 Task: order page layout 
Action: Mouse moved to (683, 787)
Screenshot: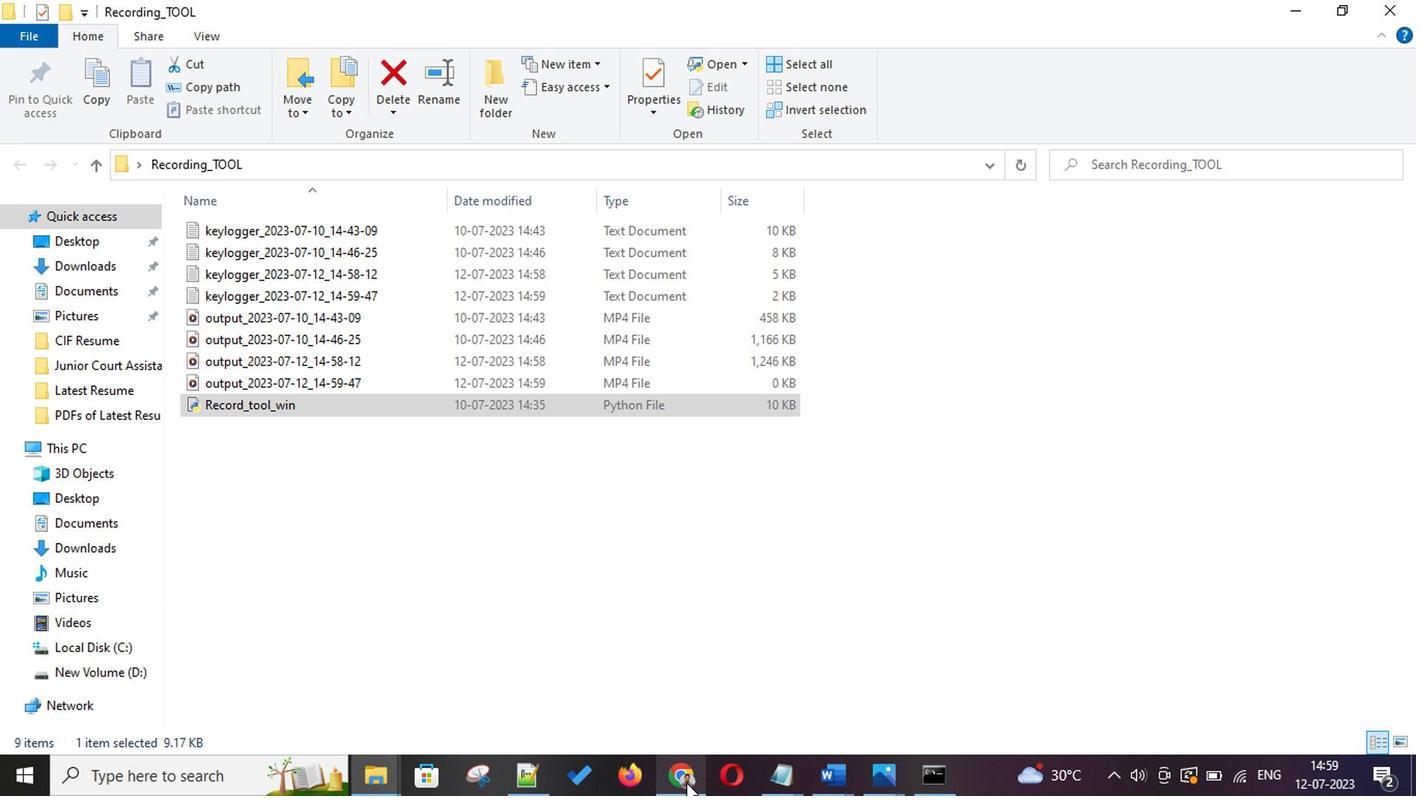
Action: Mouse pressed left at (683, 787)
Screenshot: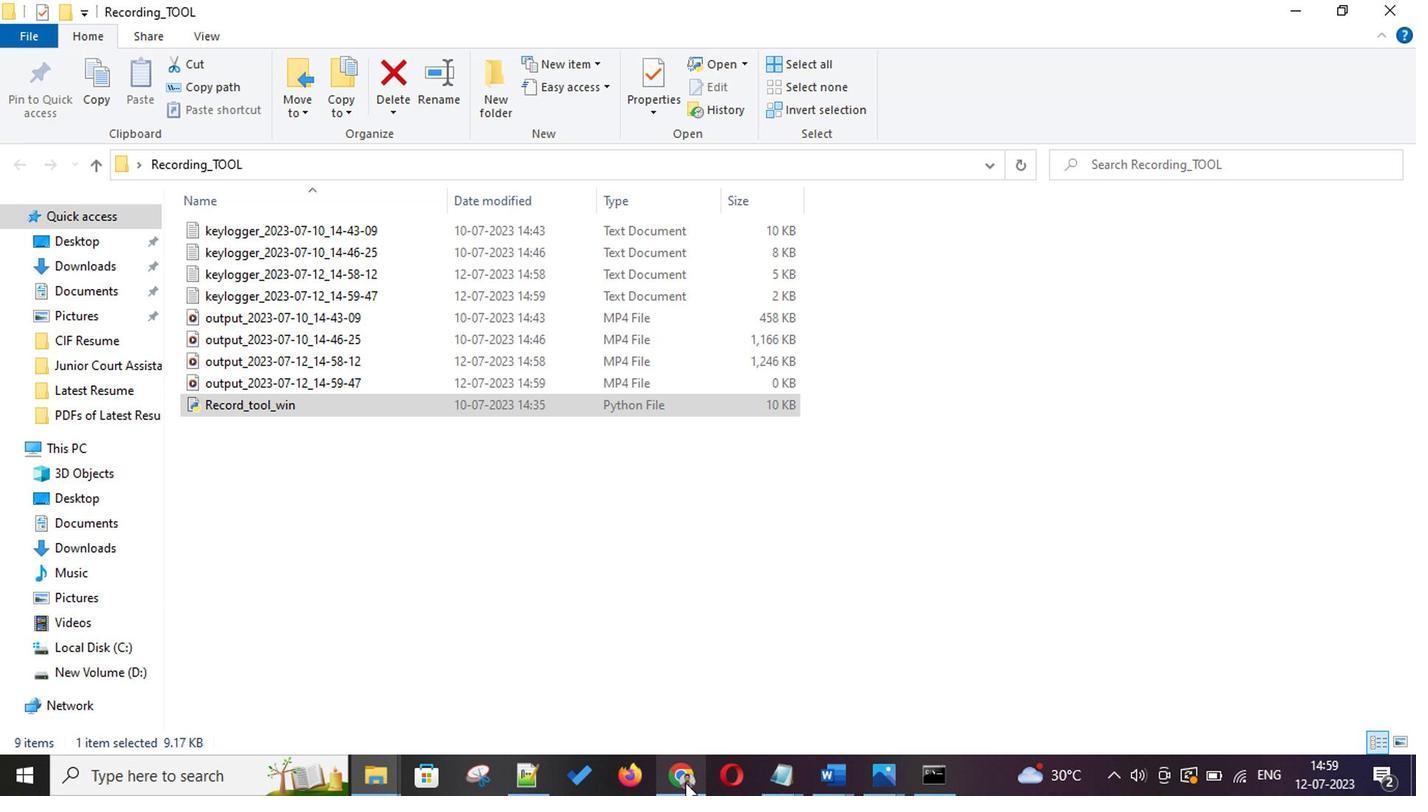 
Action: Mouse moved to (47, 246)
Screenshot: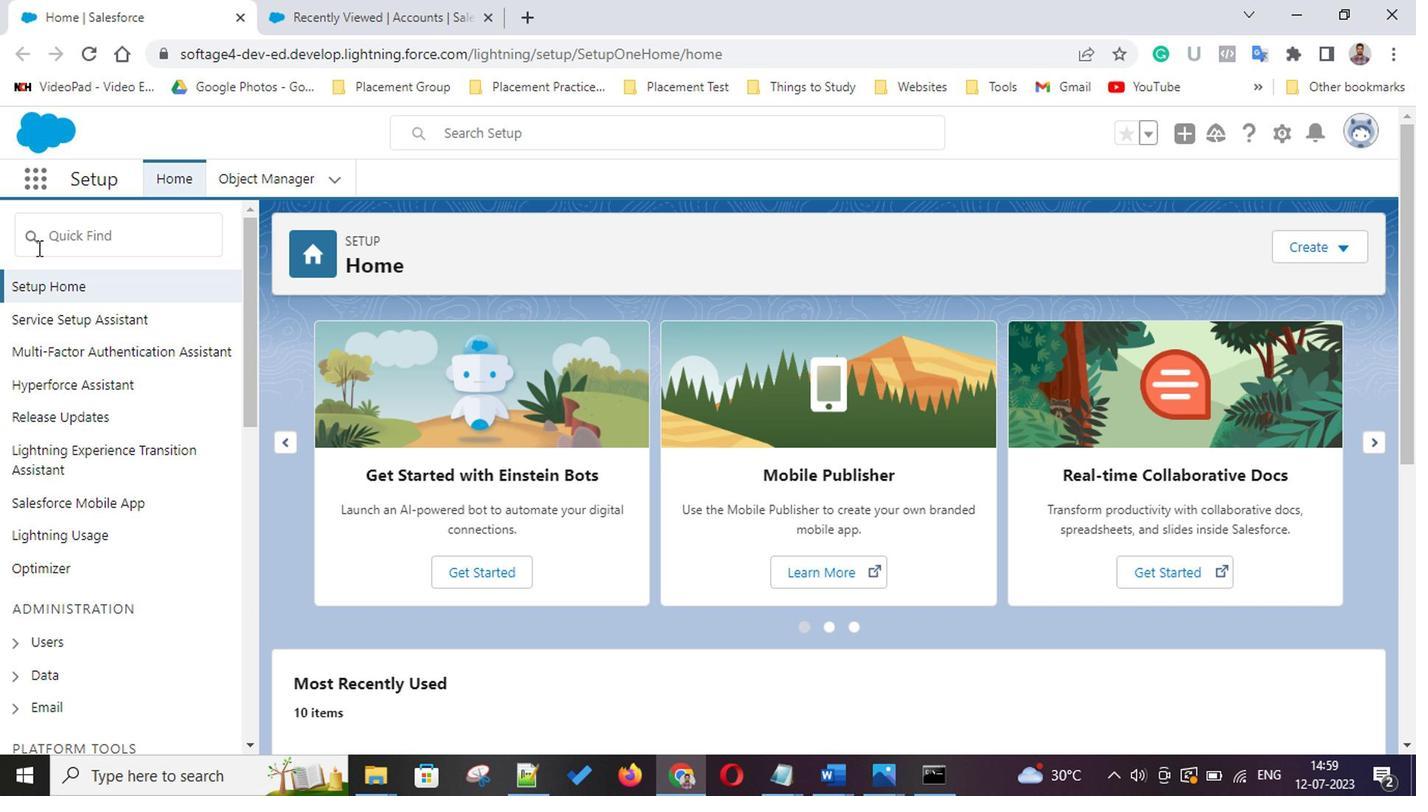 
Action: Mouse pressed left at (47, 246)
Screenshot: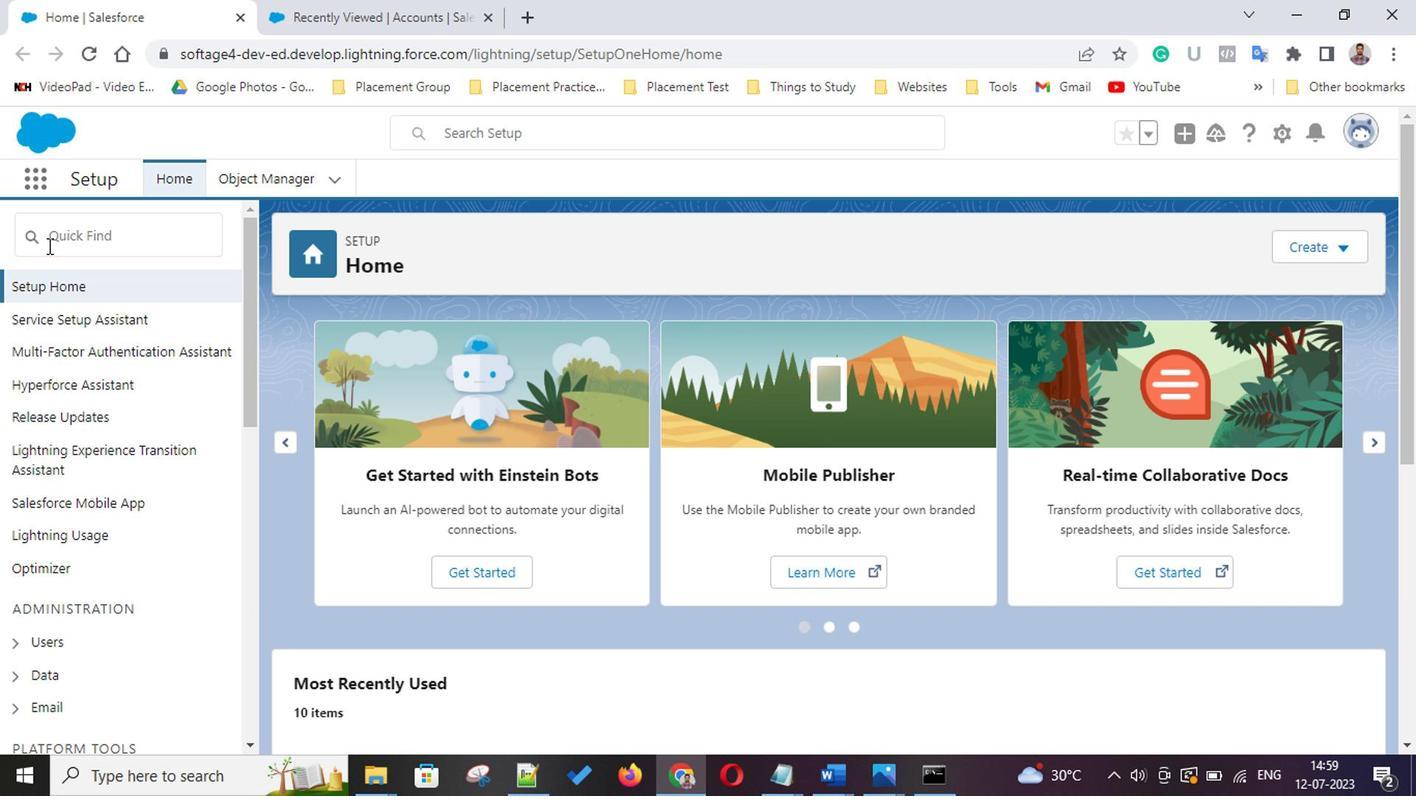 
Action: Mouse moved to (370, 0)
Screenshot: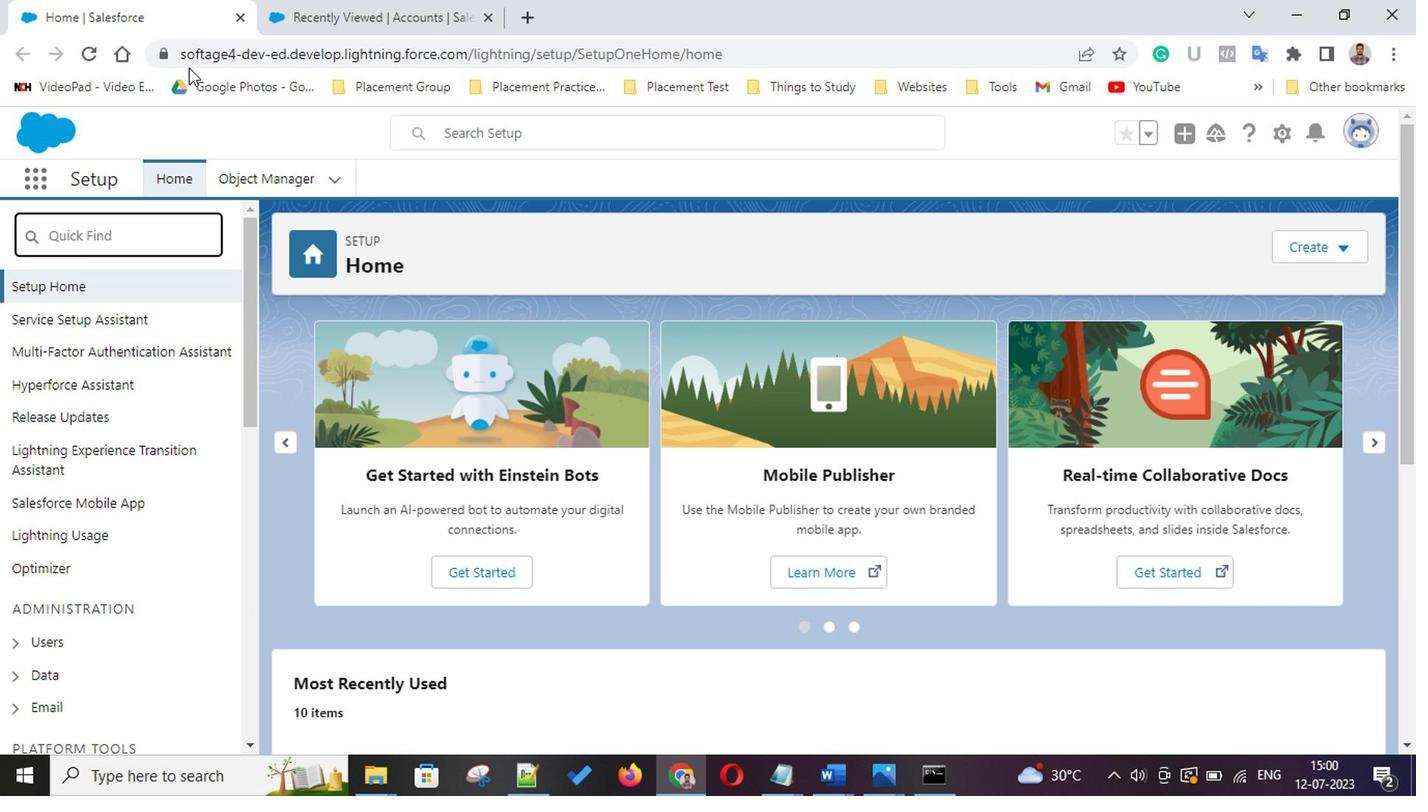 
Action: Mouse pressed left at (370, 0)
Screenshot: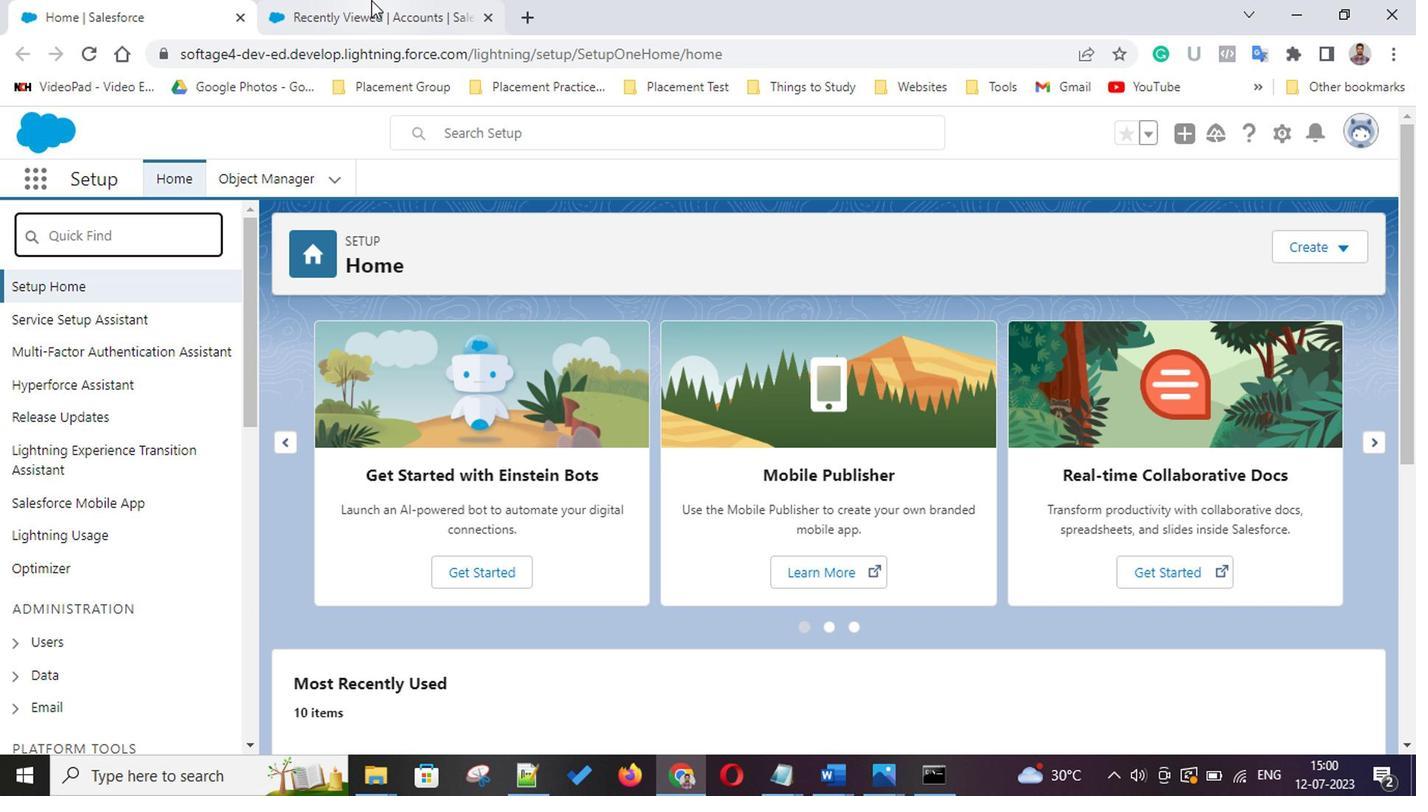 
Action: Mouse moved to (500, 181)
Screenshot: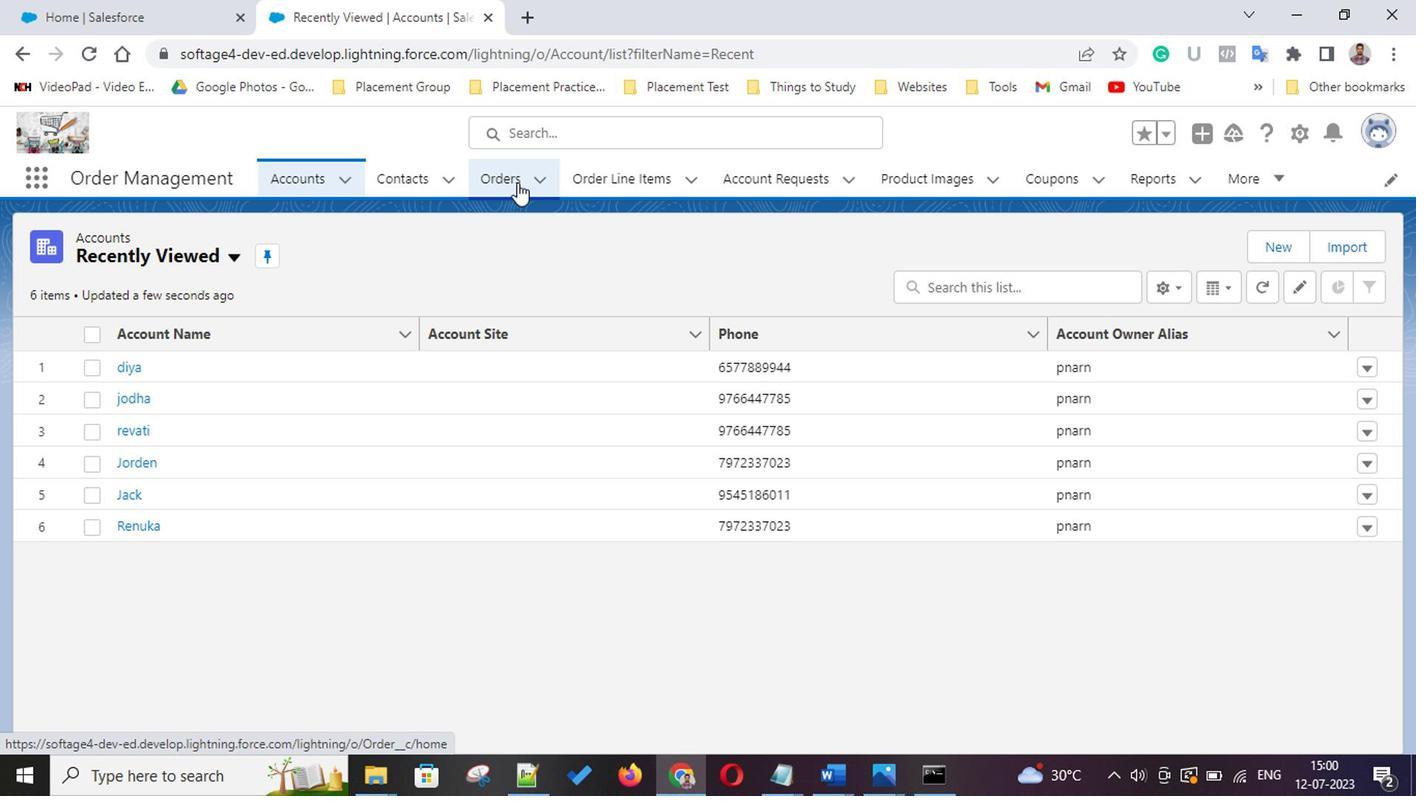 
Action: Mouse pressed left at (500, 181)
Screenshot: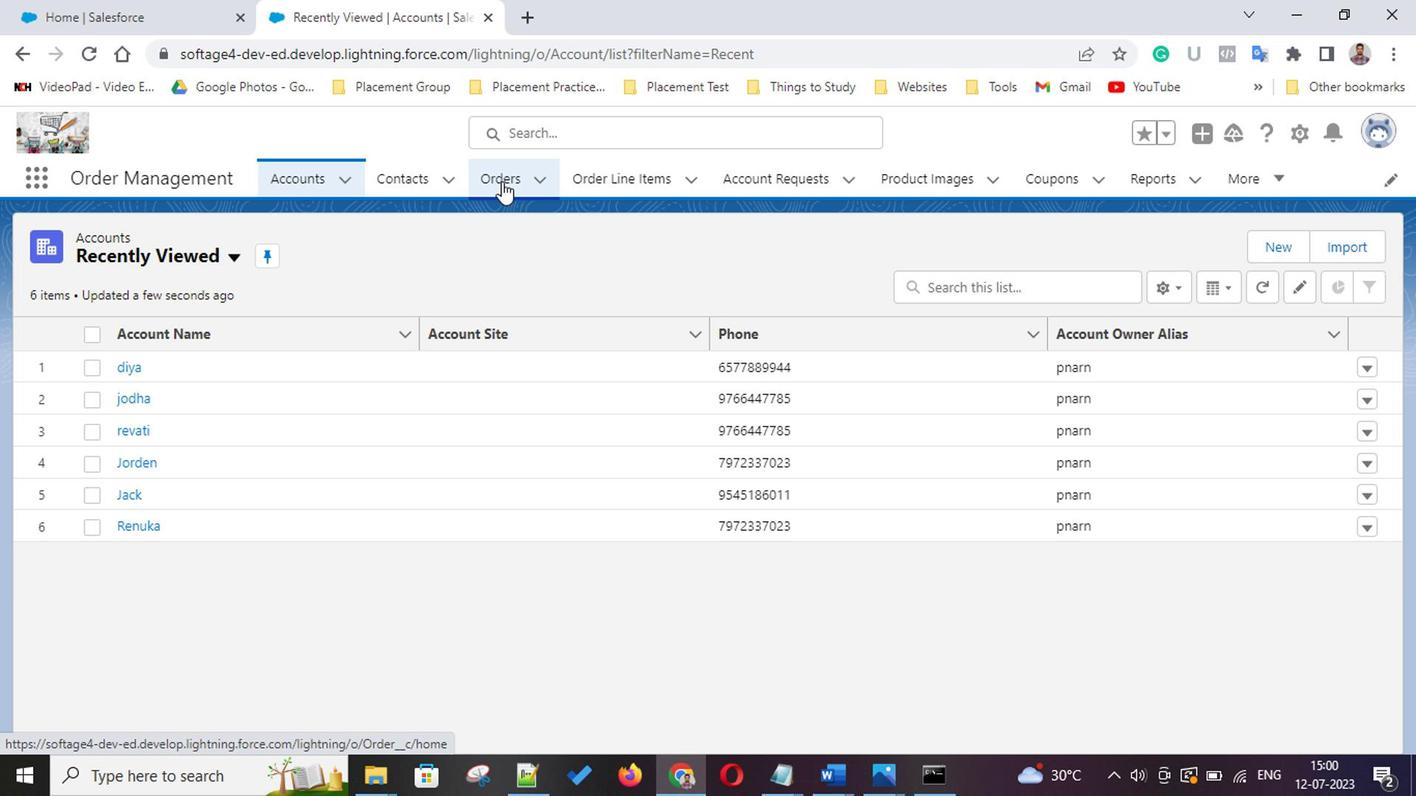 
Action: Mouse moved to (1302, 127)
Screenshot: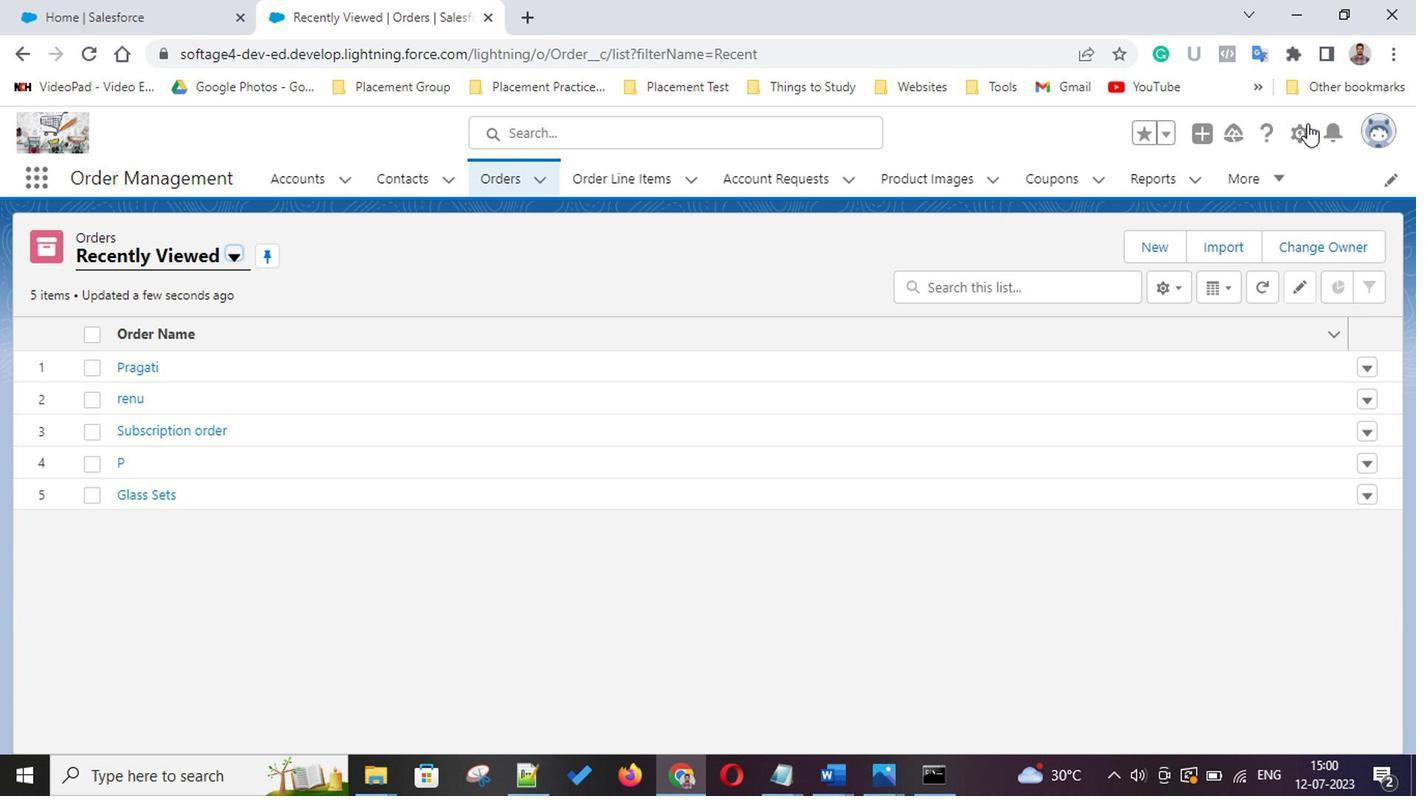 
Action: Mouse pressed left at (1302, 127)
Screenshot: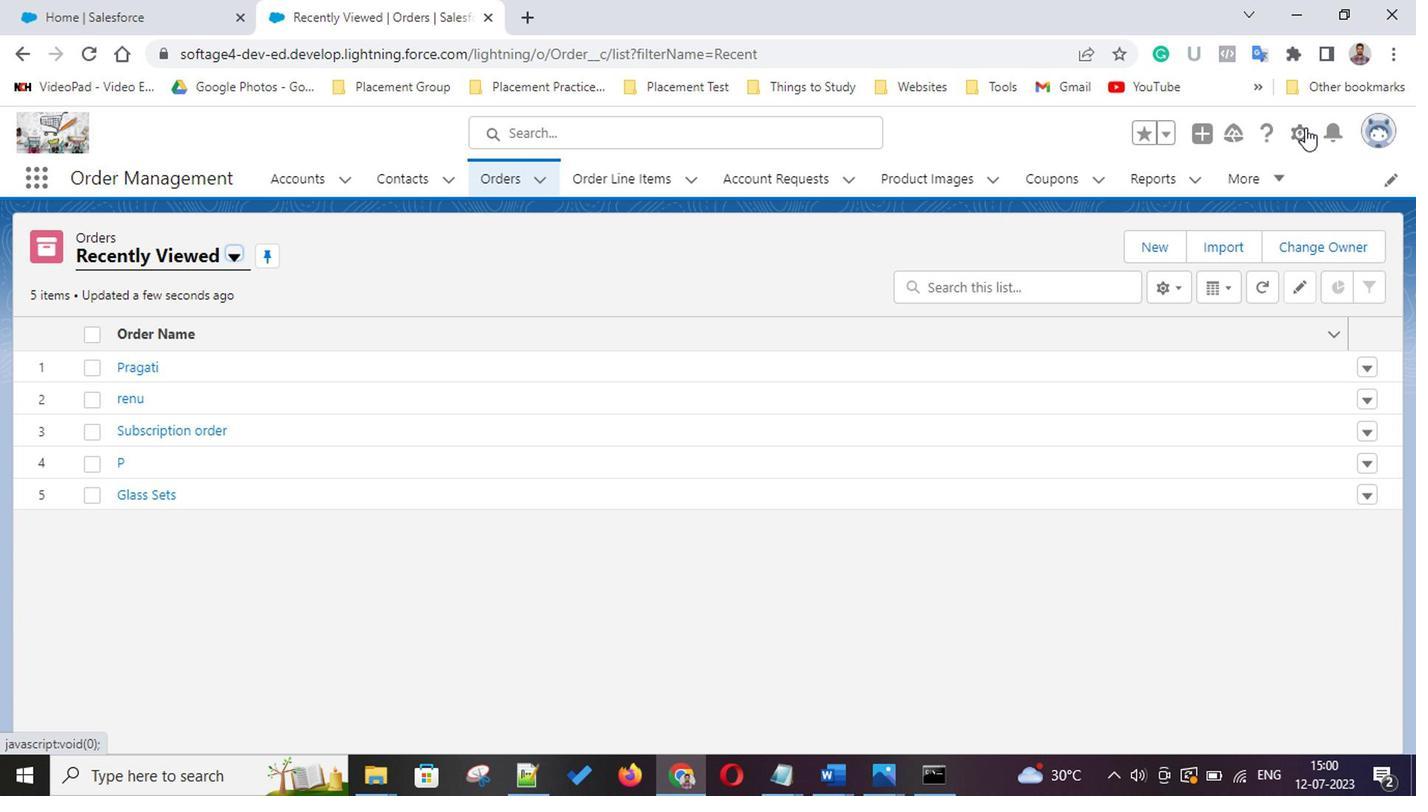
Action: Mouse moved to (1190, 379)
Screenshot: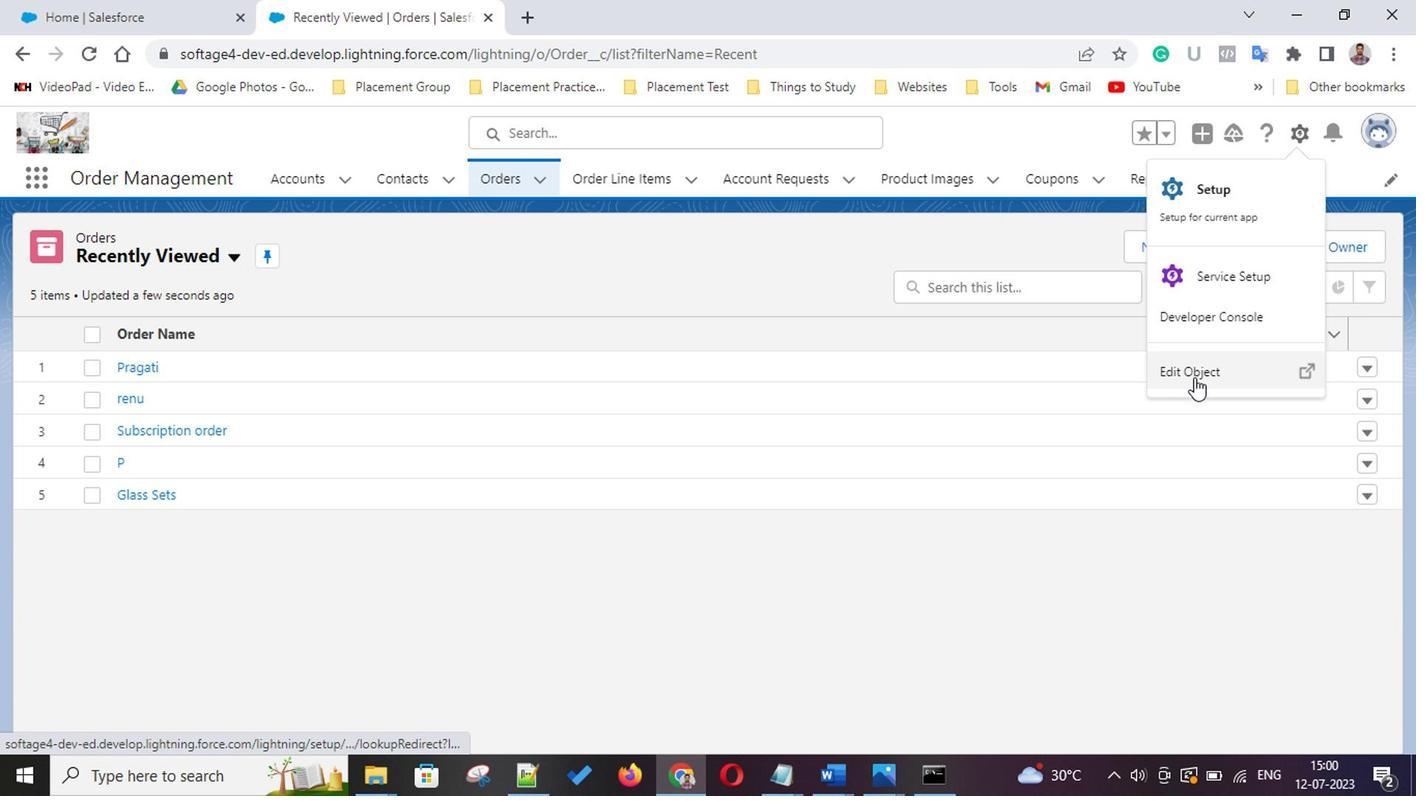 
Action: Mouse pressed left at (1190, 379)
Screenshot: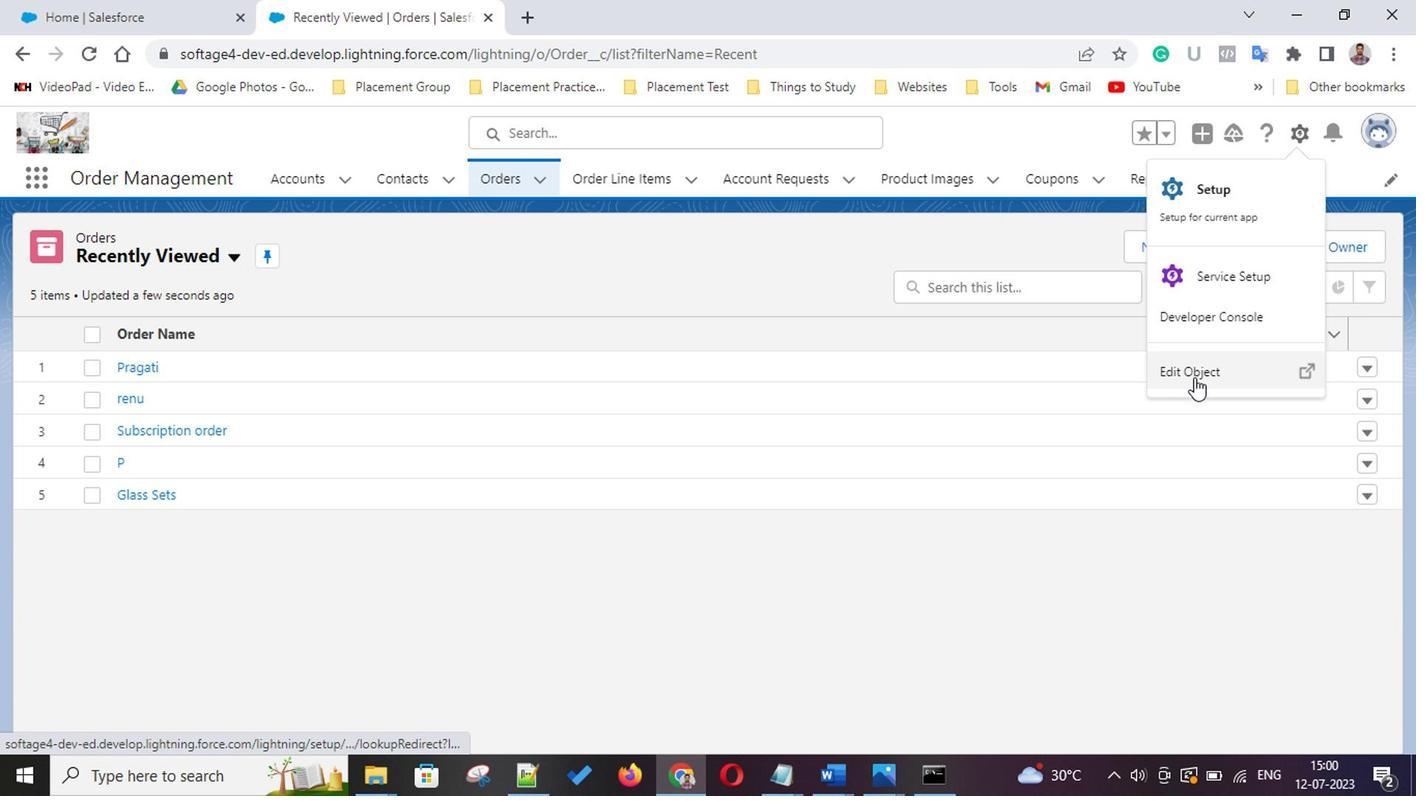 
Action: Mouse moved to (121, 419)
Screenshot: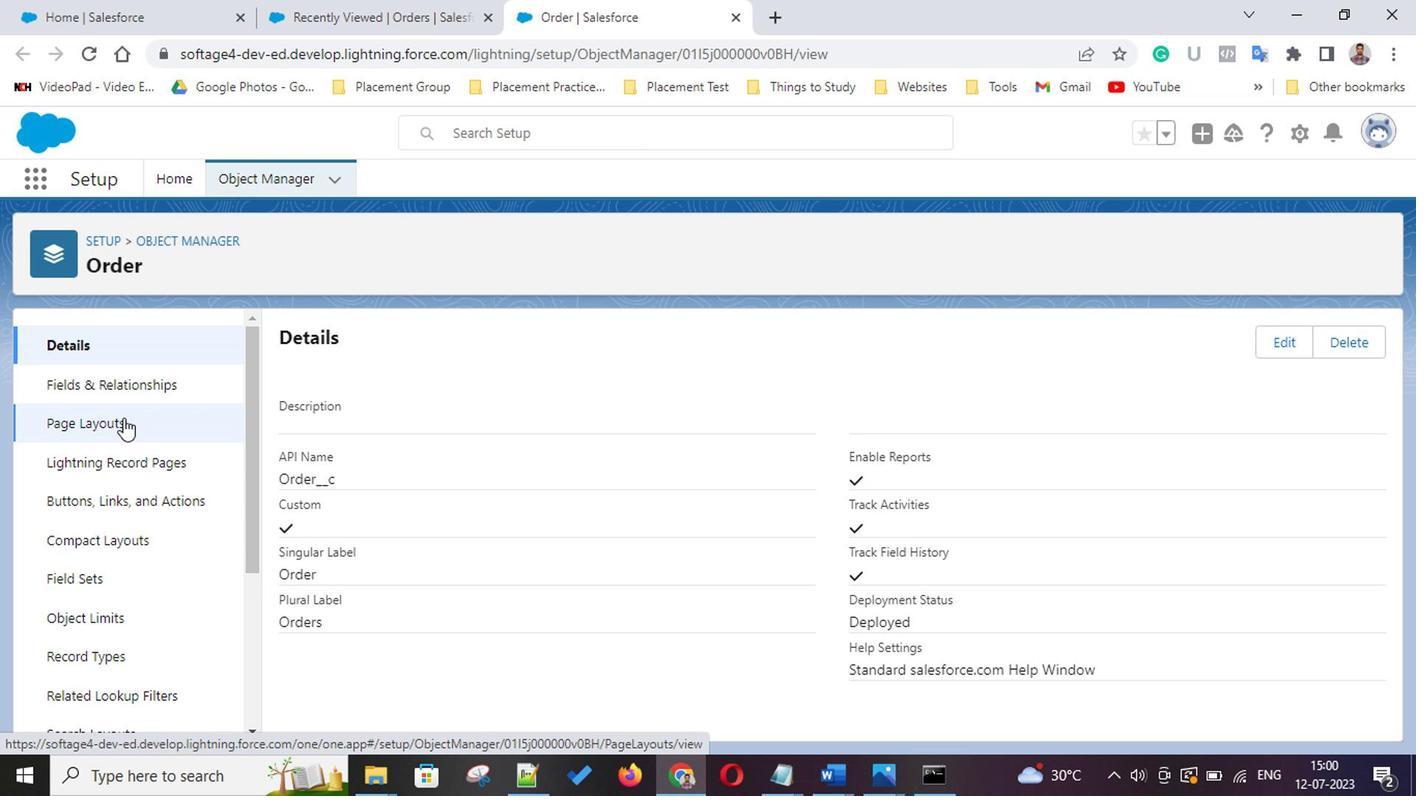 
Action: Mouse pressed left at (121, 419)
Screenshot: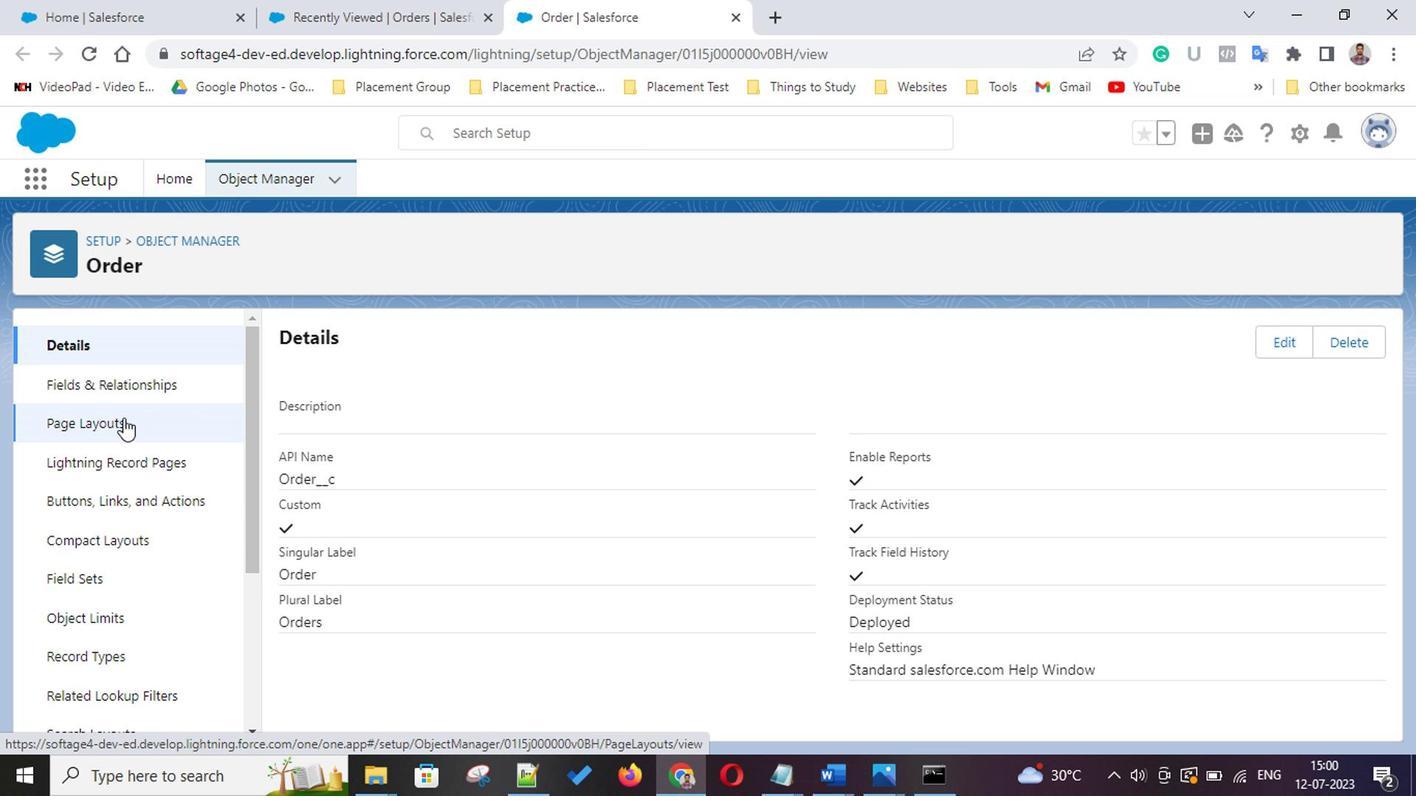 
Action: Mouse moved to (1176, 349)
Screenshot: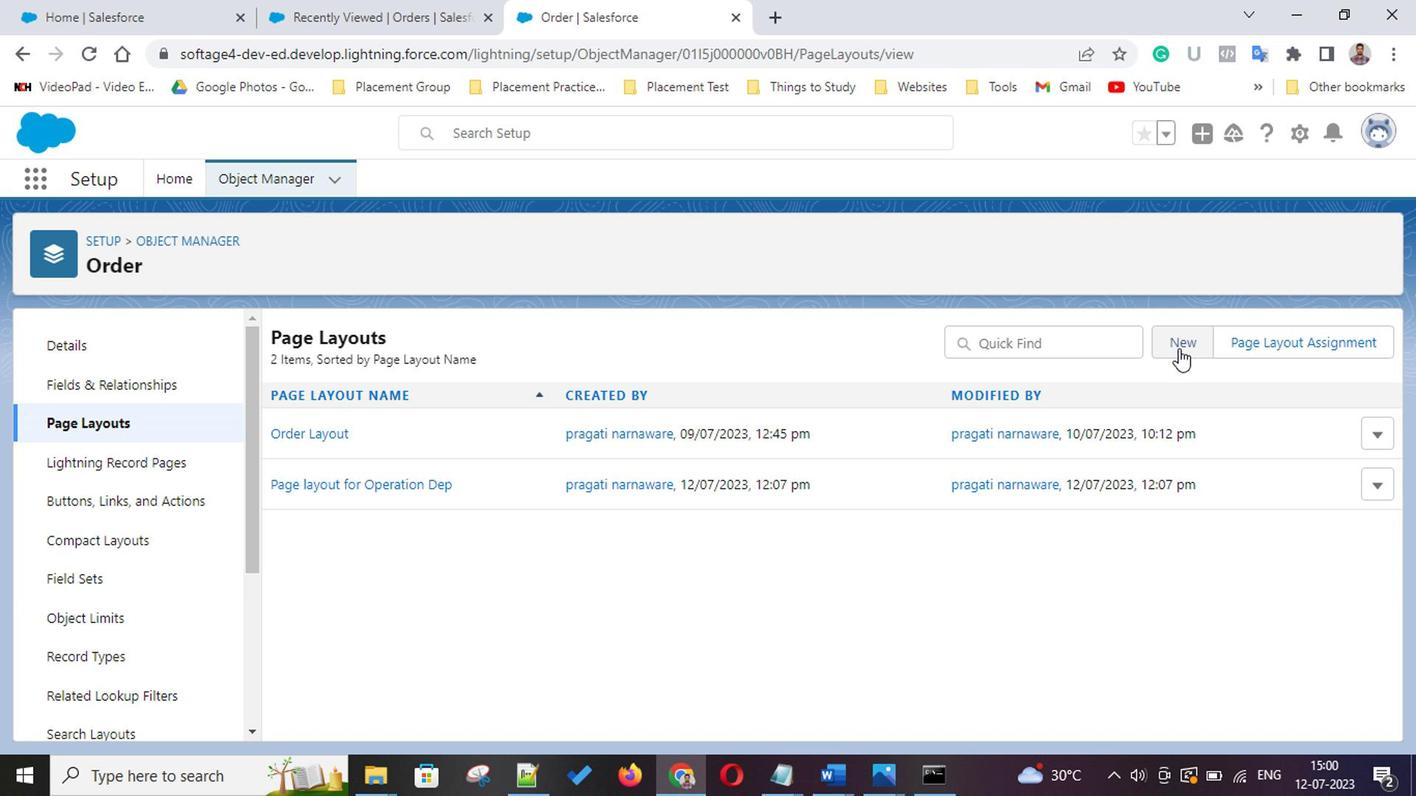
Action: Mouse pressed left at (1176, 349)
Screenshot: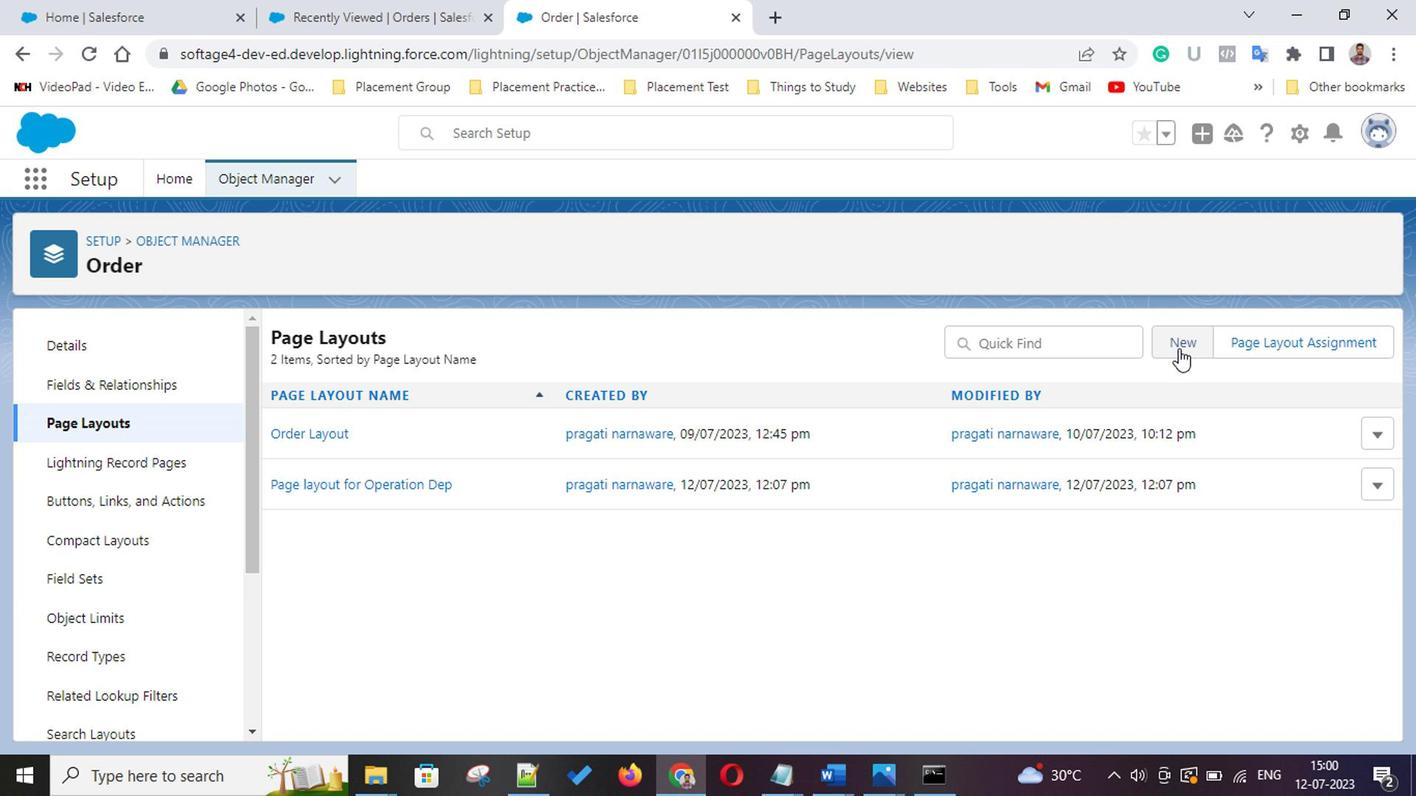 
Action: Mouse moved to (548, 461)
Screenshot: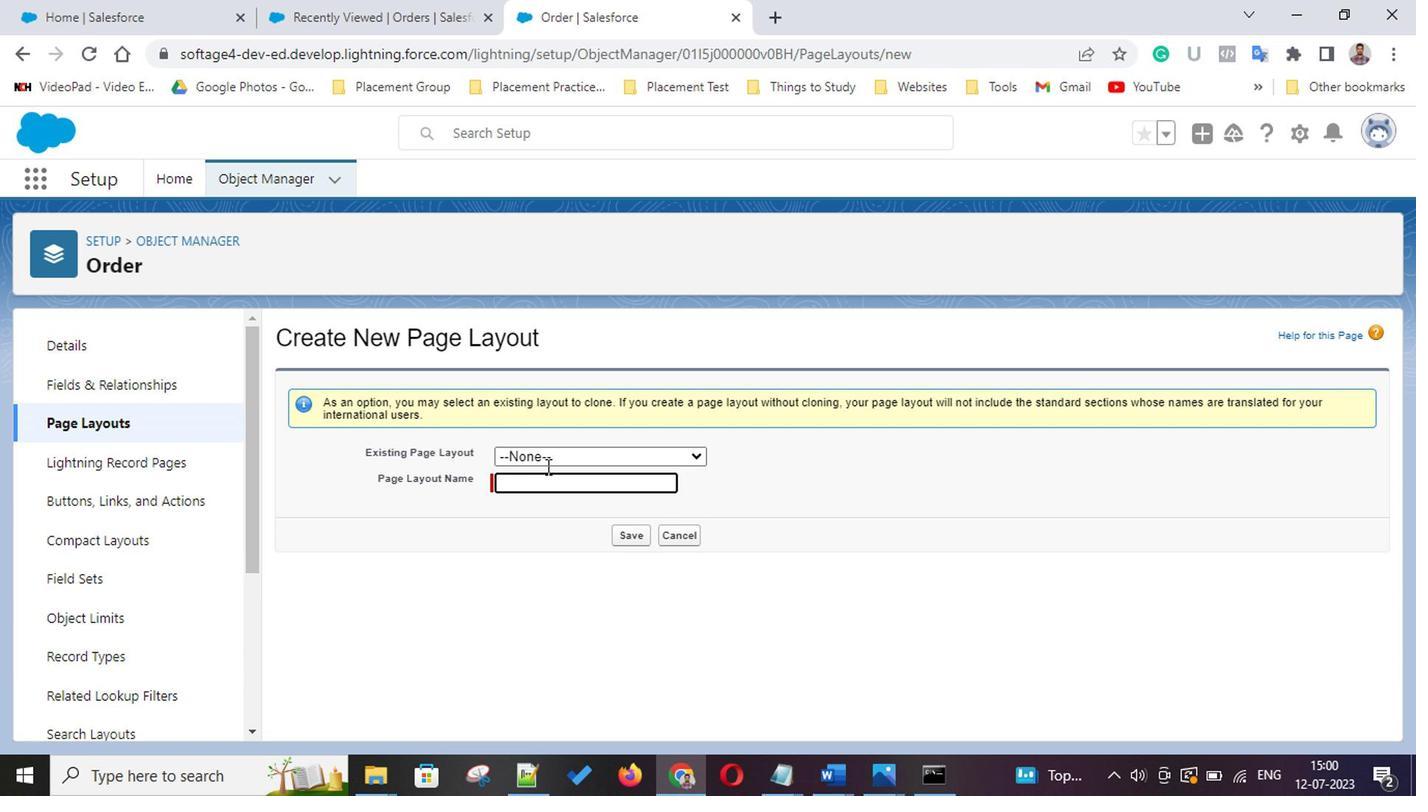 
Action: Mouse pressed left at (548, 461)
Screenshot: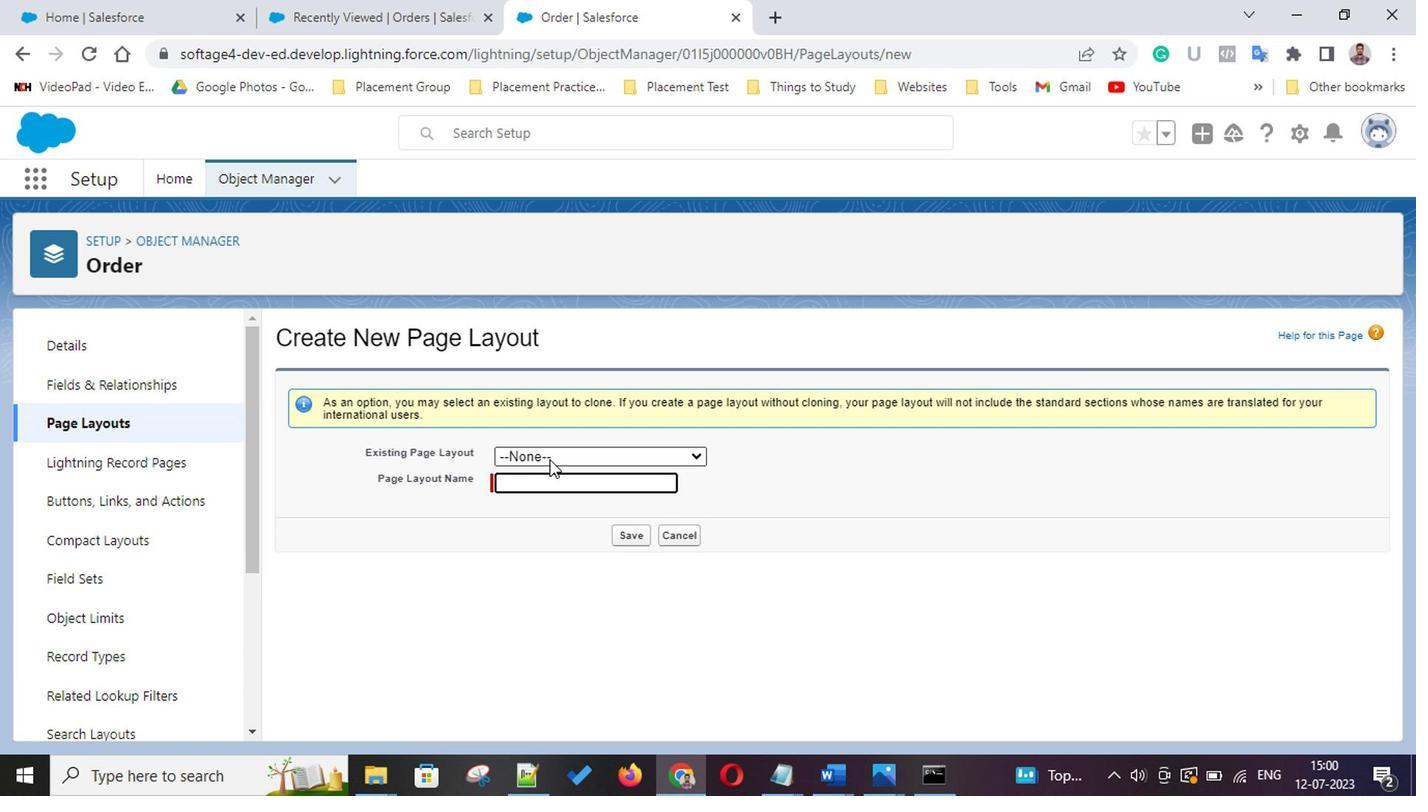 
Action: Mouse moved to (543, 494)
Screenshot: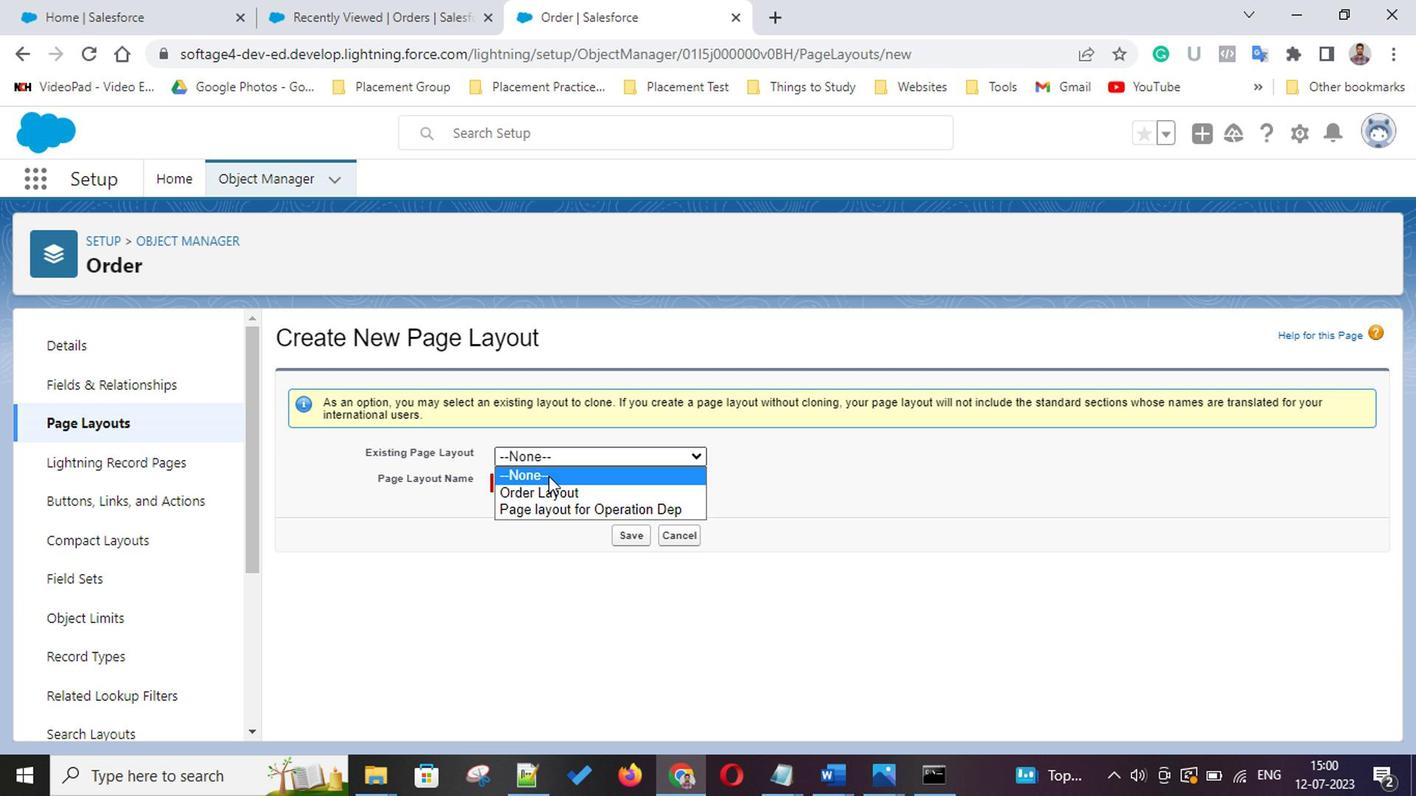 
Action: Mouse pressed left at (543, 494)
Screenshot: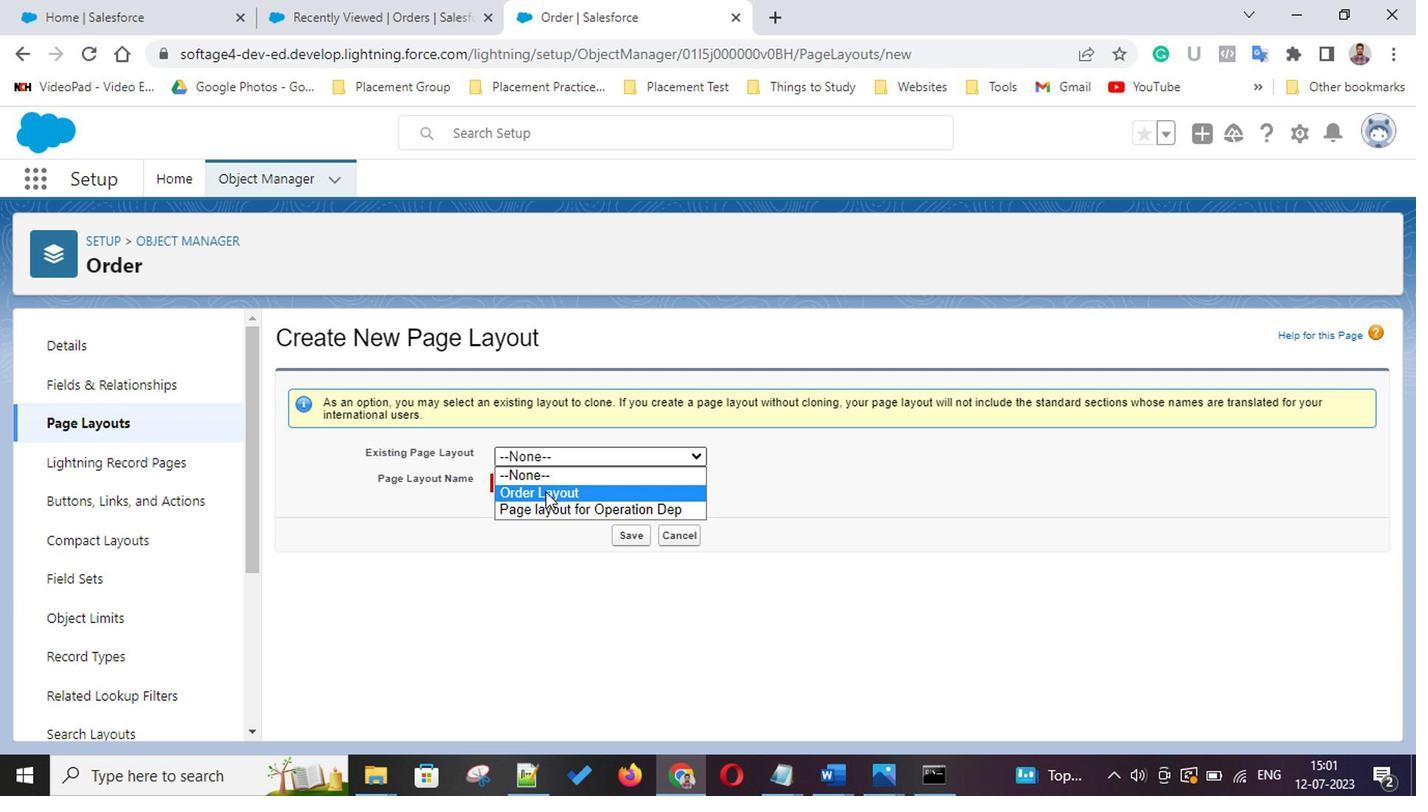 
Action: Mouse moved to (565, 486)
Screenshot: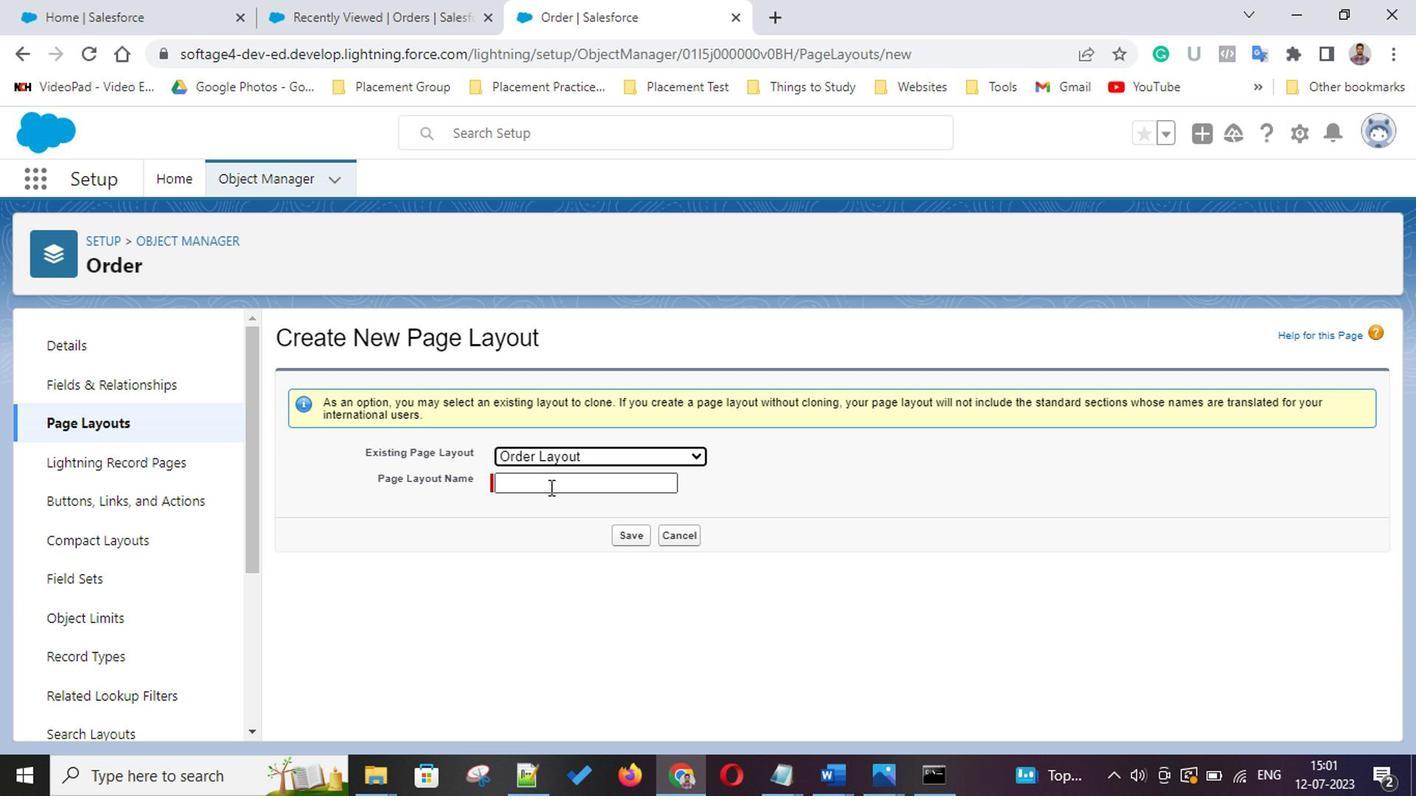 
Action: Mouse pressed left at (565, 486)
Screenshot: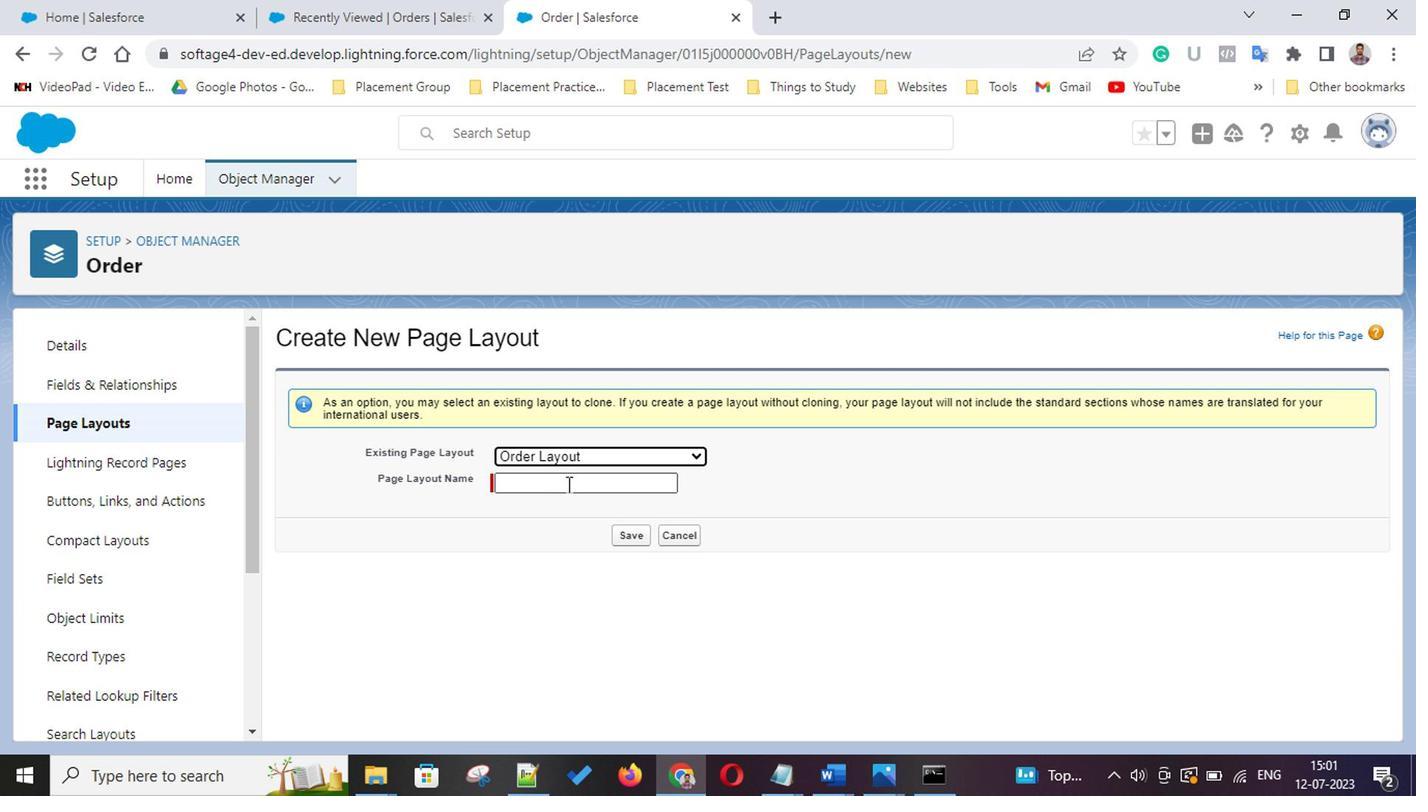 
Action: Key pressed <Key.shift>Page<Key.space><Key.shift>Layout<Key.space>for<Key.space><Key.shift>Sales<Key.space><Key.shift>Dept
Screenshot: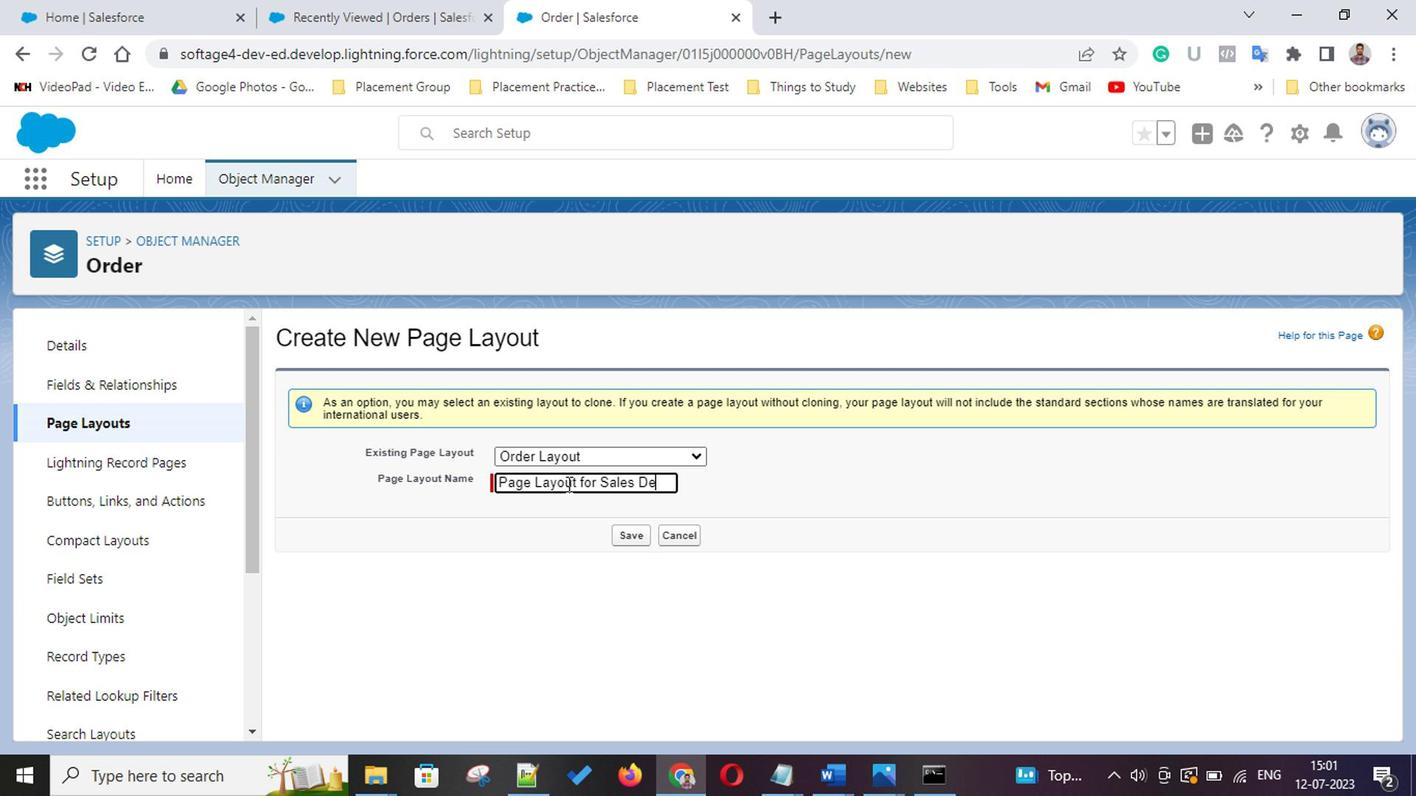 
Action: Mouse moved to (630, 537)
Screenshot: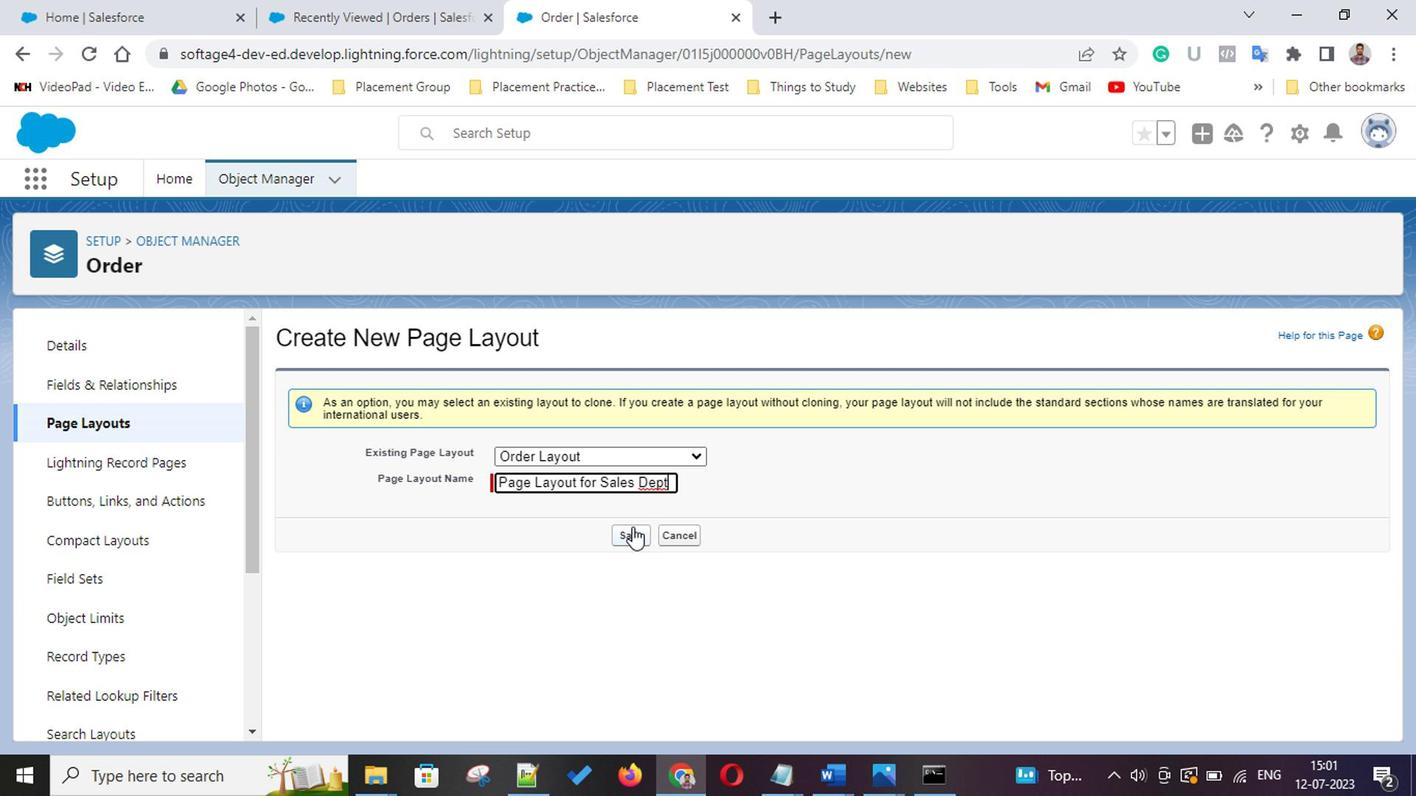 
Action: Mouse pressed left at (630, 537)
Screenshot: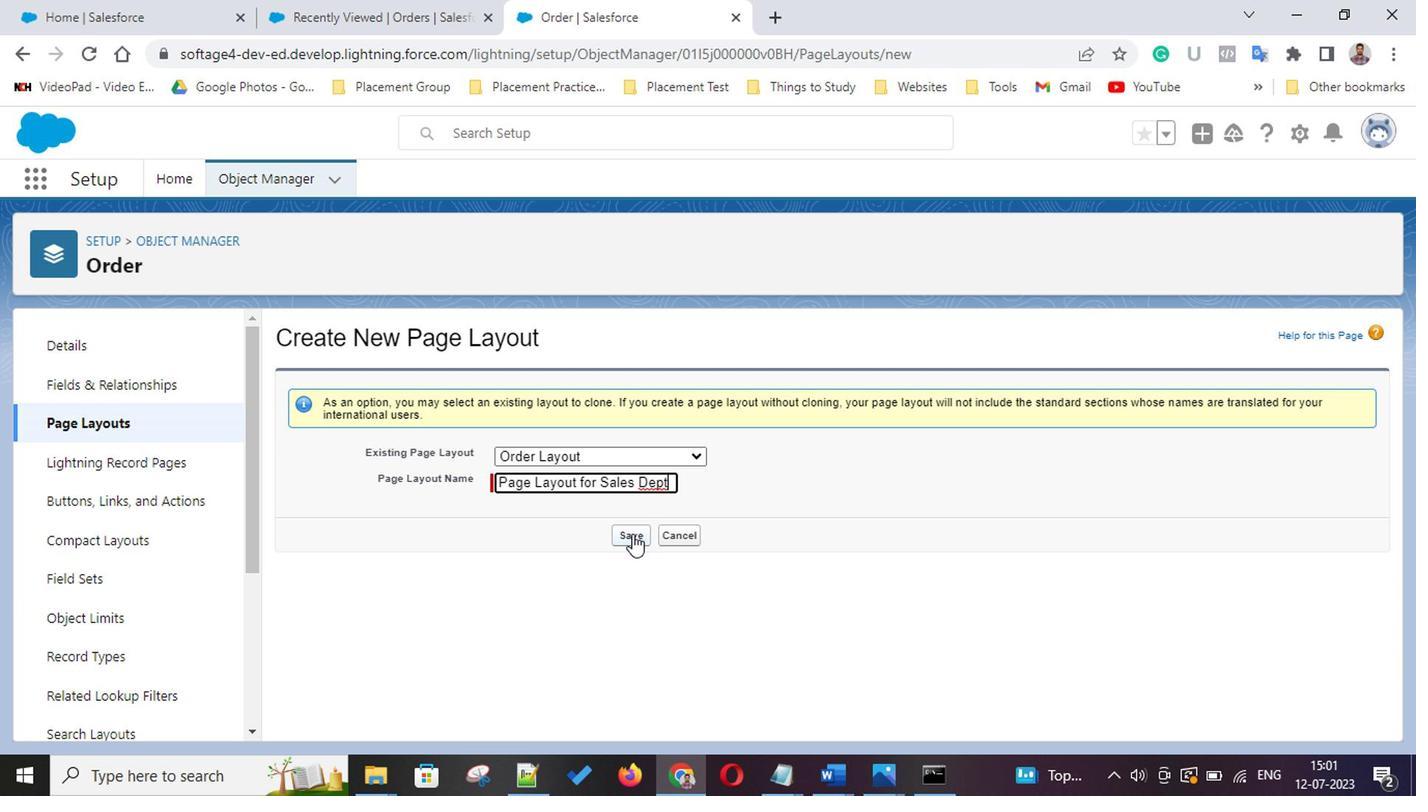 
Action: Mouse moved to (137, 649)
Screenshot: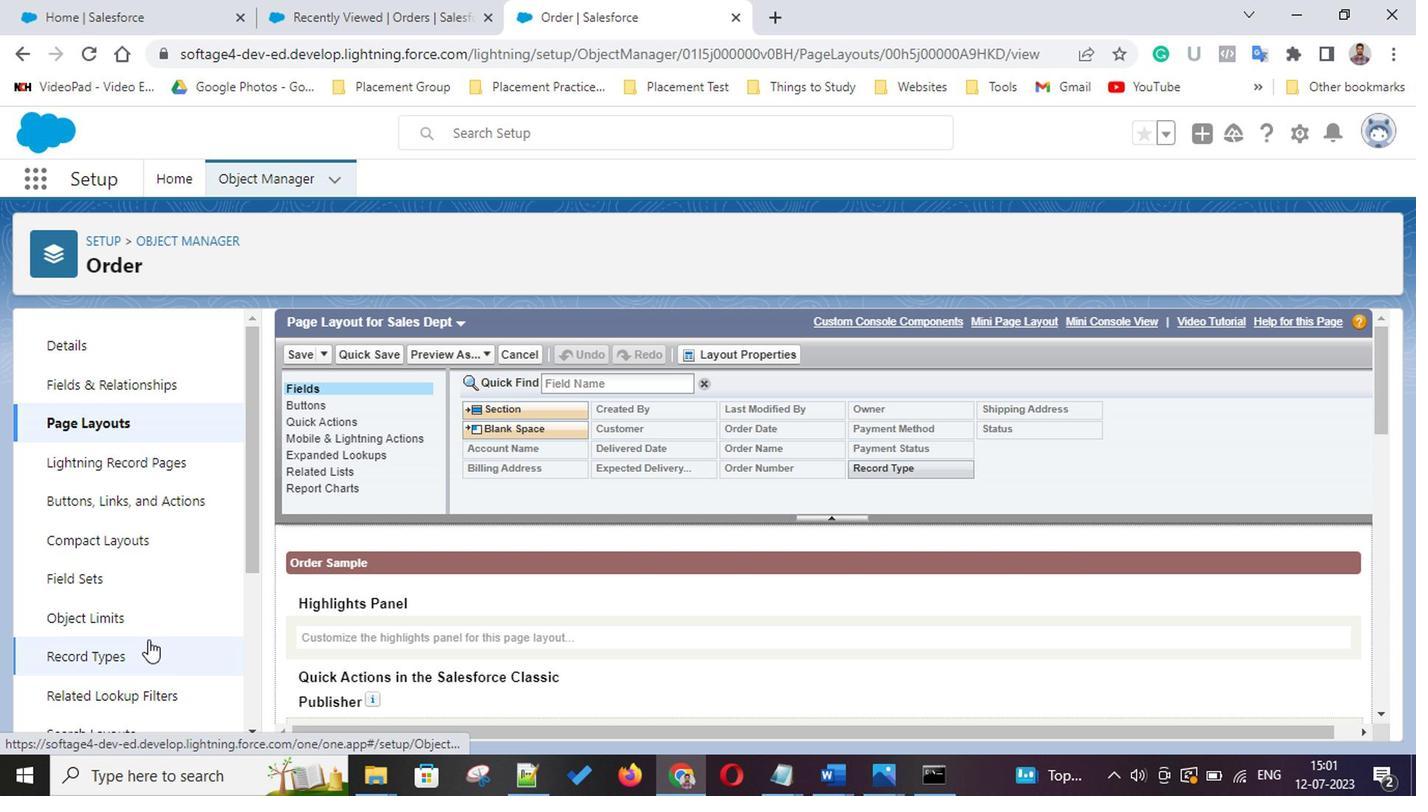 
Action: Mouse pressed left at (137, 649)
Screenshot: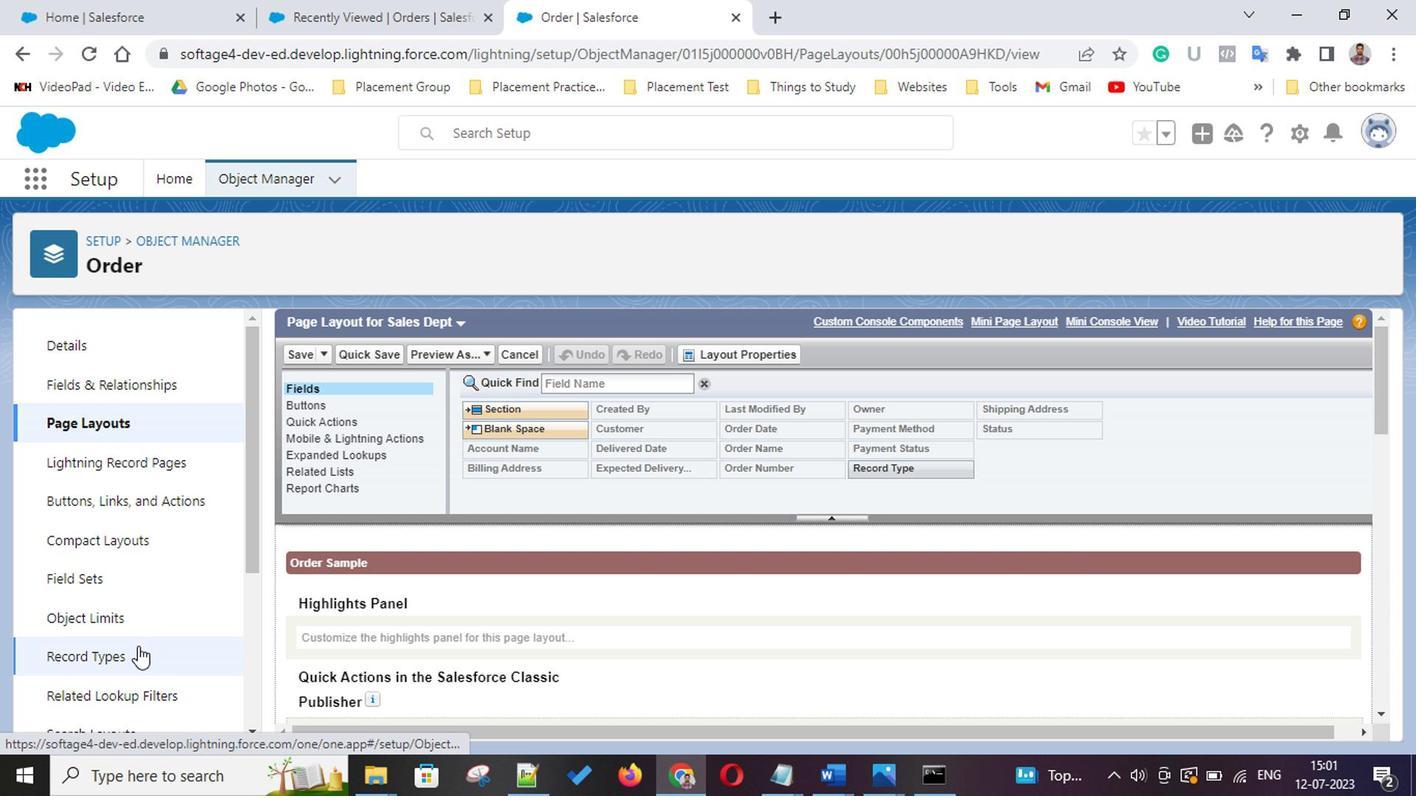 
Action: Mouse moved to (1179, 337)
Screenshot: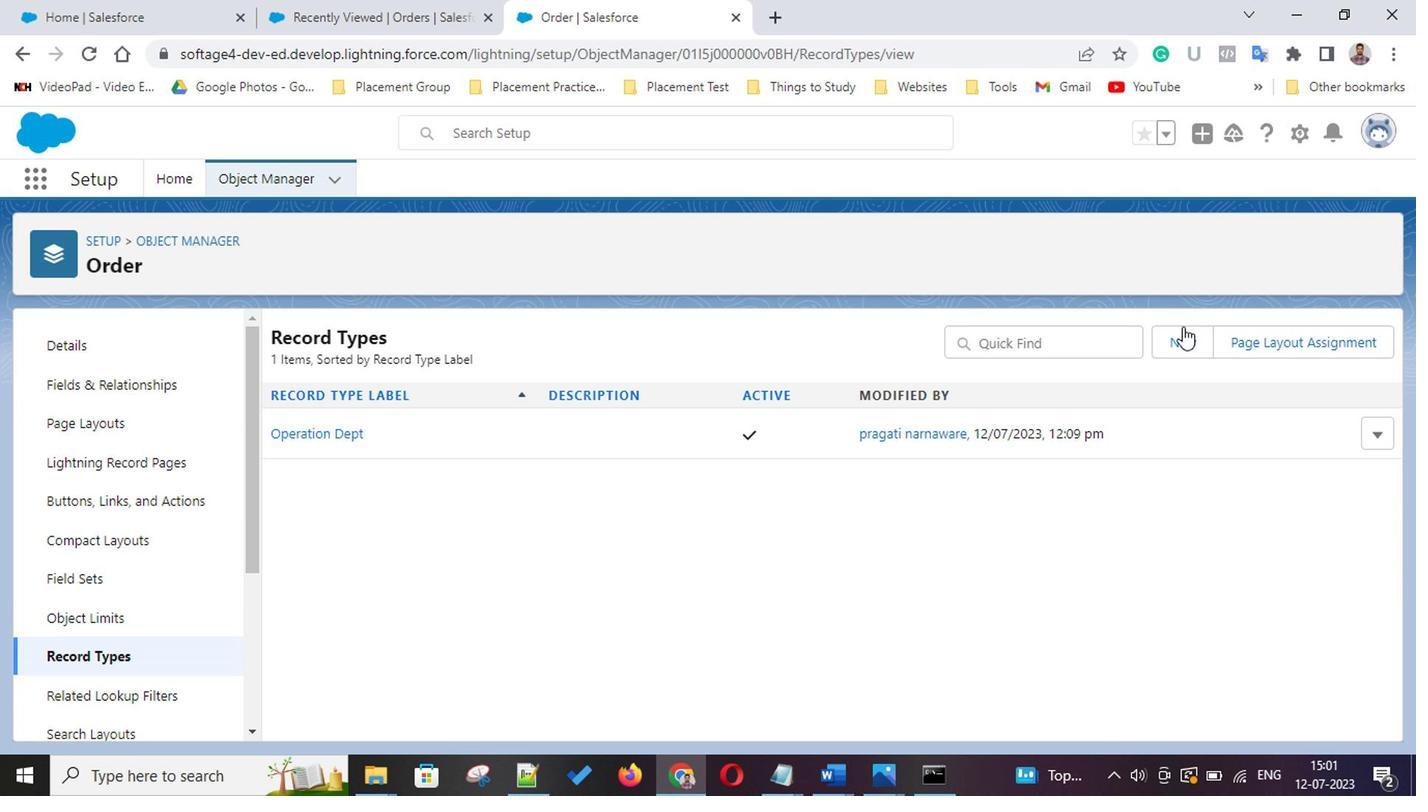 
Action: Mouse pressed left at (1179, 337)
Screenshot: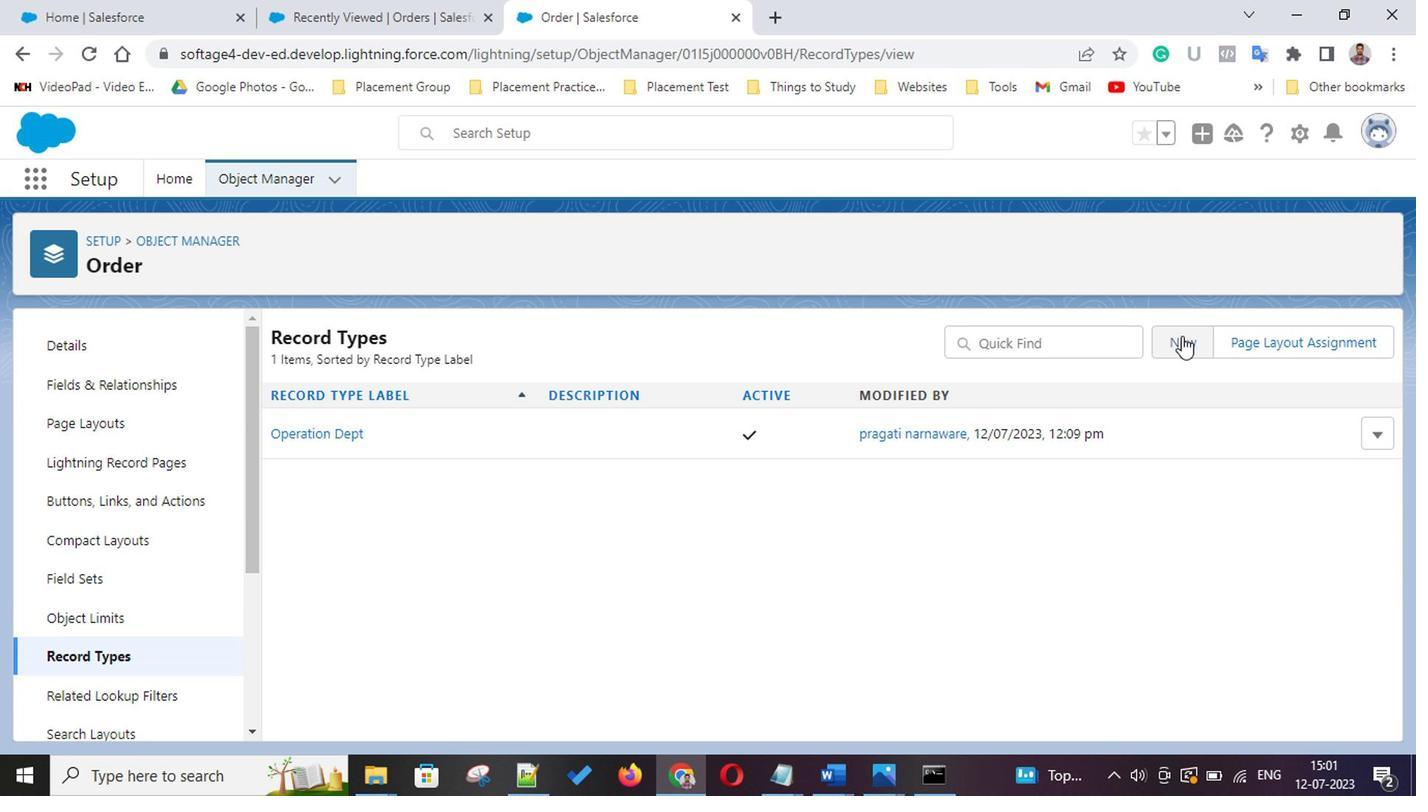 
Action: Mouse moved to (550, 545)
Screenshot: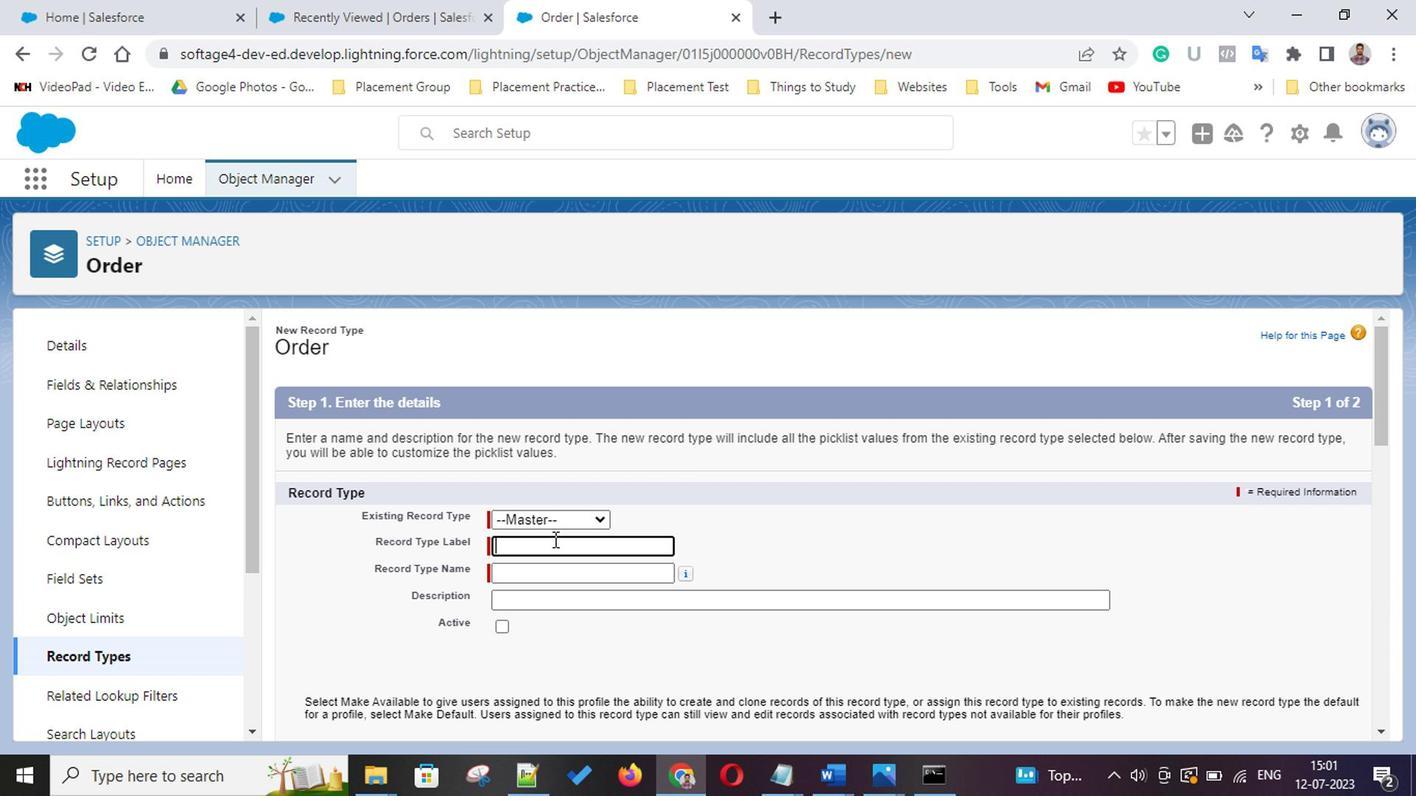 
Action: Key pressed <Key.shift><Key.shift>Record<Key.space><Key.shift>Type<Key.space>for<Key.space><Key.shift>Sales<Key.space><Key.shift>Dept
Screenshot: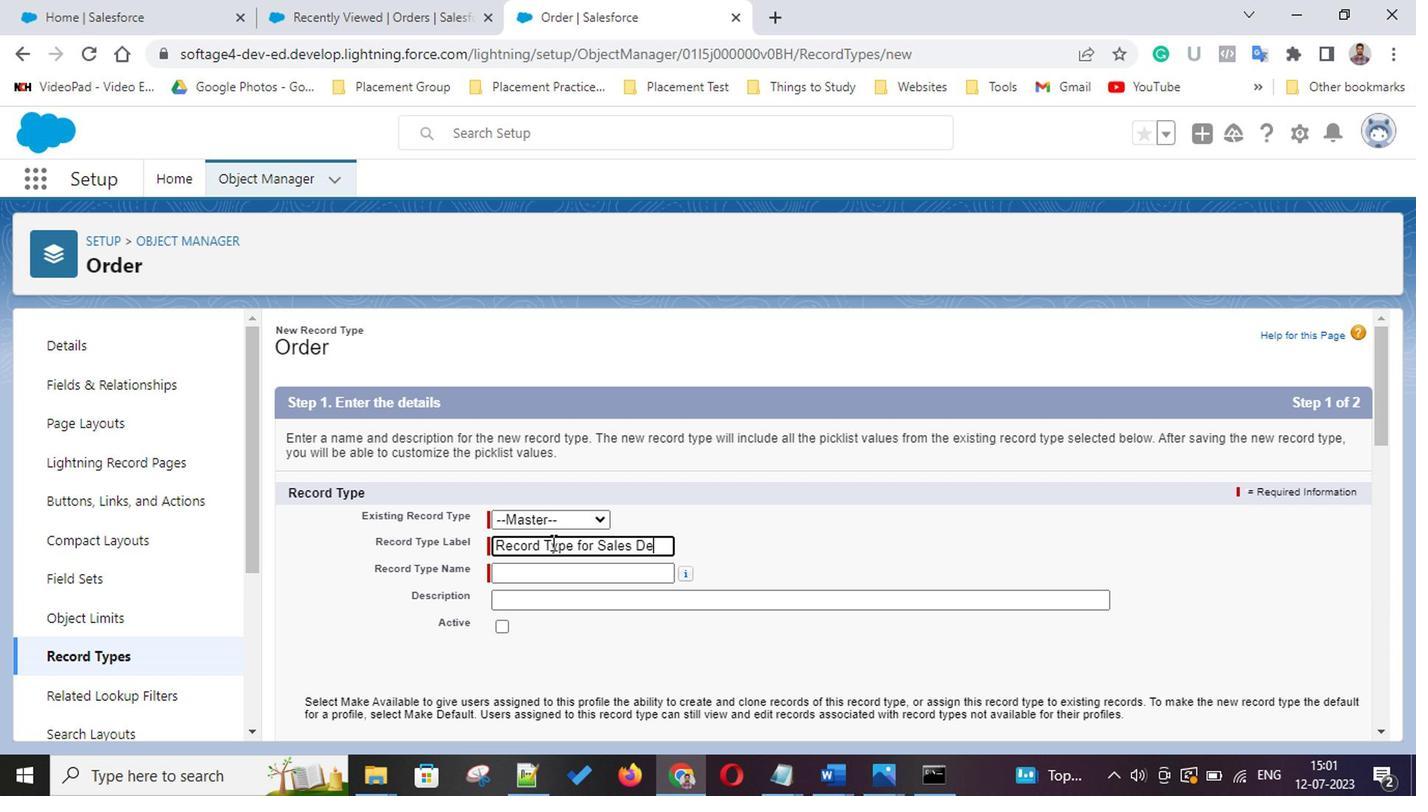 
Action: Mouse moved to (517, 573)
Screenshot: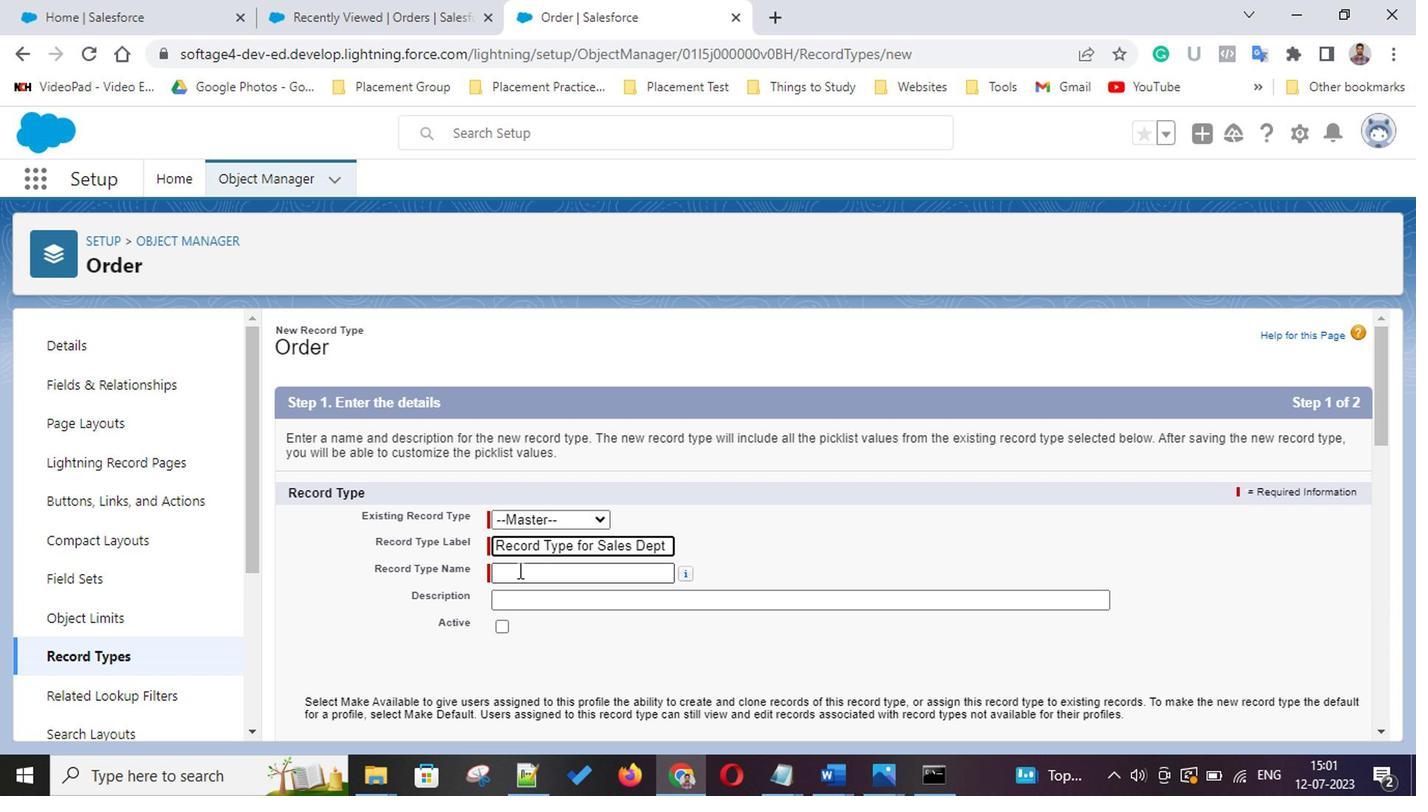 
Action: Mouse pressed left at (517, 573)
Screenshot: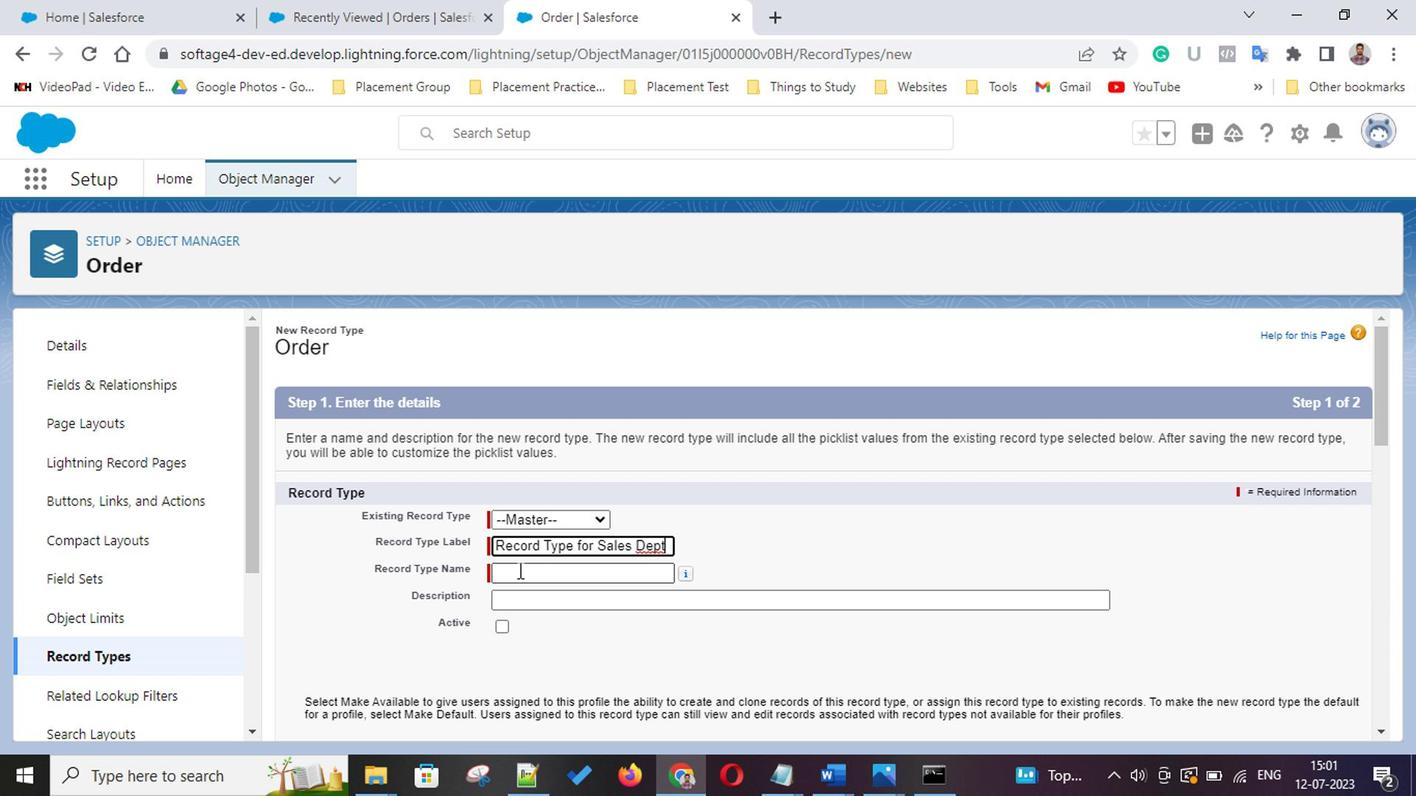 
Action: Mouse moved to (531, 603)
Screenshot: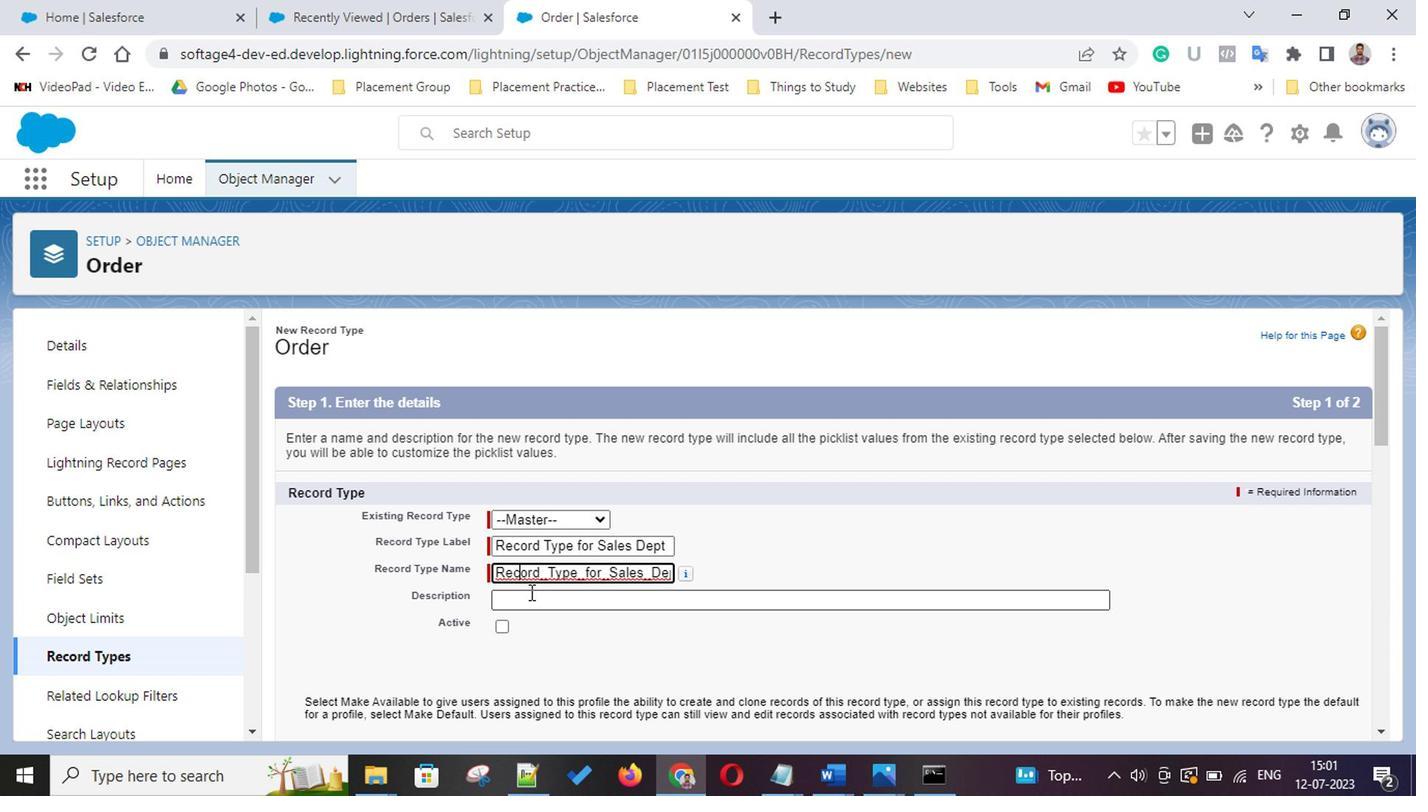 
Action: Mouse scrolled (531, 602) with delta (0, 0)
Screenshot: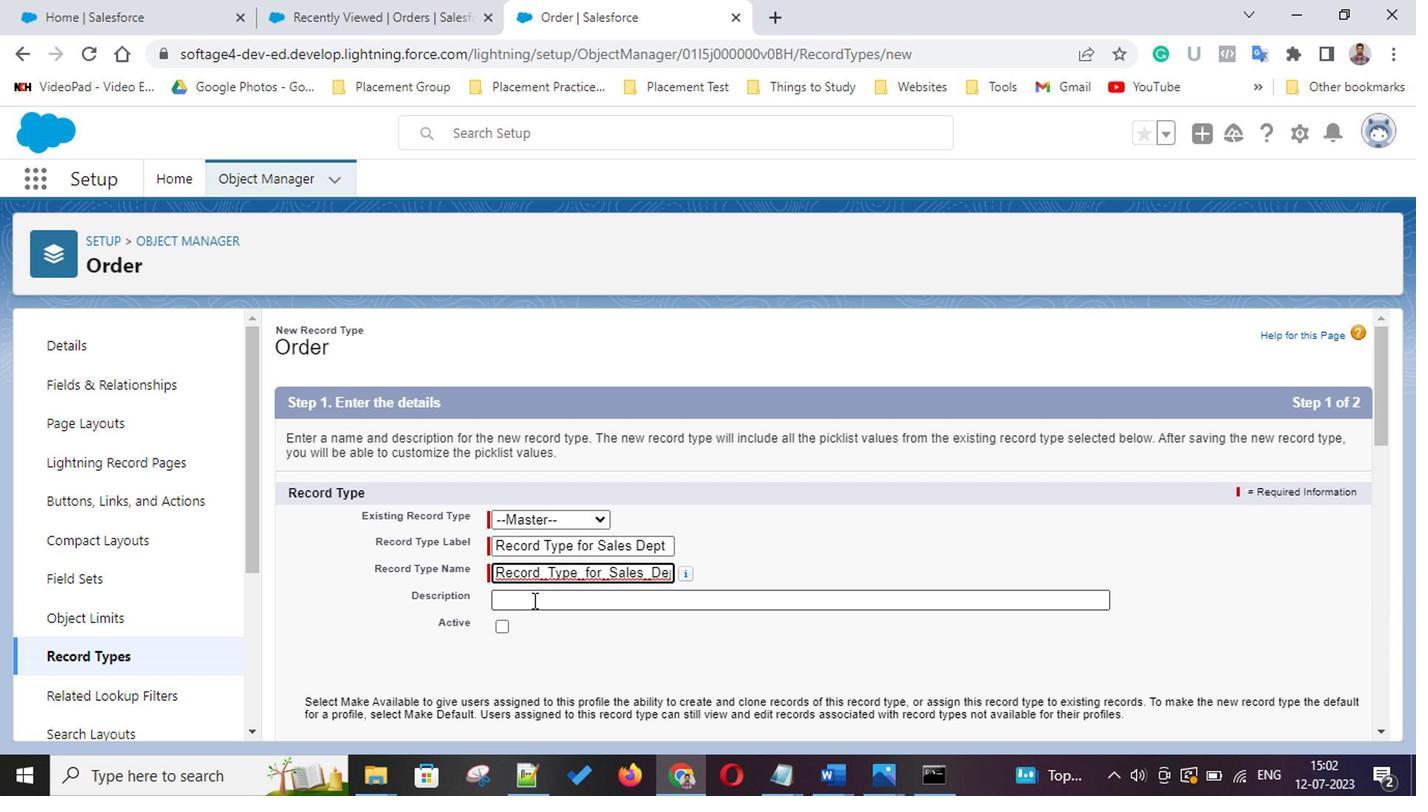 
Action: Mouse scrolled (531, 602) with delta (0, 0)
Screenshot: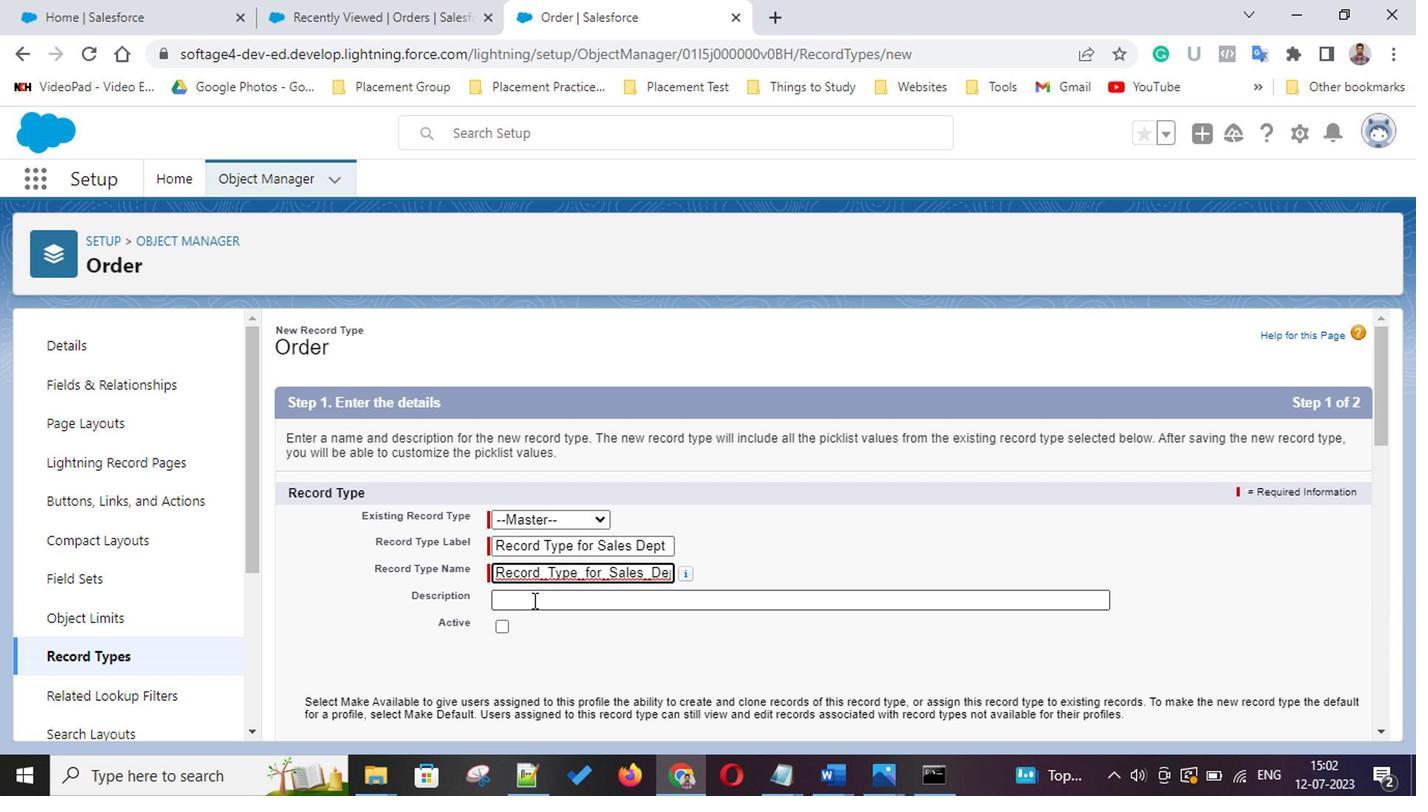 
Action: Mouse scrolled (531, 602) with delta (0, 0)
Screenshot: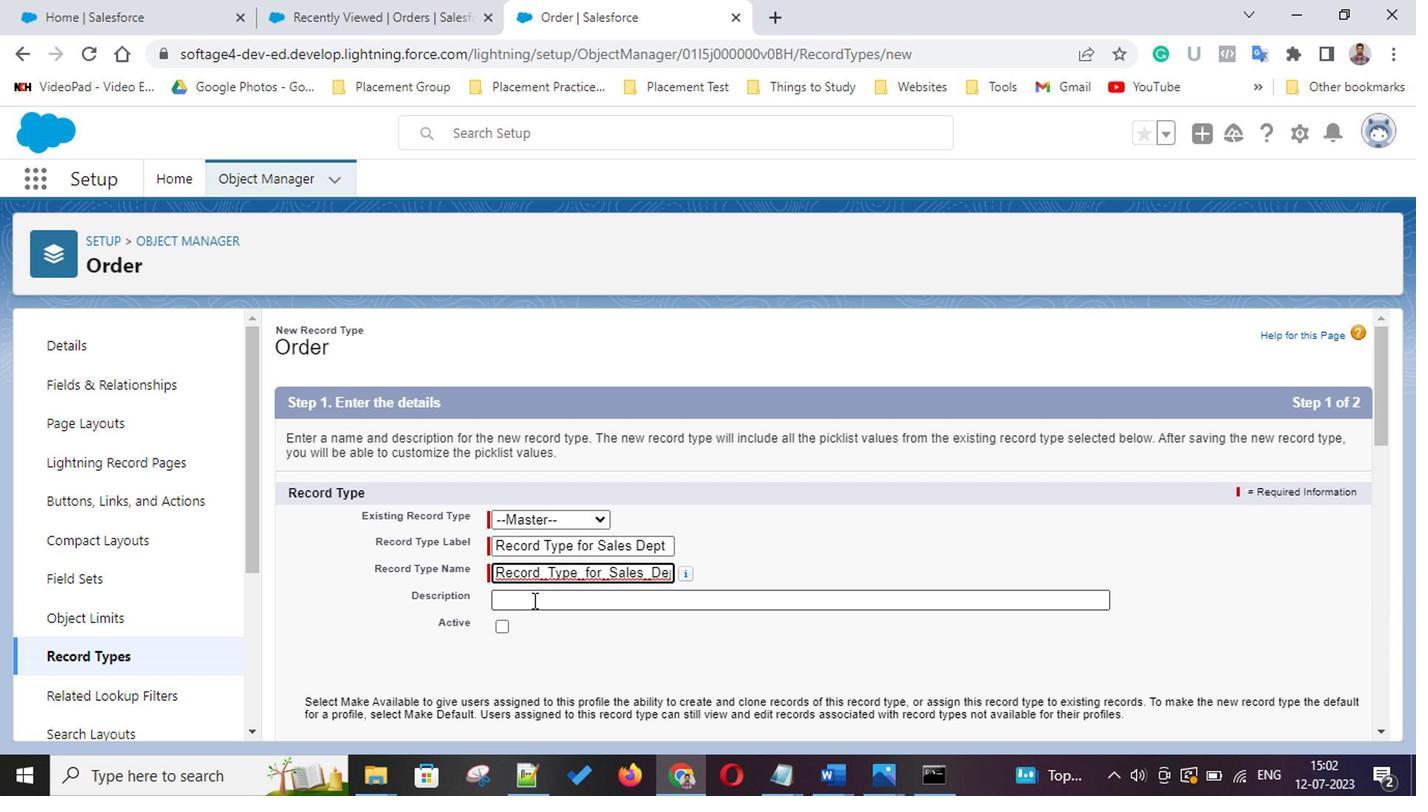 
Action: Mouse scrolled (531, 602) with delta (0, 0)
Screenshot: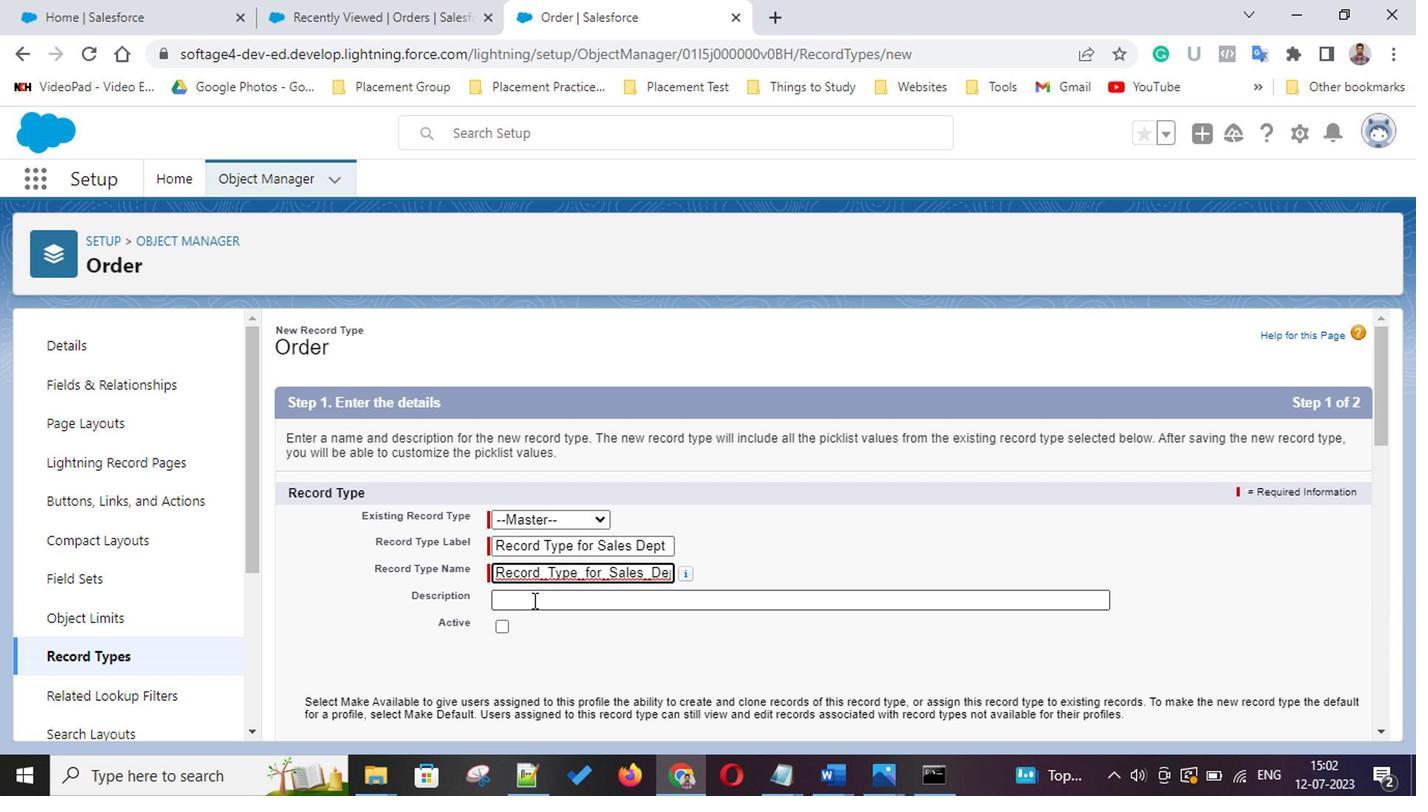 
Action: Mouse scrolled (531, 602) with delta (0, 0)
Screenshot: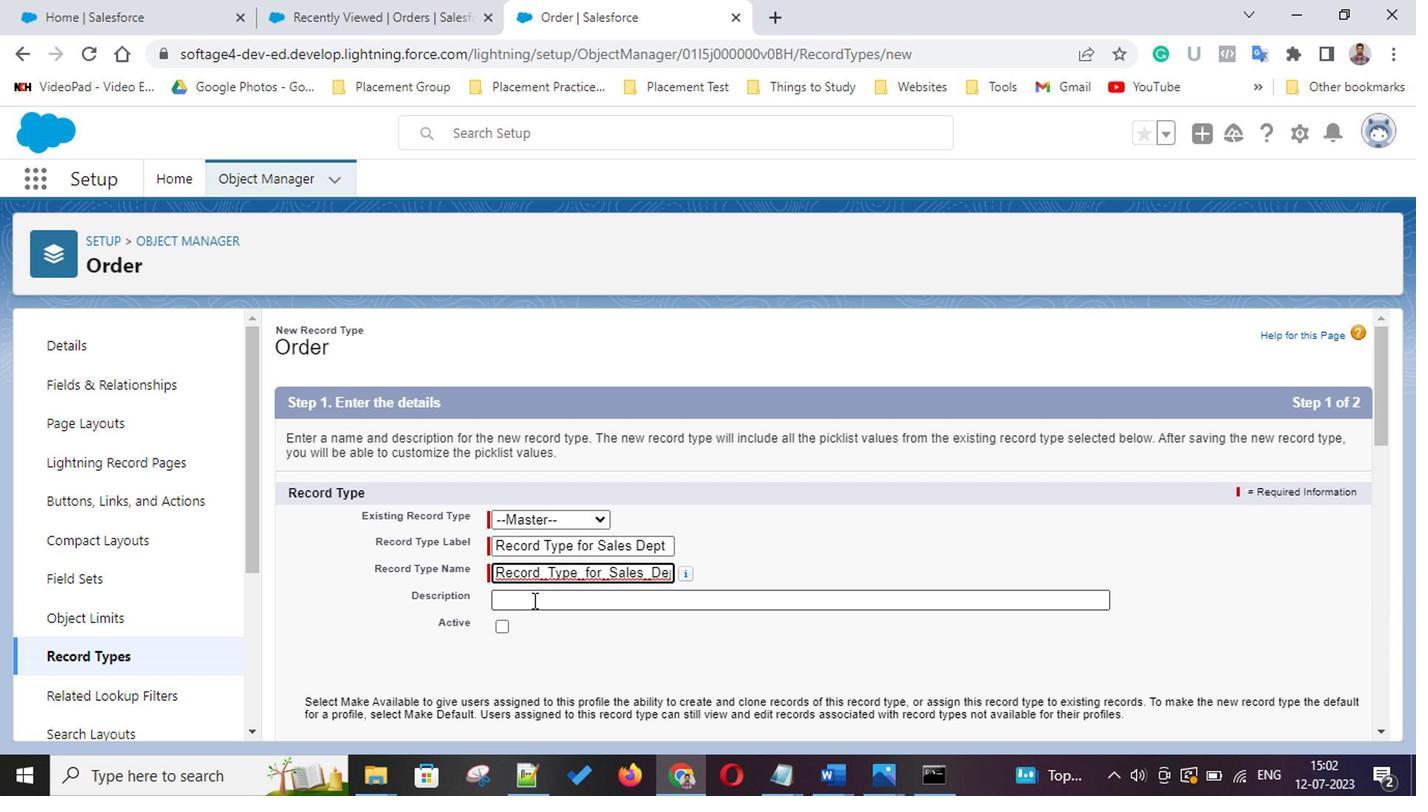 
Action: Mouse moved to (519, 362)
Screenshot: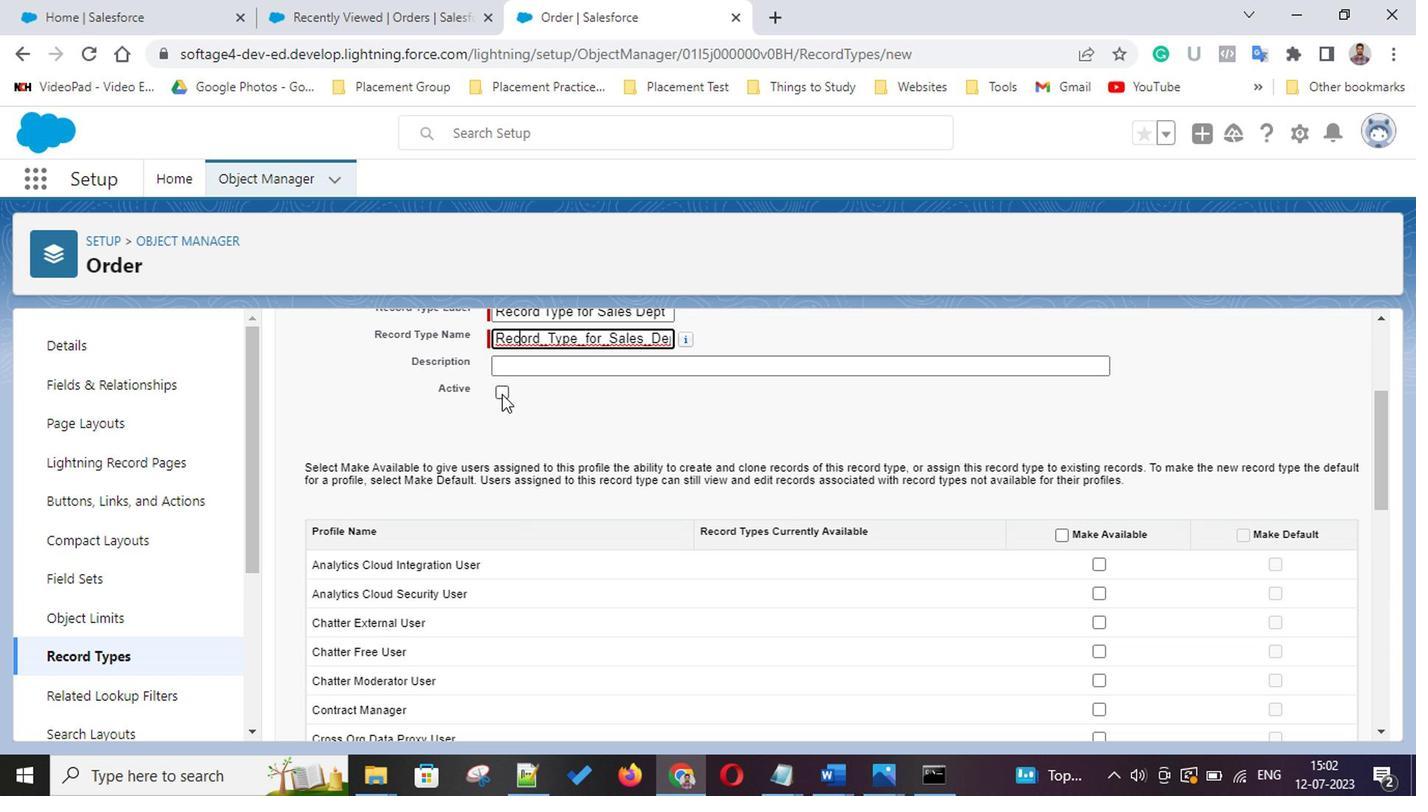 
Action: Mouse pressed left at (519, 362)
Screenshot: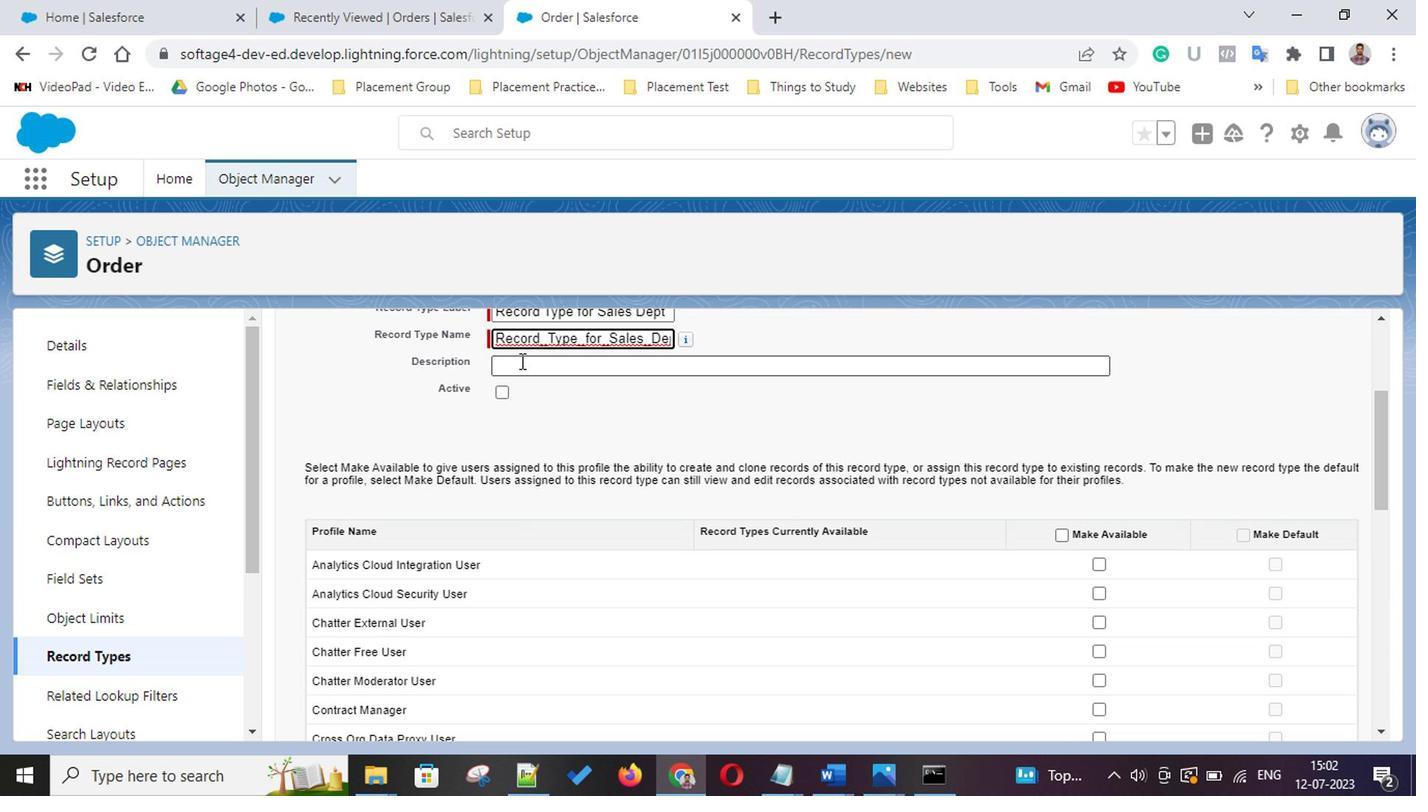 
Action: Key pressed <Key.shift>We<Key.space>have<Key.space>created<Key.space>this<Key.space>record<Key.space>for<Key.space>our<Key.space>client<Key.space>for<Key.space>the<Key.space><Key.shift>Sales<Key.space><Key.shift>Department
Screenshot: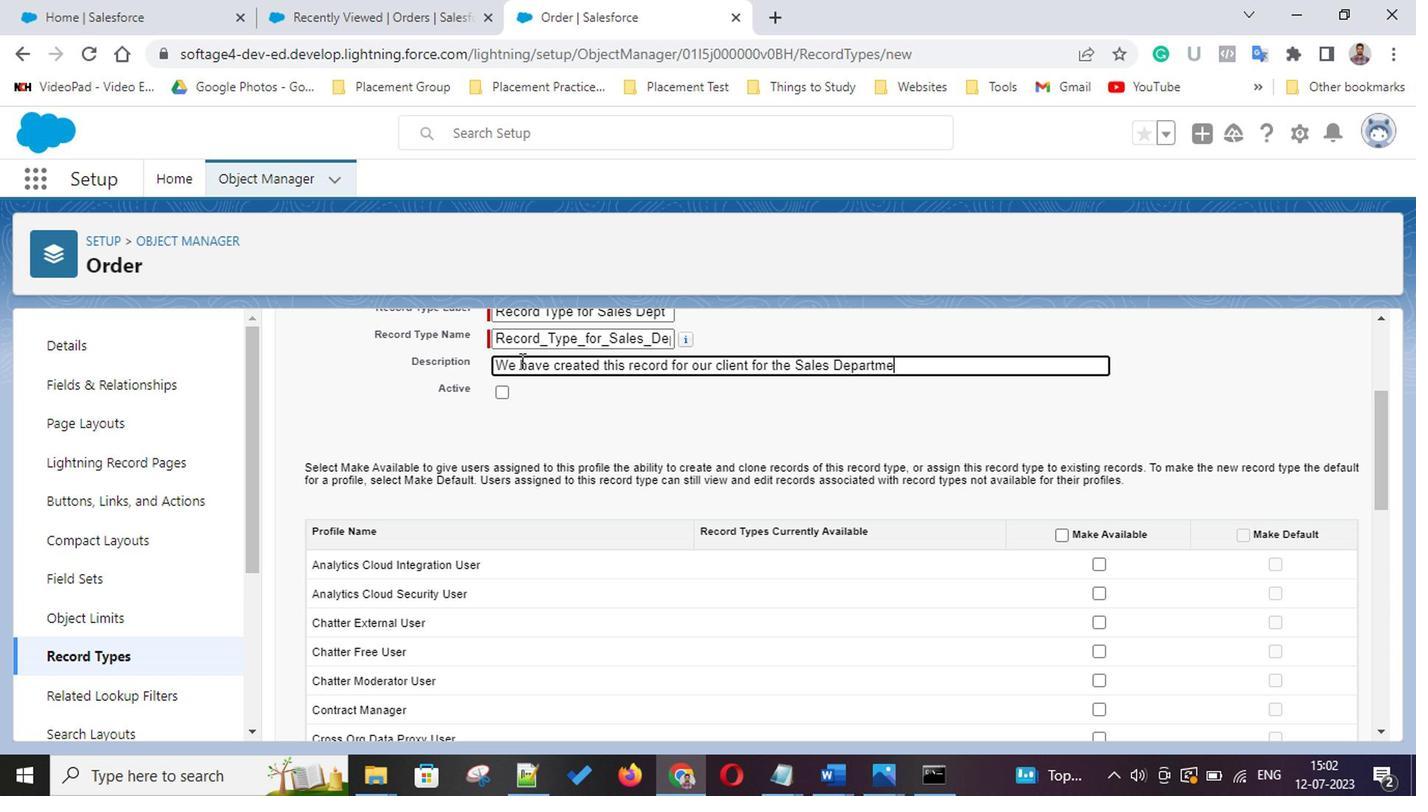 
Action: Mouse moved to (499, 393)
Screenshot: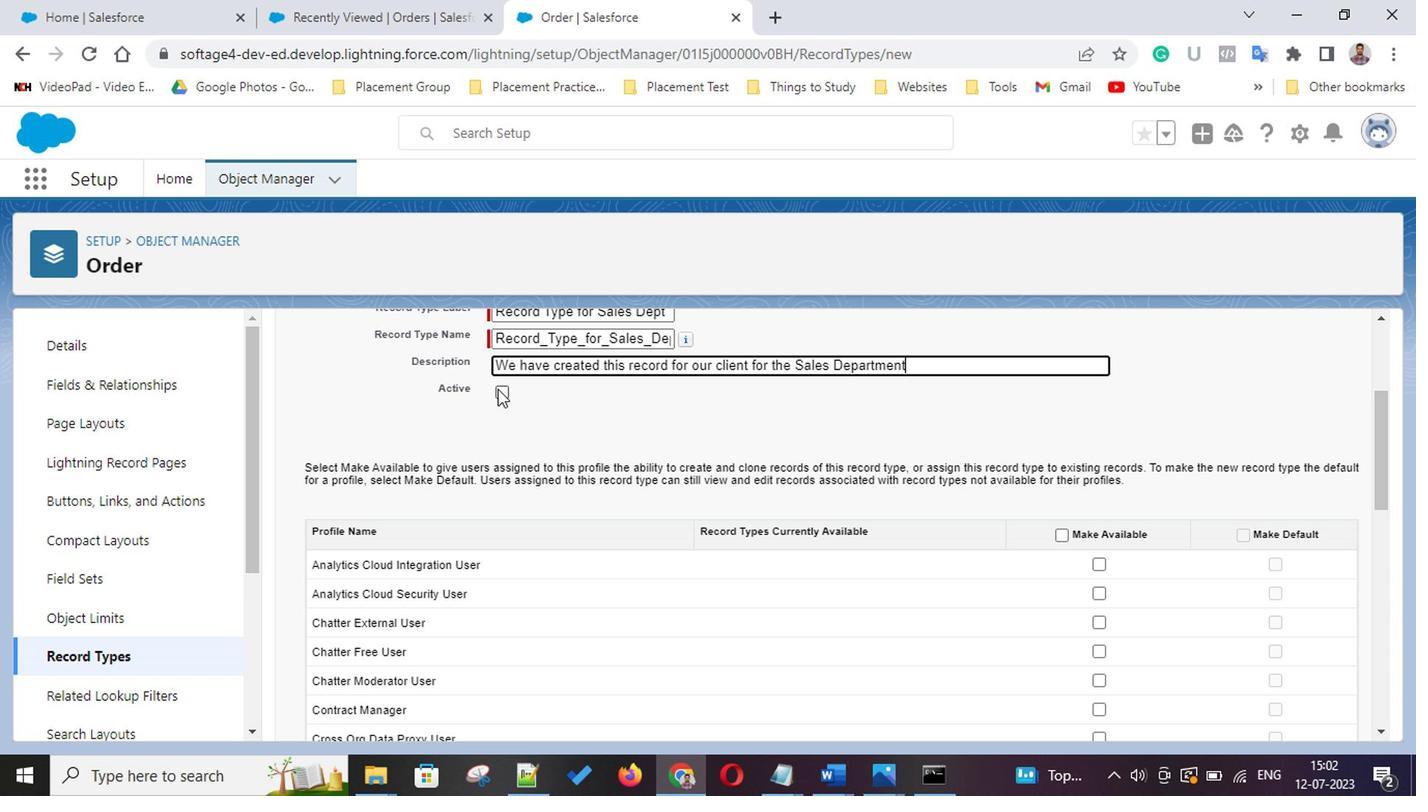 
Action: Mouse pressed left at (499, 393)
Screenshot: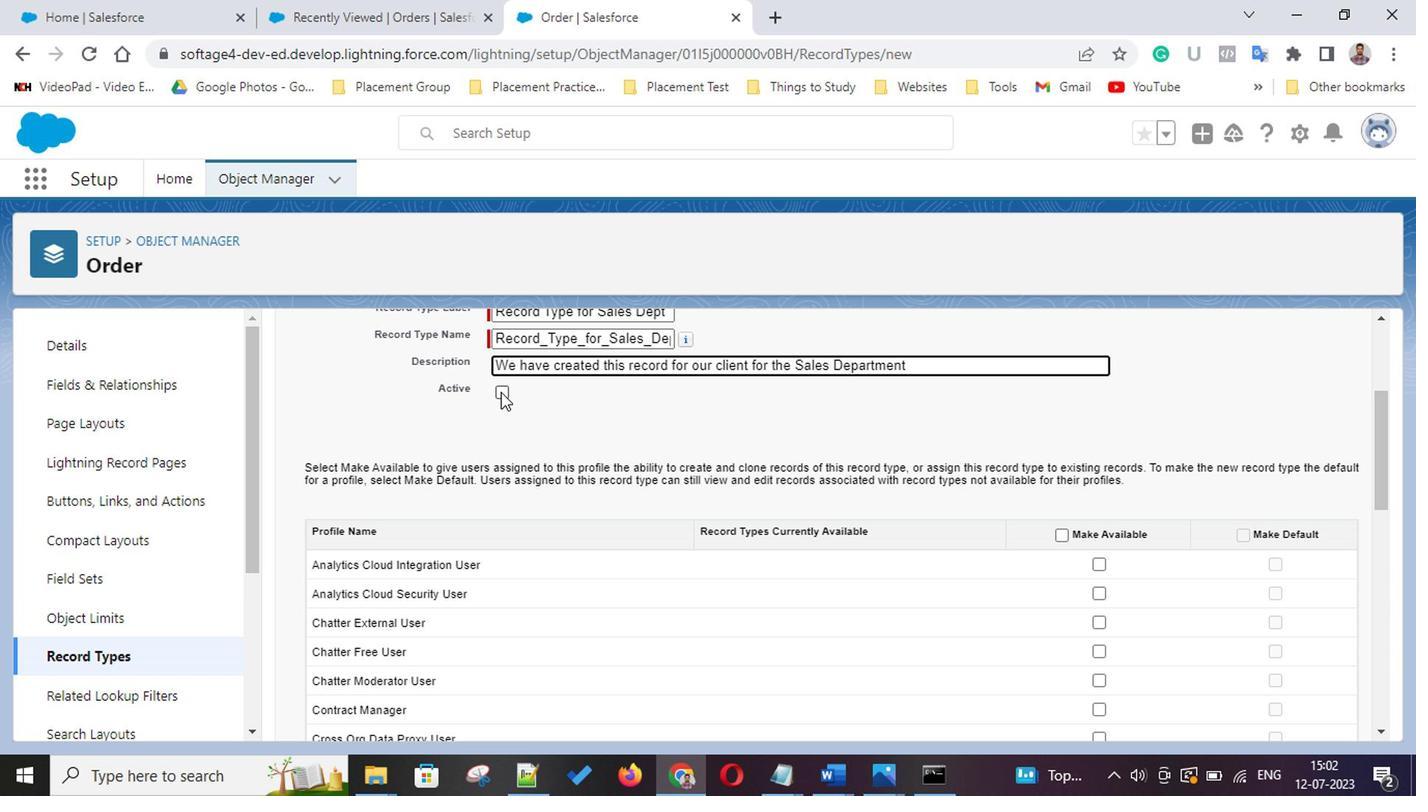 
Action: Mouse moved to (1111, 512)
Screenshot: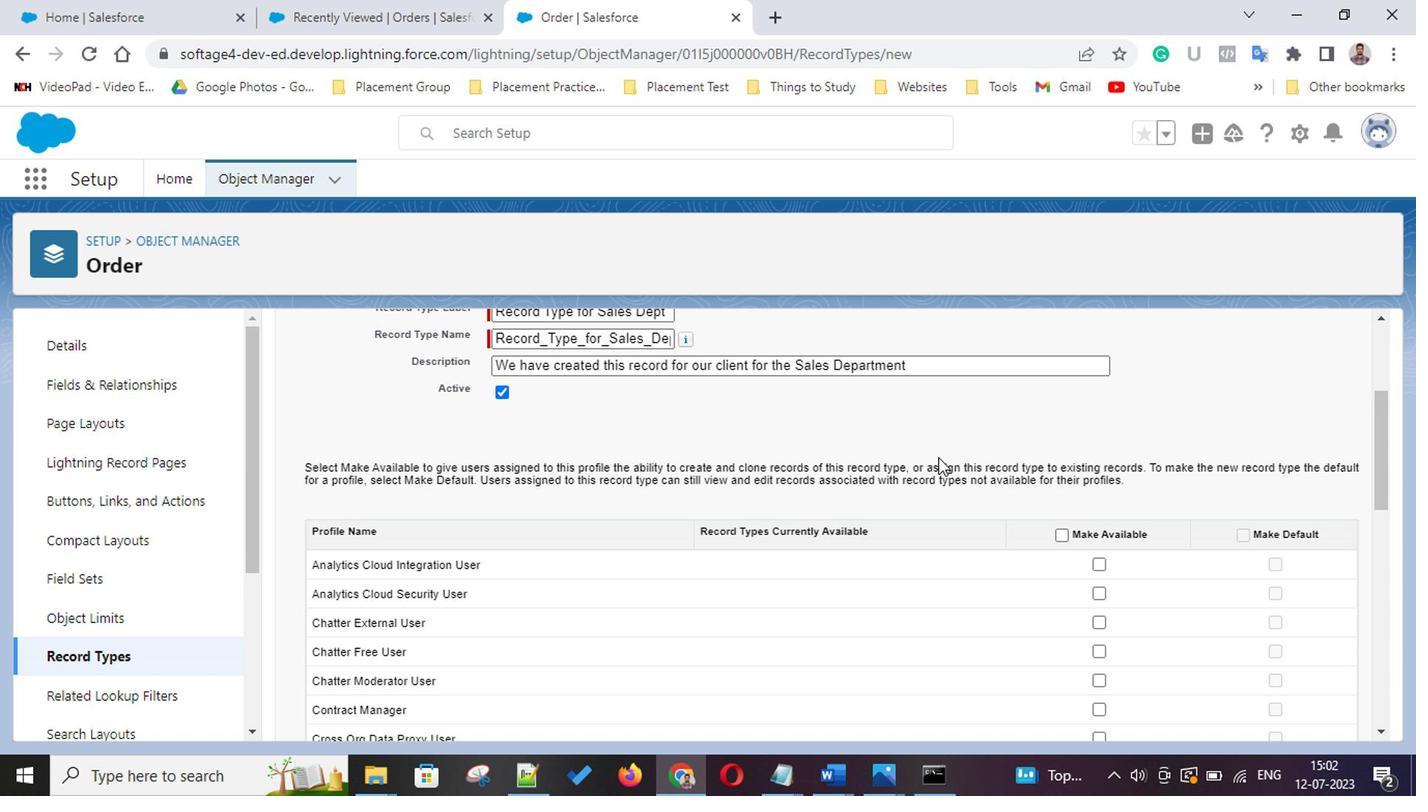 
Action: Mouse scrolled (1111, 510) with delta (0, -1)
Screenshot: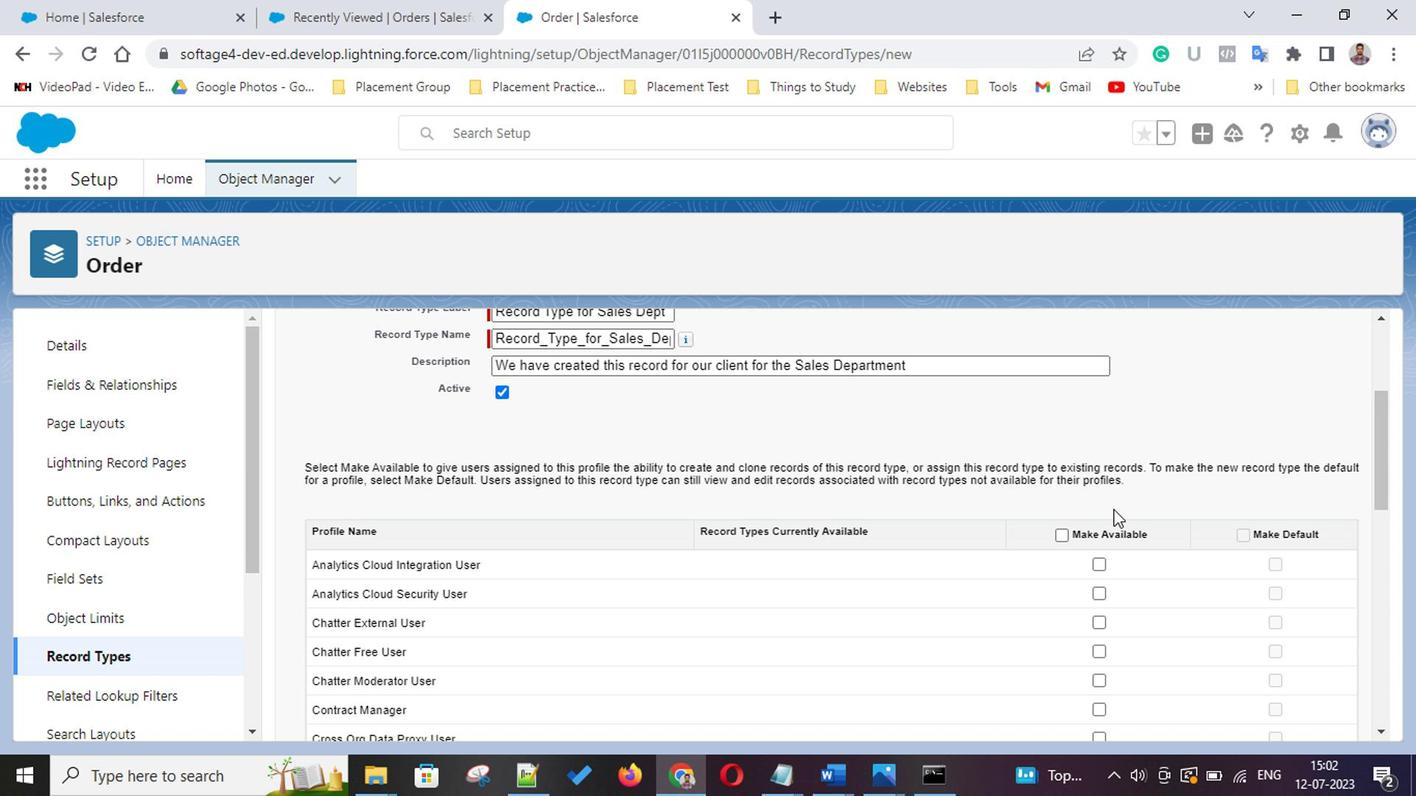 
Action: Mouse scrolled (1111, 510) with delta (0, -1)
Screenshot: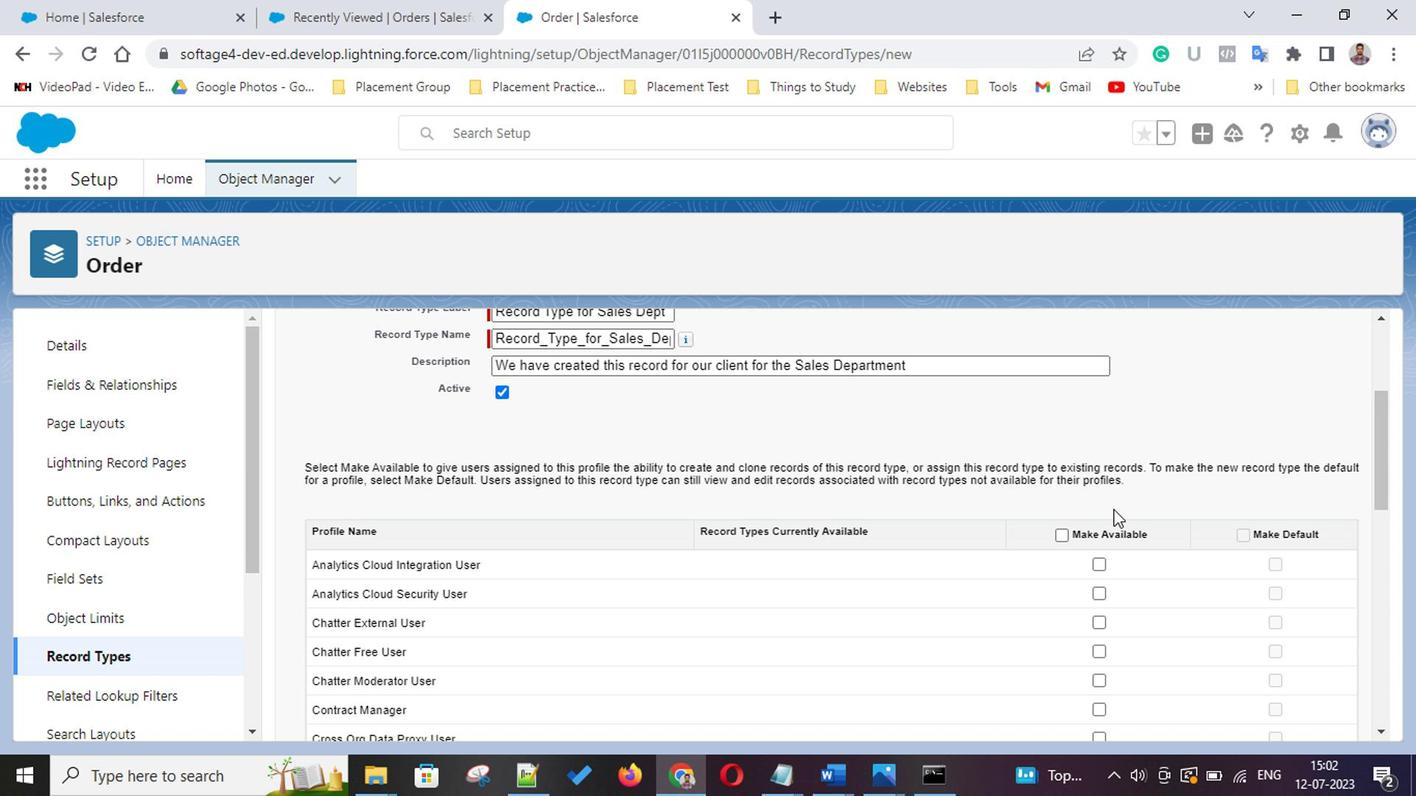 
Action: Mouse scrolled (1111, 510) with delta (0, -1)
Screenshot: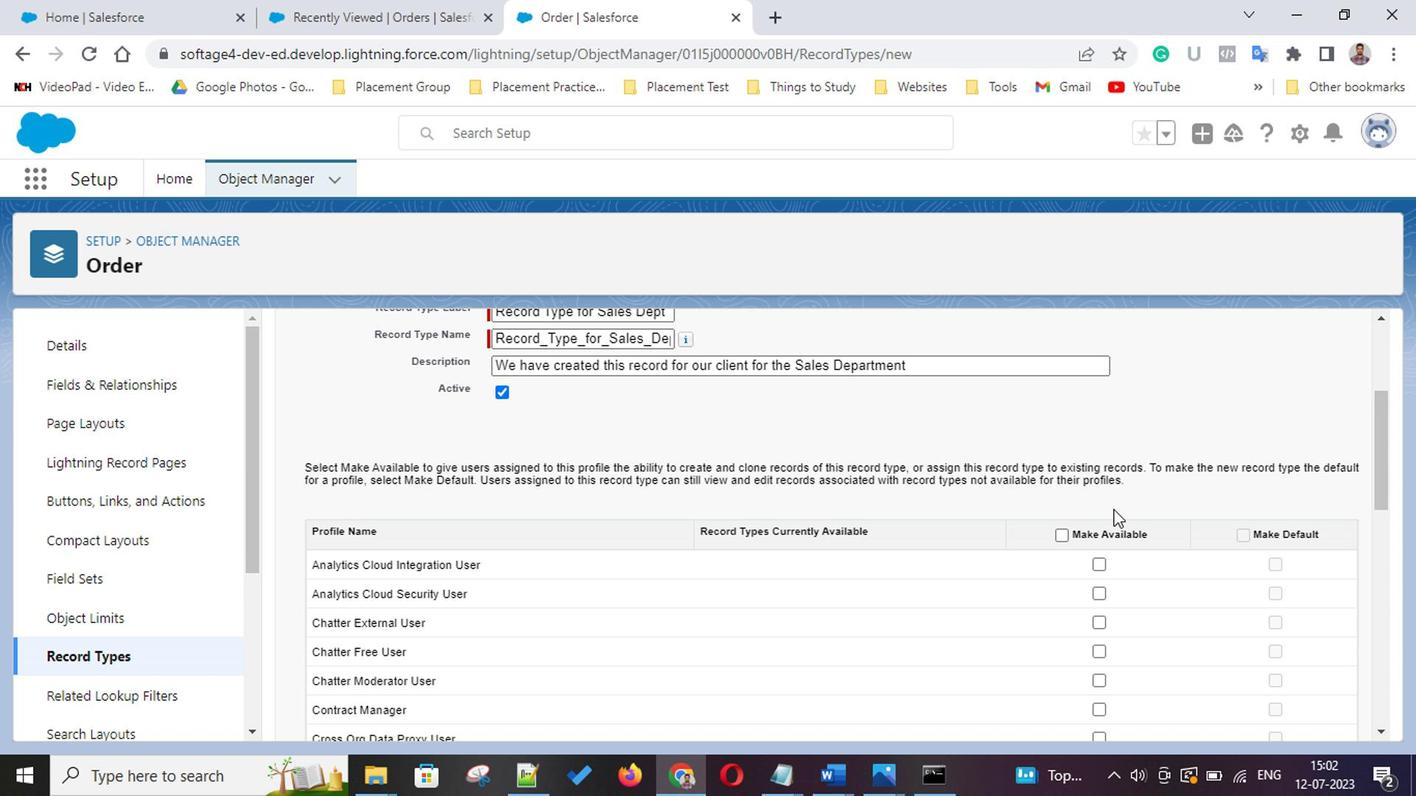 
Action: Mouse scrolled (1111, 510) with delta (0, -1)
Screenshot: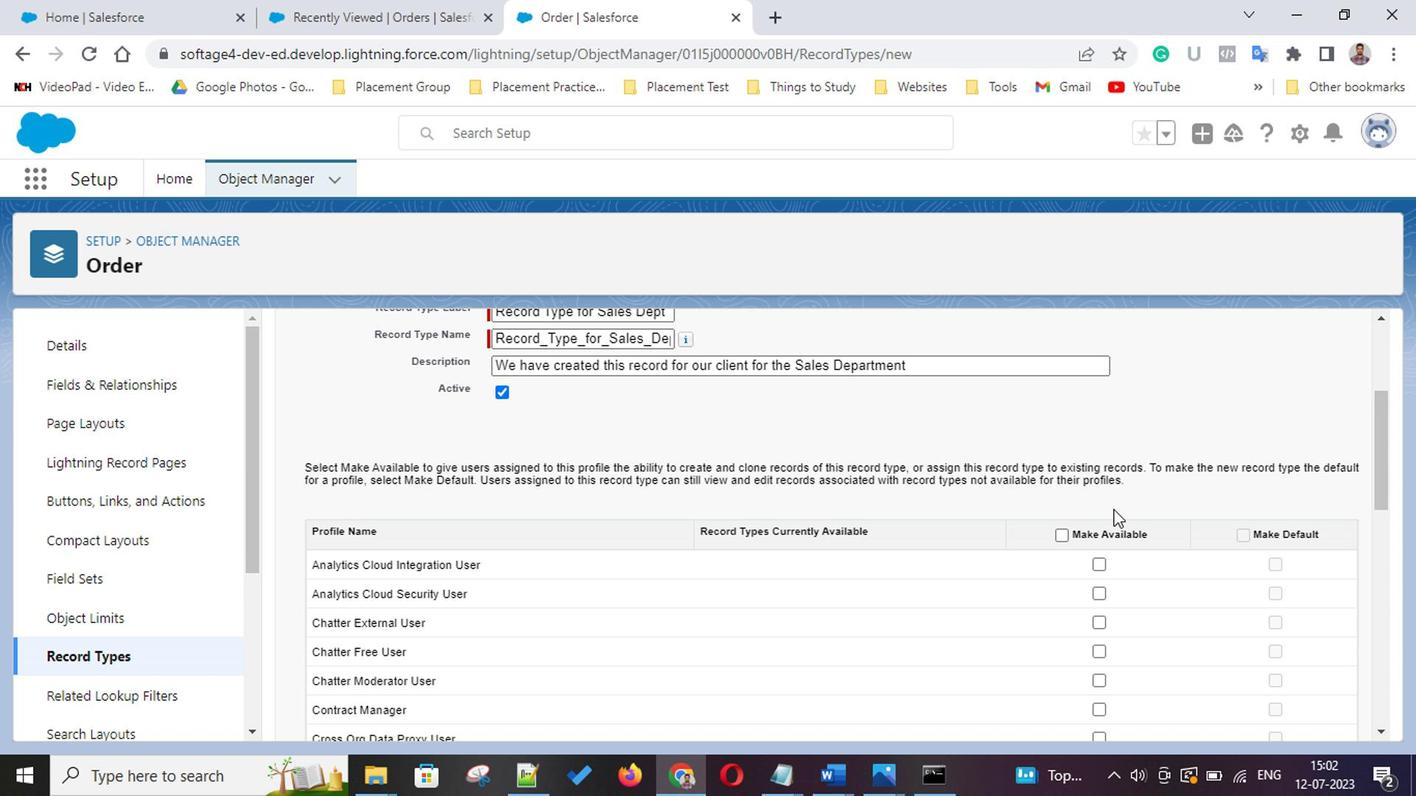 
Action: Mouse scrolled (1111, 510) with delta (0, -1)
Screenshot: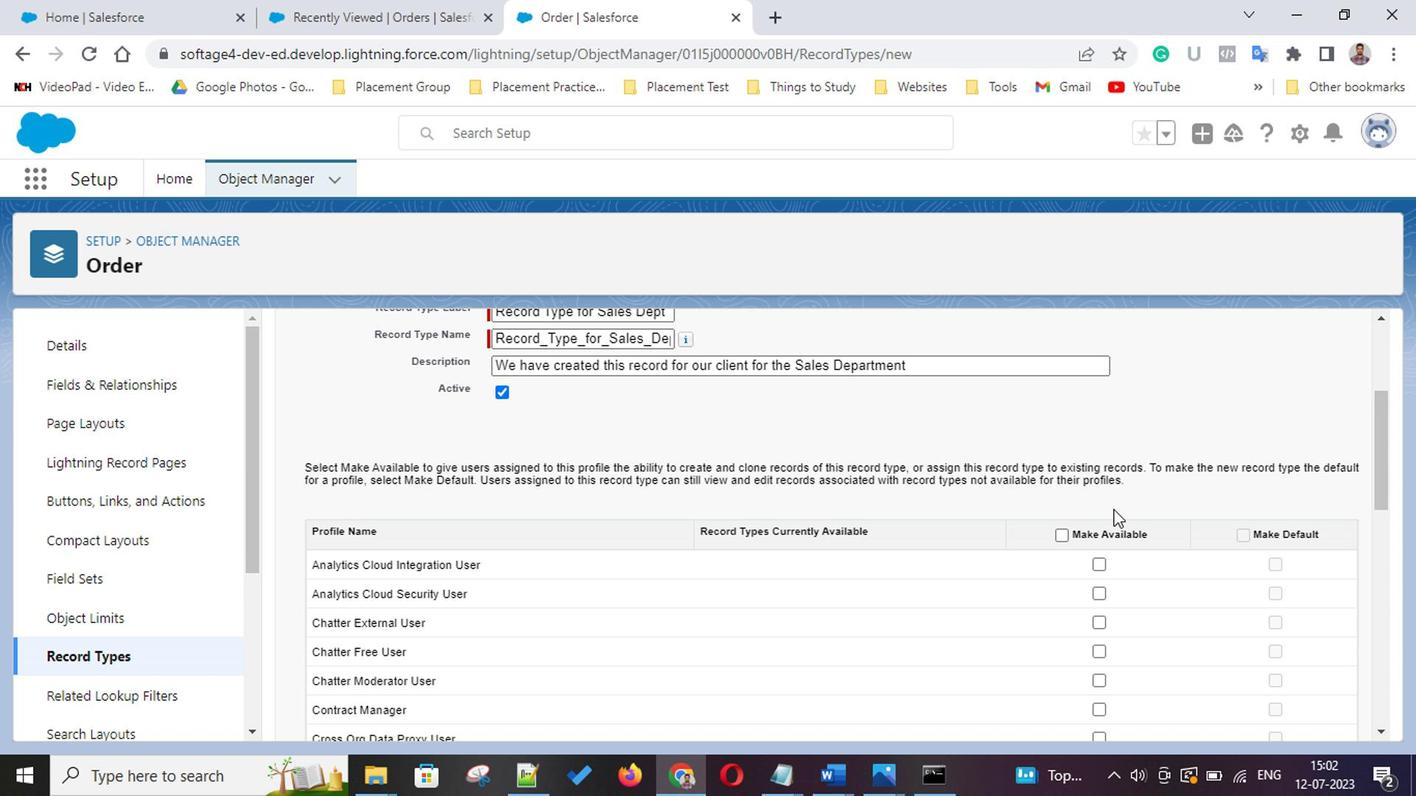 
Action: Mouse scrolled (1111, 510) with delta (0, -1)
Screenshot: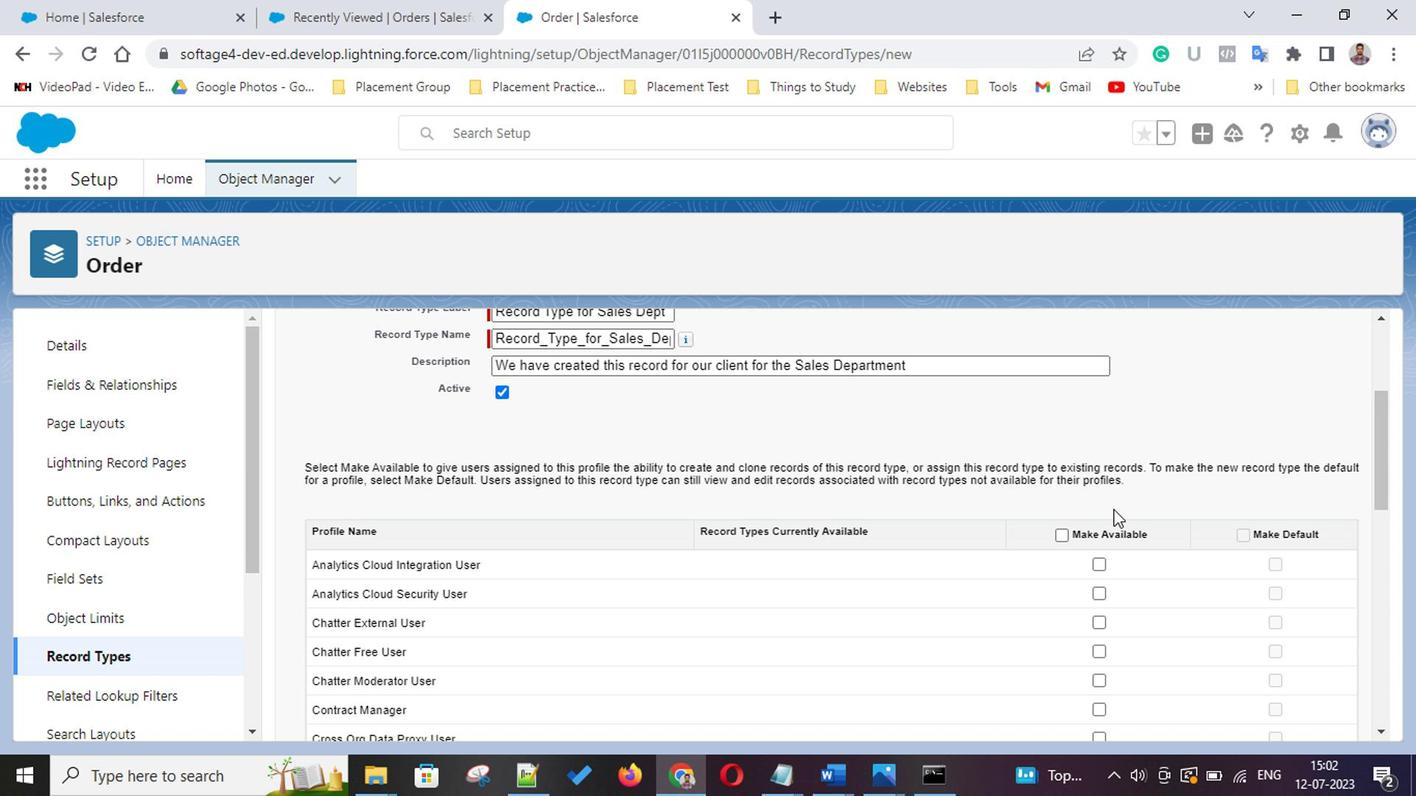 
Action: Mouse scrolled (1111, 510) with delta (0, -1)
Screenshot: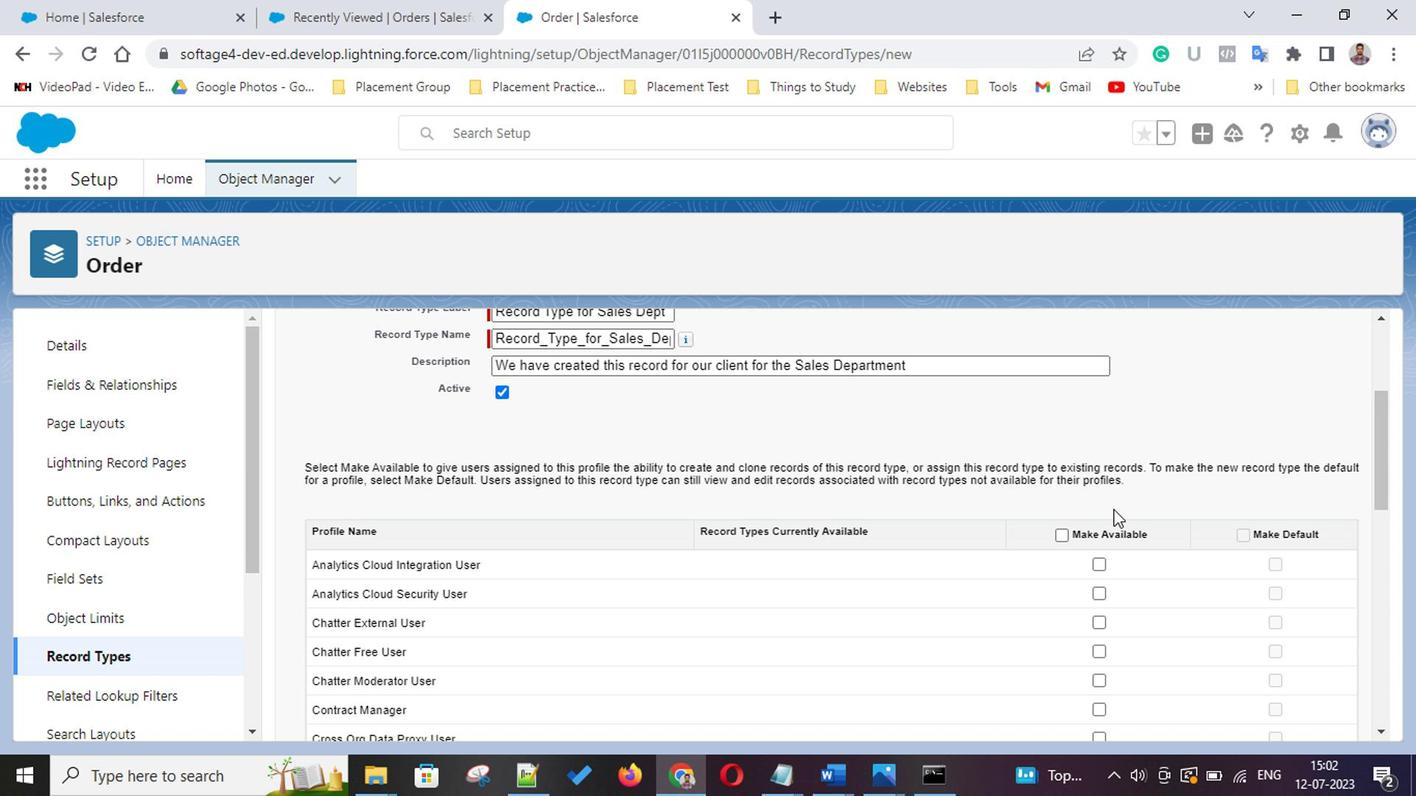 
Action: Mouse scrolled (1111, 510) with delta (0, -1)
Screenshot: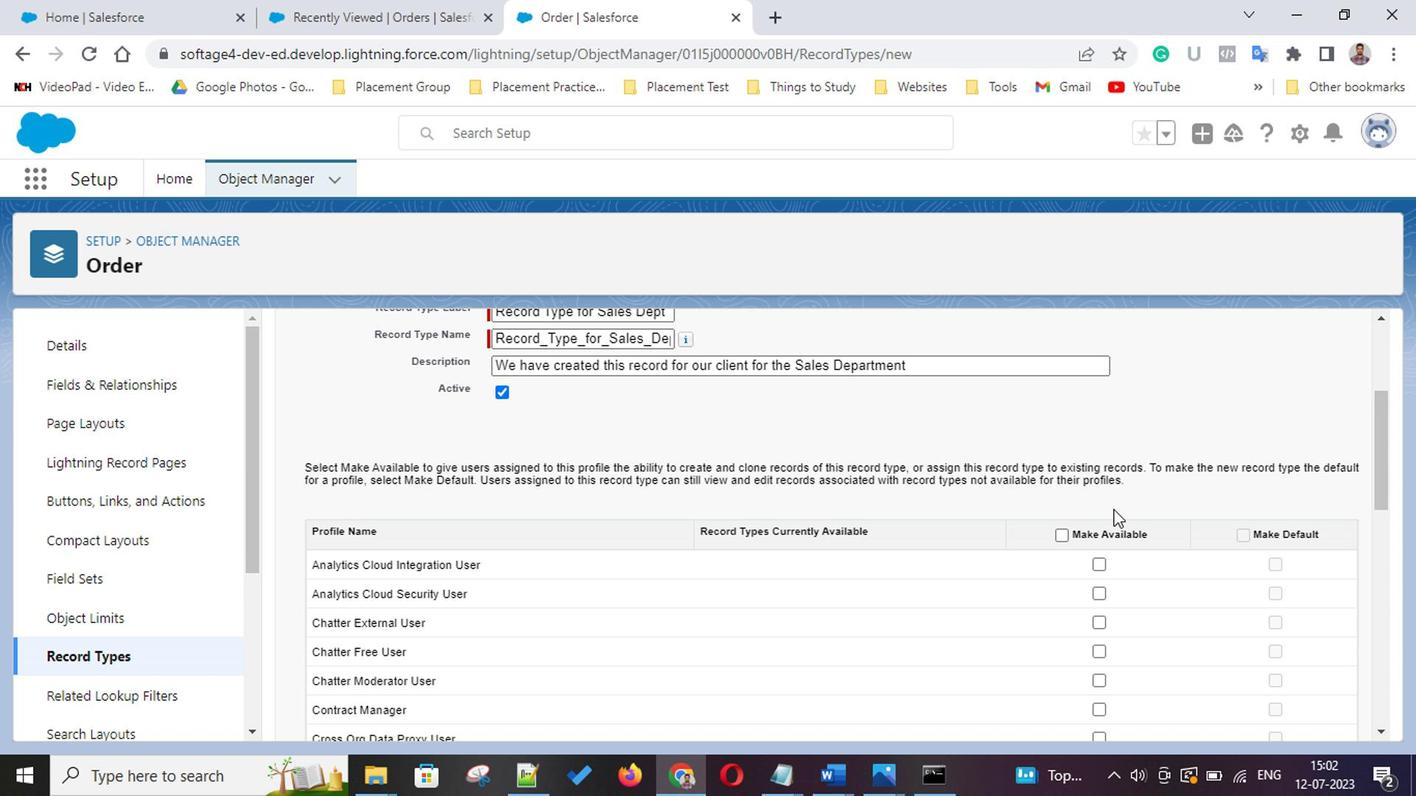 
Action: Mouse scrolled (1111, 510) with delta (0, -1)
Screenshot: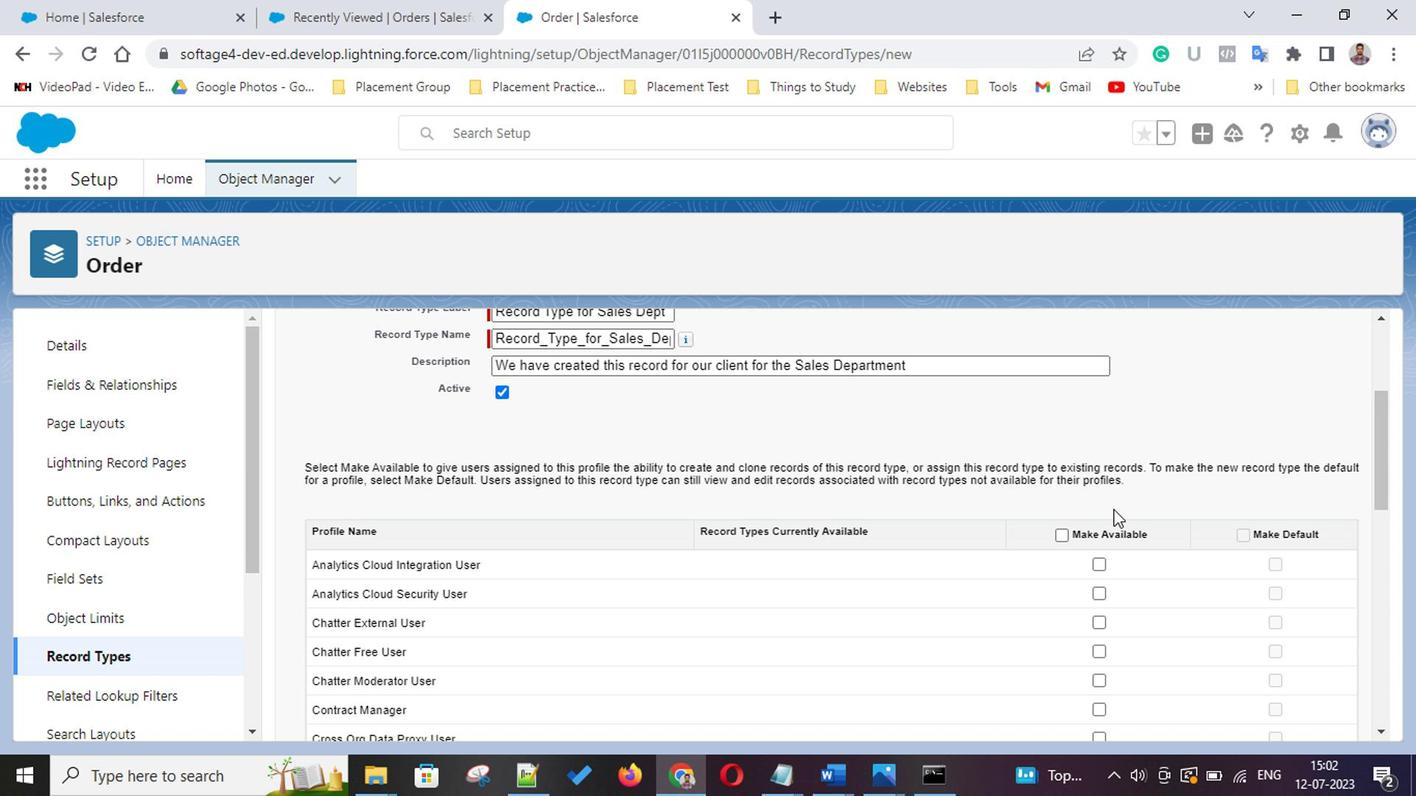 
Action: Mouse scrolled (1111, 510) with delta (0, -1)
Screenshot: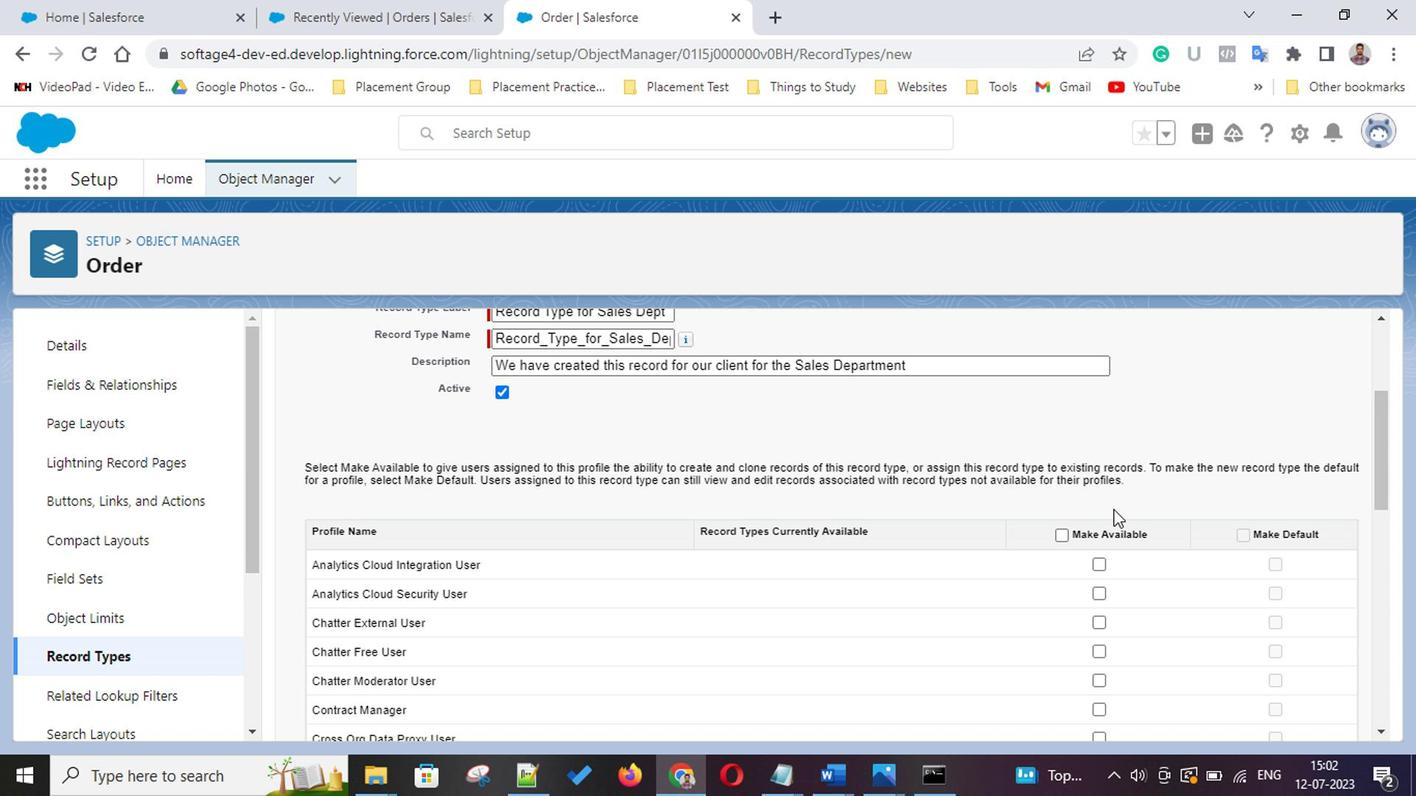 
Action: Mouse scrolled (1111, 510) with delta (0, -1)
Screenshot: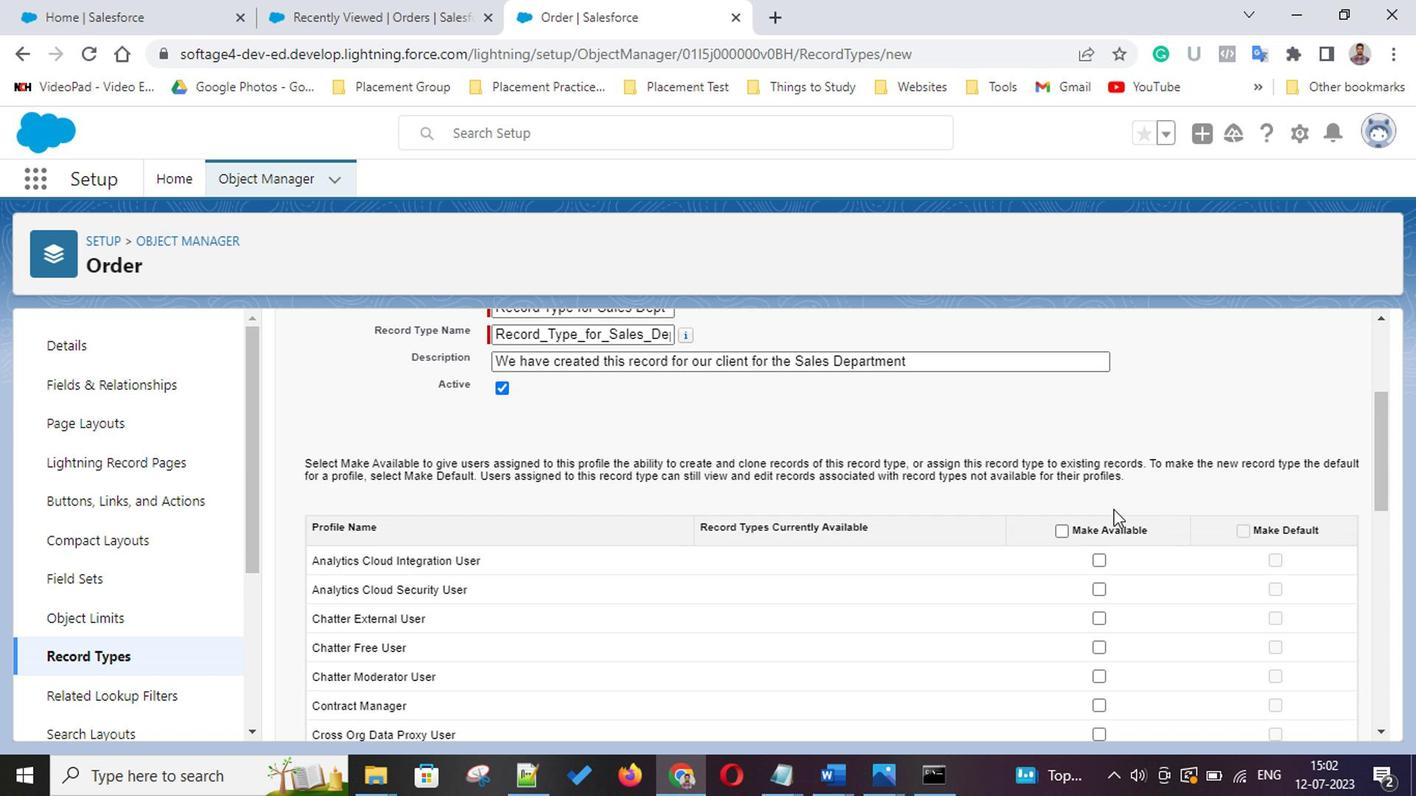 
Action: Mouse scrolled (1111, 510) with delta (0, -1)
Screenshot: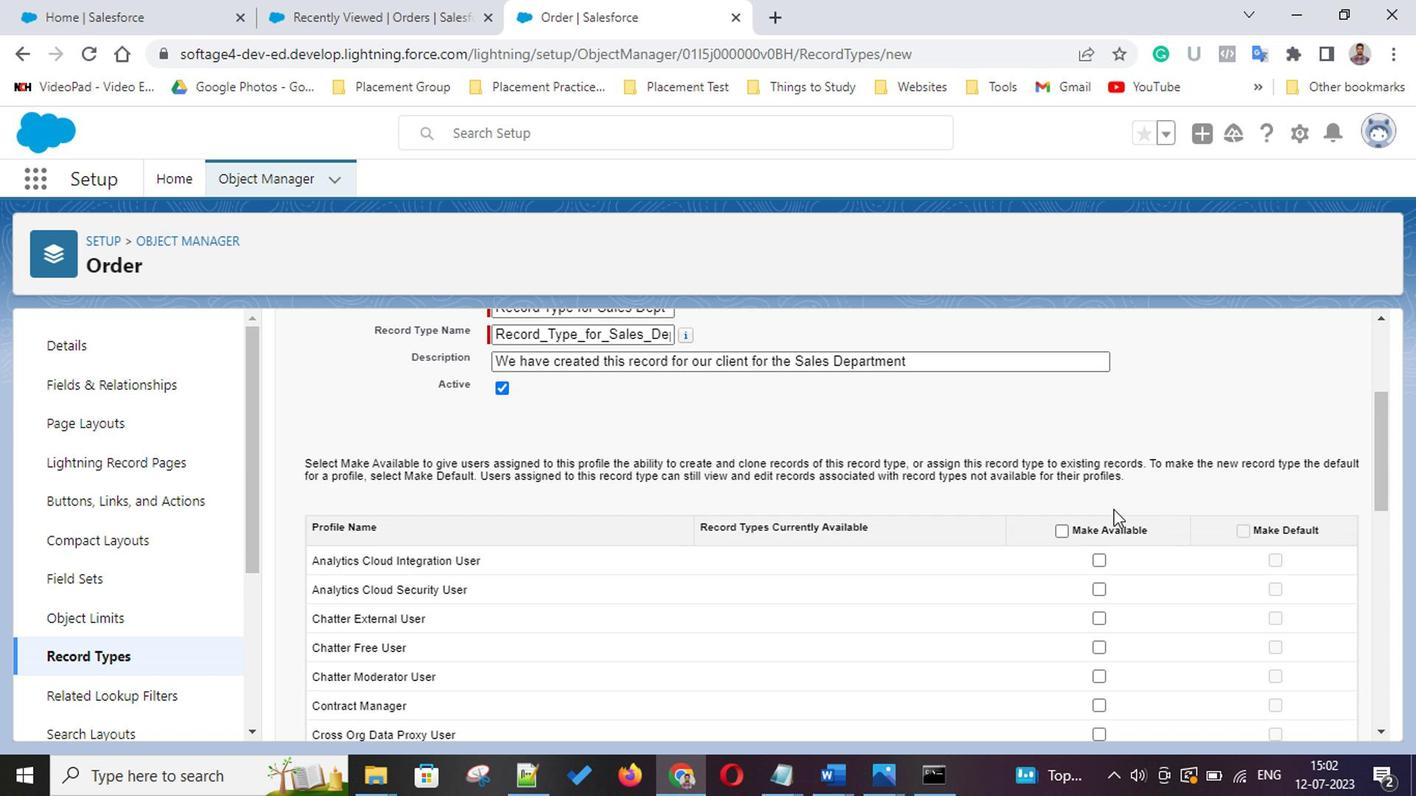 
Action: Mouse scrolled (1111, 510) with delta (0, -1)
Screenshot: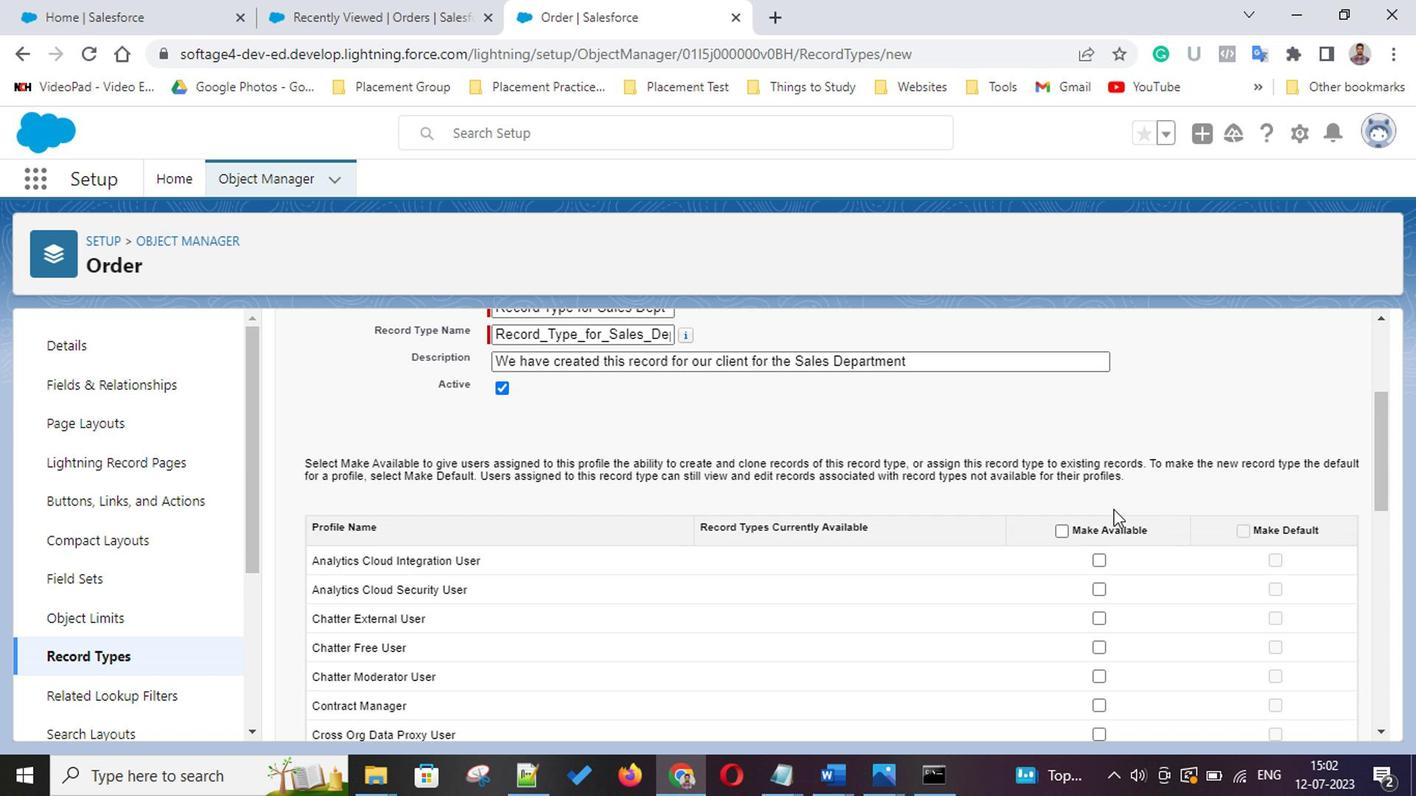 
Action: Mouse scrolled (1111, 510) with delta (0, -1)
Screenshot: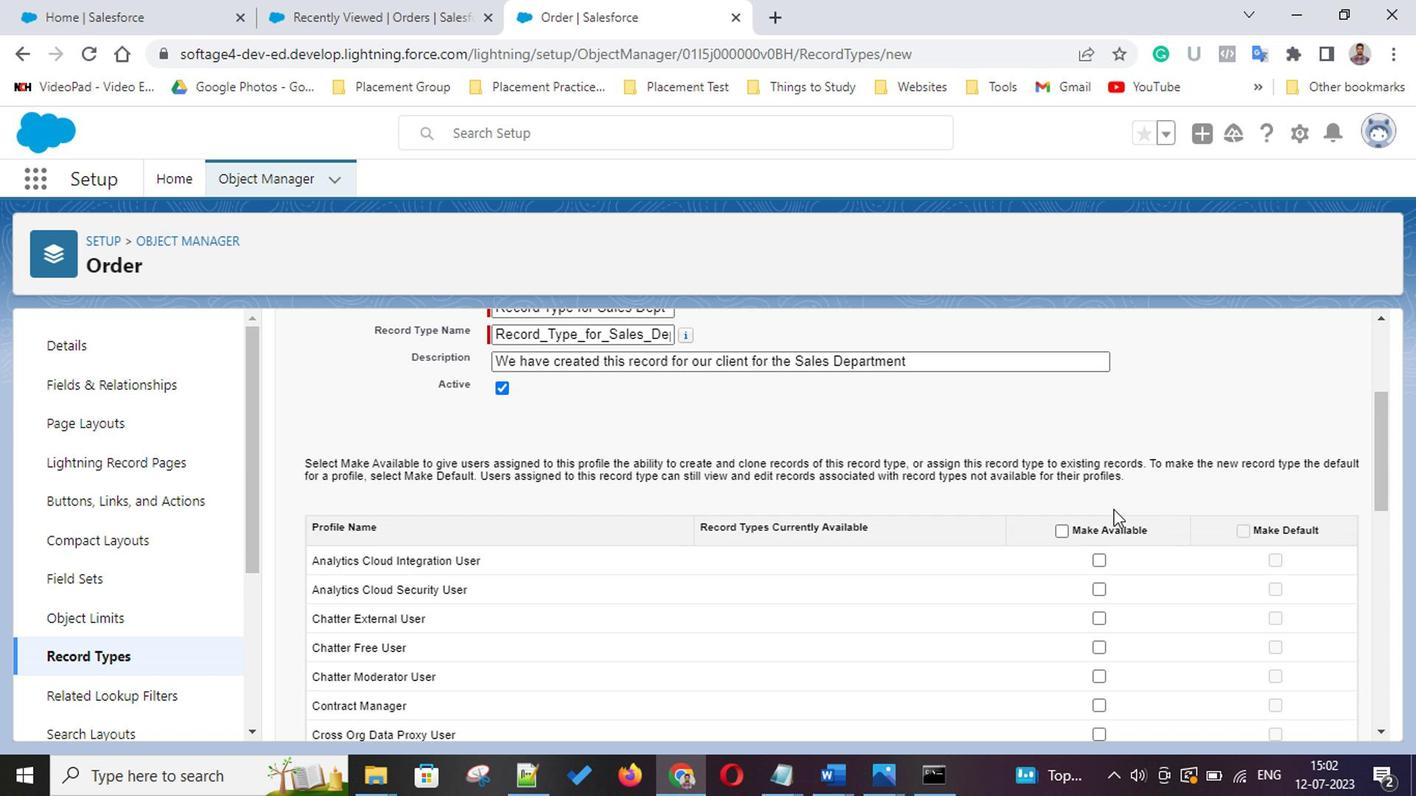 
Action: Mouse scrolled (1111, 510) with delta (0, -1)
Screenshot: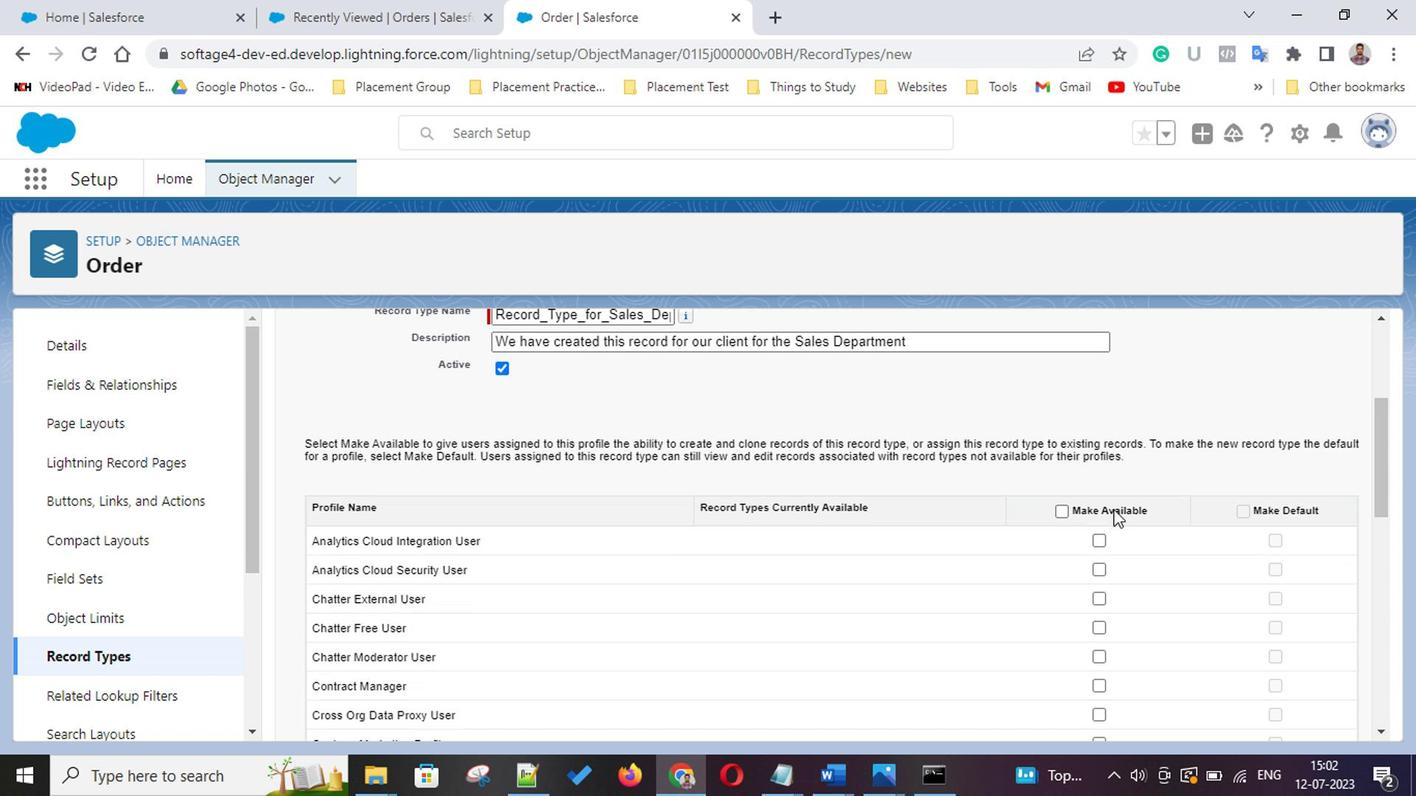 
Action: Mouse scrolled (1111, 510) with delta (0, -1)
Screenshot: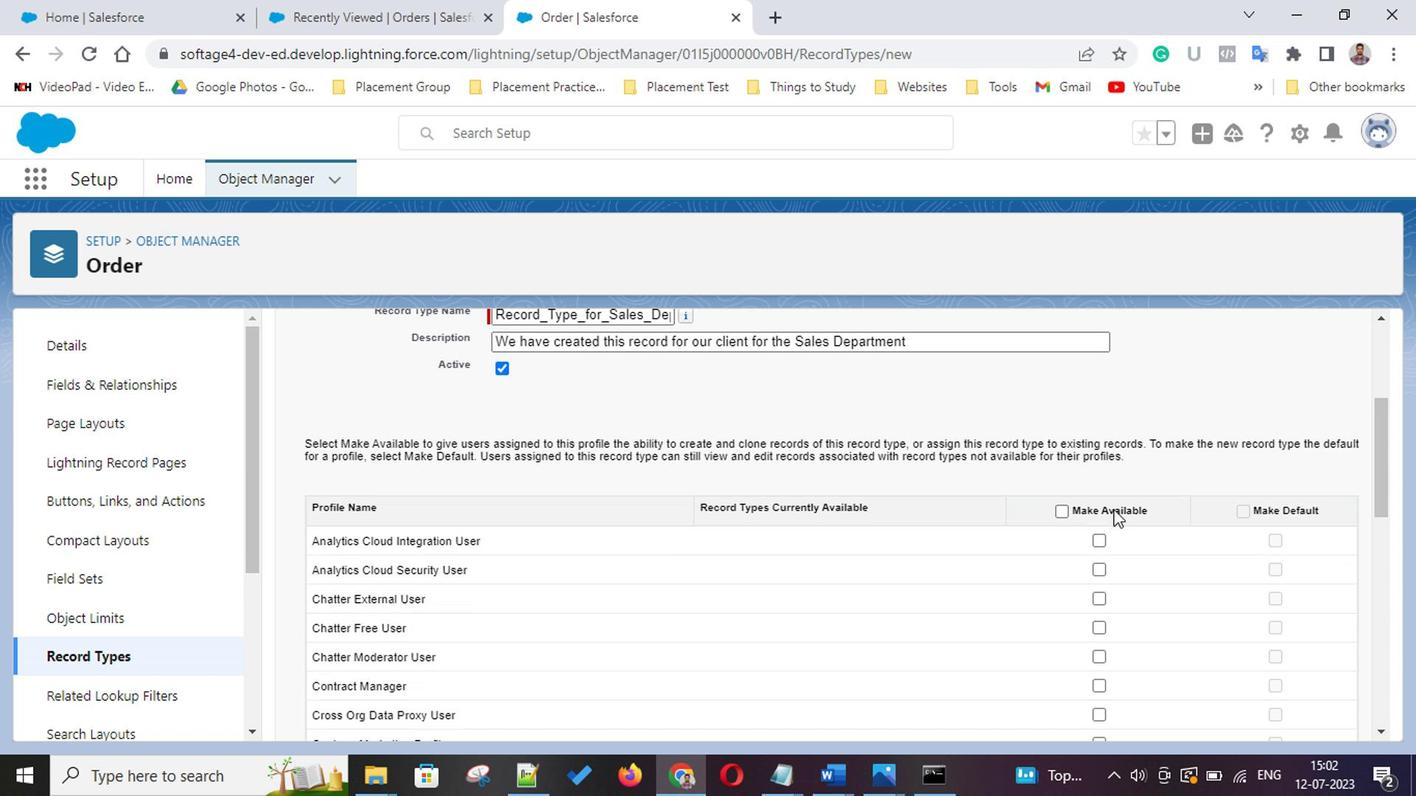
Action: Mouse scrolled (1111, 510) with delta (0, -1)
Screenshot: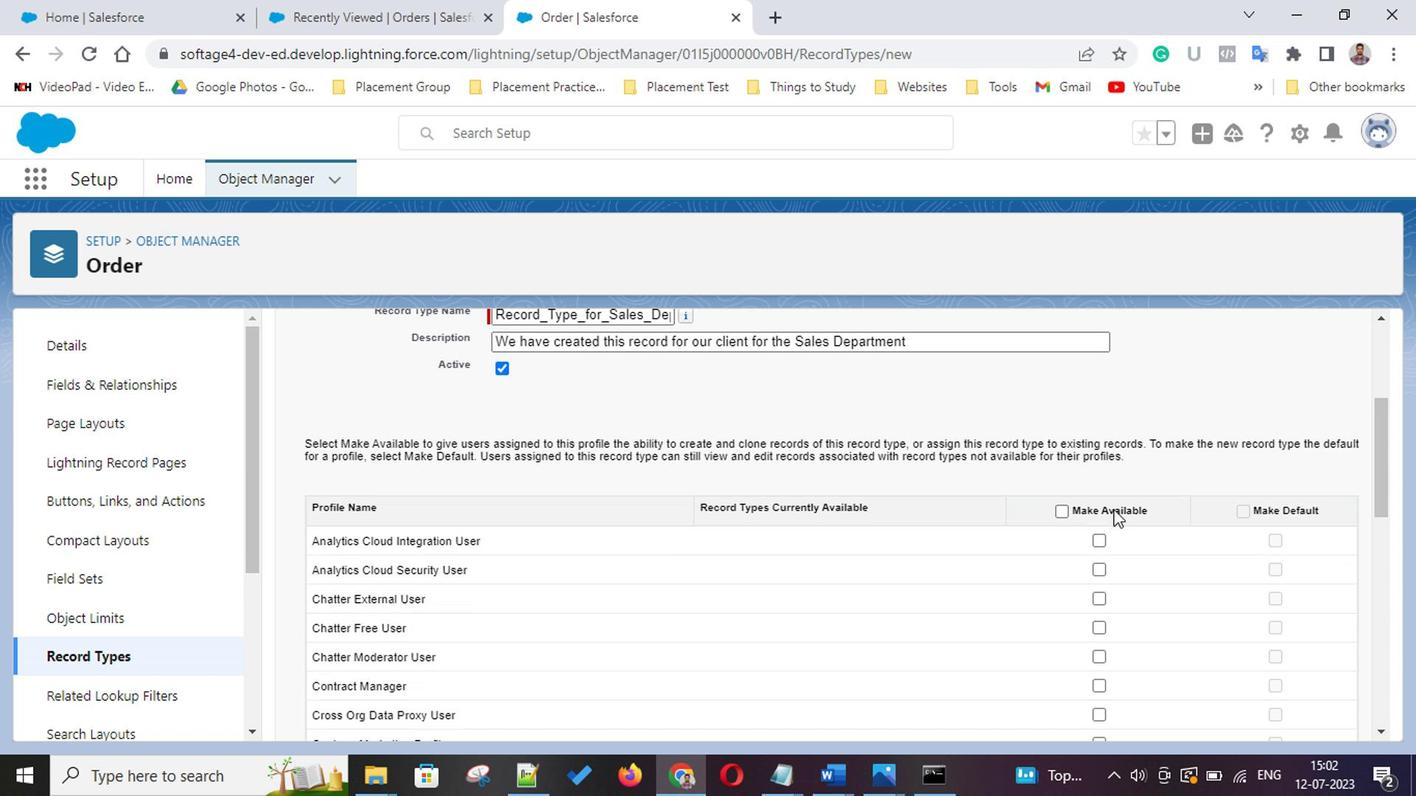 
Action: Mouse scrolled (1111, 510) with delta (0, -1)
Screenshot: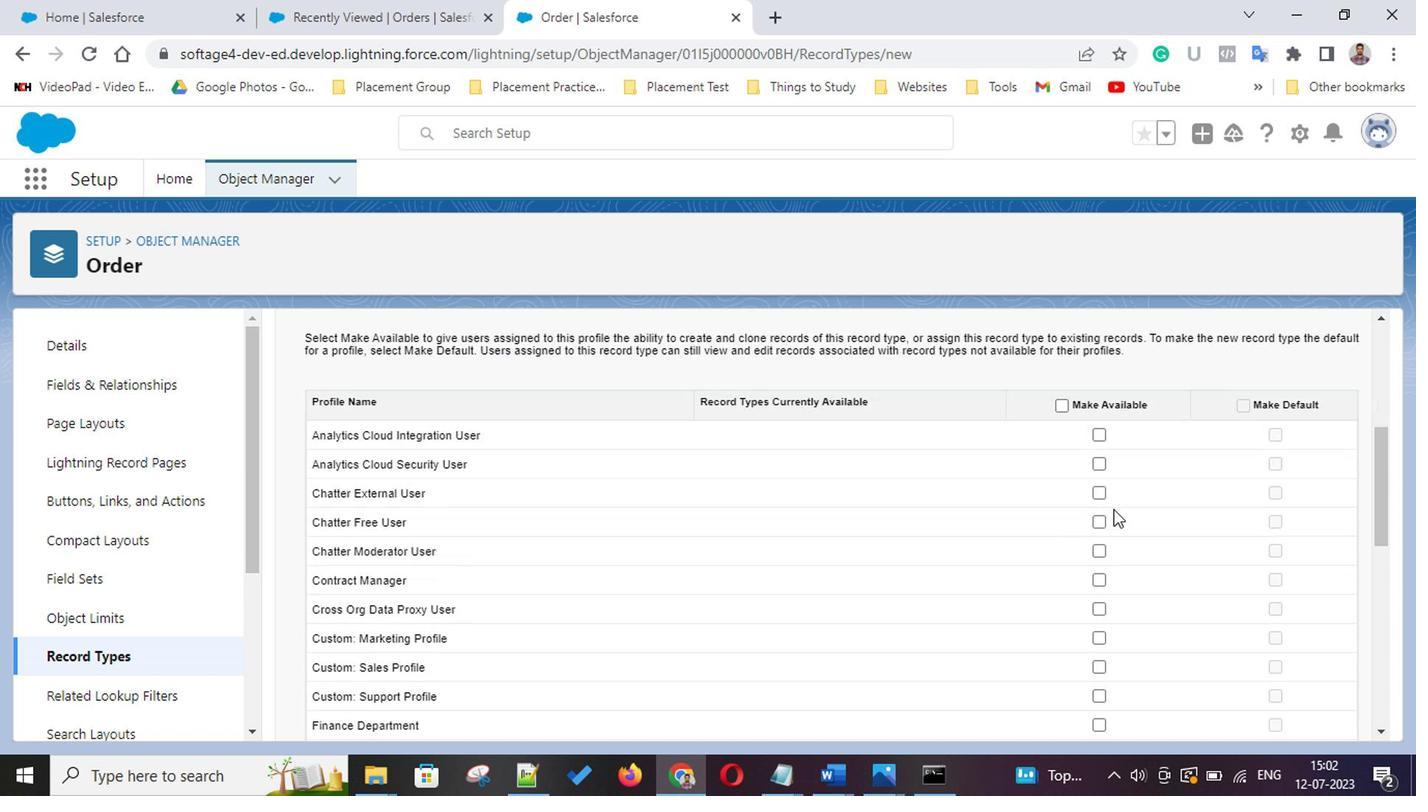 
Action: Mouse scrolled (1111, 510) with delta (0, -1)
Screenshot: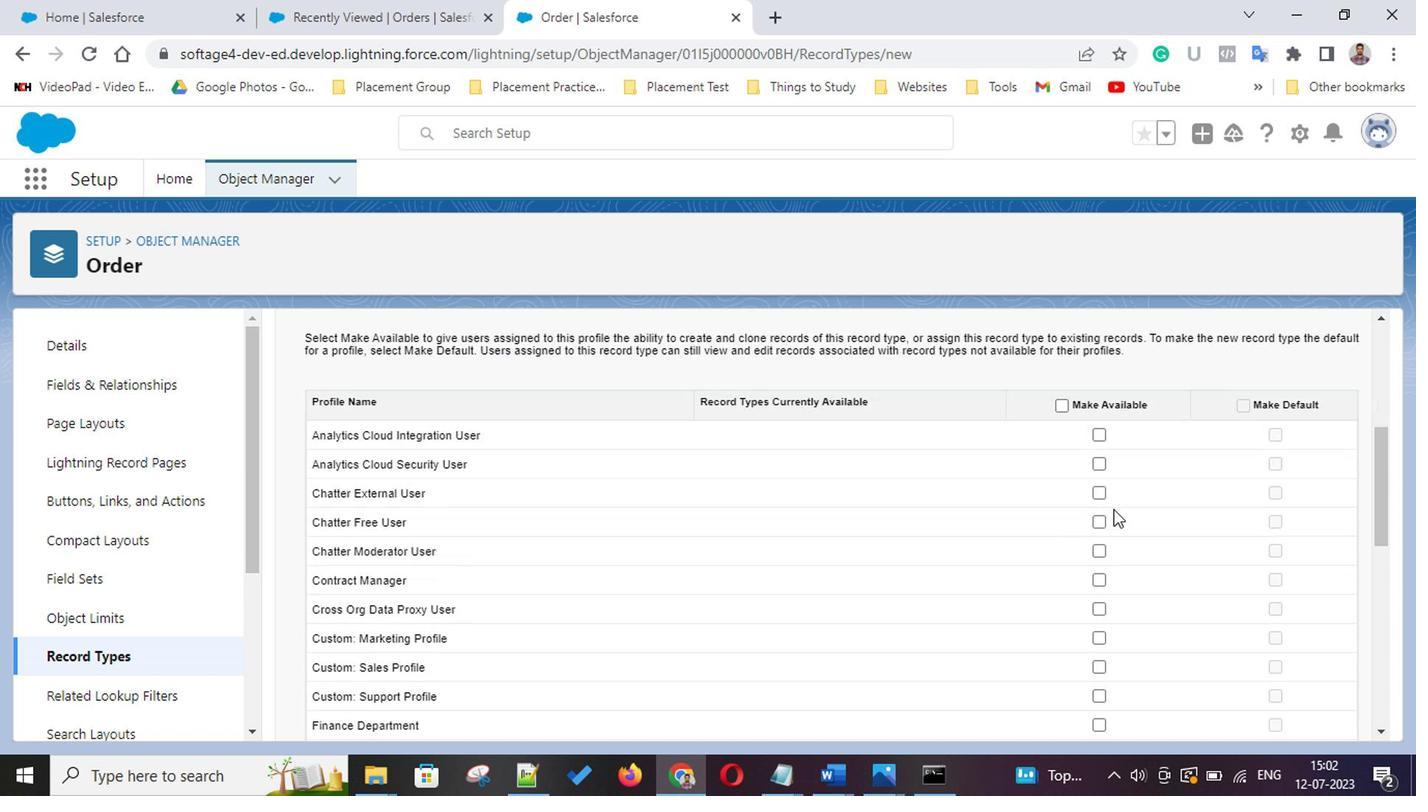 
Action: Mouse scrolled (1111, 510) with delta (0, -1)
Screenshot: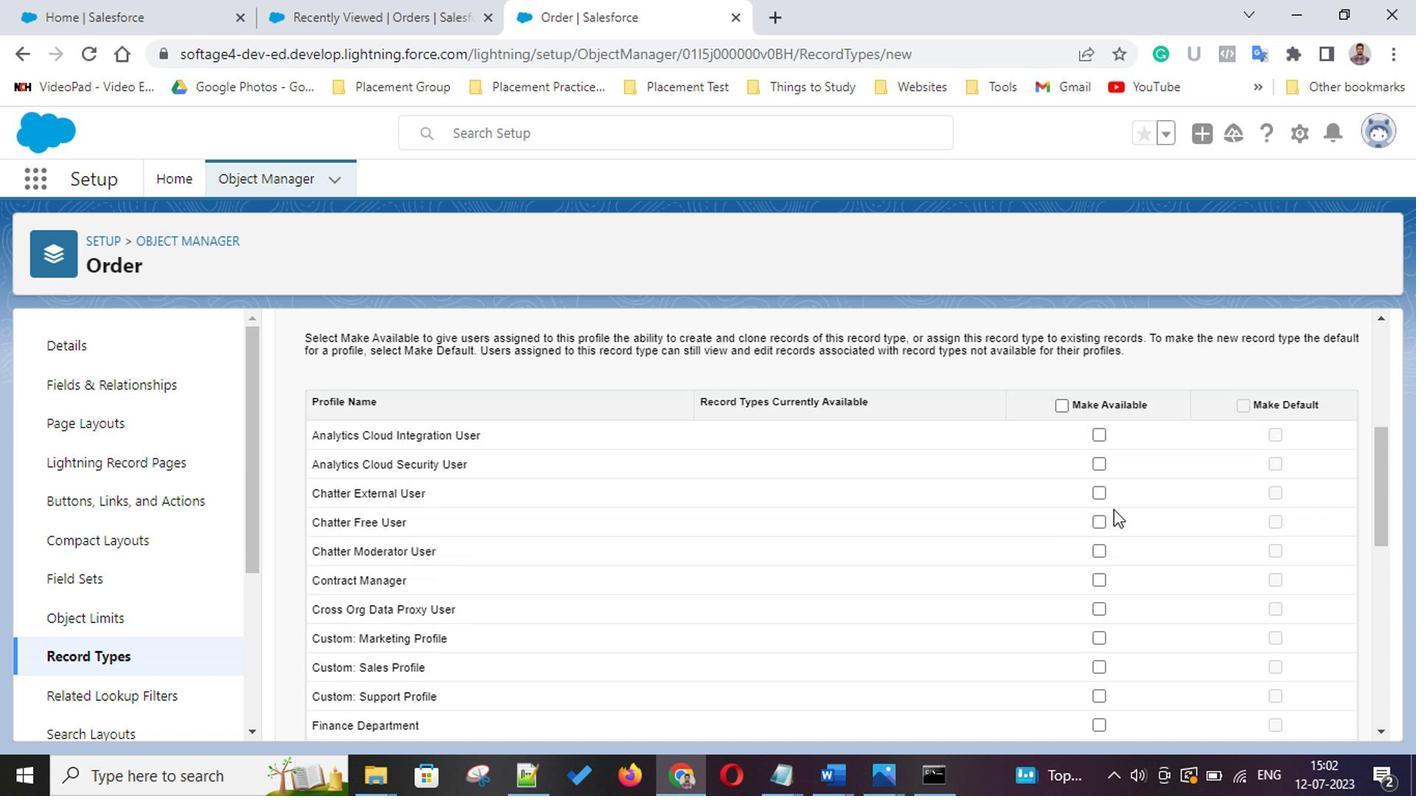 
Action: Mouse scrolled (1111, 510) with delta (0, -1)
Screenshot: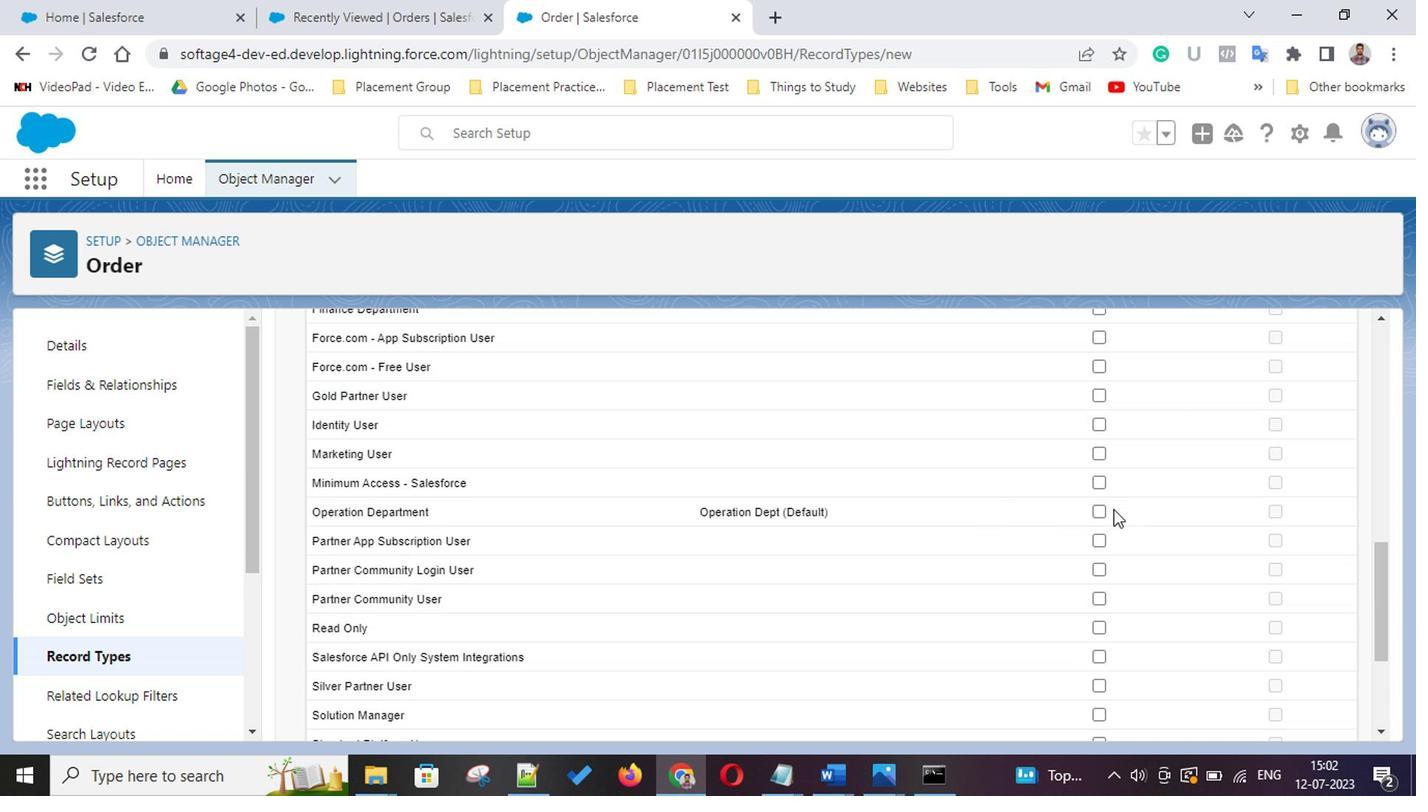 
Action: Mouse scrolled (1111, 510) with delta (0, -1)
Screenshot: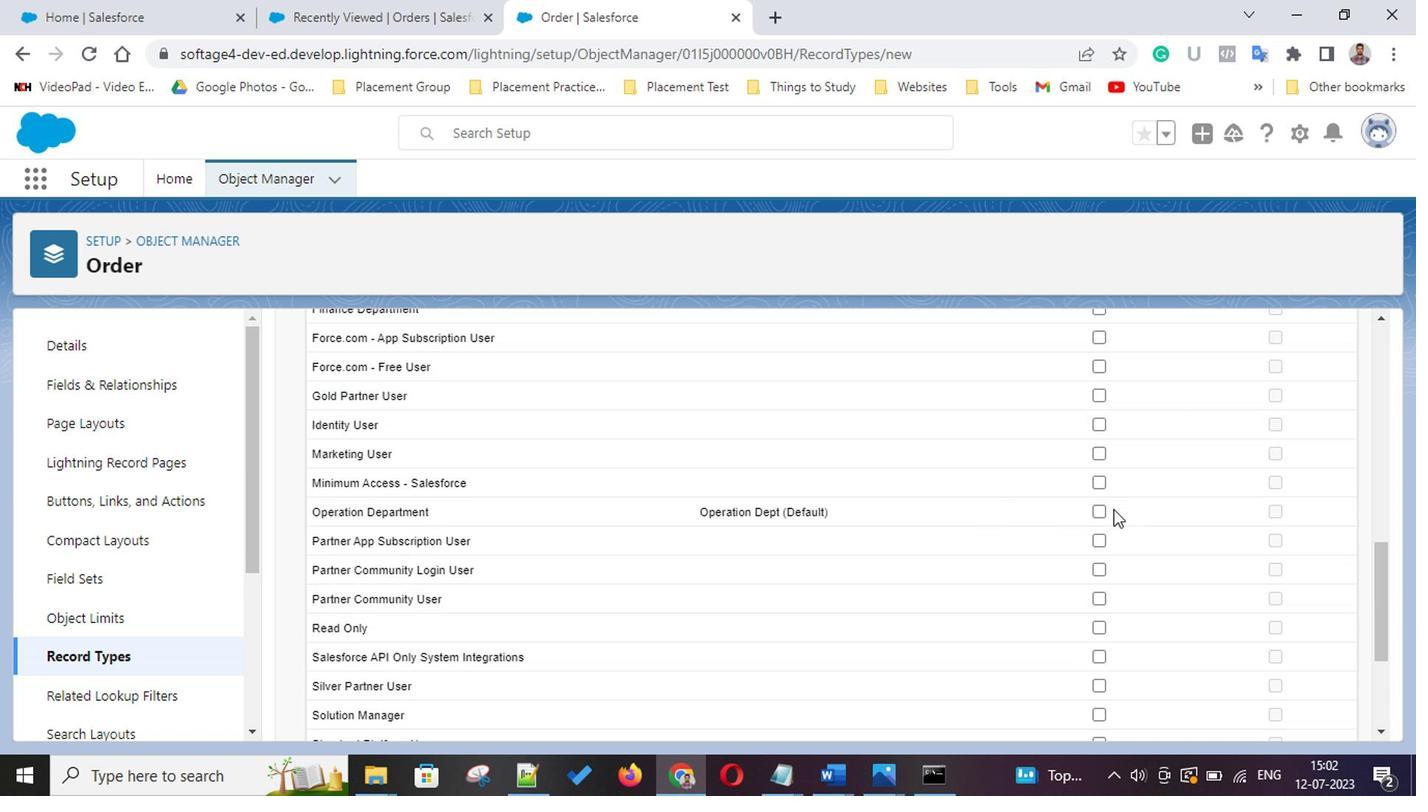 
Action: Mouse scrolled (1111, 510) with delta (0, -1)
Screenshot: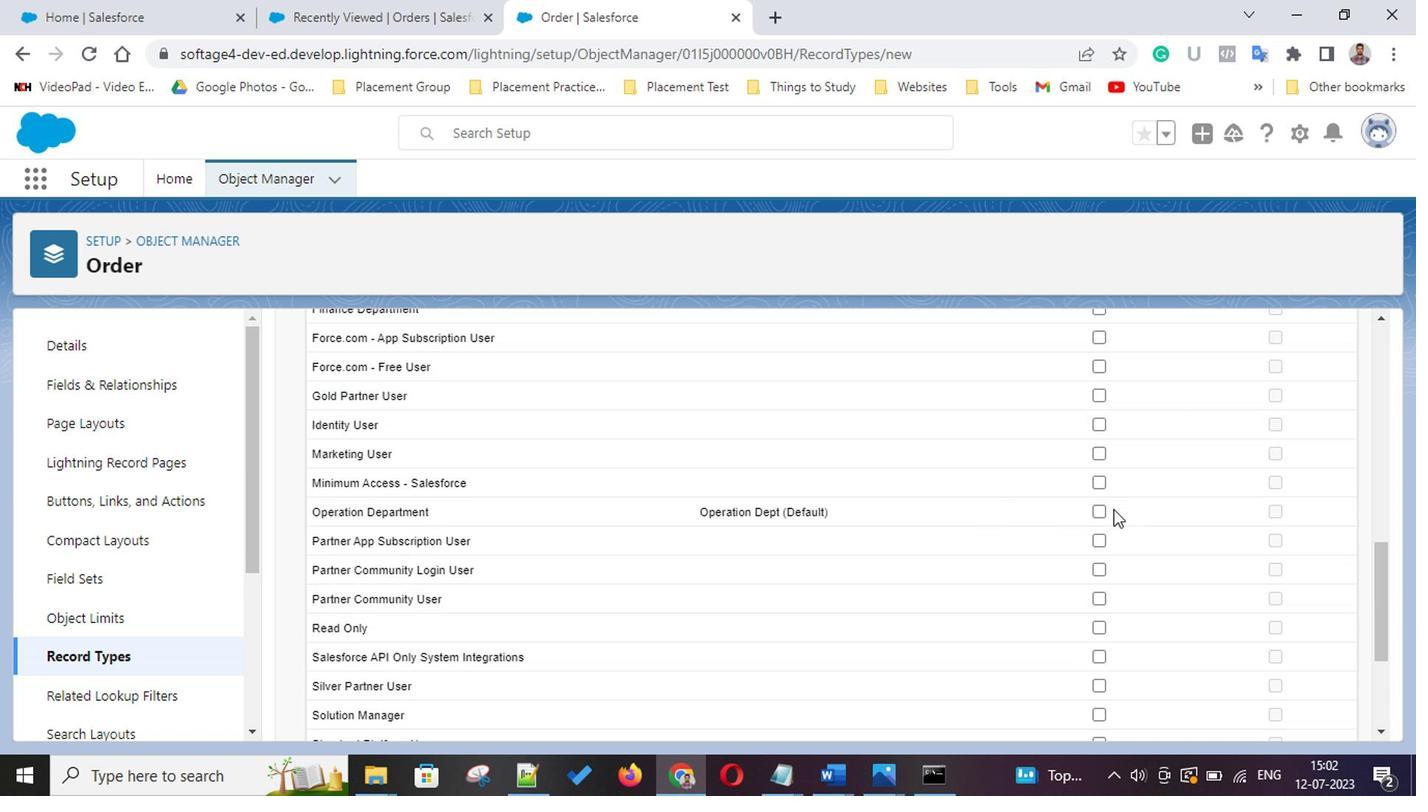 
Action: Mouse scrolled (1111, 510) with delta (0, -1)
Screenshot: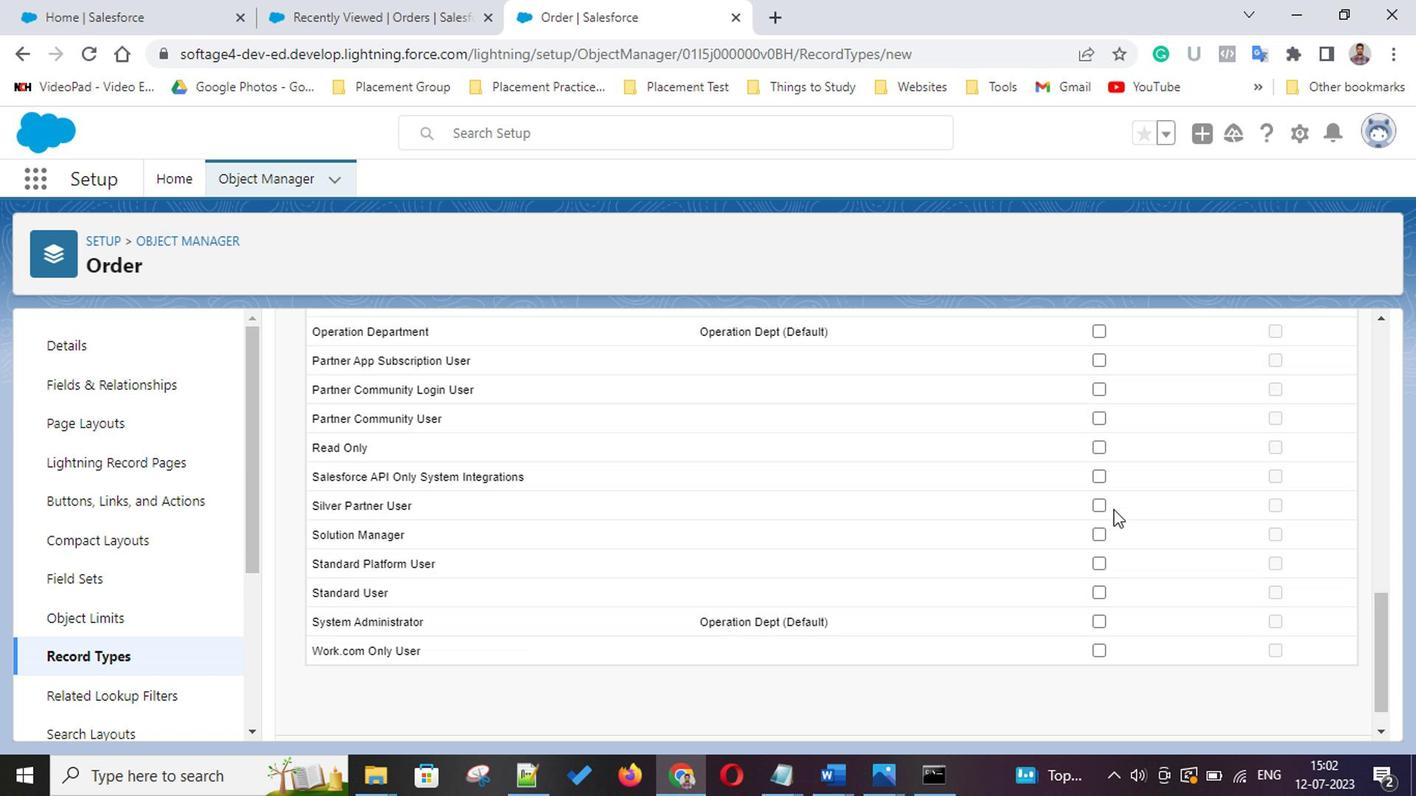 
Action: Mouse scrolled (1111, 510) with delta (0, -1)
Screenshot: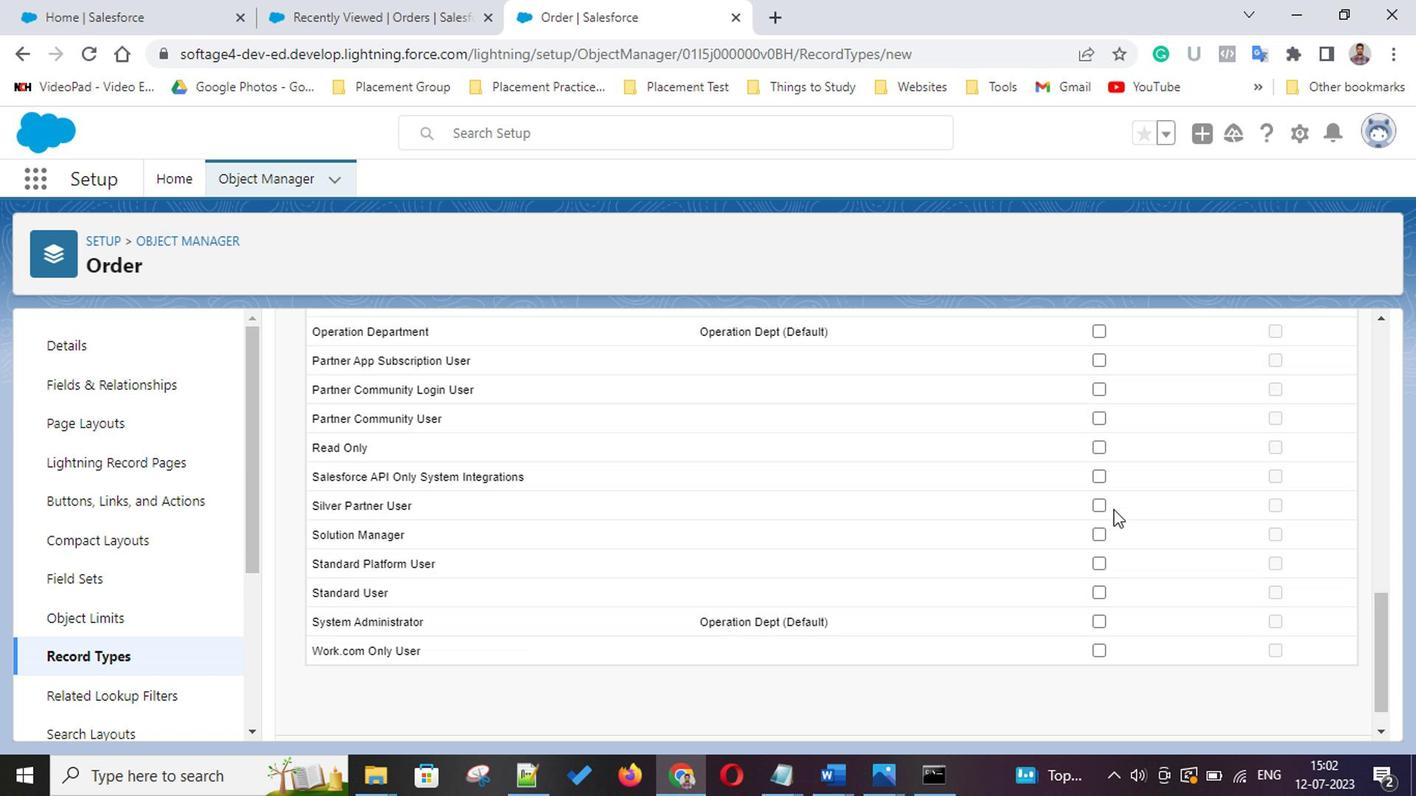 
Action: Mouse scrolled (1111, 510) with delta (0, -1)
Screenshot: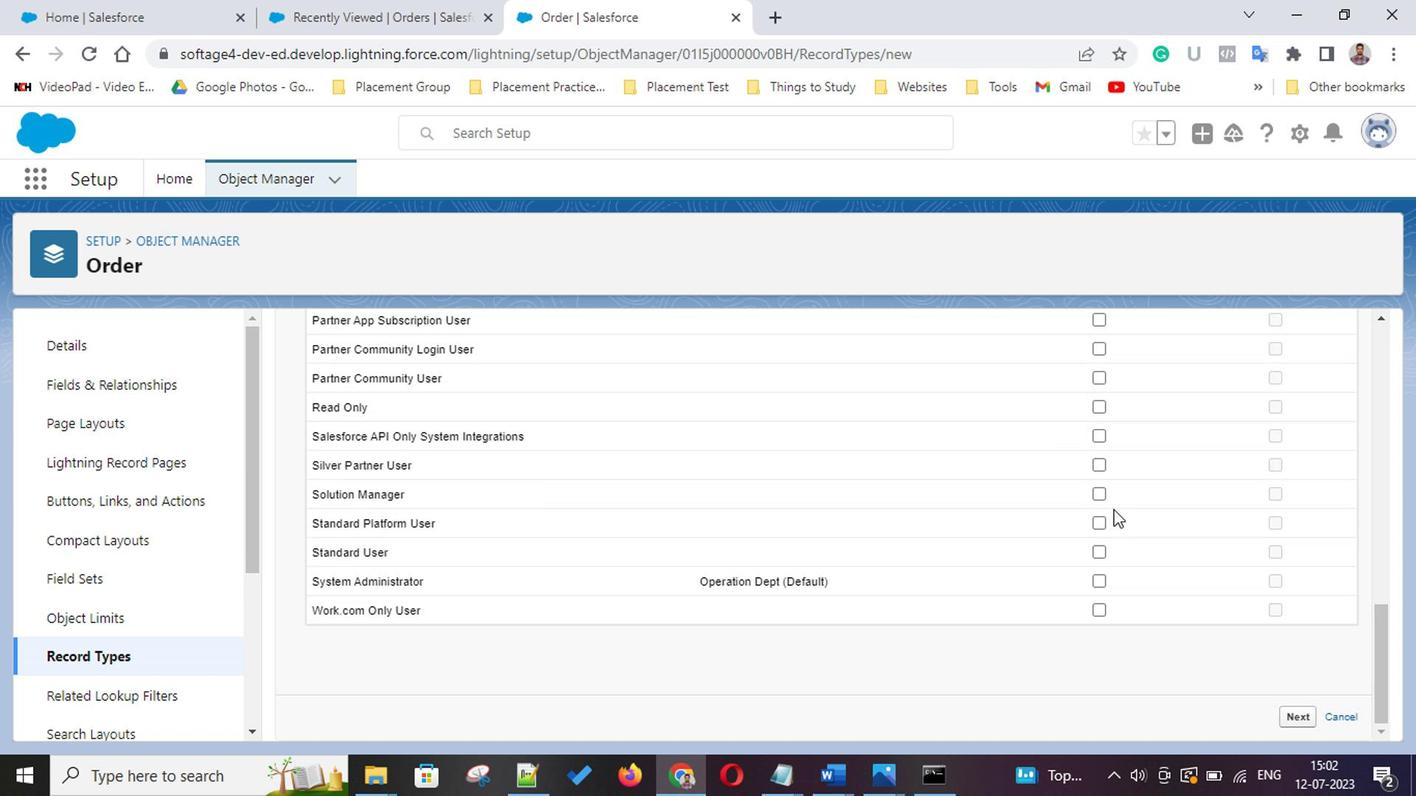 
Action: Mouse moved to (1098, 585)
Screenshot: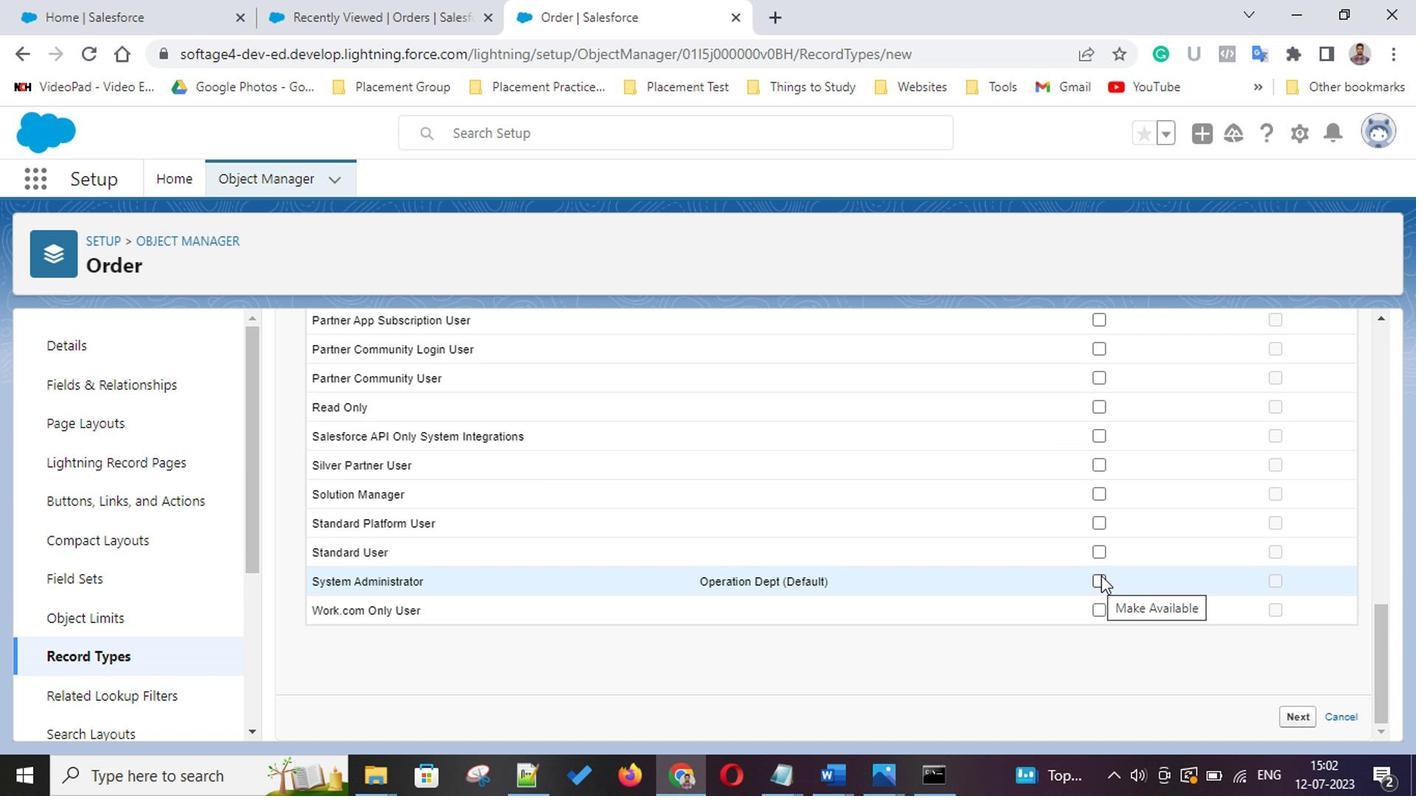 
Action: Mouse pressed left at (1098, 585)
Screenshot: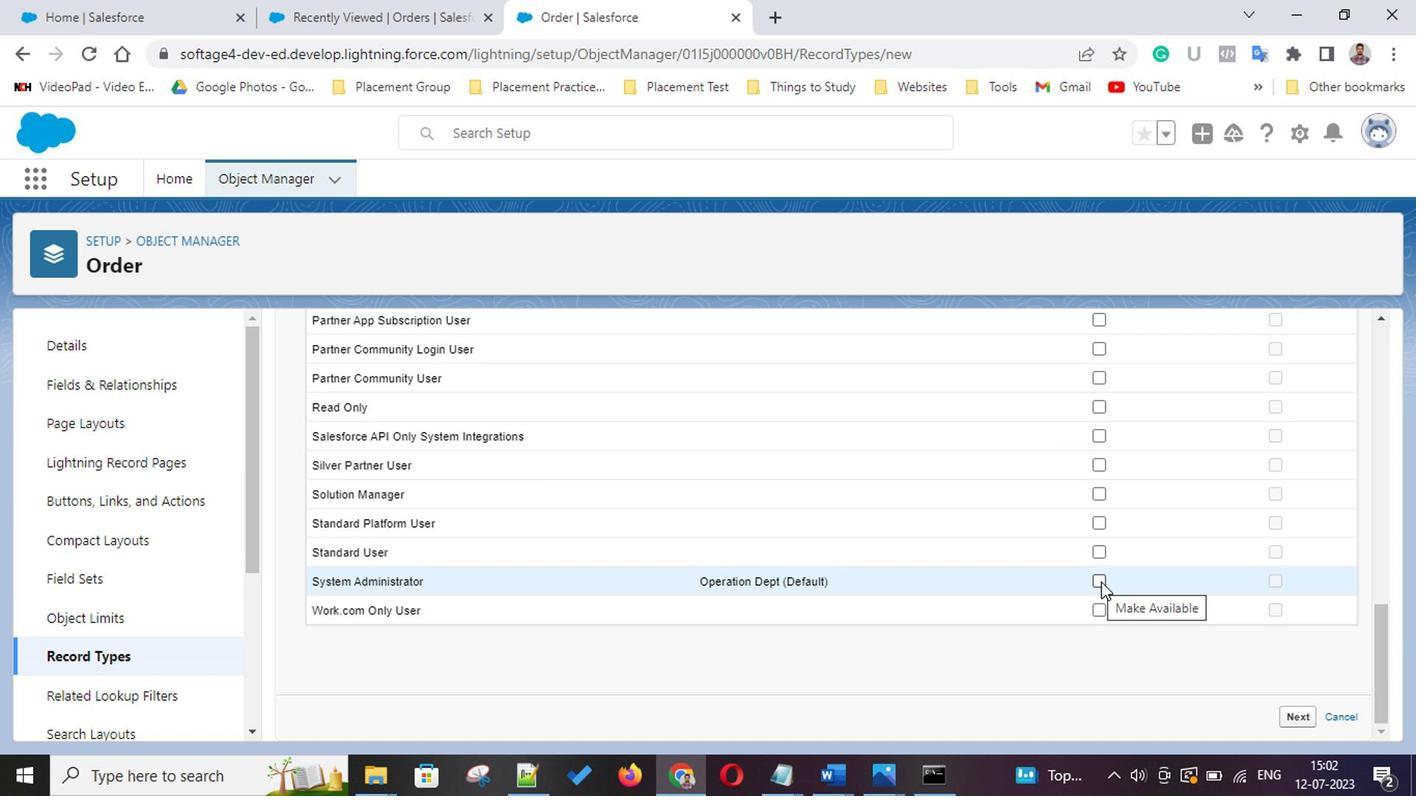 
Action: Mouse scrolled (1098, 583) with delta (0, -1)
Screenshot: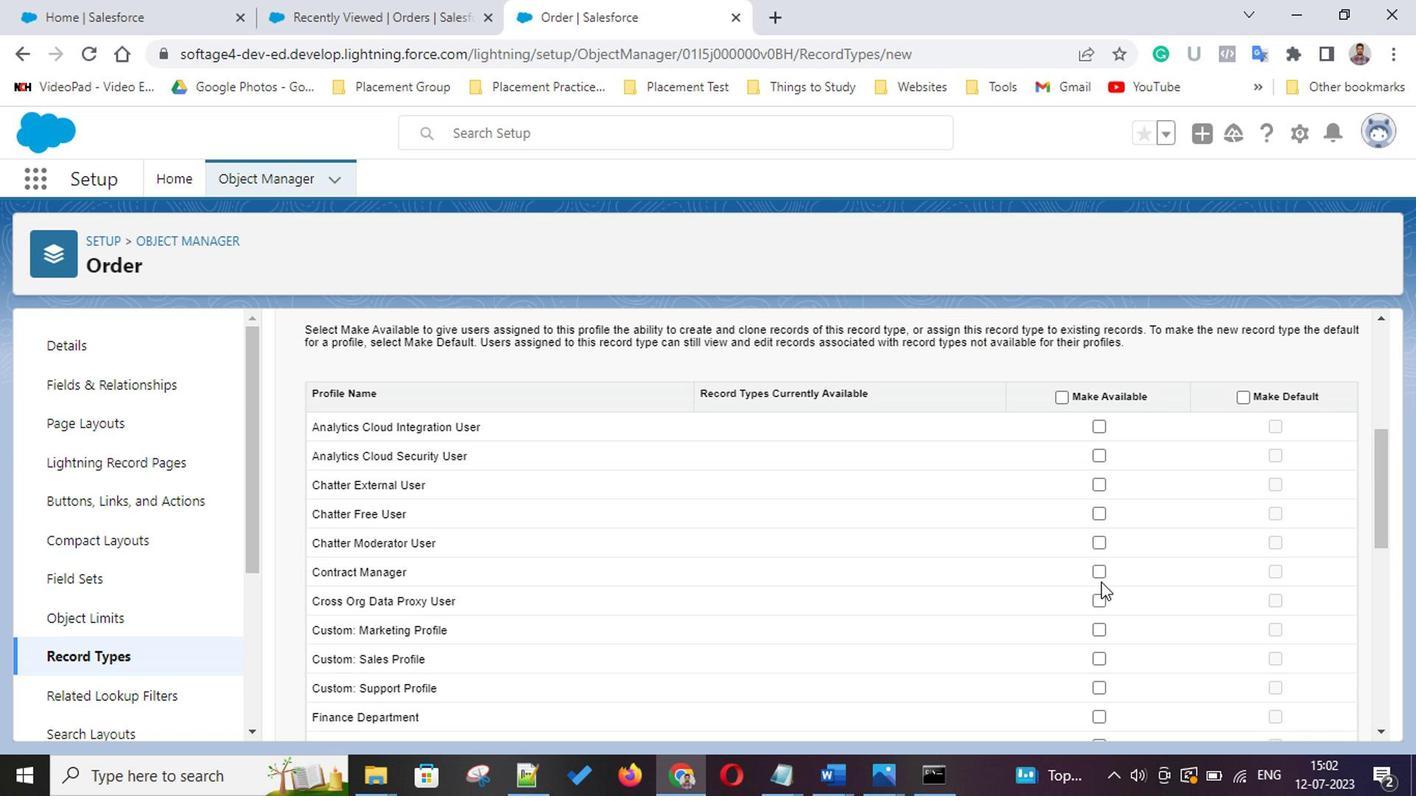 
Action: Mouse scrolled (1098, 583) with delta (0, -1)
Screenshot: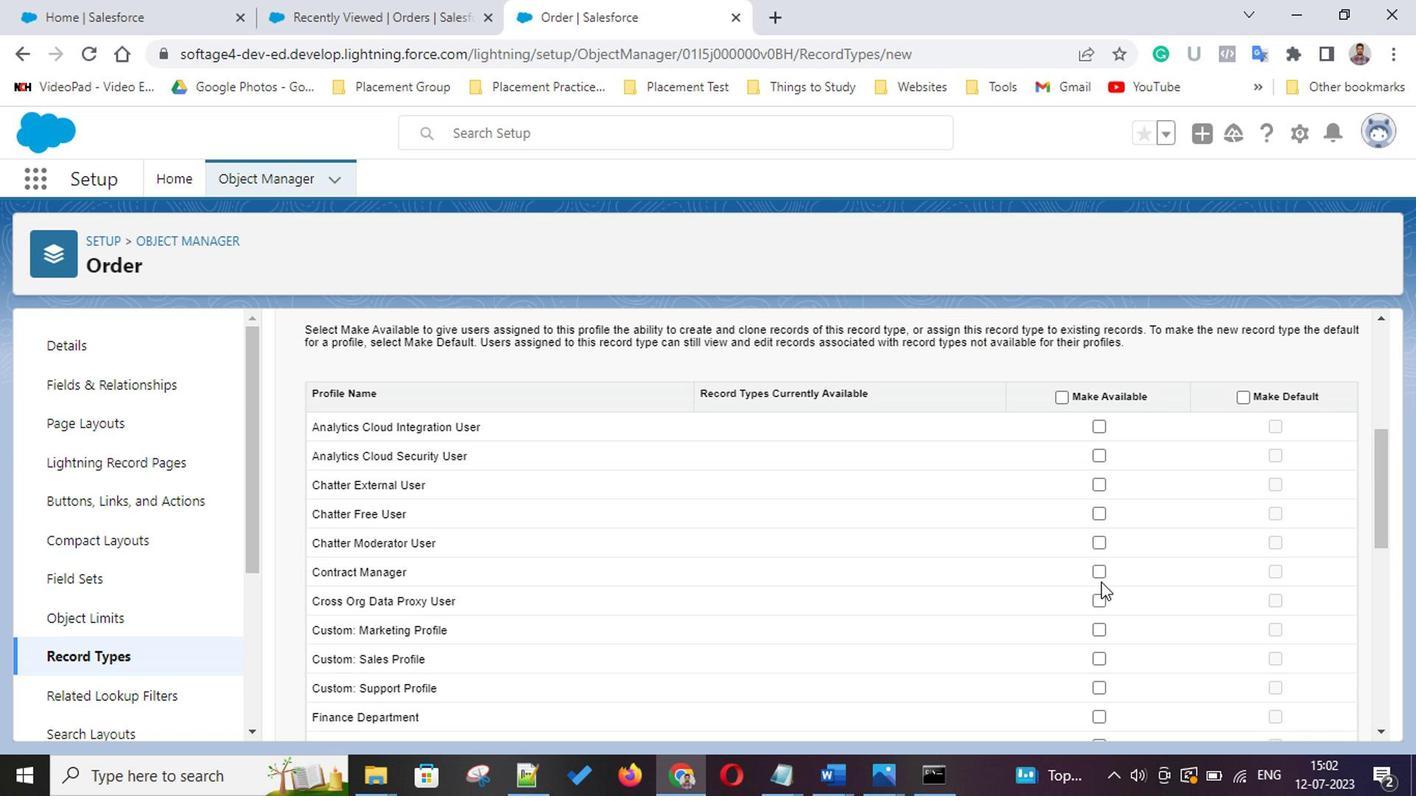 
Action: Mouse scrolled (1098, 583) with delta (0, -1)
Screenshot: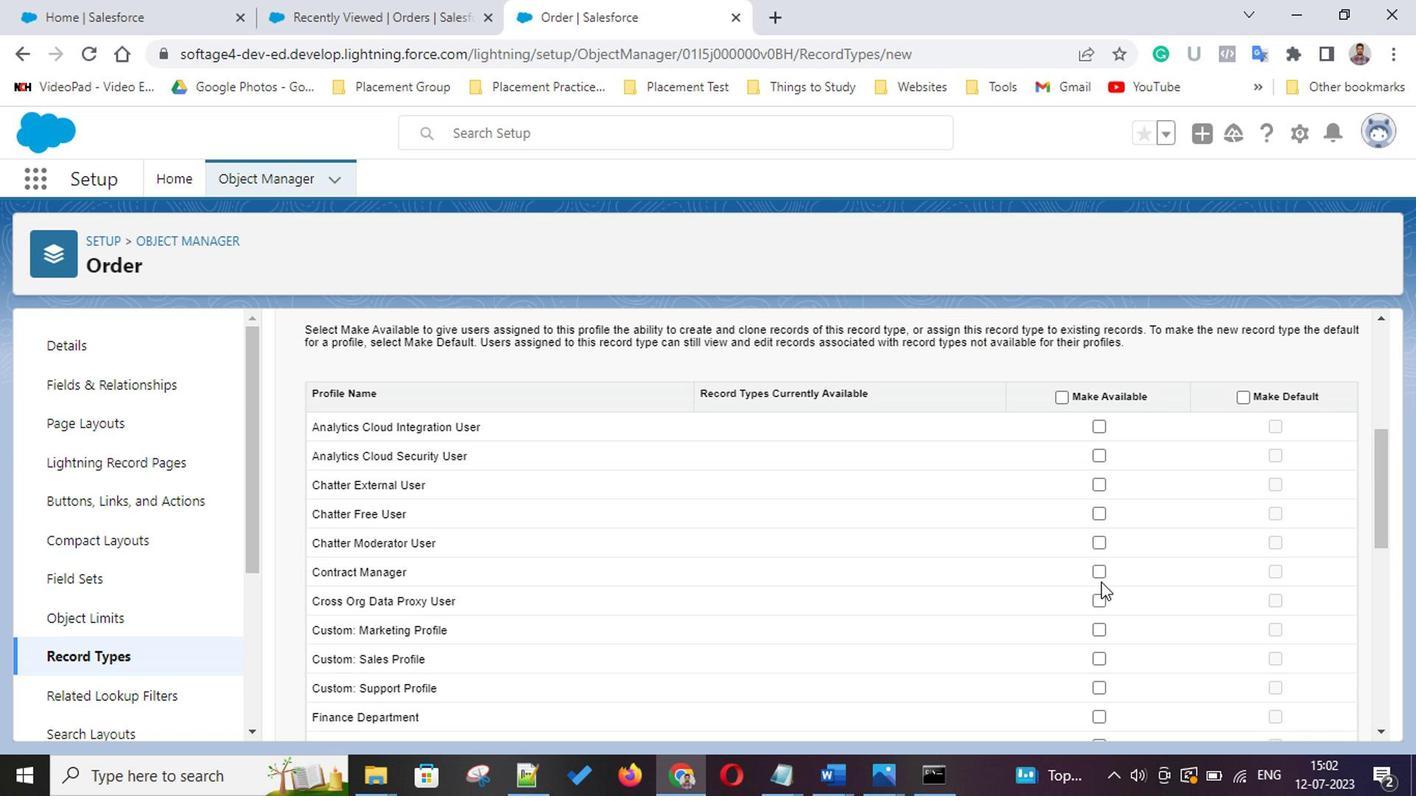 
Action: Mouse scrolled (1098, 583) with delta (0, -1)
Screenshot: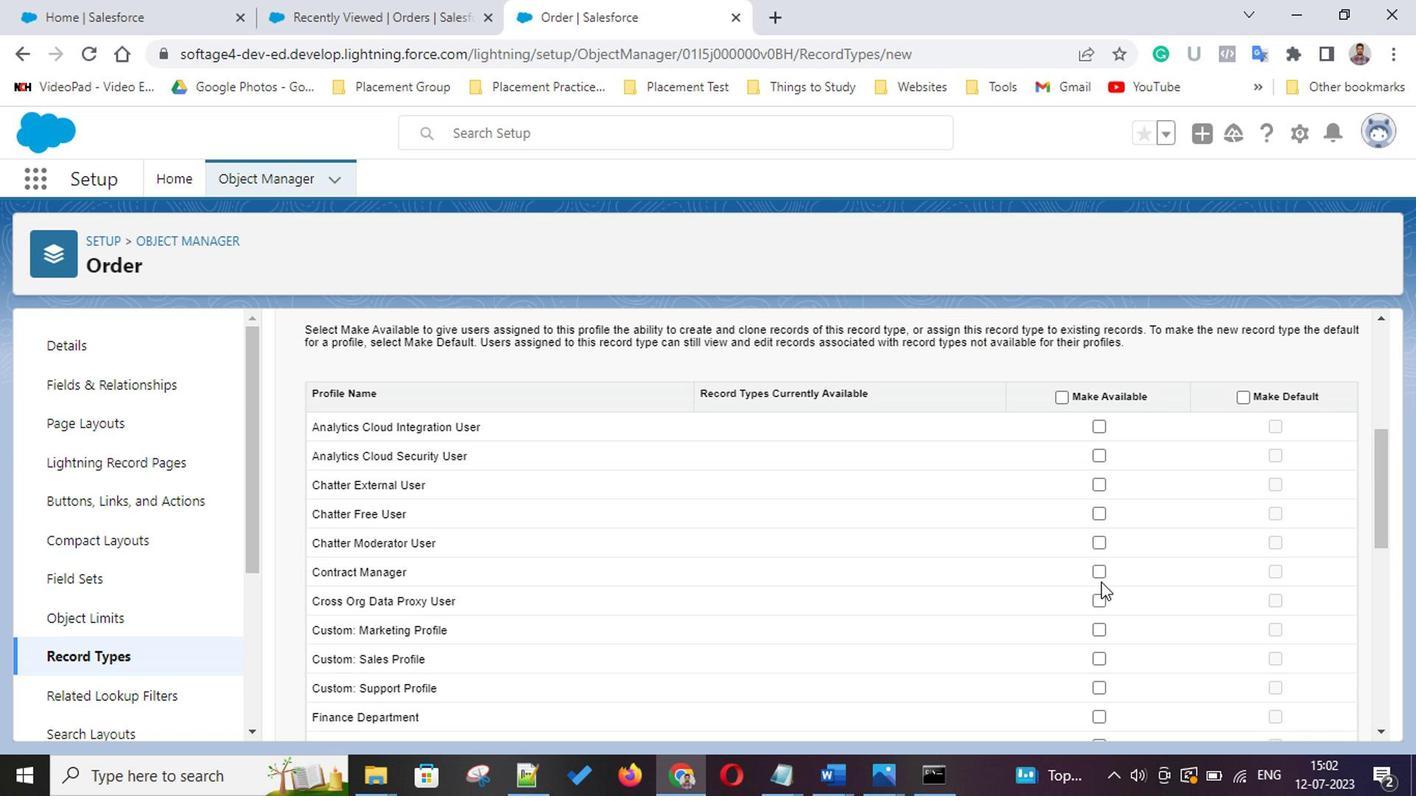 
Action: Mouse scrolled (1098, 583) with delta (0, -1)
Screenshot: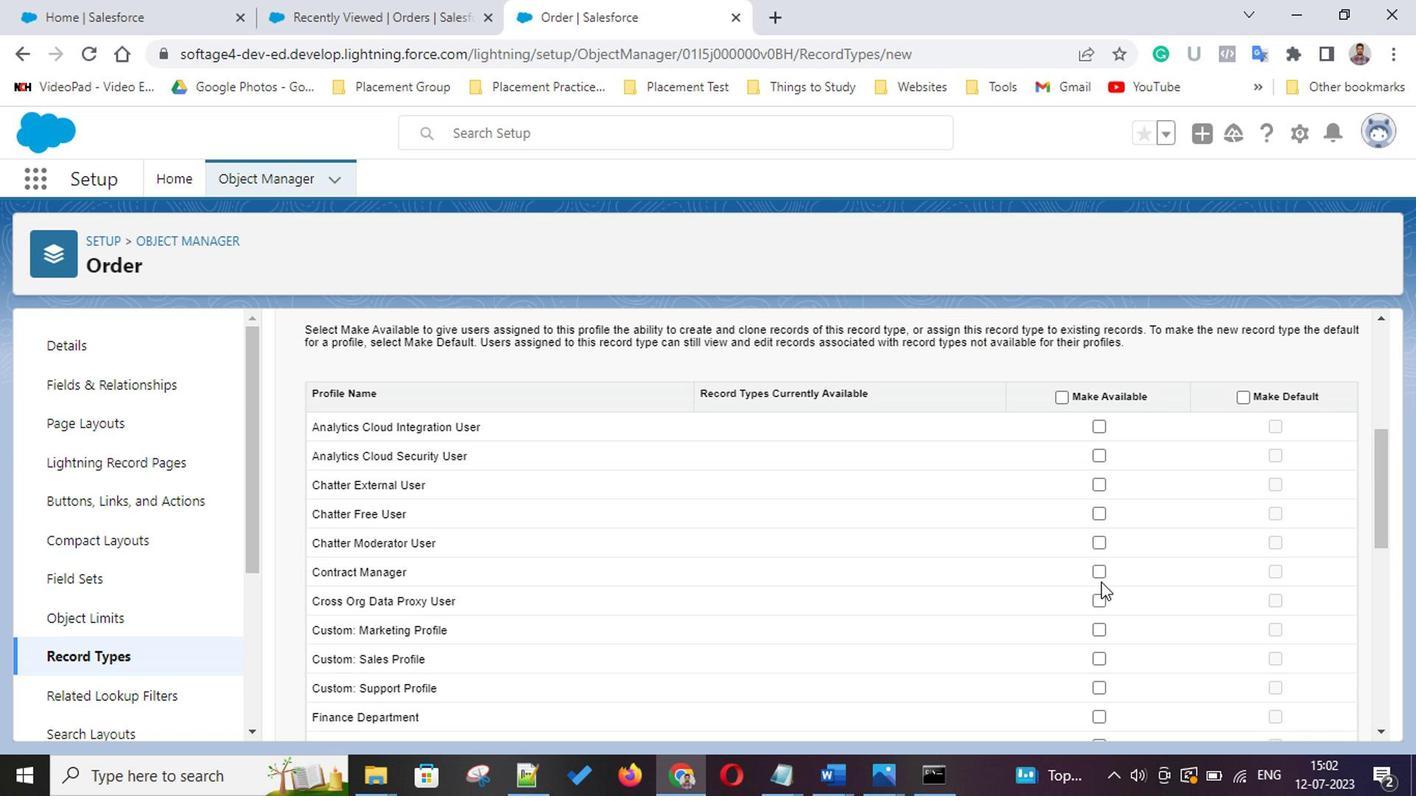 
Action: Mouse moved to (1085, 623)
Screenshot: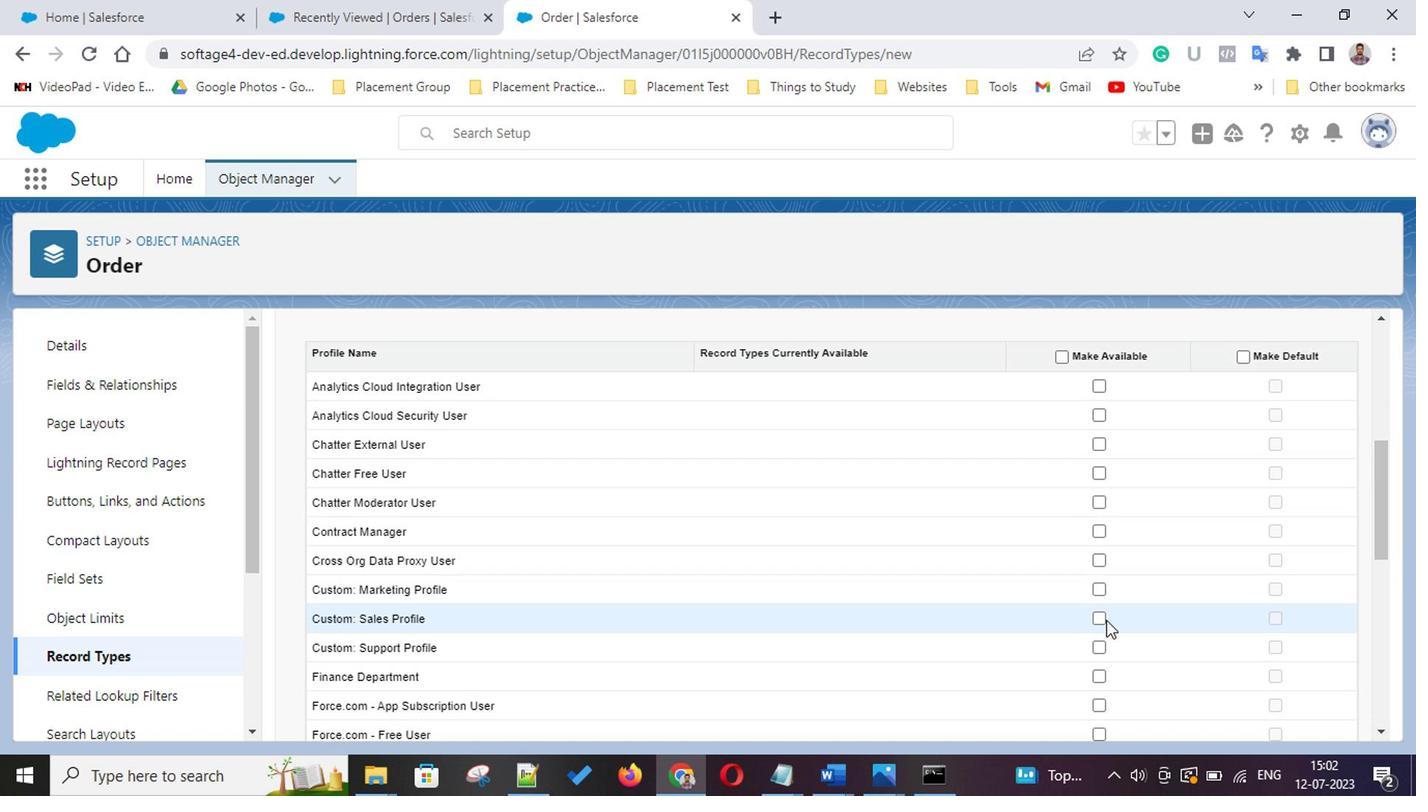 
Action: Mouse scrolled (1085, 622) with delta (0, 0)
Screenshot: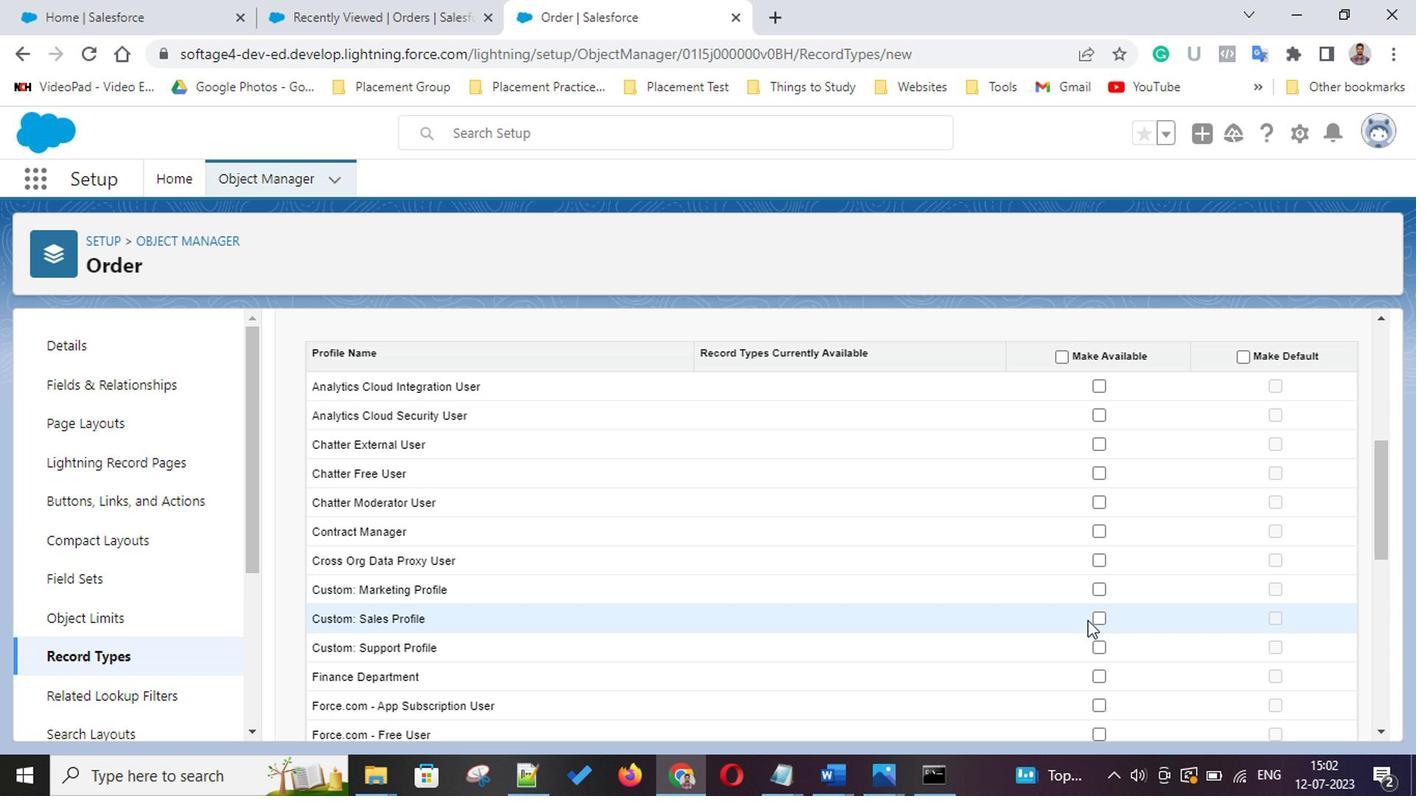 
Action: Mouse scrolled (1085, 622) with delta (0, 0)
Screenshot: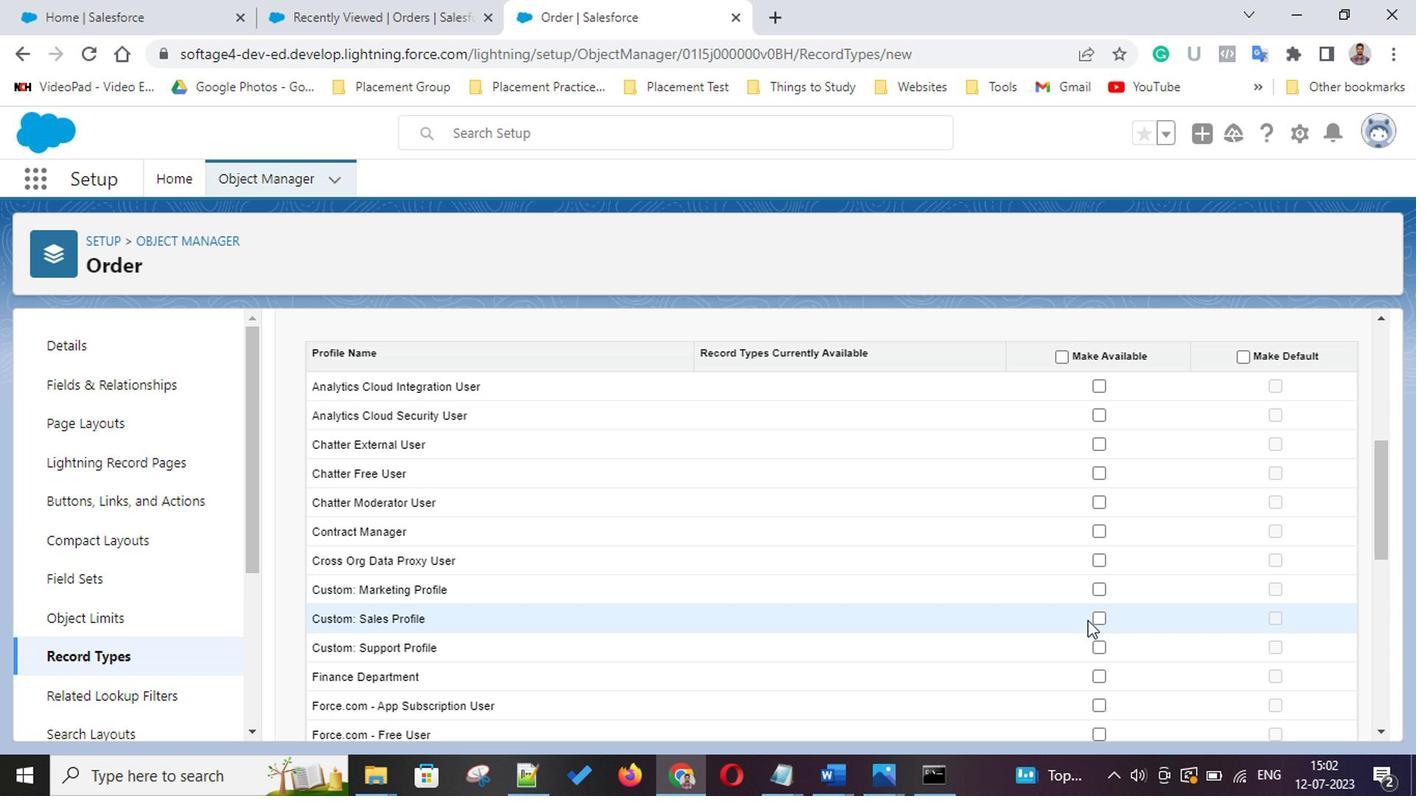 
Action: Mouse scrolled (1085, 622) with delta (0, 0)
Screenshot: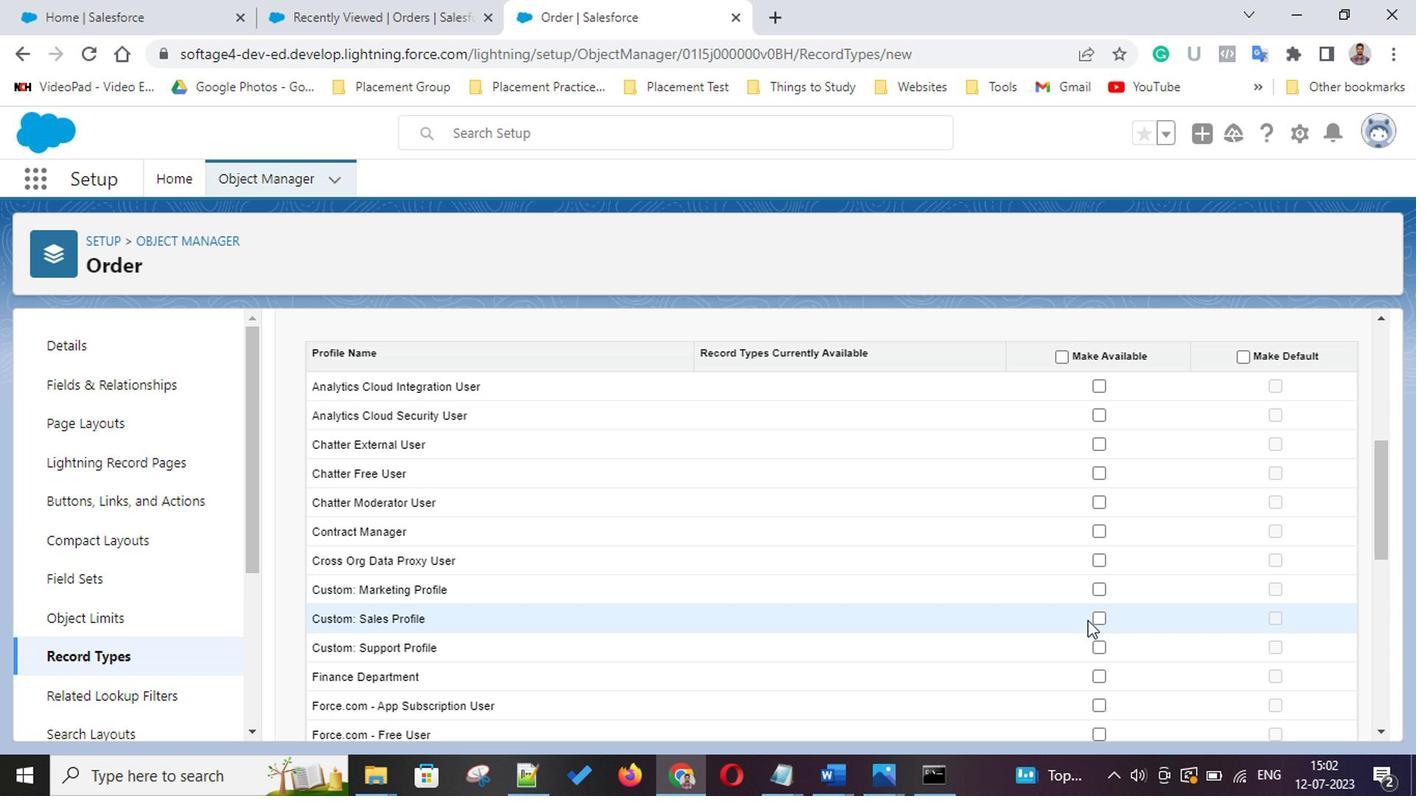 
Action: Mouse scrolled (1085, 622) with delta (0, 0)
Screenshot: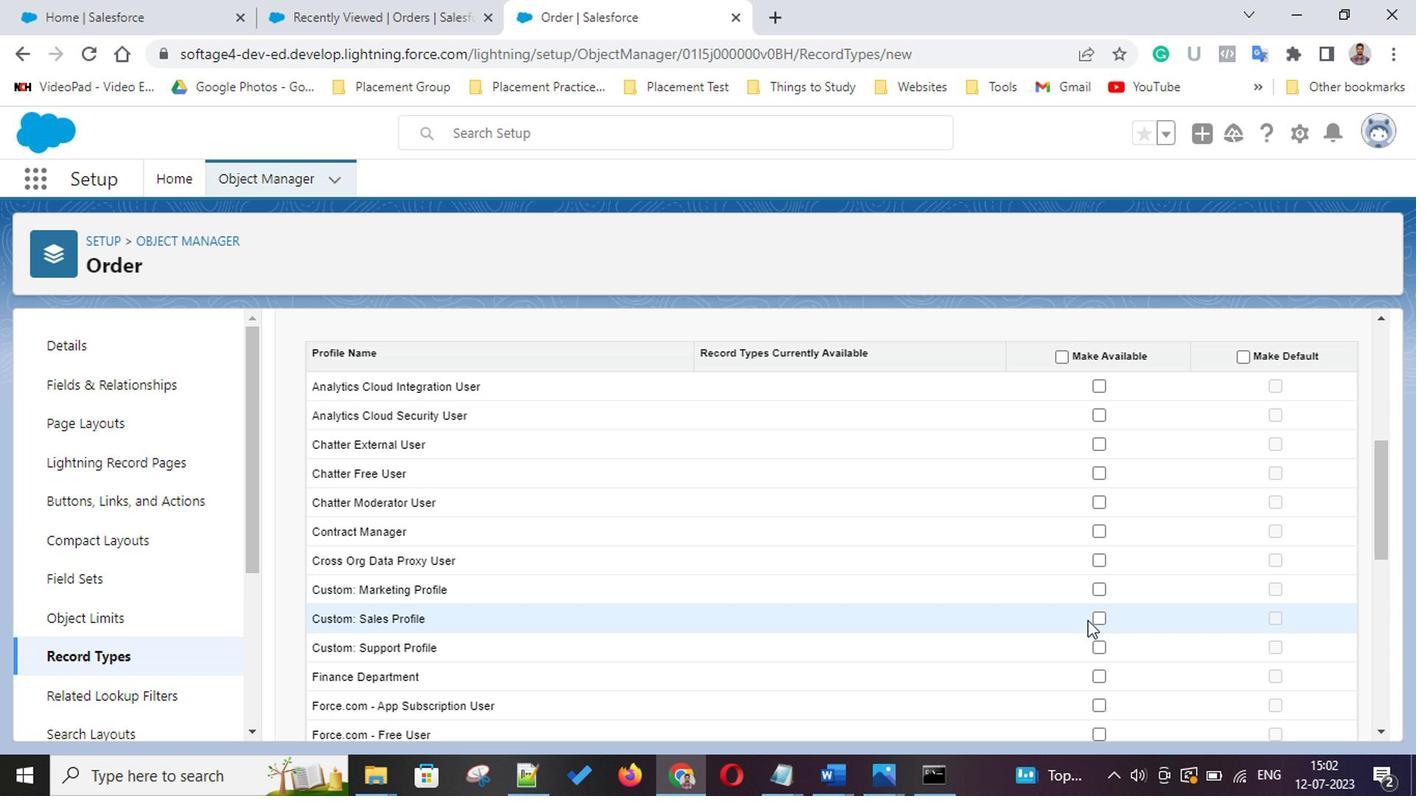 
Action: Mouse scrolled (1085, 622) with delta (0, 0)
Screenshot: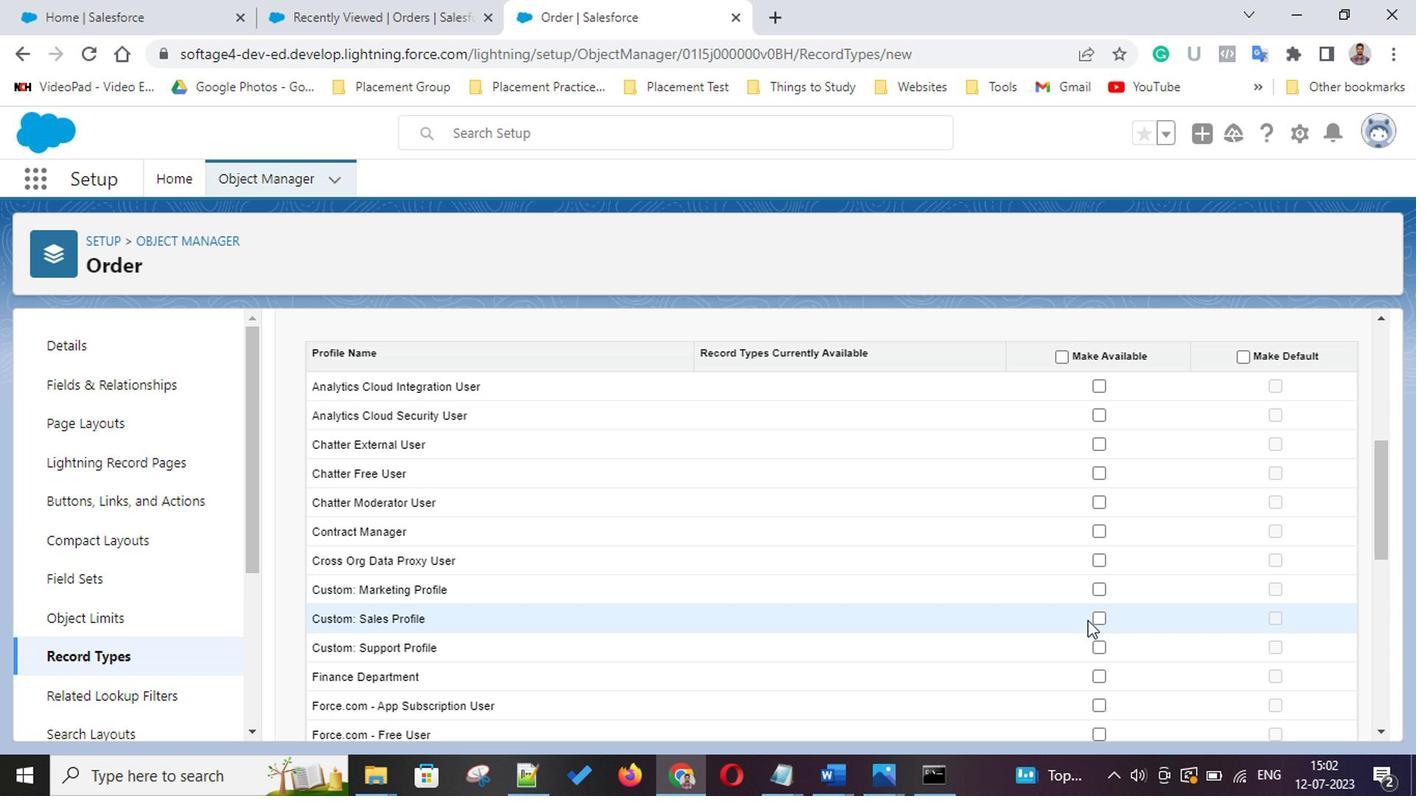 
Action: Mouse scrolled (1085, 622) with delta (0, 0)
Screenshot: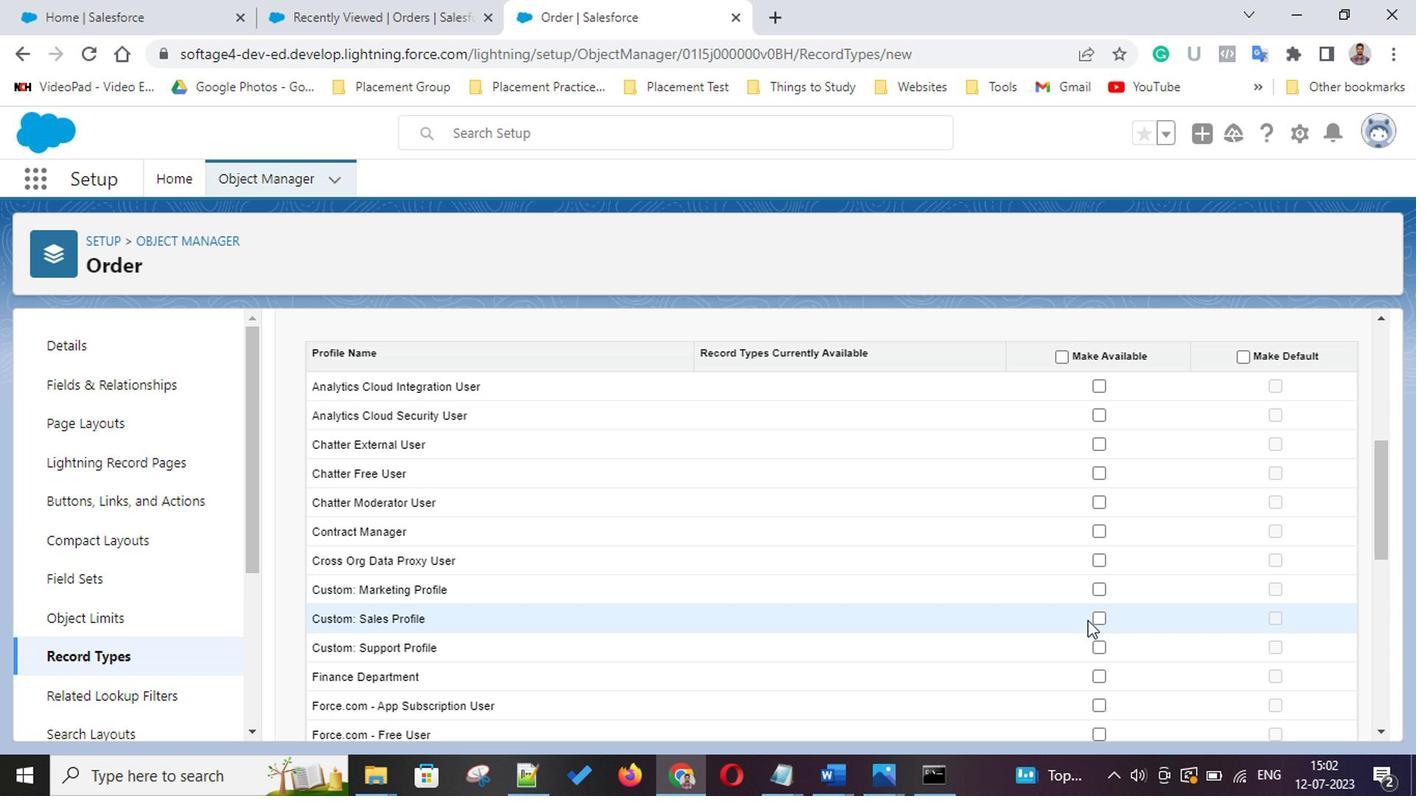 
Action: Mouse scrolled (1085, 622) with delta (0, 0)
Screenshot: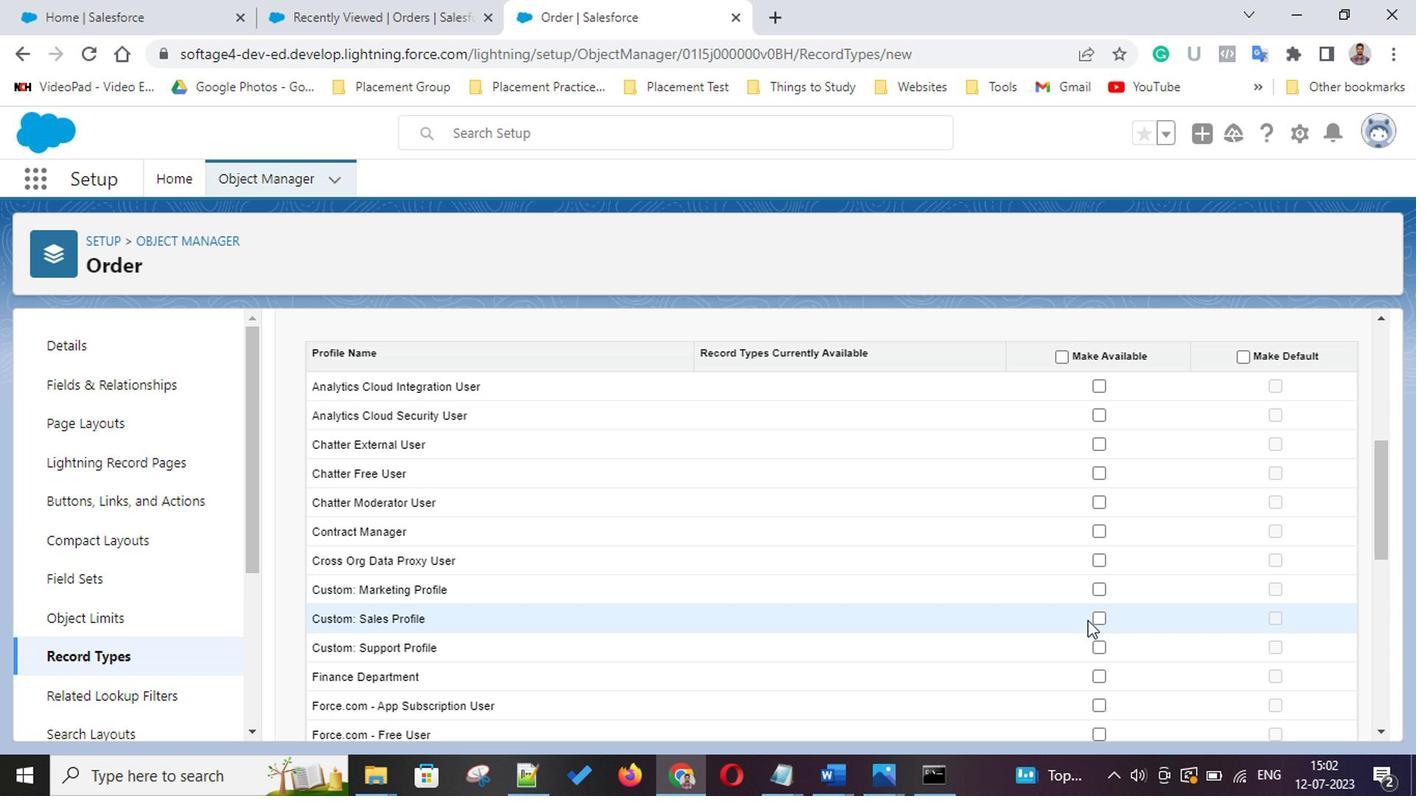 
Action: Mouse scrolled (1085, 622) with delta (0, 0)
Screenshot: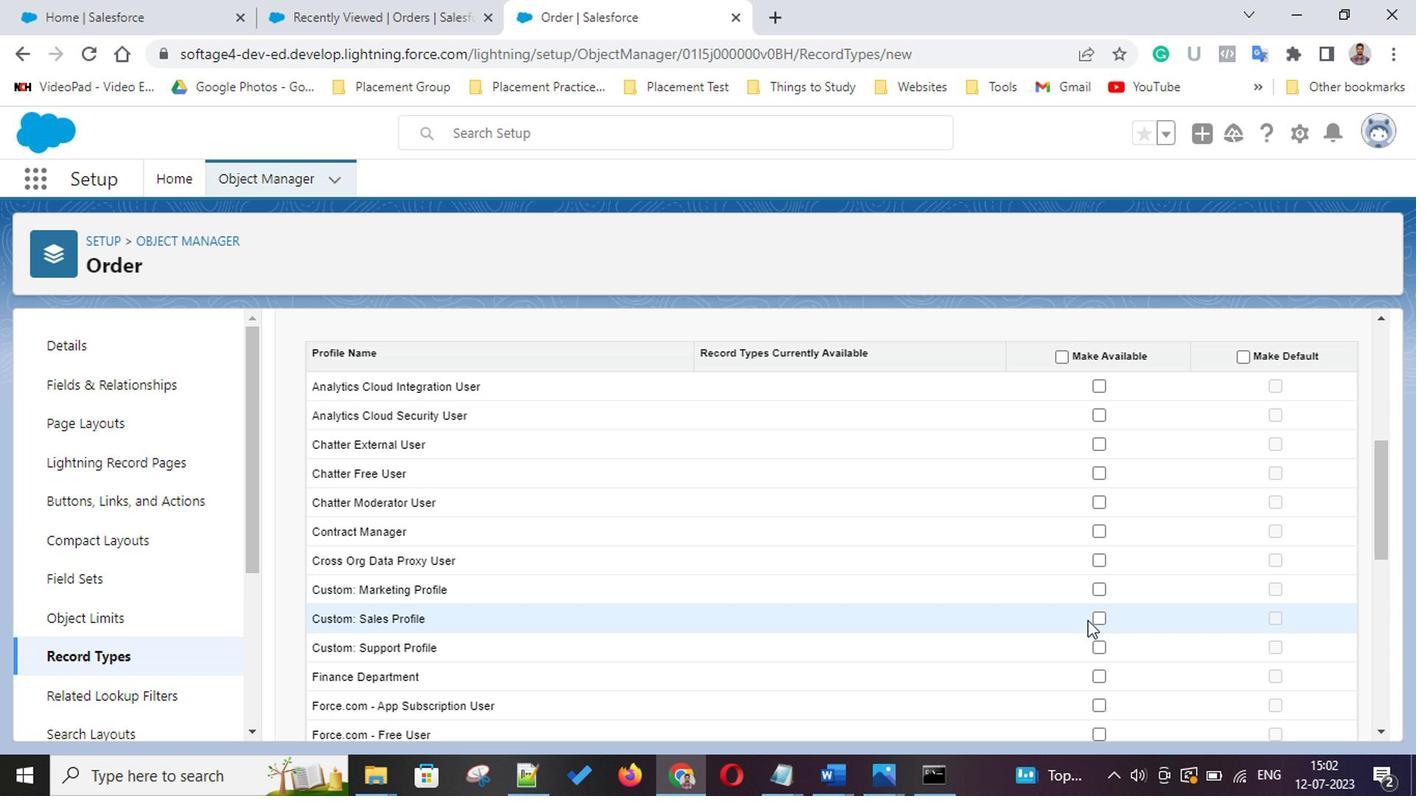 
Action: Mouse scrolled (1085, 622) with delta (0, 0)
Screenshot: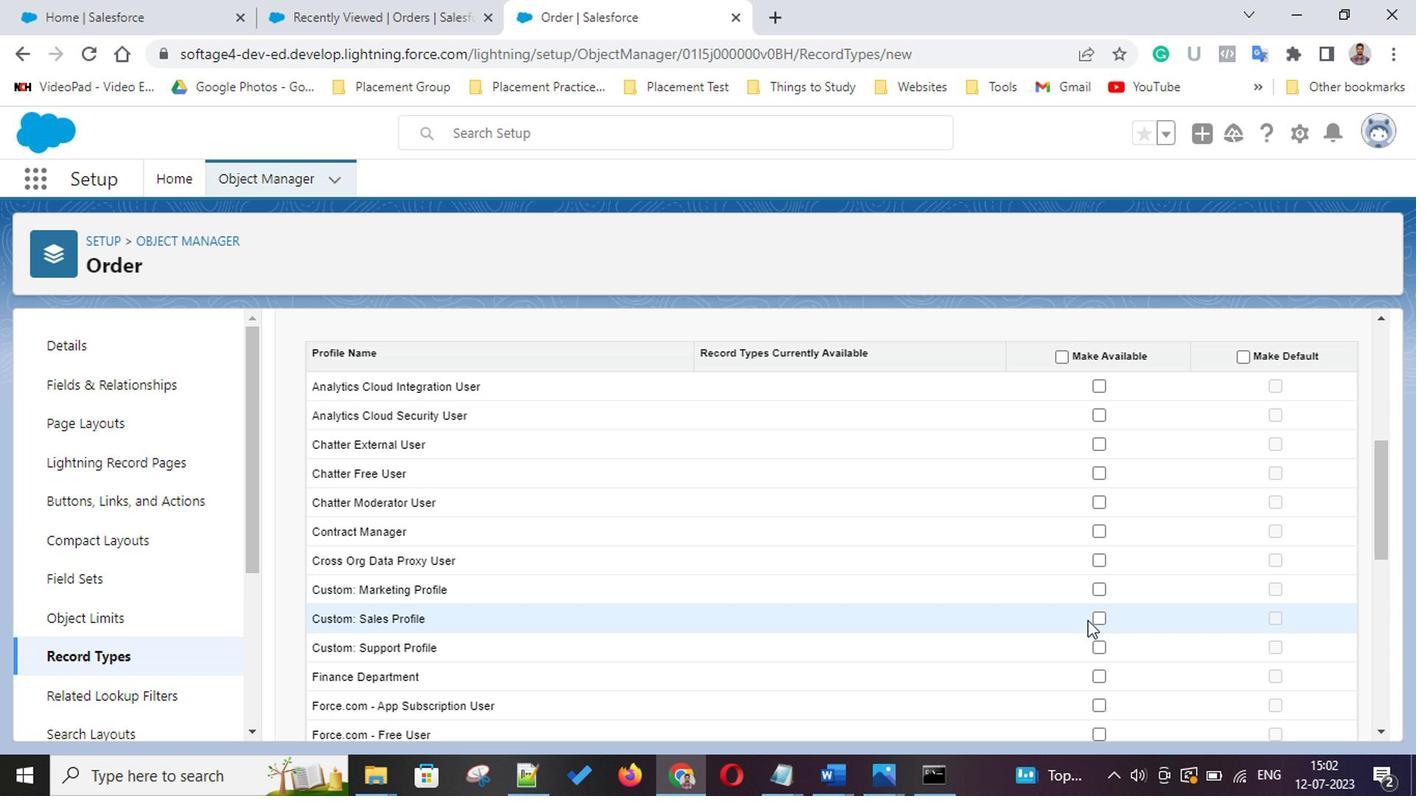 
Action: Mouse scrolled (1085, 622) with delta (0, 0)
Screenshot: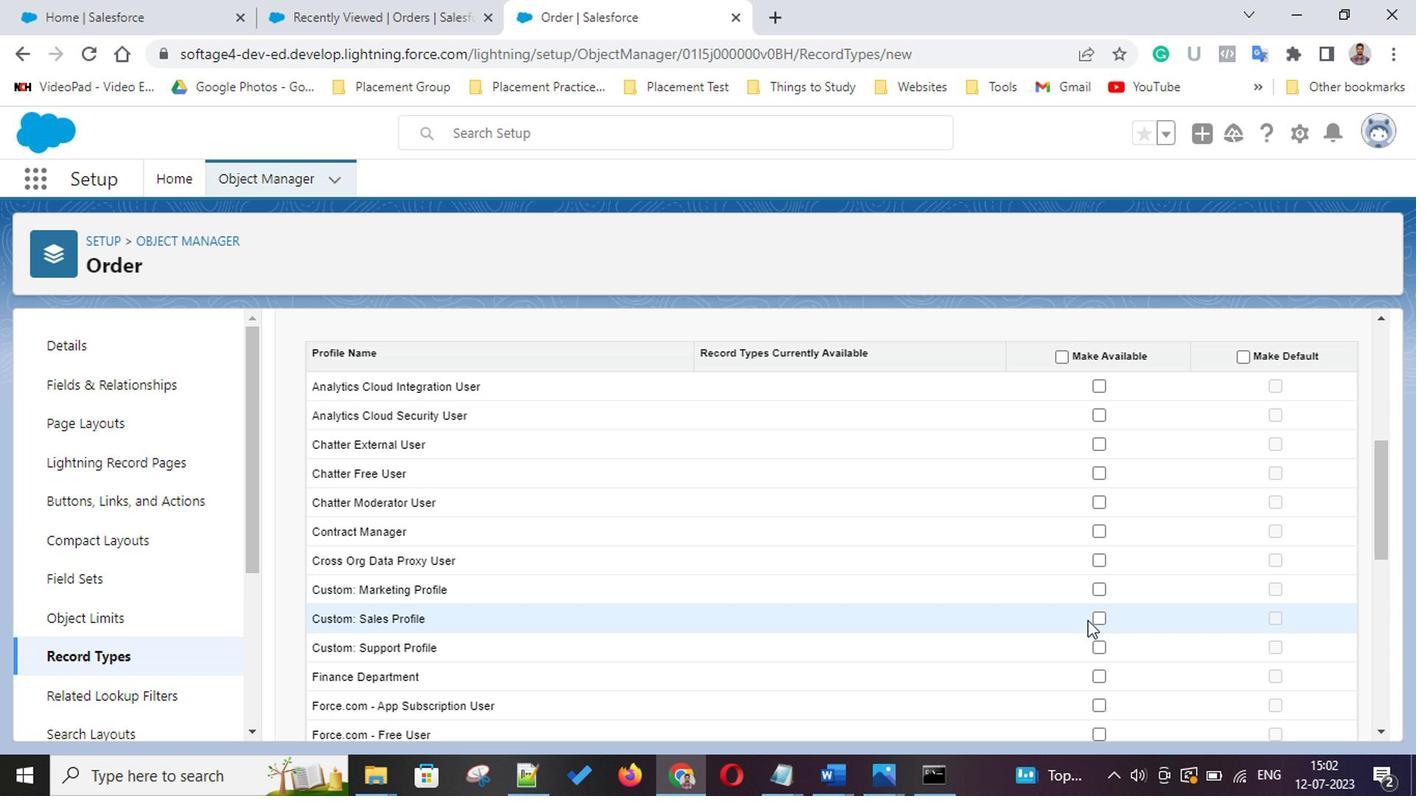 
Action: Mouse scrolled (1085, 622) with delta (0, 0)
Screenshot: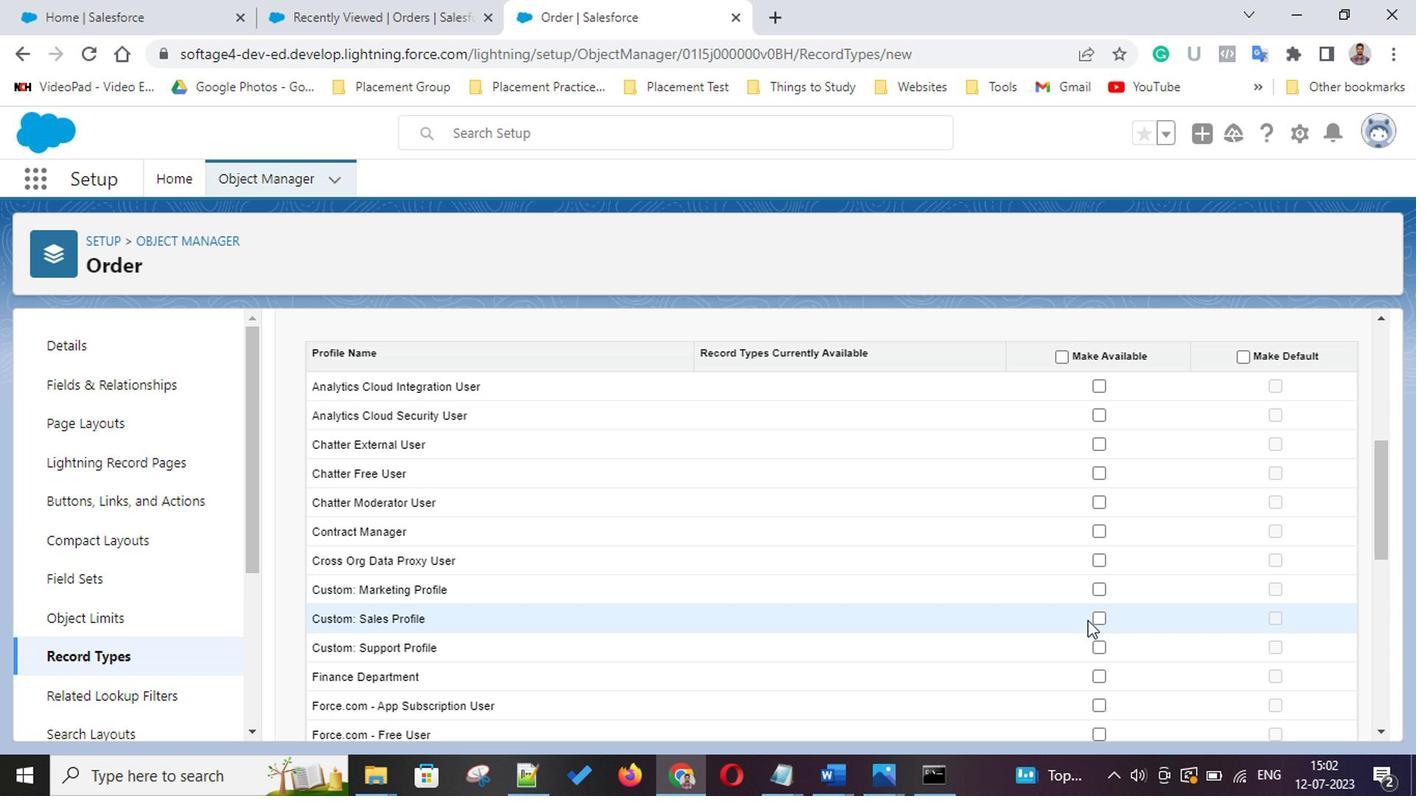 
Action: Mouse scrolled (1085, 622) with delta (0, 0)
Screenshot: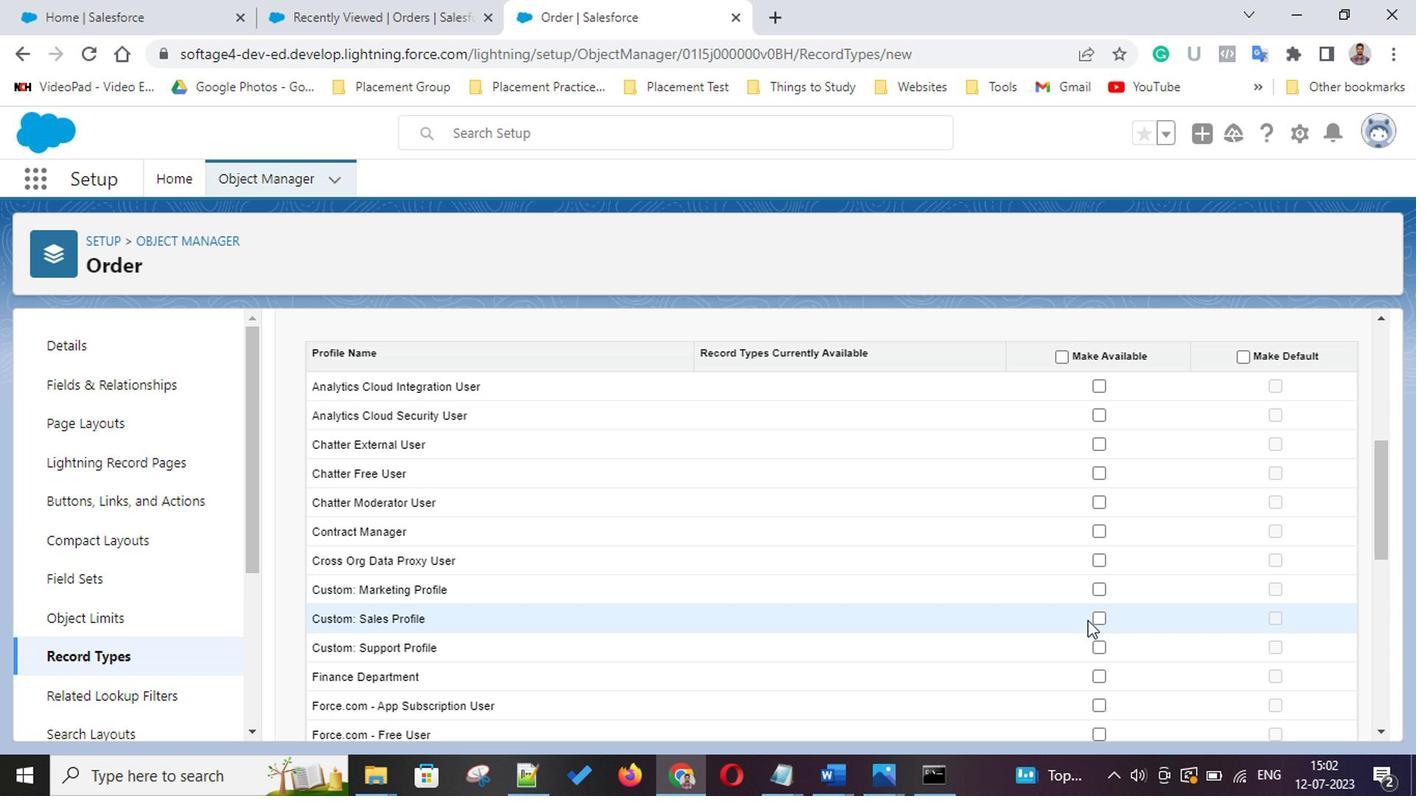 
Action: Mouse scrolled (1085, 622) with delta (0, 0)
Screenshot: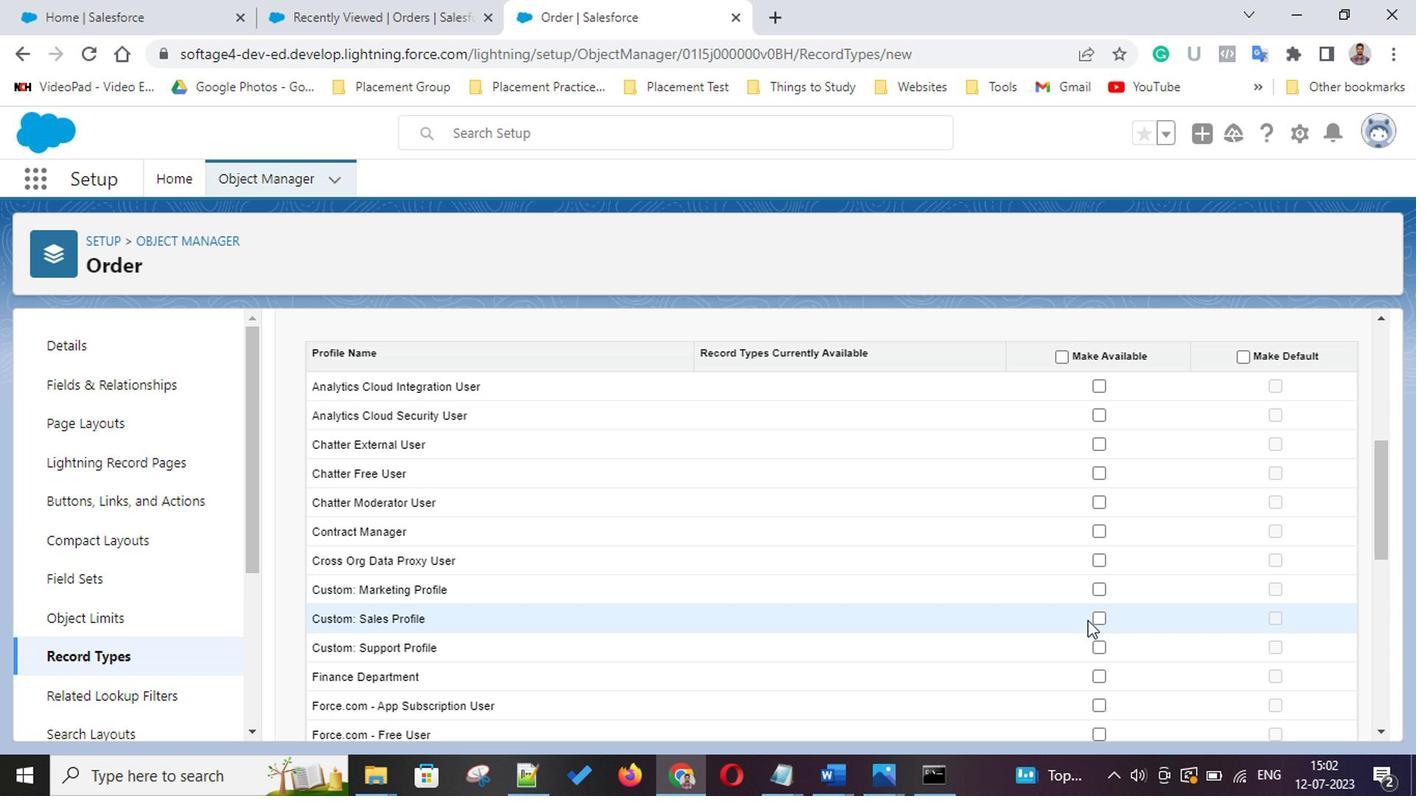 
Action: Mouse scrolled (1085, 622) with delta (0, 0)
Screenshot: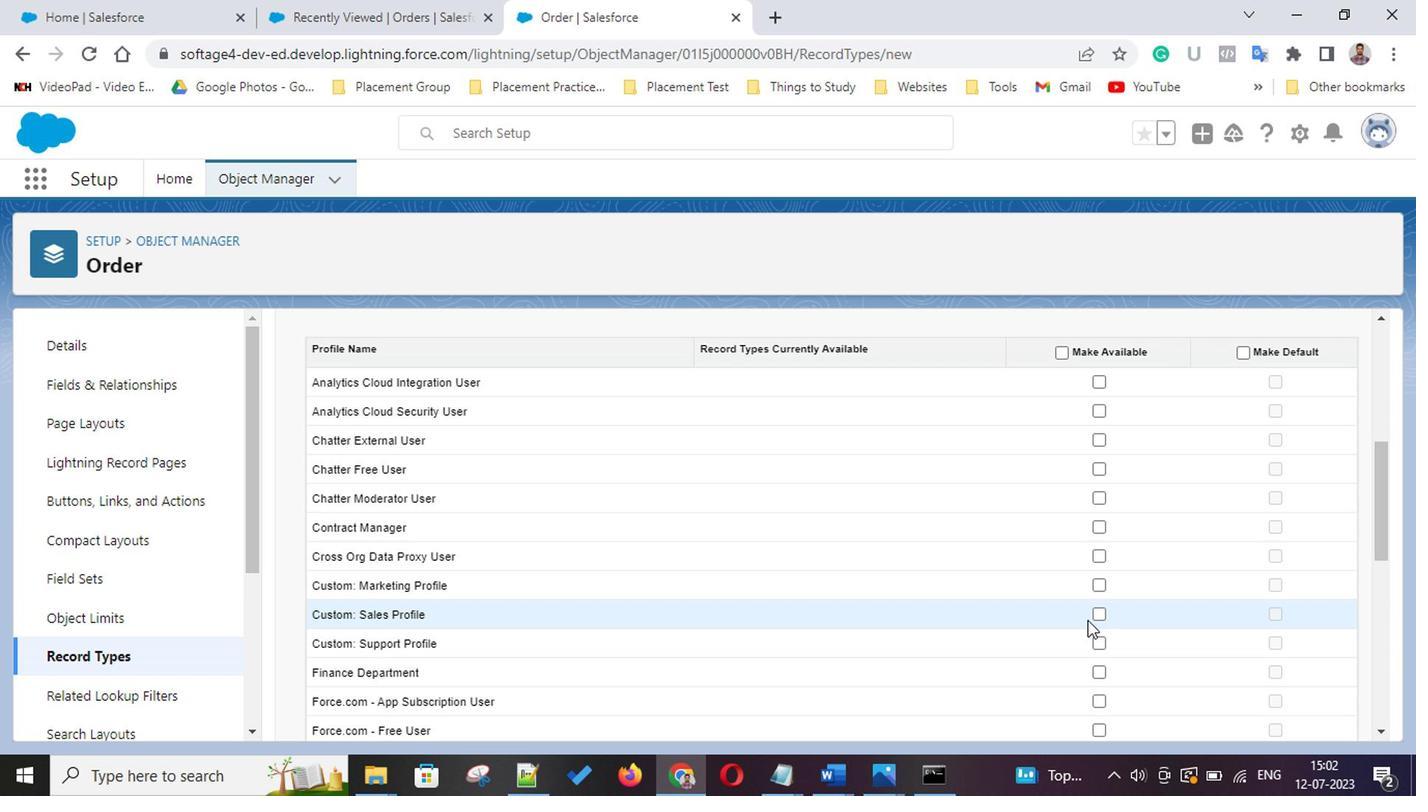 
Action: Mouse scrolled (1085, 622) with delta (0, 0)
Screenshot: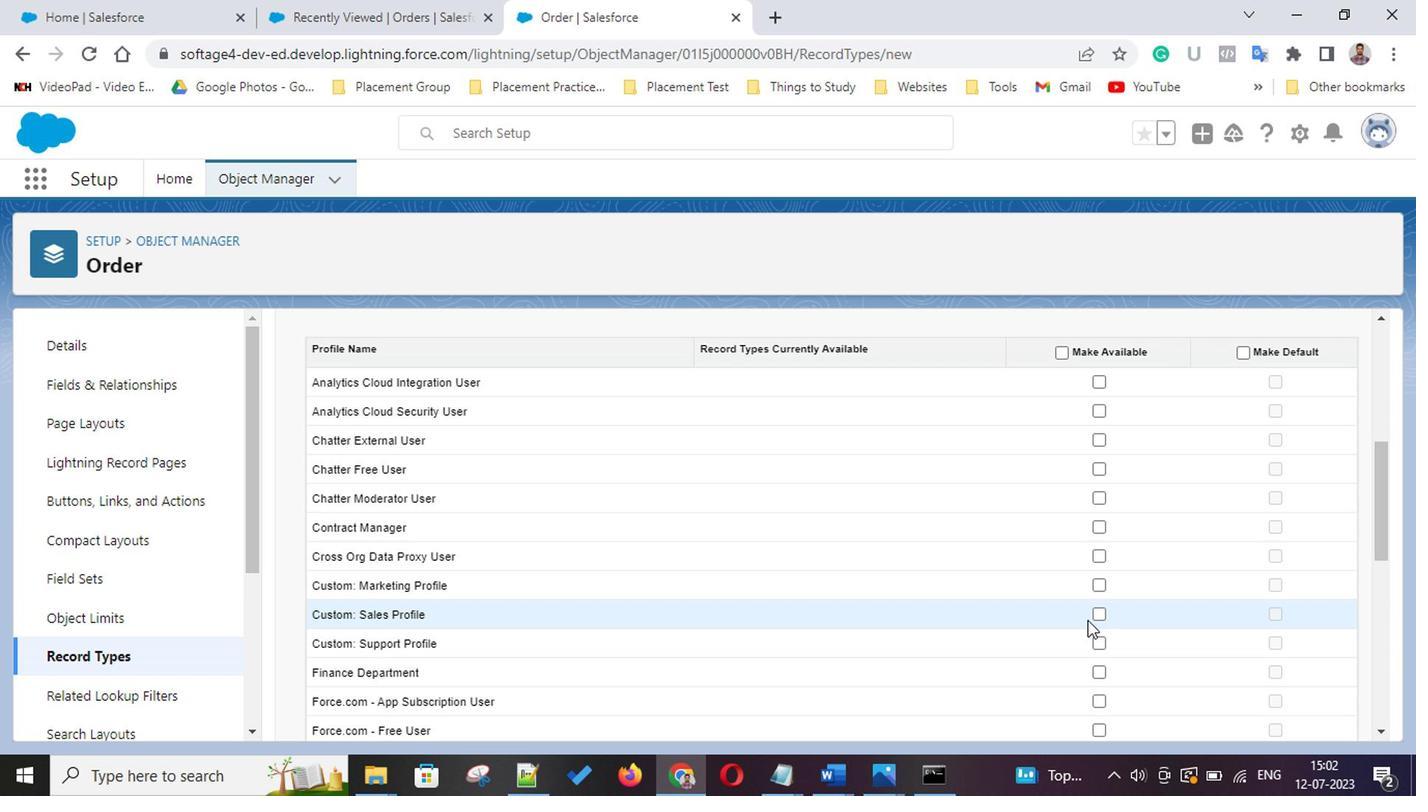 
Action: Mouse scrolled (1085, 622) with delta (0, 0)
Screenshot: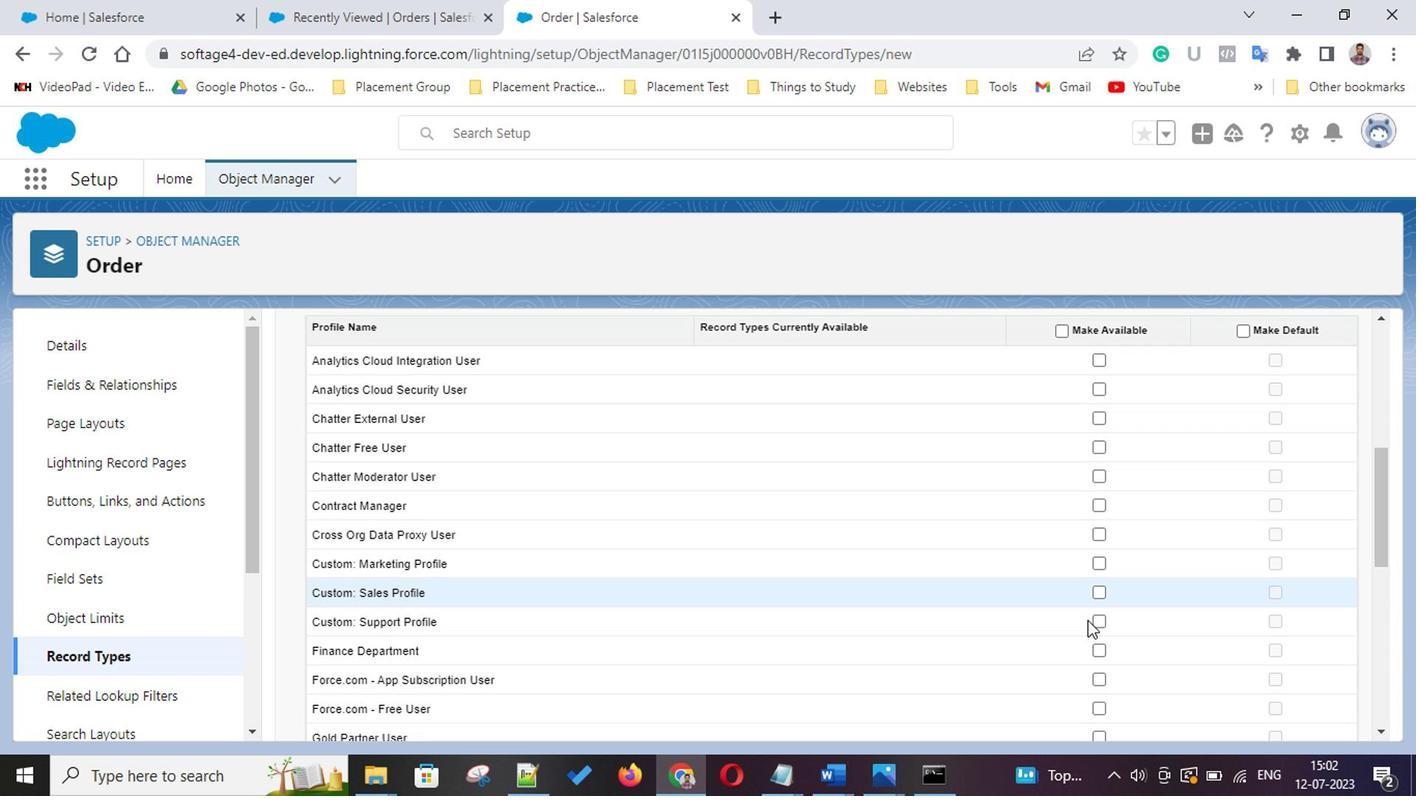 
Action: Mouse scrolled (1085, 622) with delta (0, 0)
Screenshot: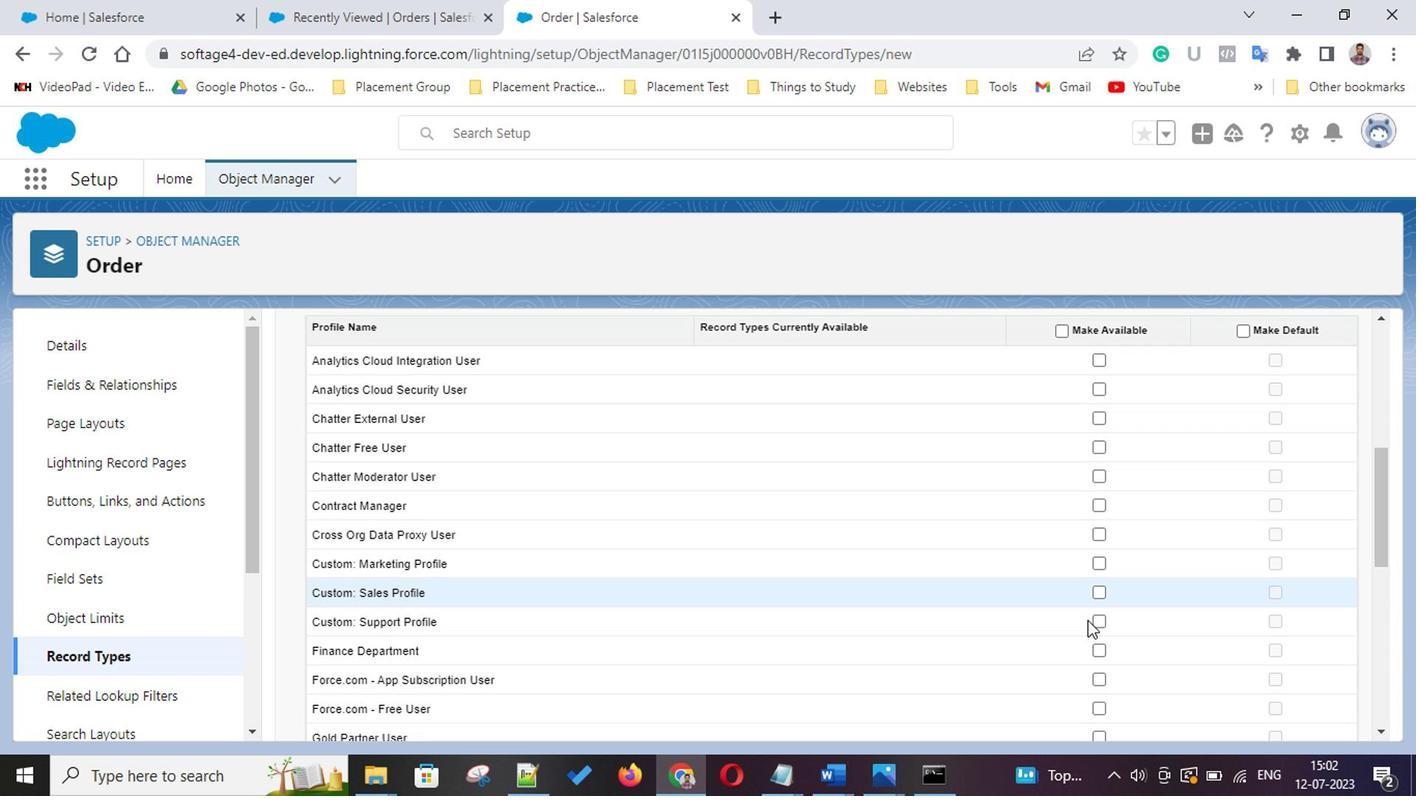 
Action: Mouse scrolled (1085, 622) with delta (0, 0)
Screenshot: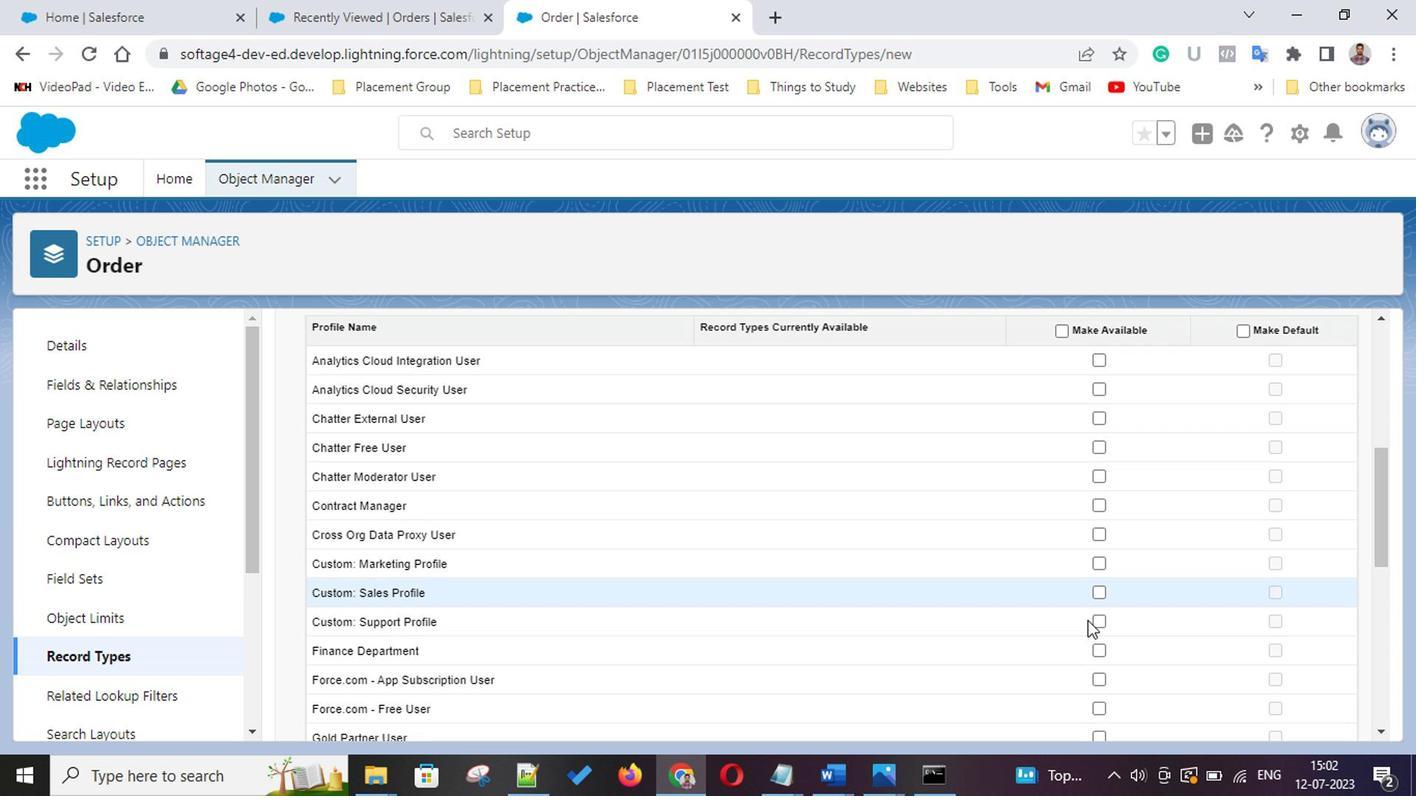 
Action: Mouse scrolled (1085, 622) with delta (0, 0)
Screenshot: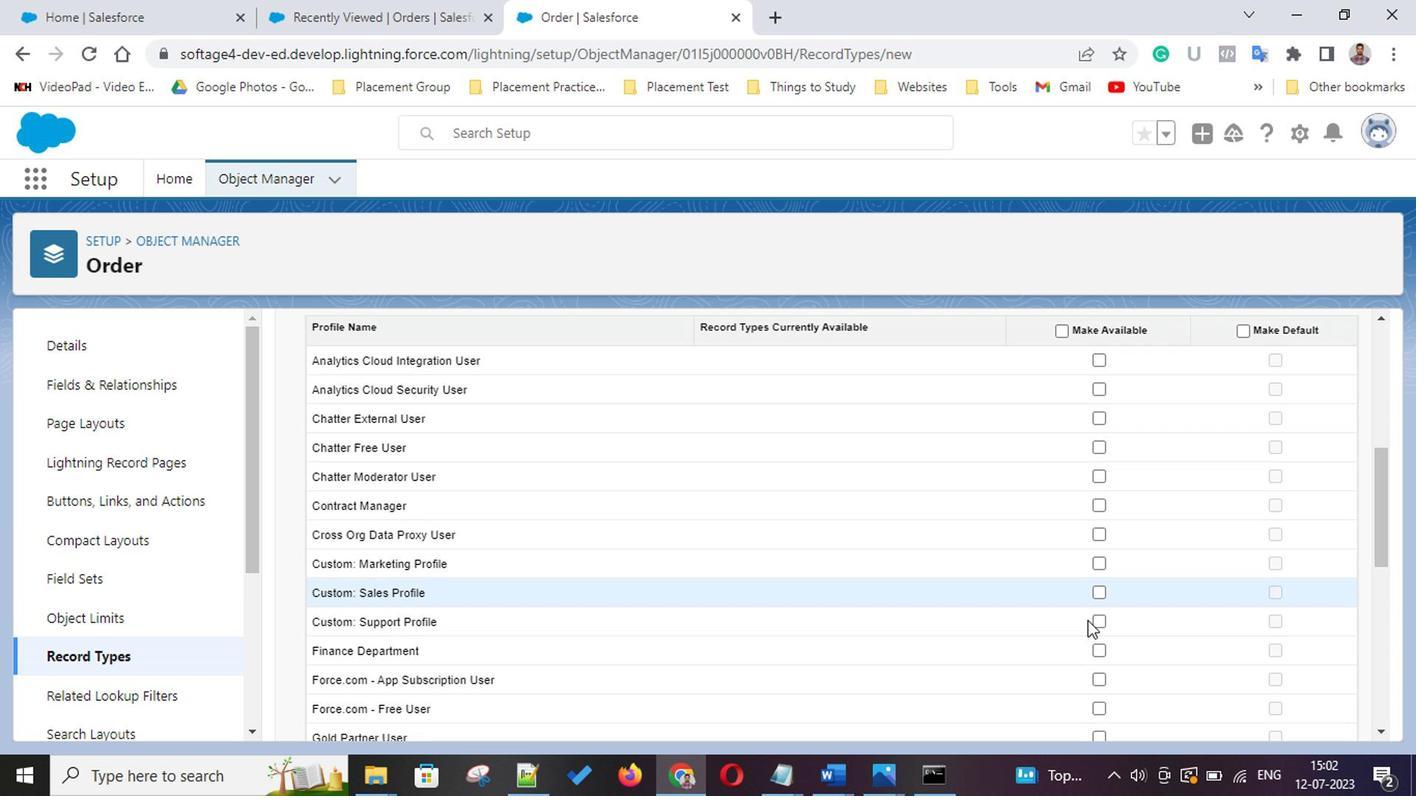 
Action: Mouse scrolled (1085, 622) with delta (0, 0)
Screenshot: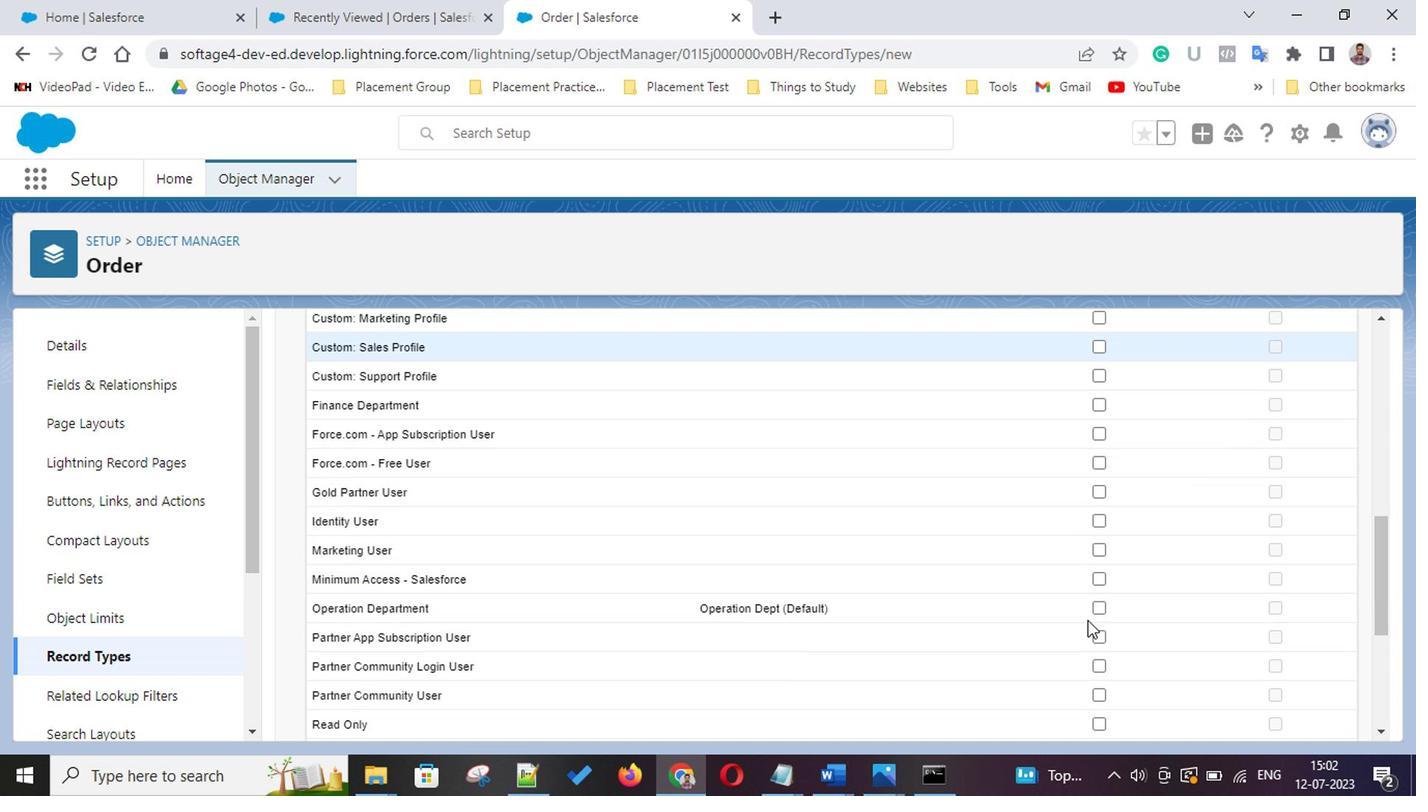 
Action: Mouse scrolled (1085, 622) with delta (0, 0)
Screenshot: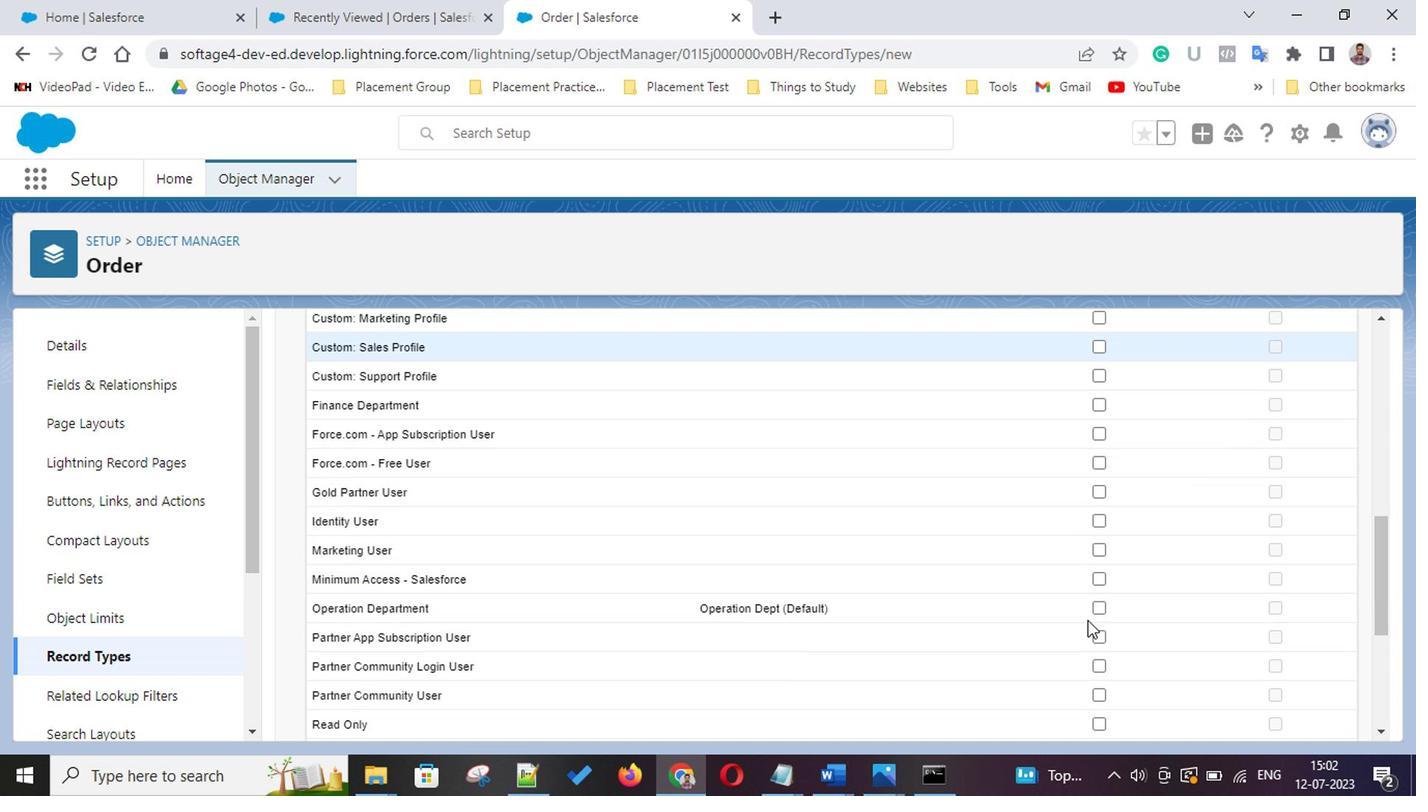 
Action: Mouse scrolled (1085, 622) with delta (0, 0)
Screenshot: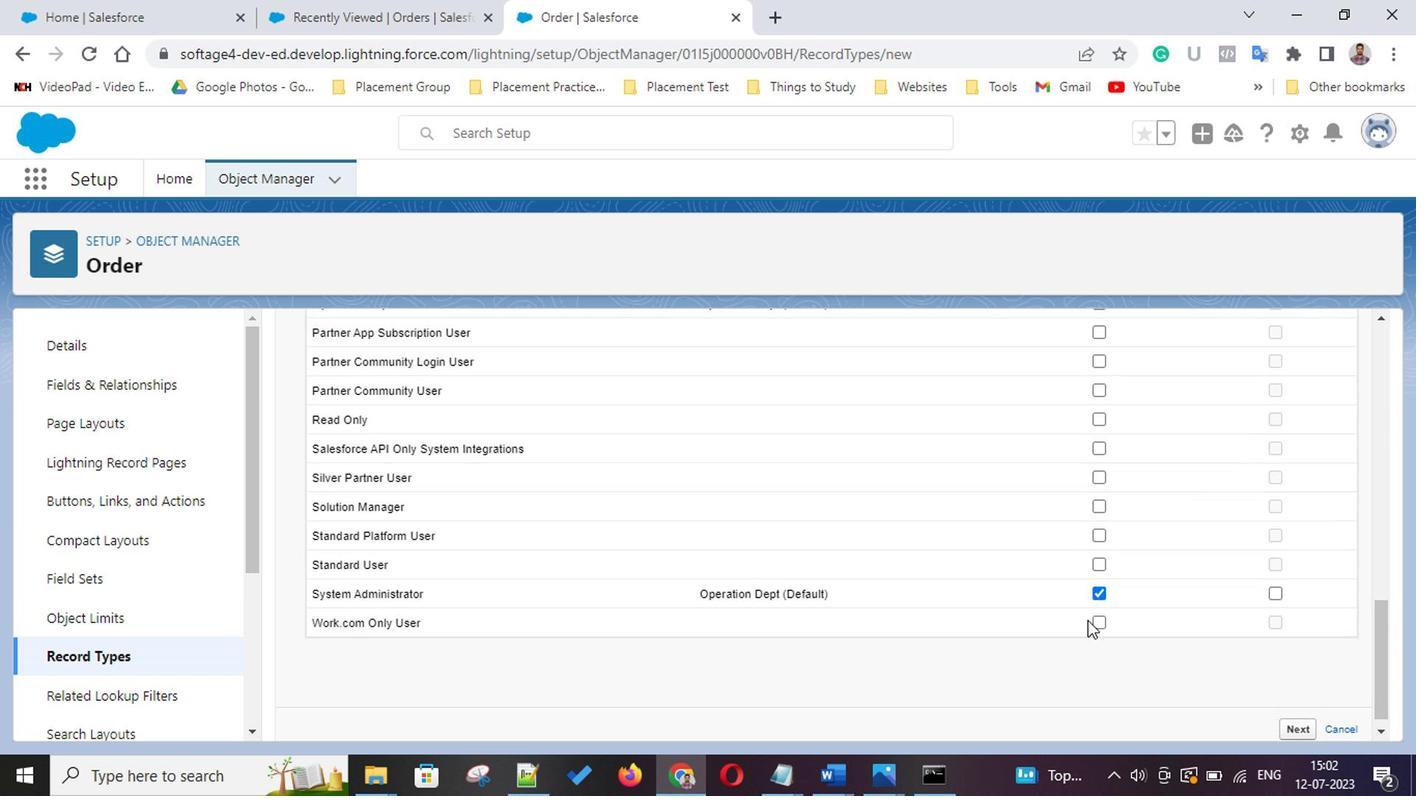 
Action: Mouse scrolled (1085, 622) with delta (0, 0)
Screenshot: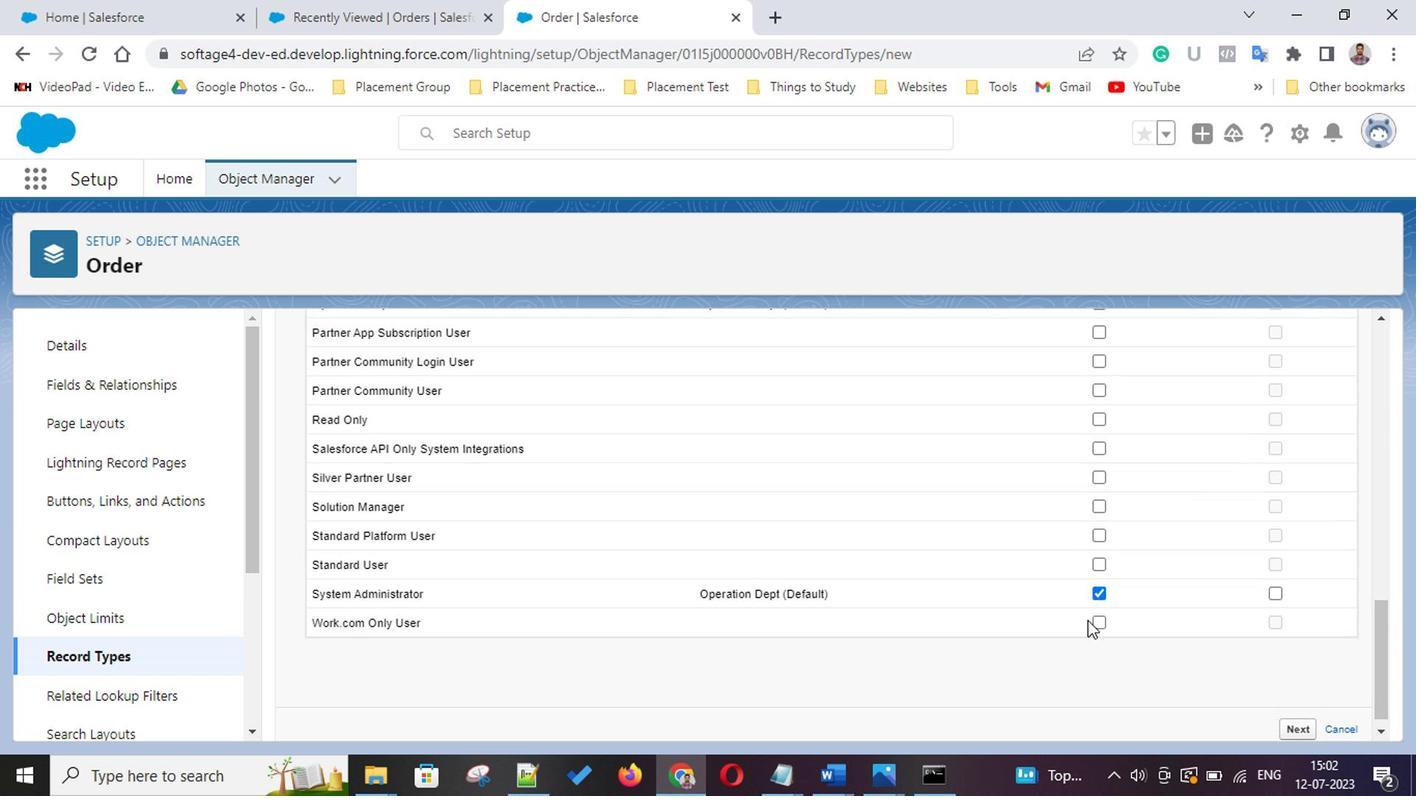 
Action: Mouse scrolled (1085, 622) with delta (0, 0)
Screenshot: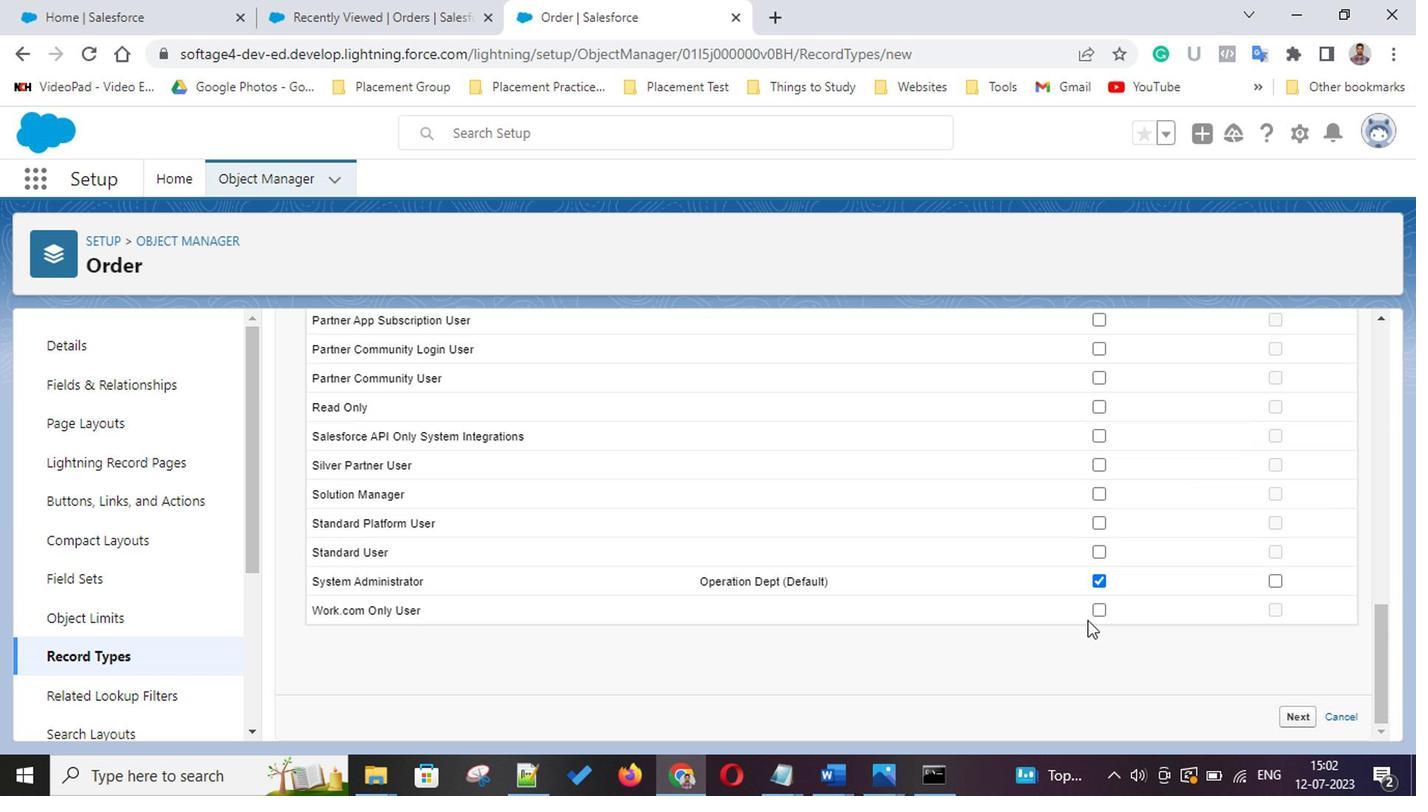 
Action: Mouse scrolled (1085, 622) with delta (0, 0)
Screenshot: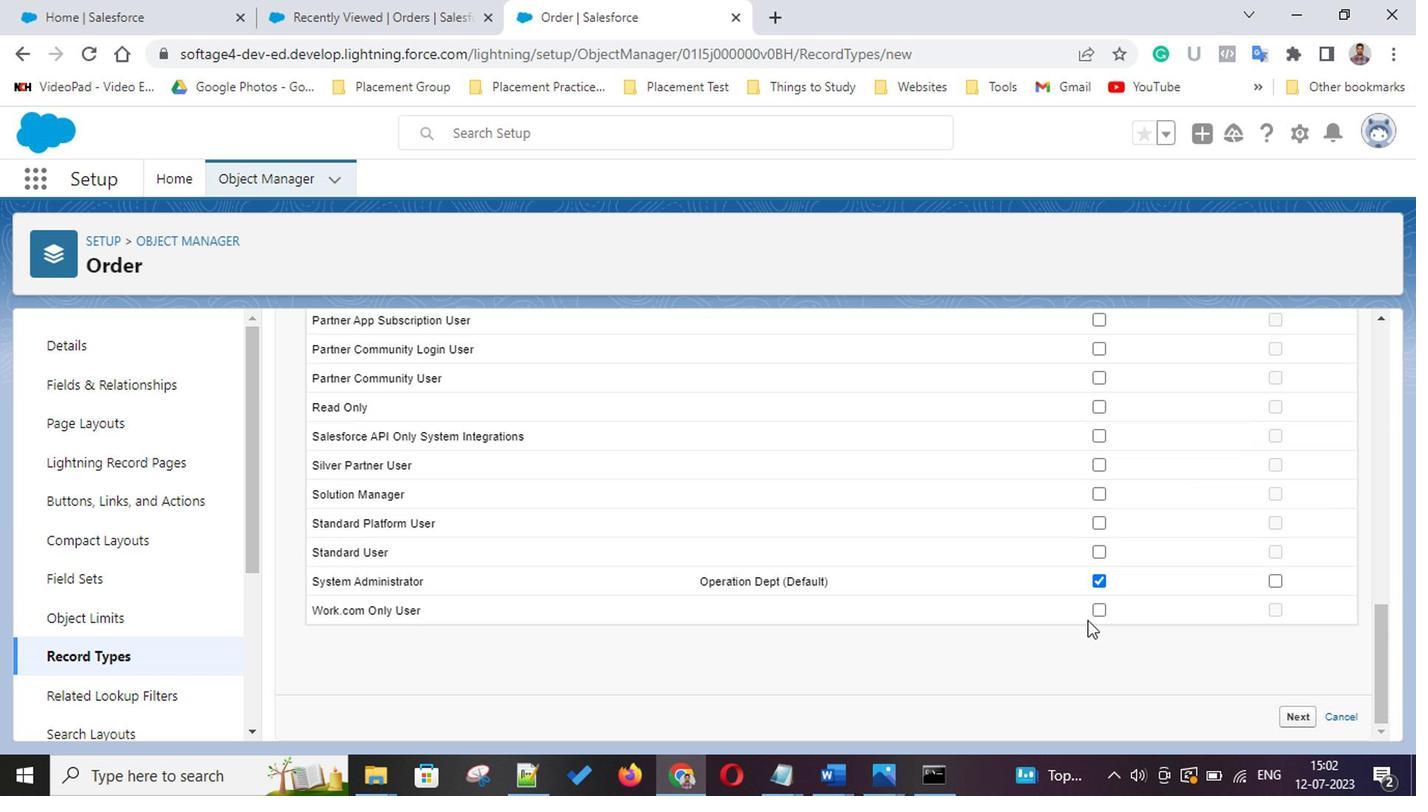 
Action: Mouse scrolled (1085, 622) with delta (0, 0)
Screenshot: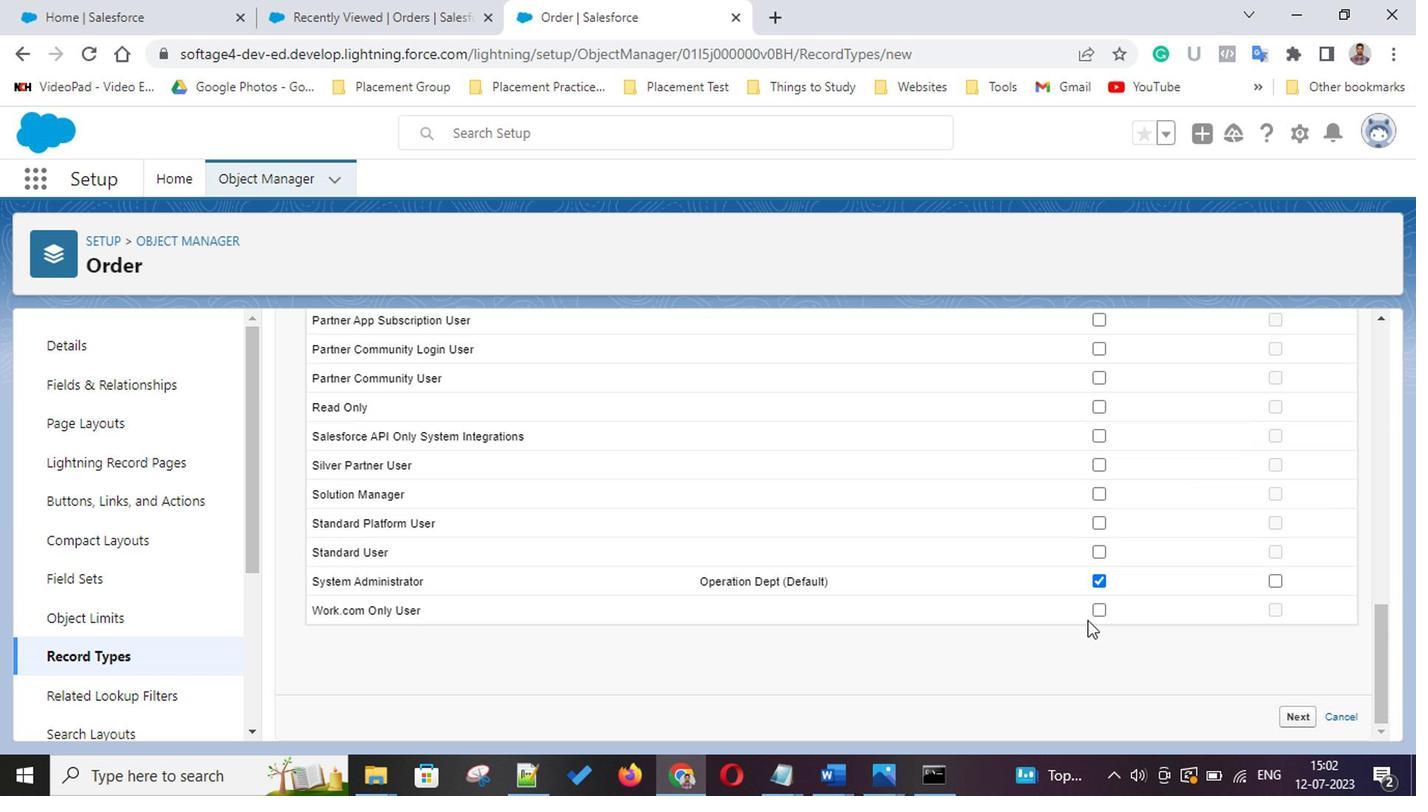 
Action: Mouse scrolled (1085, 622) with delta (0, 0)
Screenshot: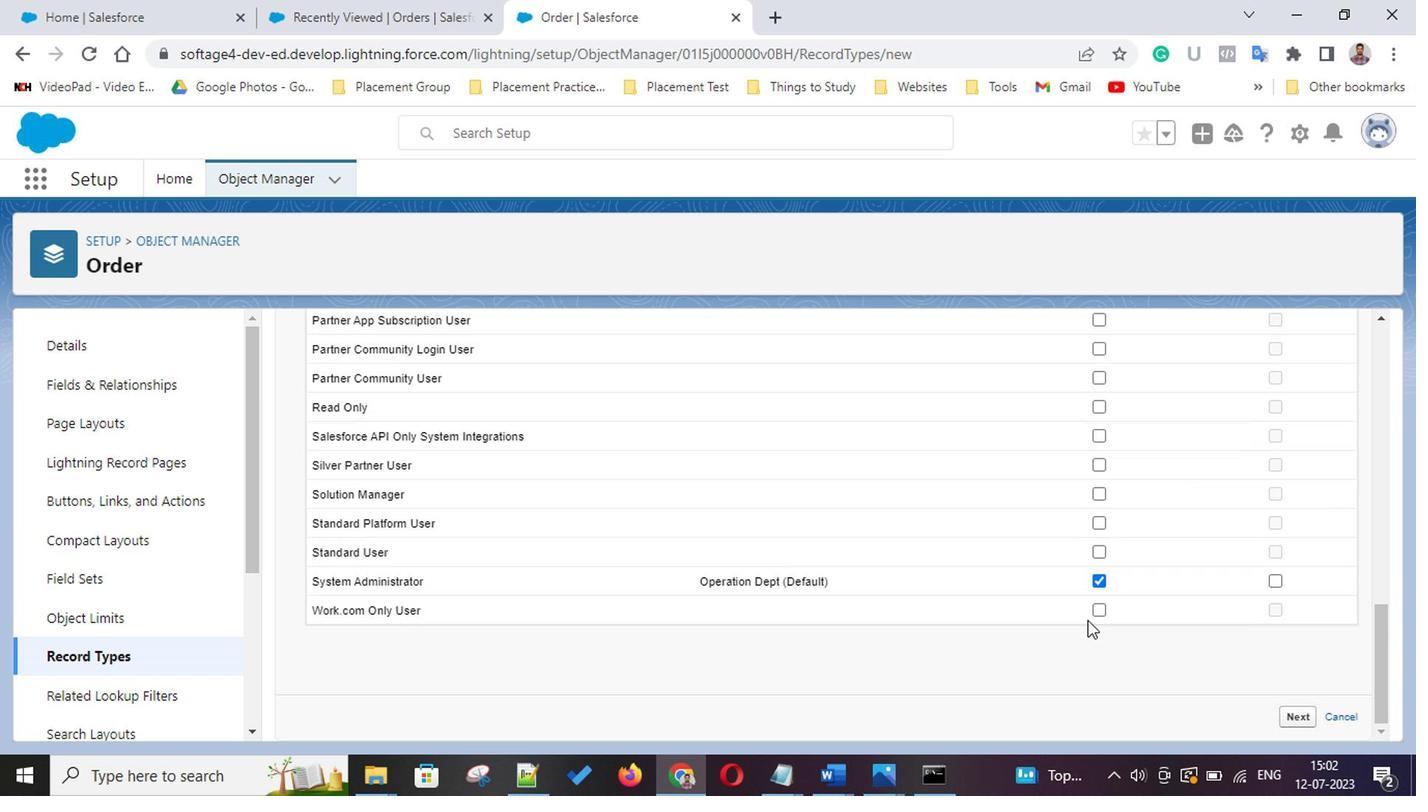 
Action: Mouse scrolled (1085, 622) with delta (0, 0)
Screenshot: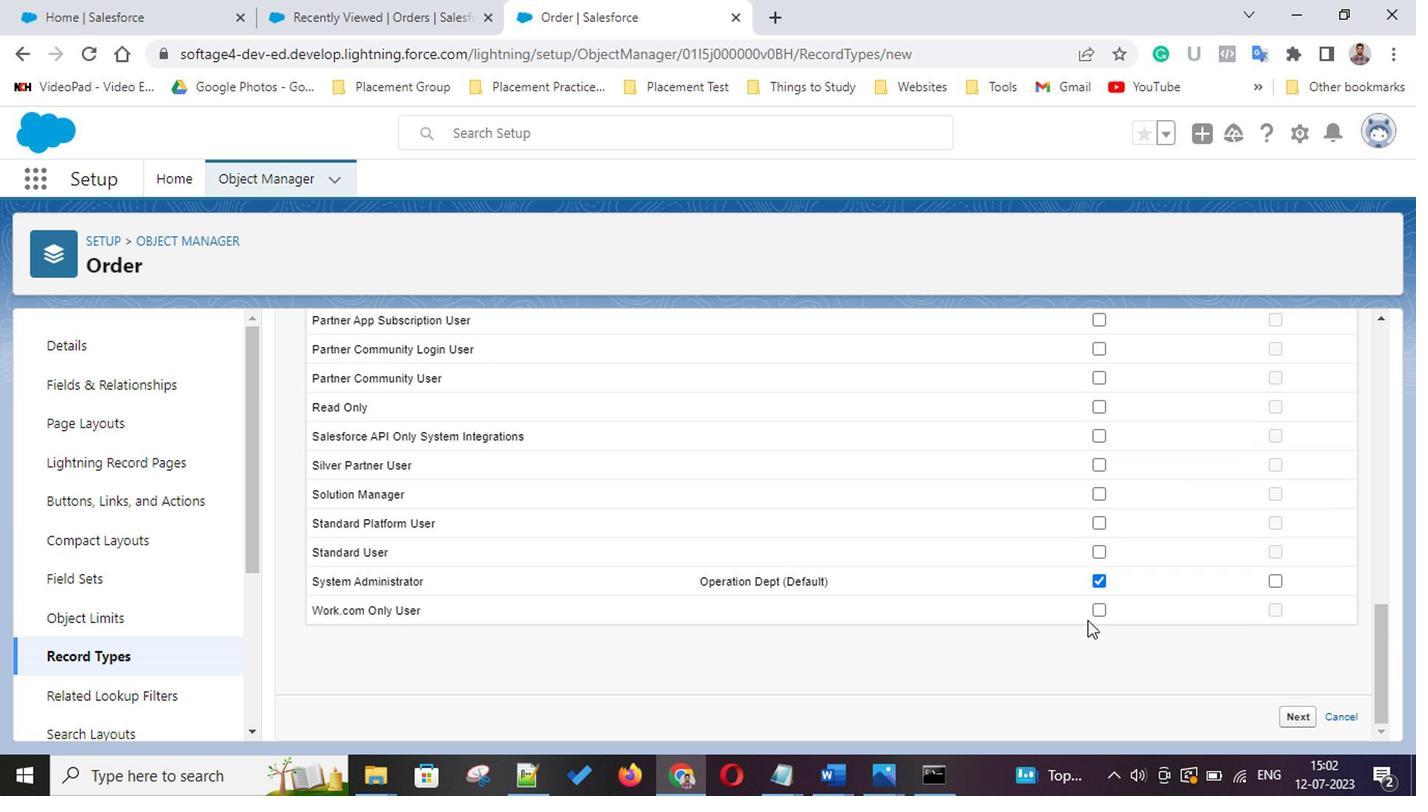 
Action: Mouse scrolled (1085, 622) with delta (0, 0)
Screenshot: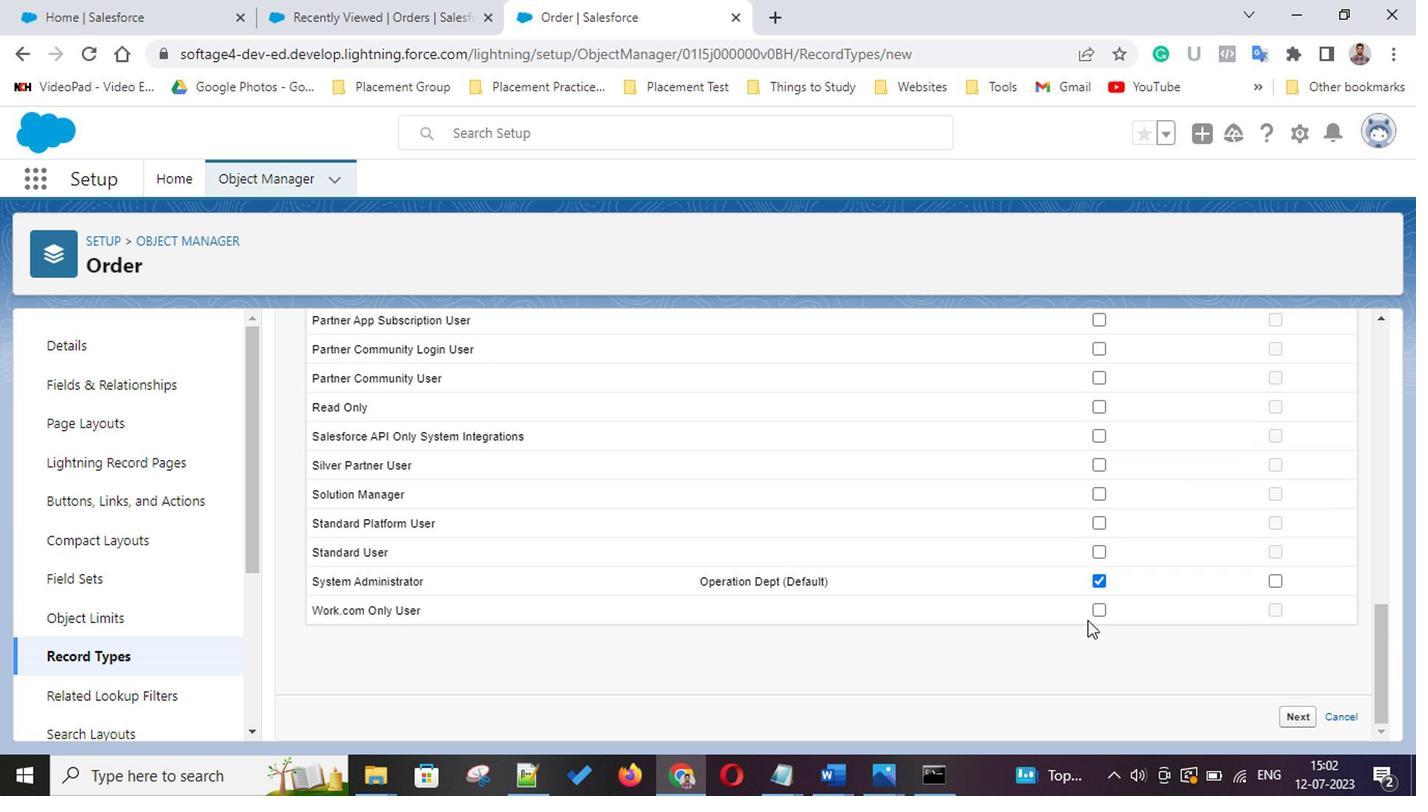 
Action: Mouse scrolled (1085, 622) with delta (0, 0)
Screenshot: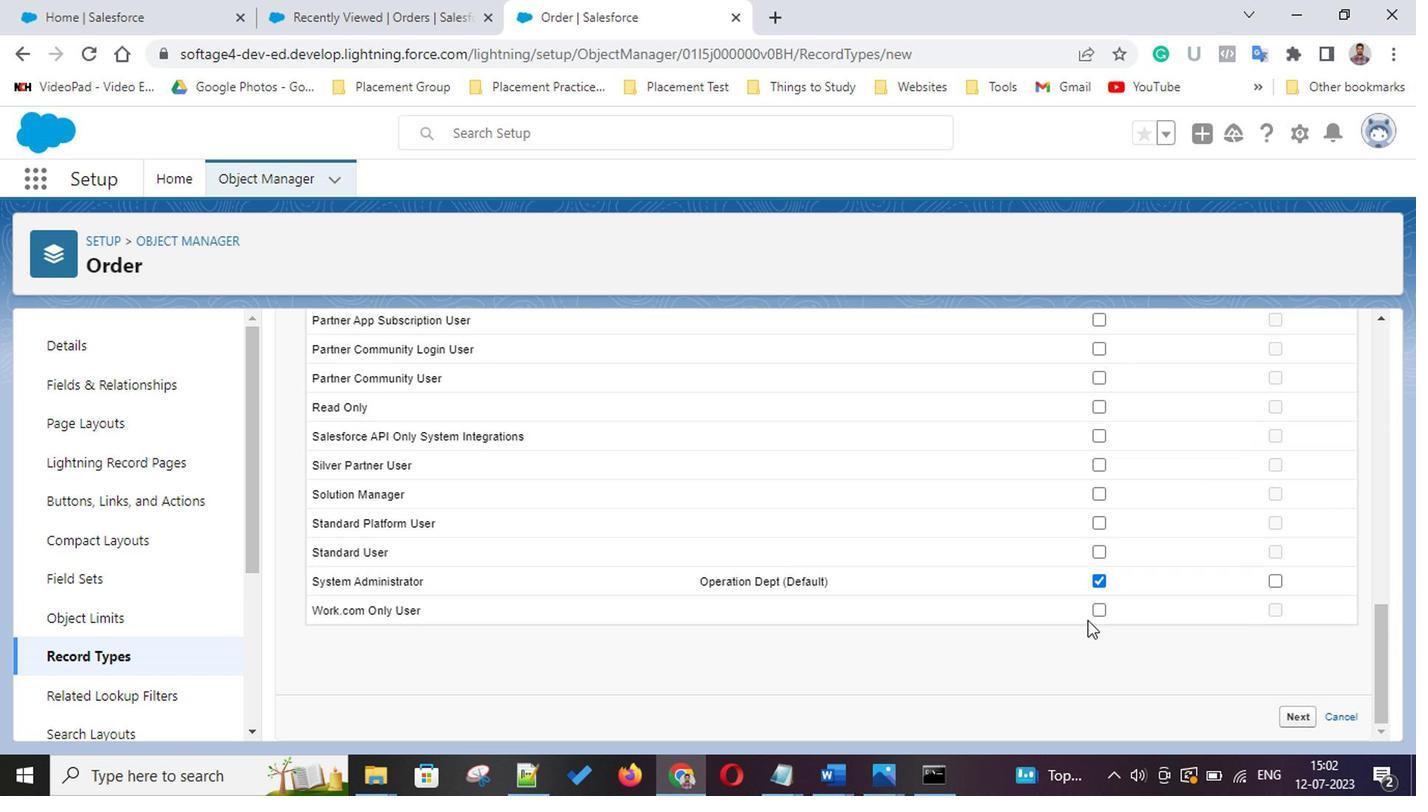 
Action: Mouse scrolled (1085, 622) with delta (0, 0)
Screenshot: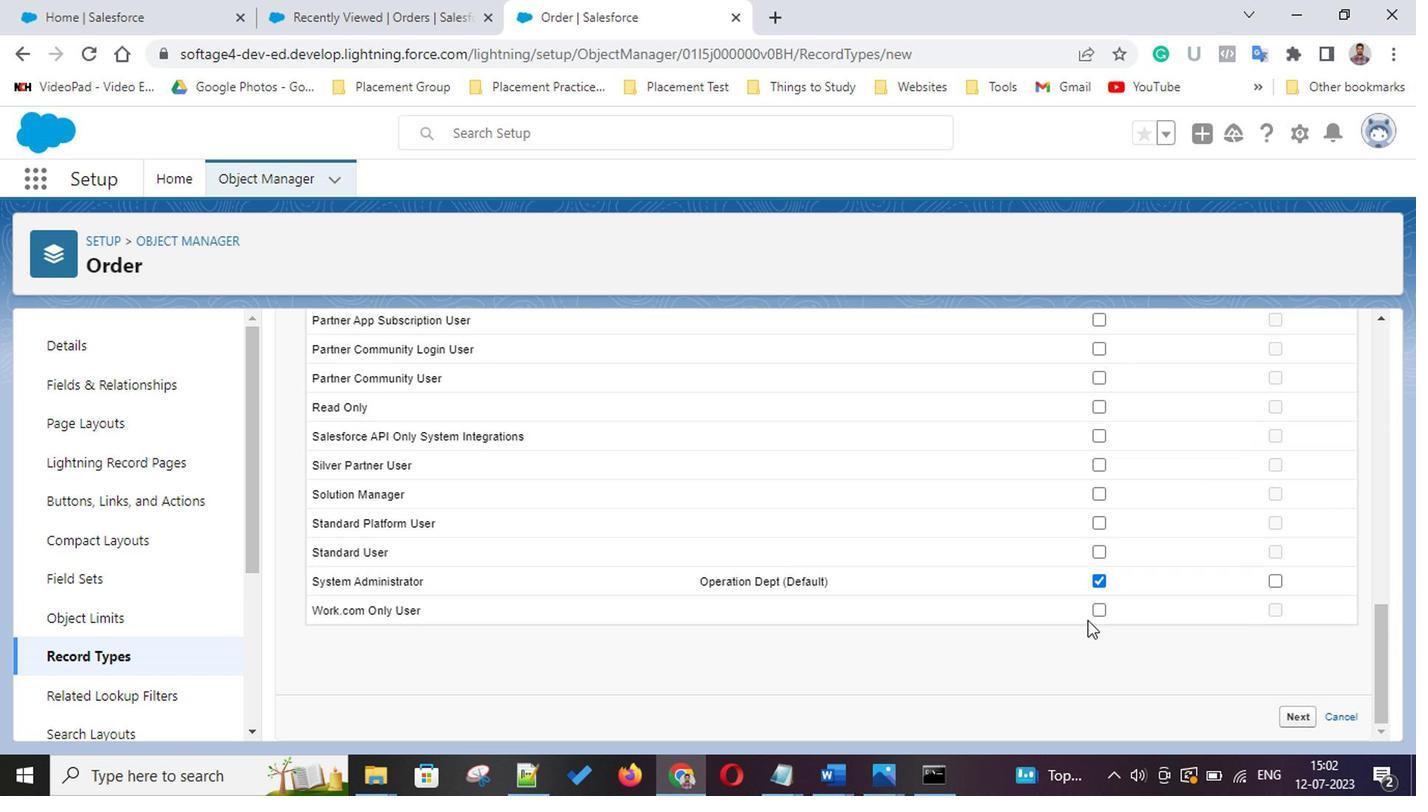 
Action: Mouse scrolled (1085, 622) with delta (0, 0)
Screenshot: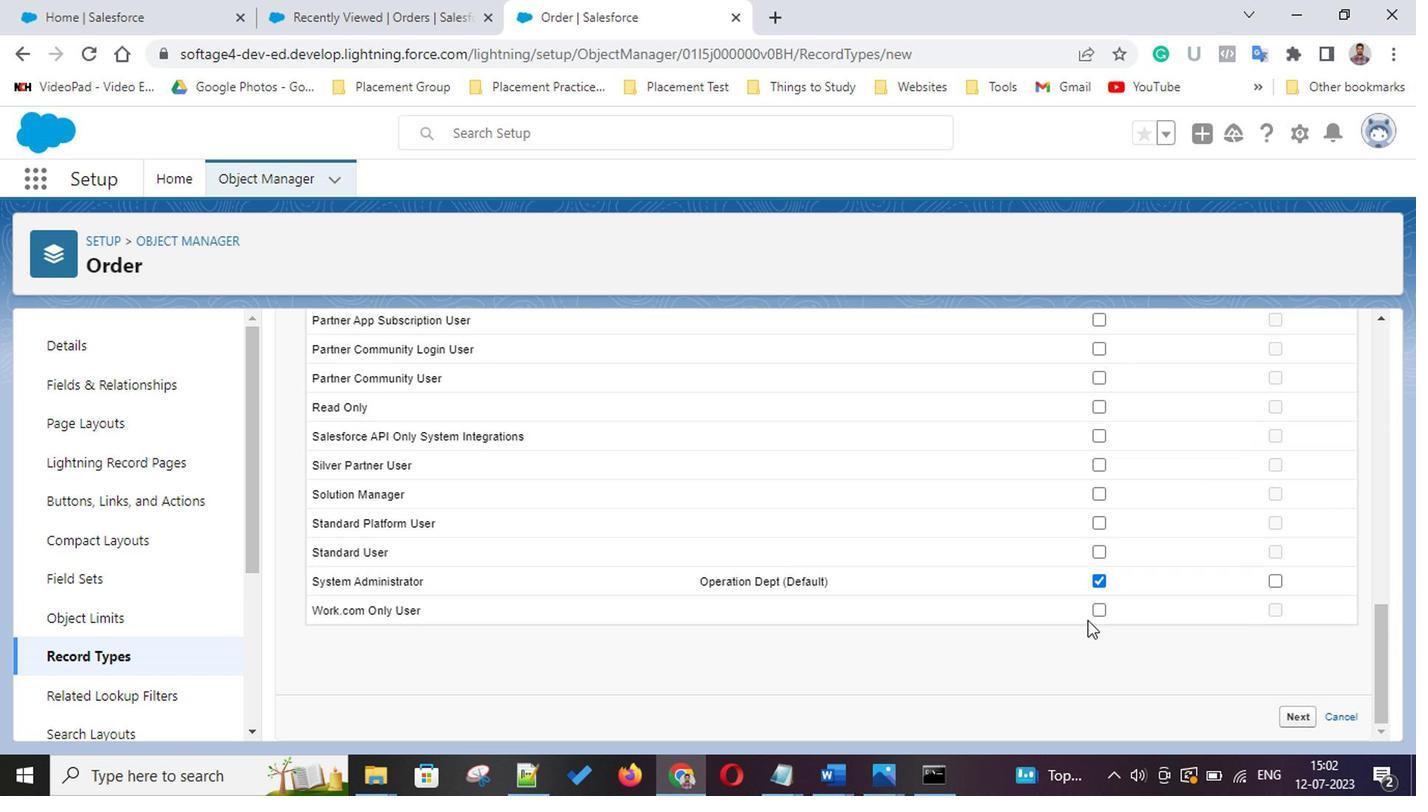 
Action: Mouse scrolled (1085, 622) with delta (0, 0)
Screenshot: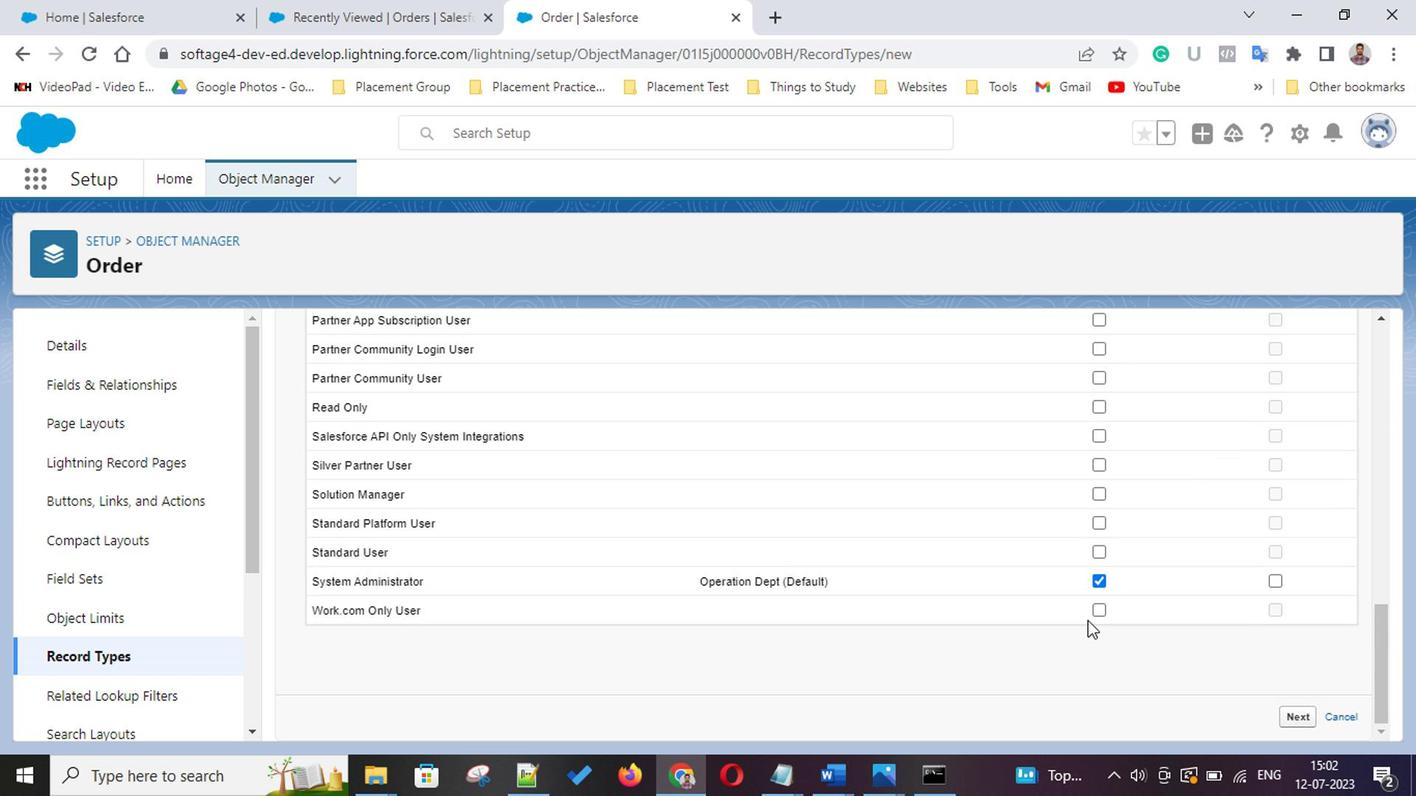 
Action: Mouse moved to (1305, 711)
Screenshot: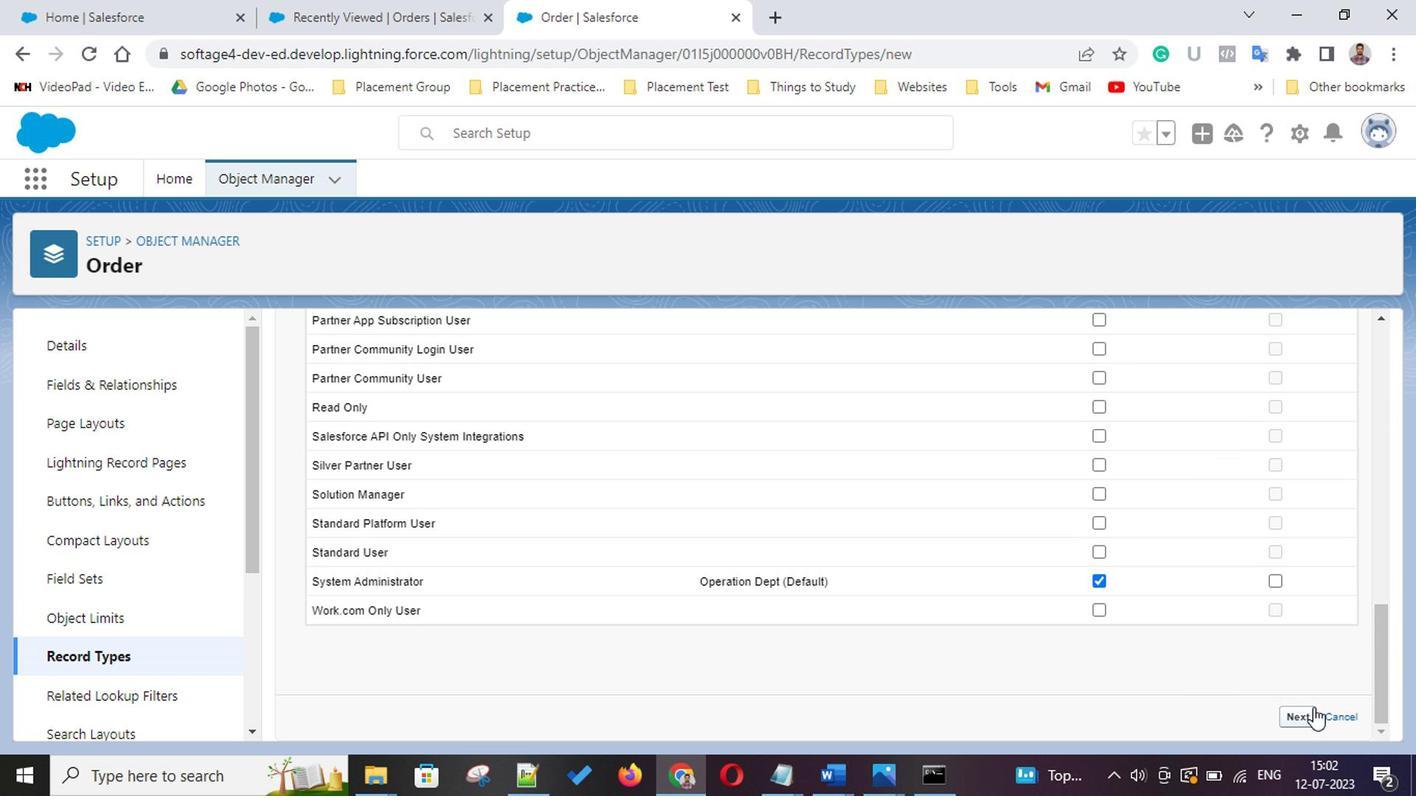 
Action: Mouse pressed left at (1305, 711)
Screenshot: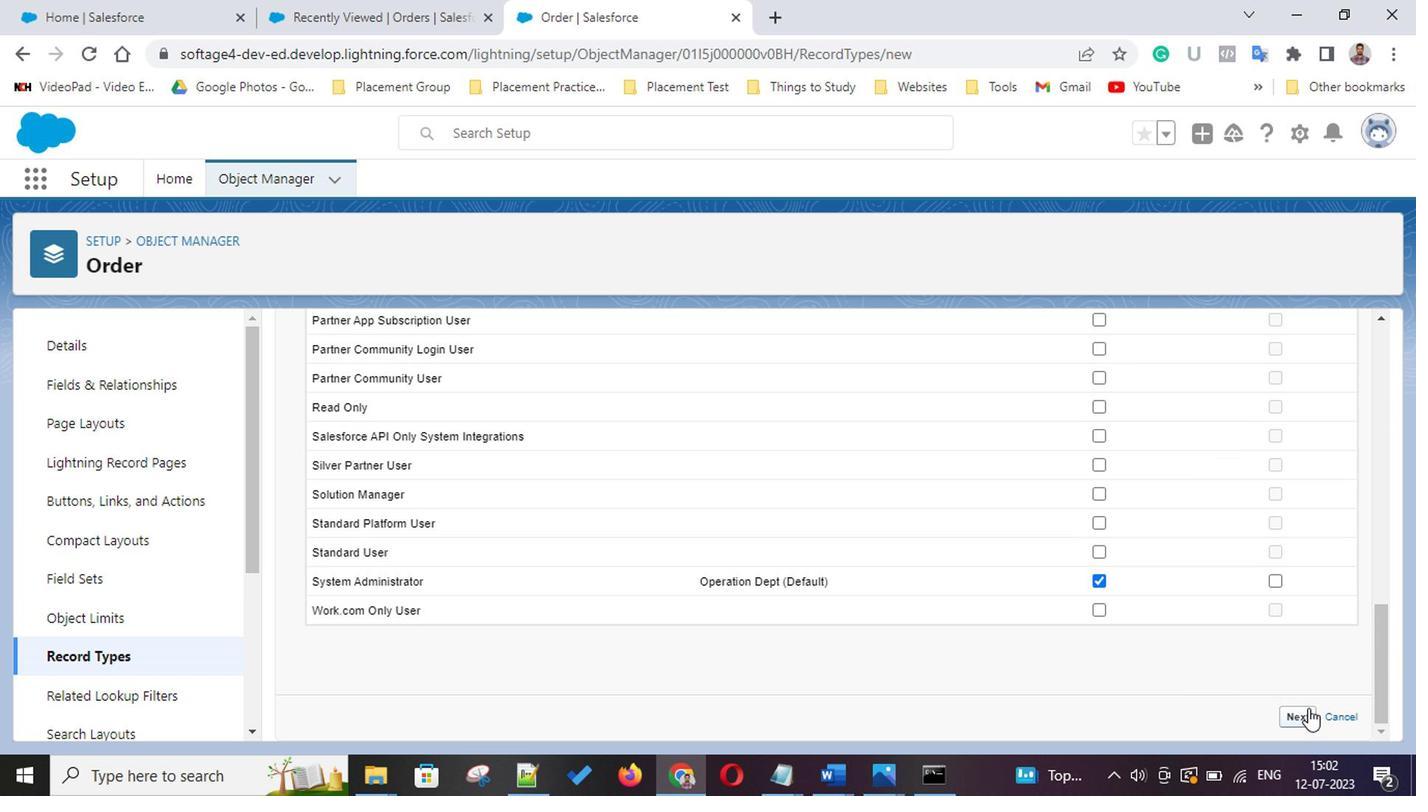 
Action: Mouse moved to (583, 532)
Screenshot: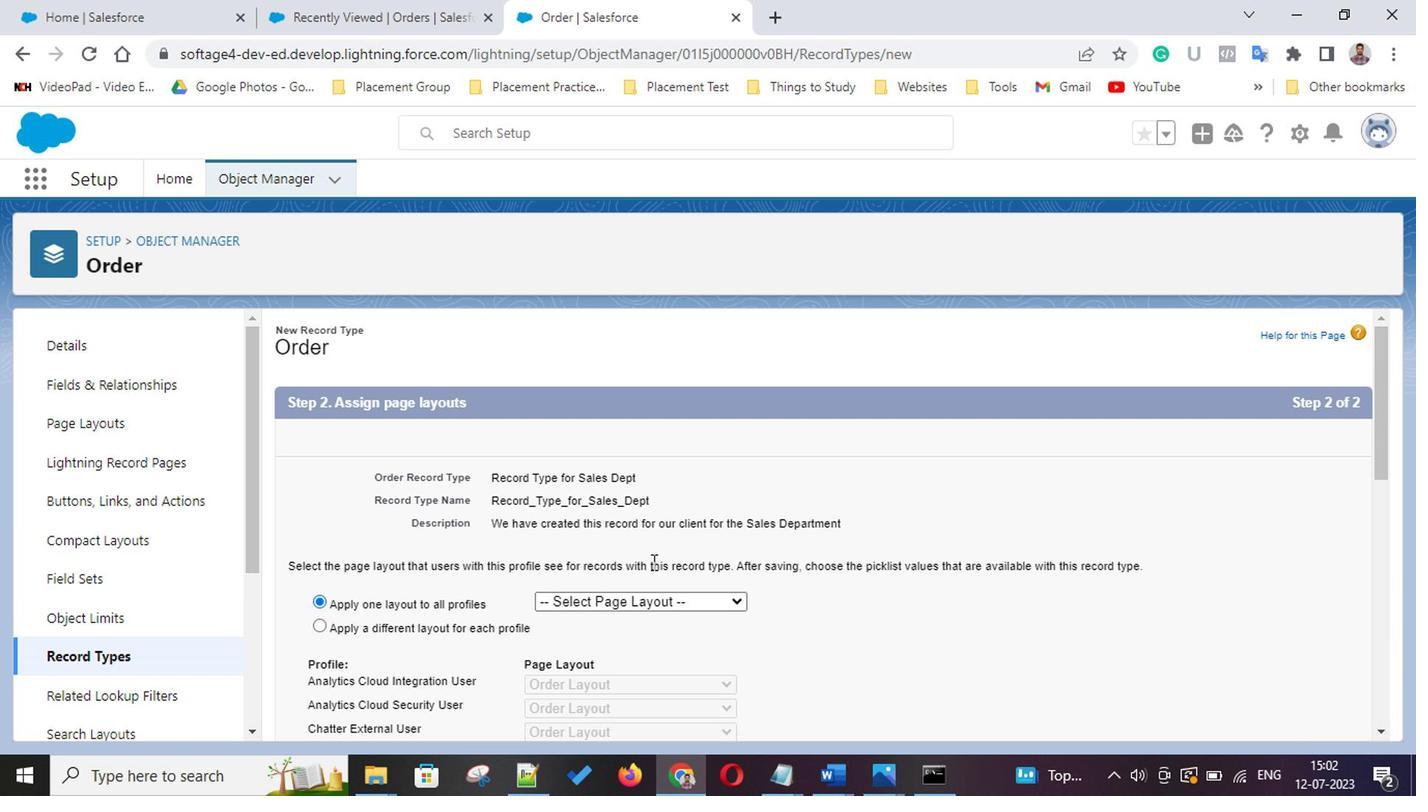
Action: Mouse scrolled (583, 531) with delta (0, 0)
Screenshot: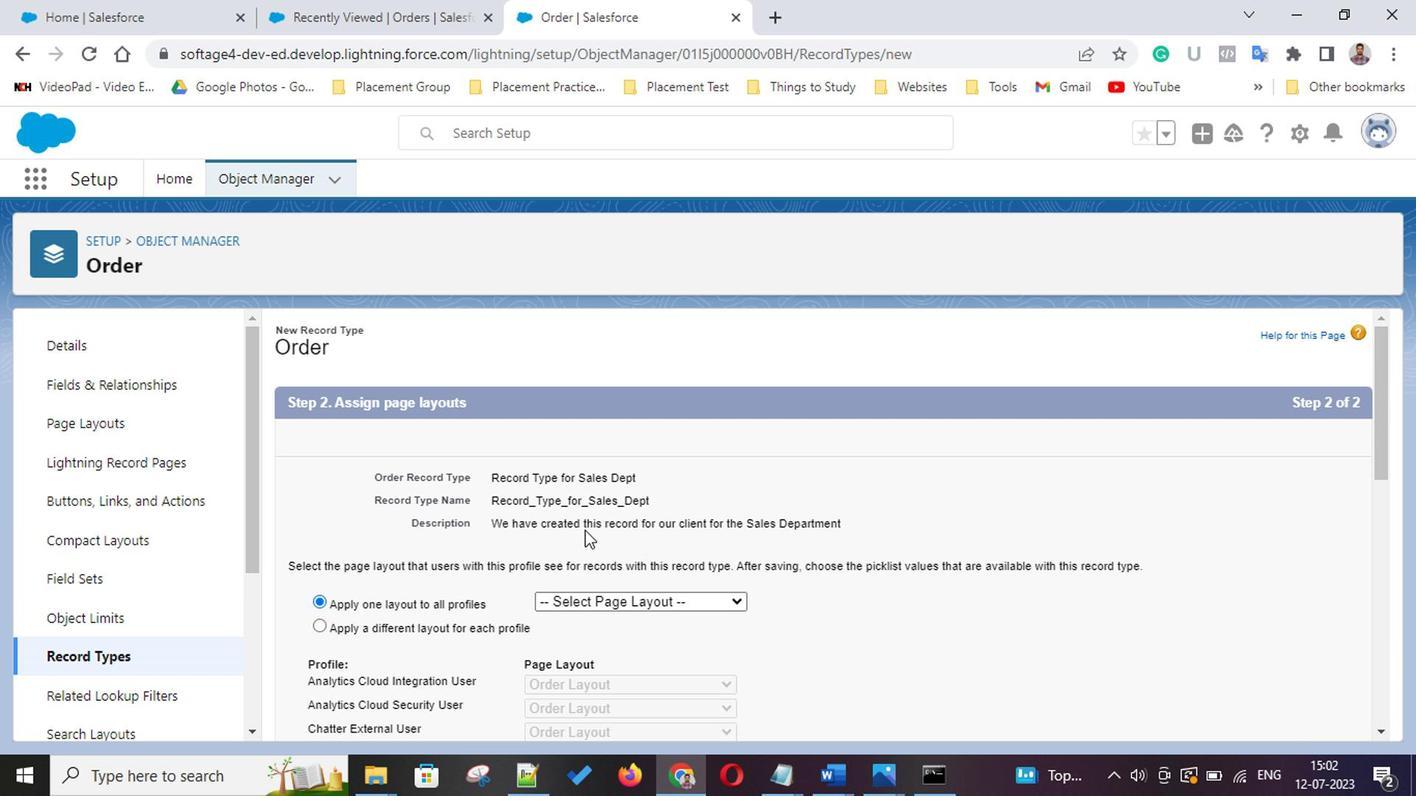 
Action: Mouse scrolled (583, 531) with delta (0, 0)
Screenshot: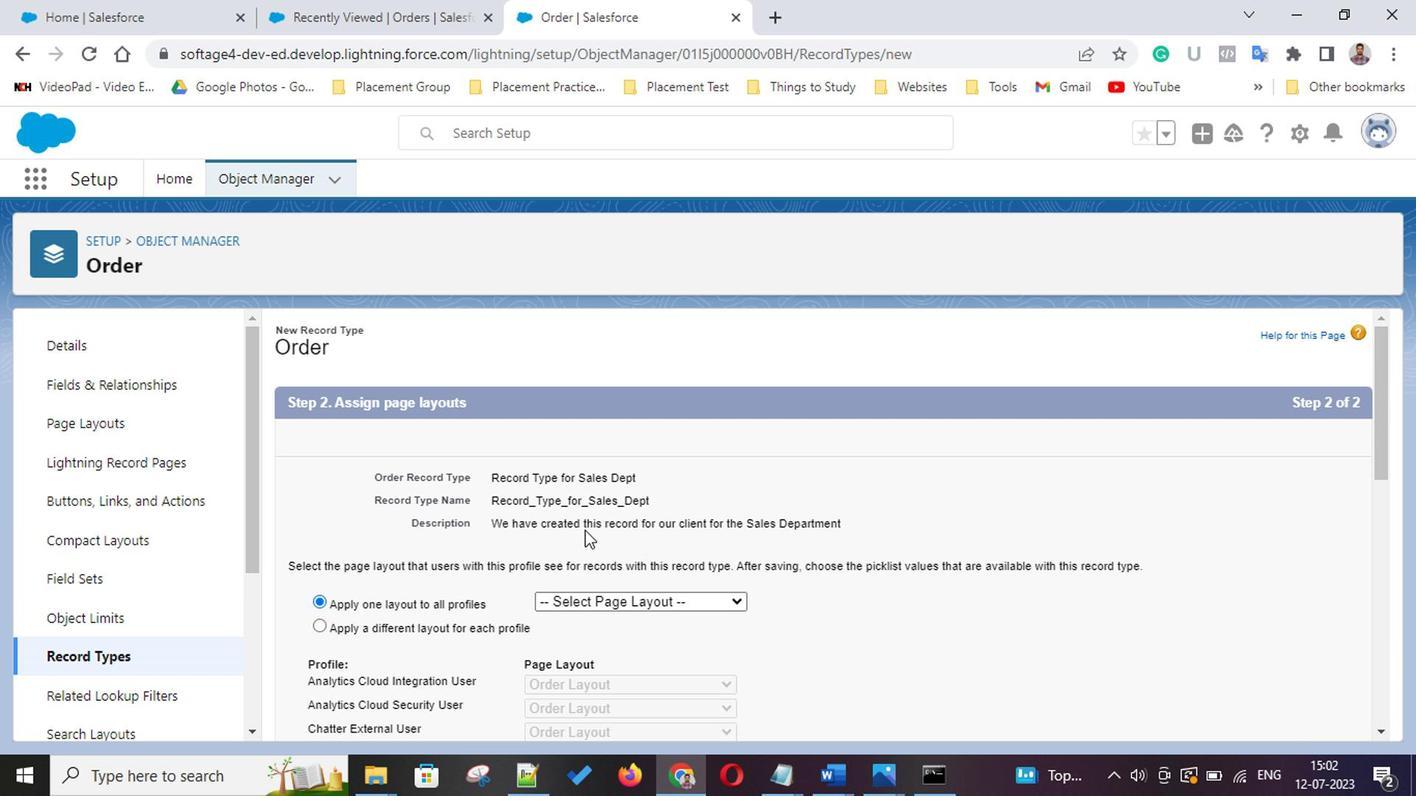 
Action: Mouse scrolled (583, 531) with delta (0, 0)
Screenshot: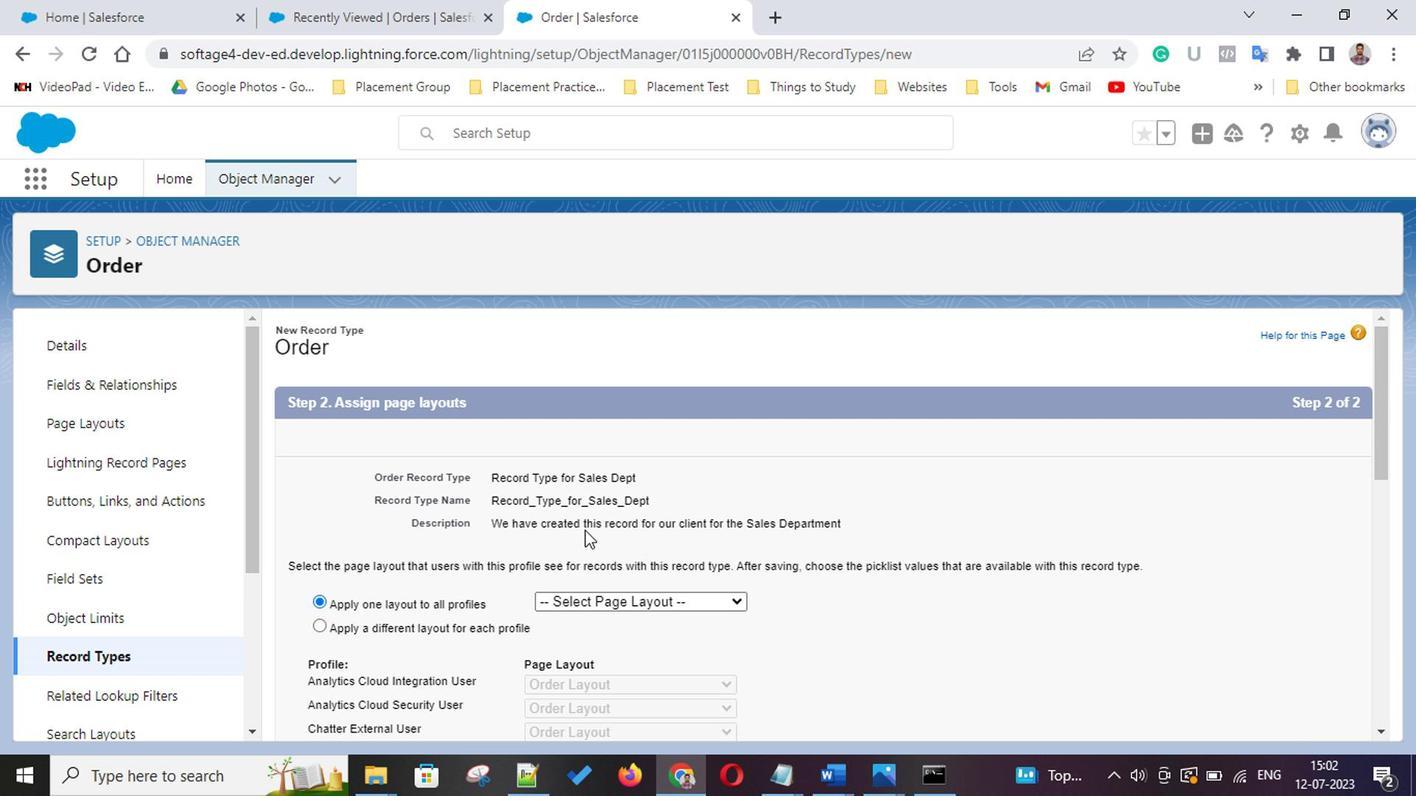 
Action: Mouse scrolled (583, 531) with delta (0, 0)
Screenshot: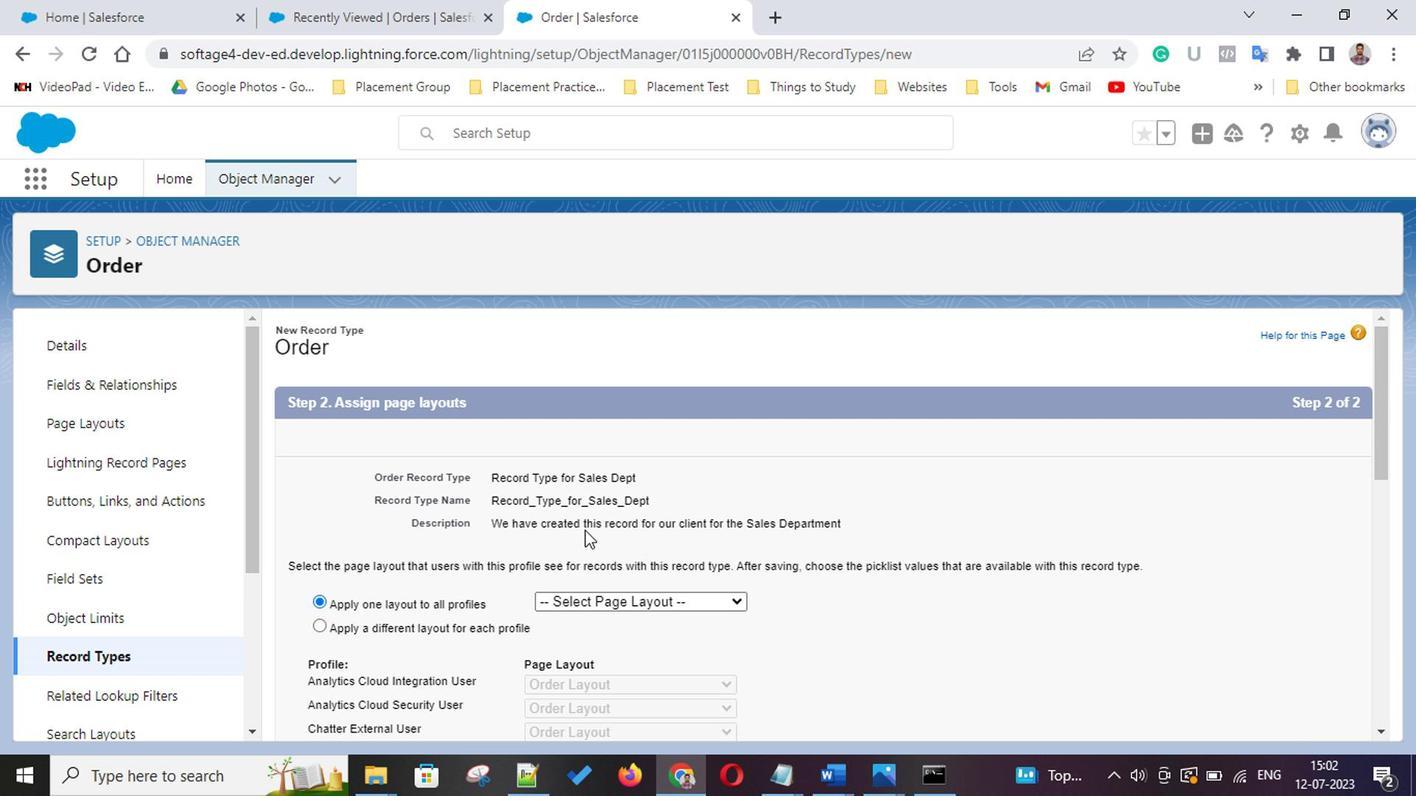 
Action: Mouse scrolled (583, 531) with delta (0, 0)
Screenshot: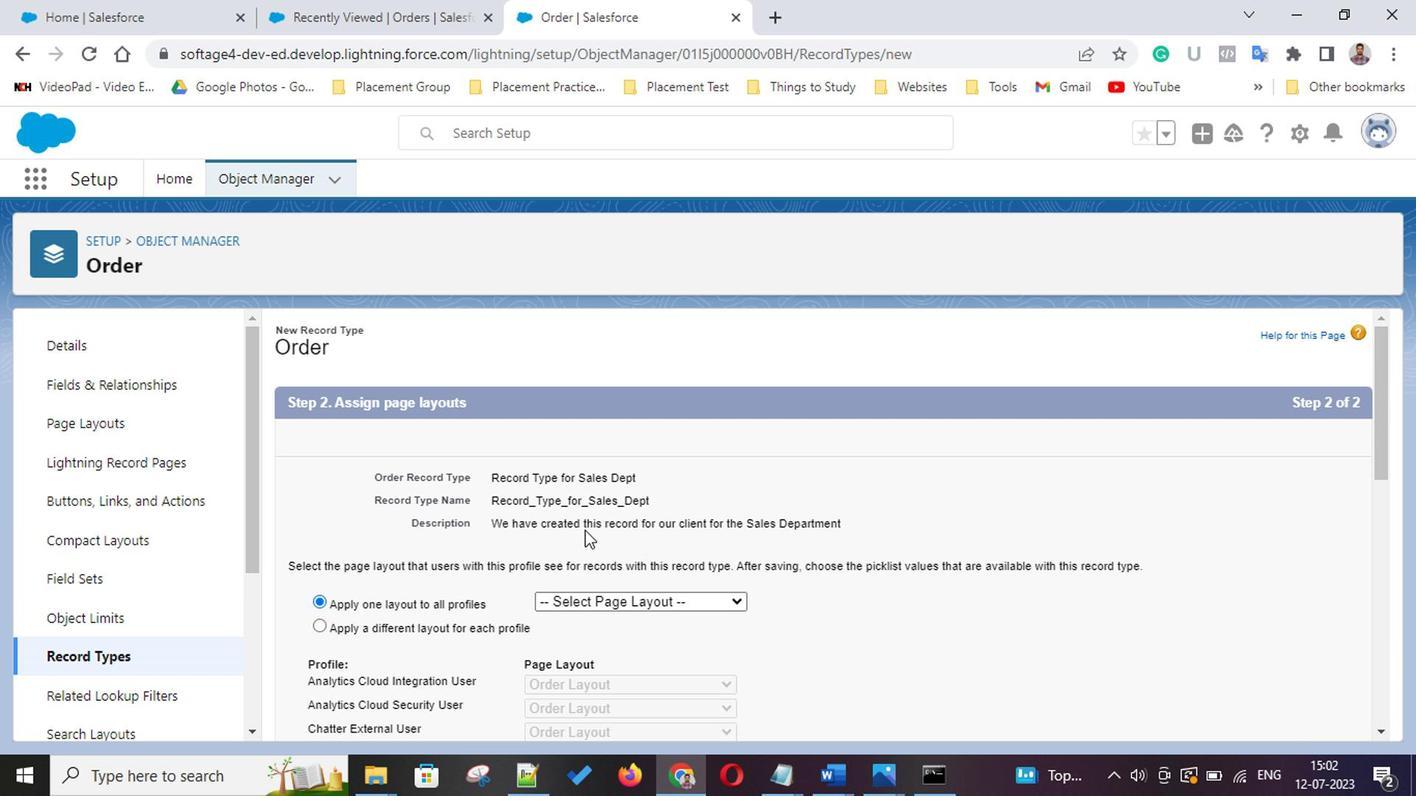 
Action: Mouse scrolled (583, 531) with delta (0, 0)
Screenshot: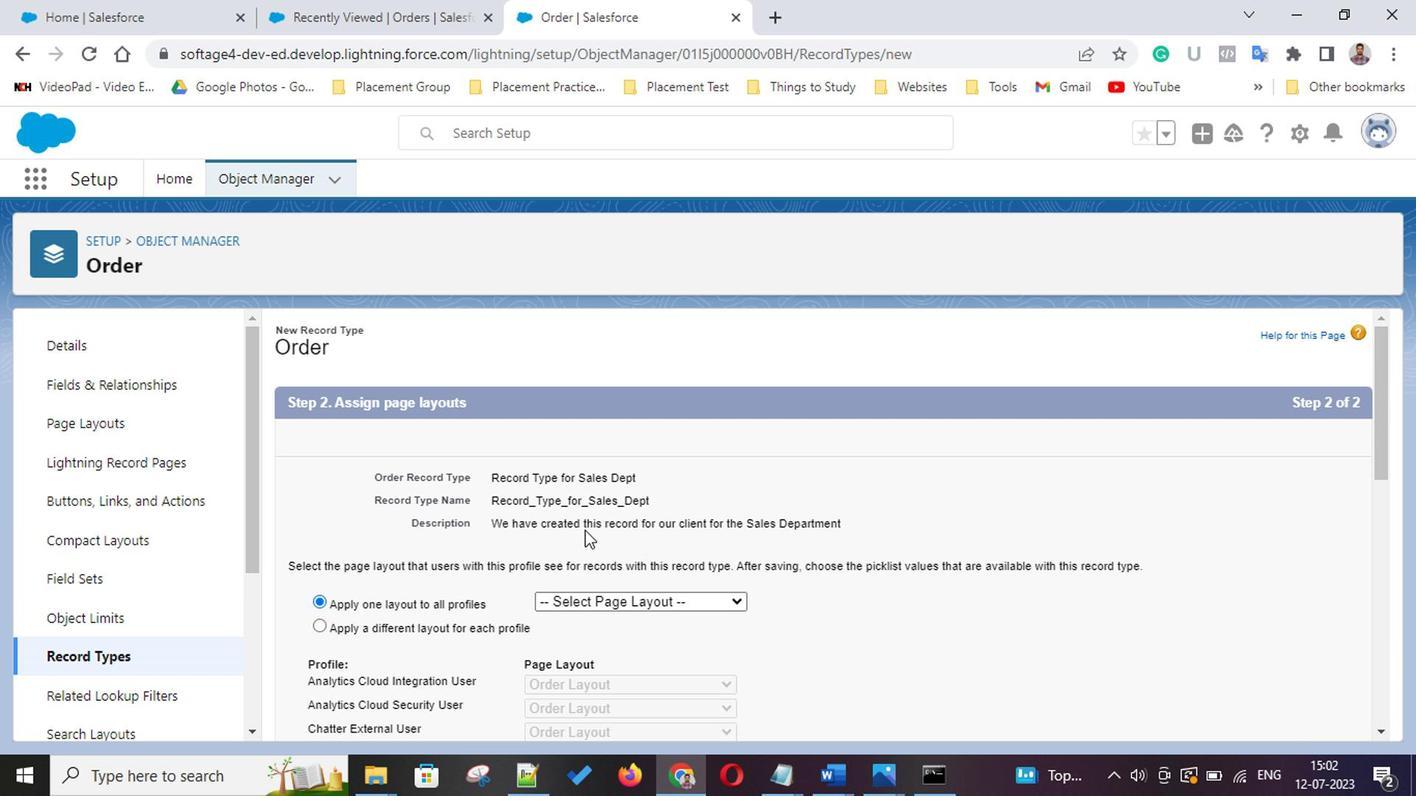 
Action: Mouse scrolled (583, 531) with delta (0, 0)
Screenshot: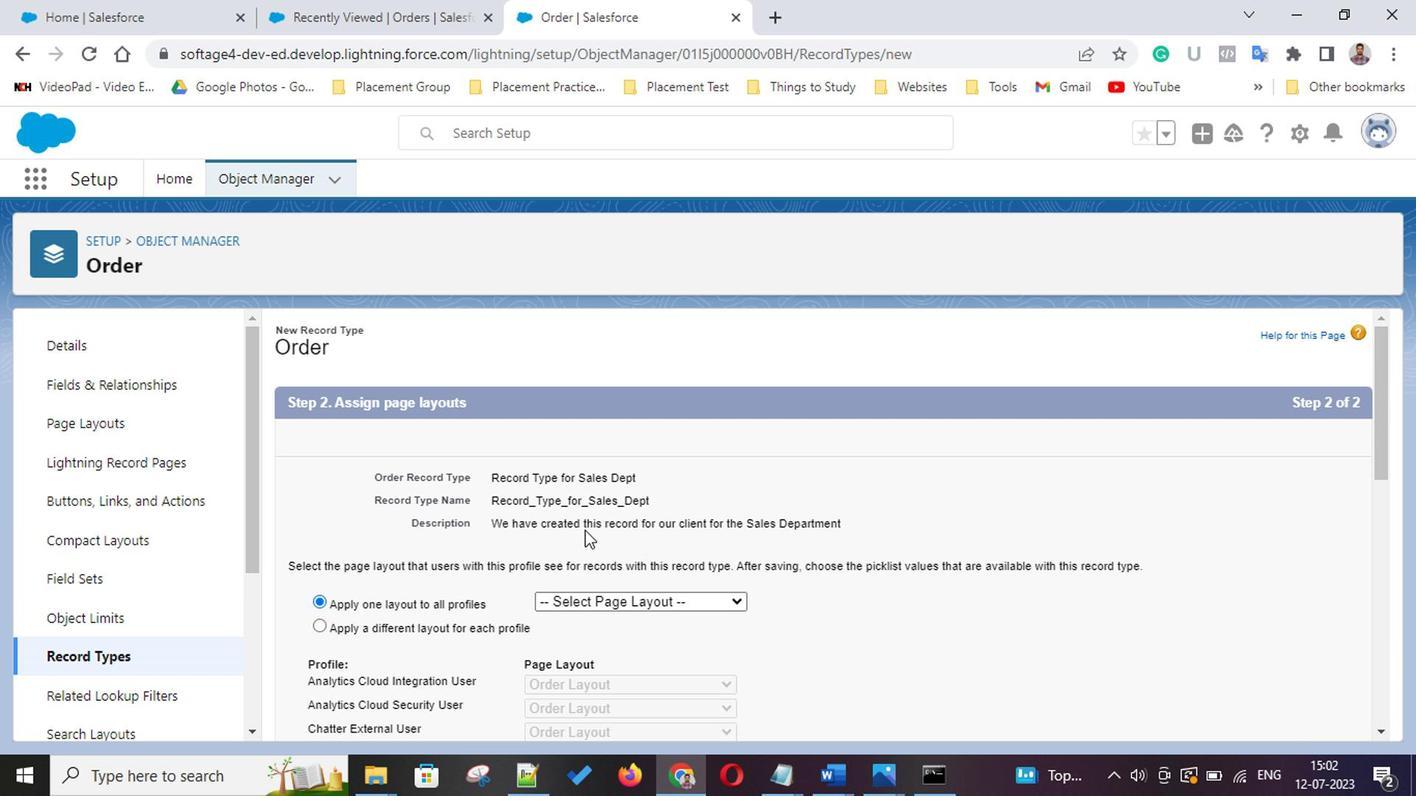 
Action: Mouse scrolled (583, 531) with delta (0, 0)
Screenshot: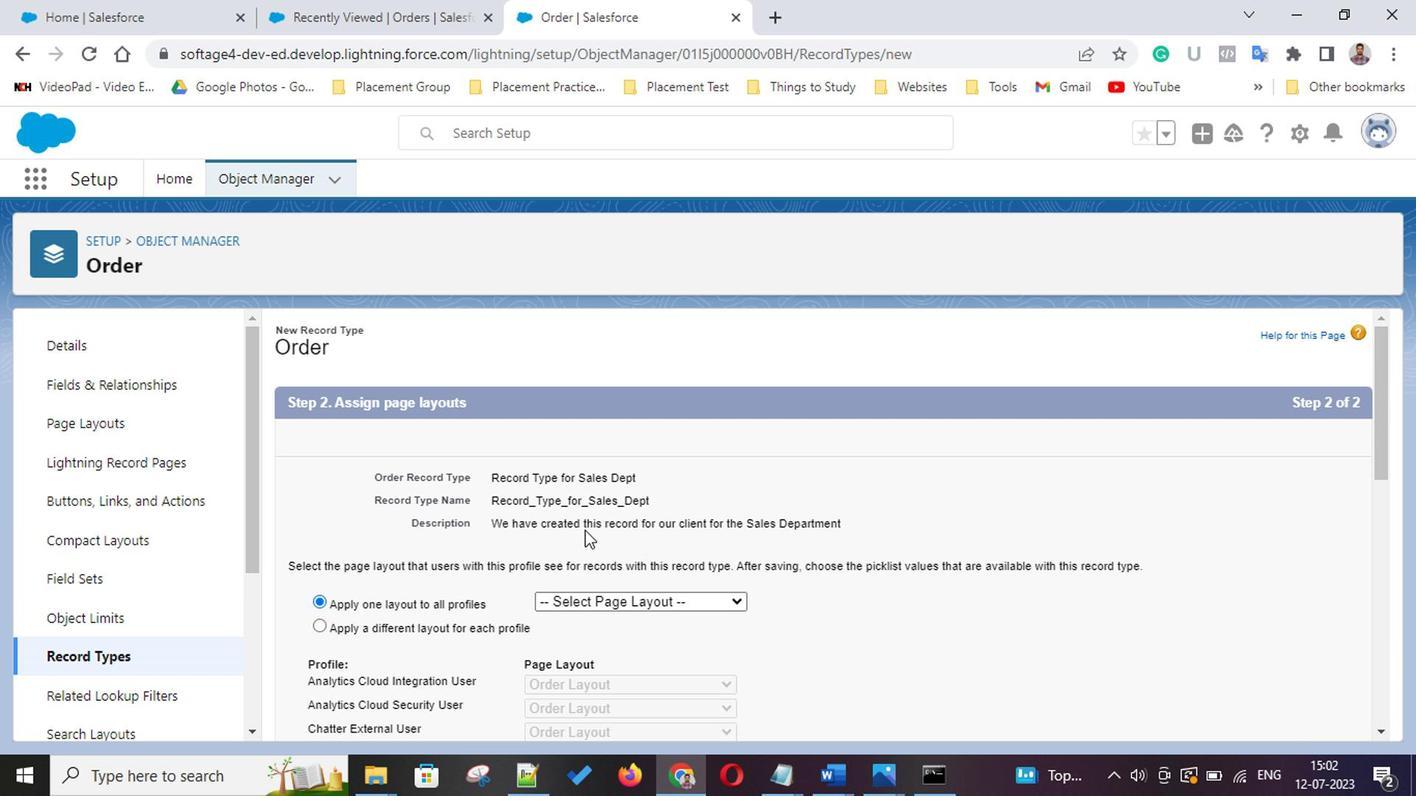 
Action: Mouse scrolled (583, 531) with delta (0, 0)
Screenshot: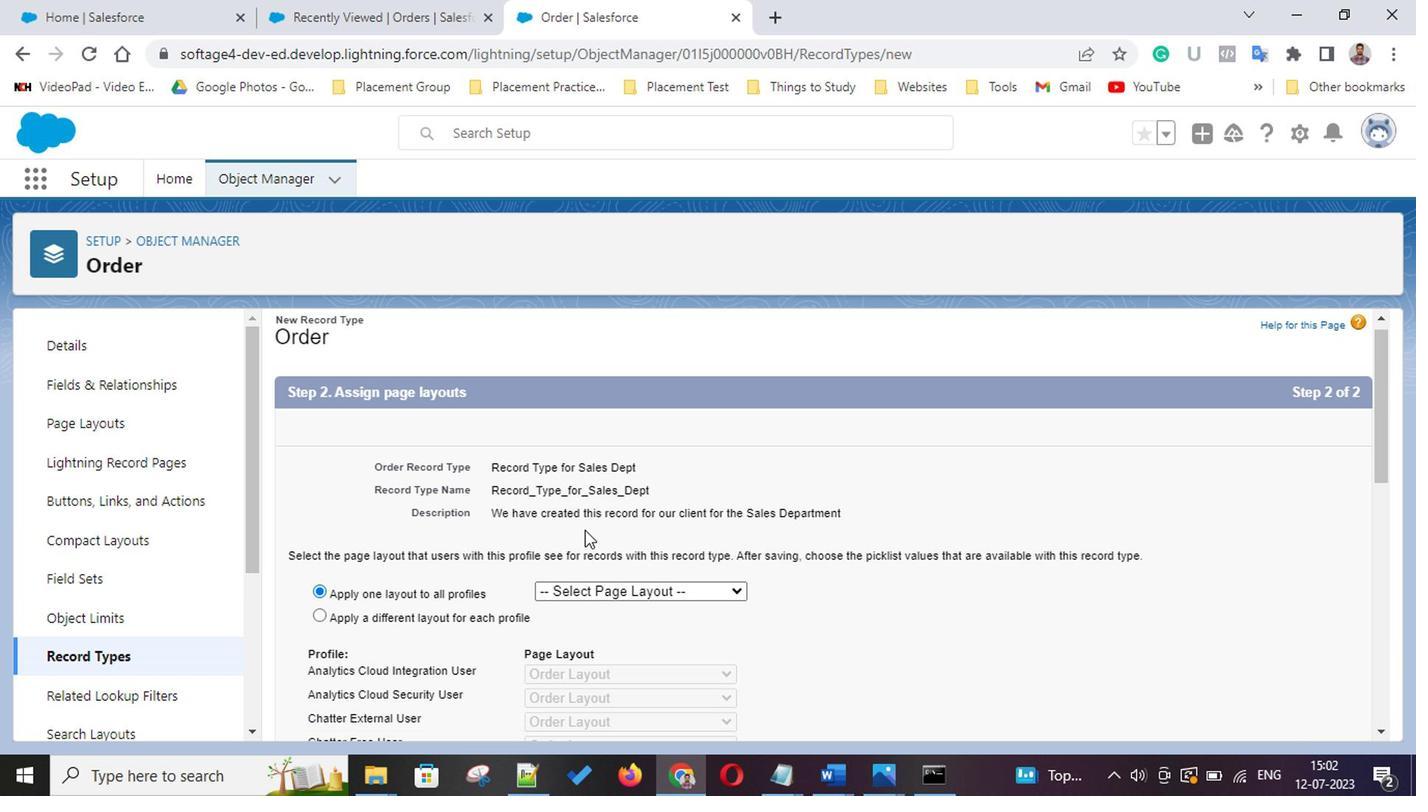
Action: Mouse scrolled (583, 531) with delta (0, 0)
Screenshot: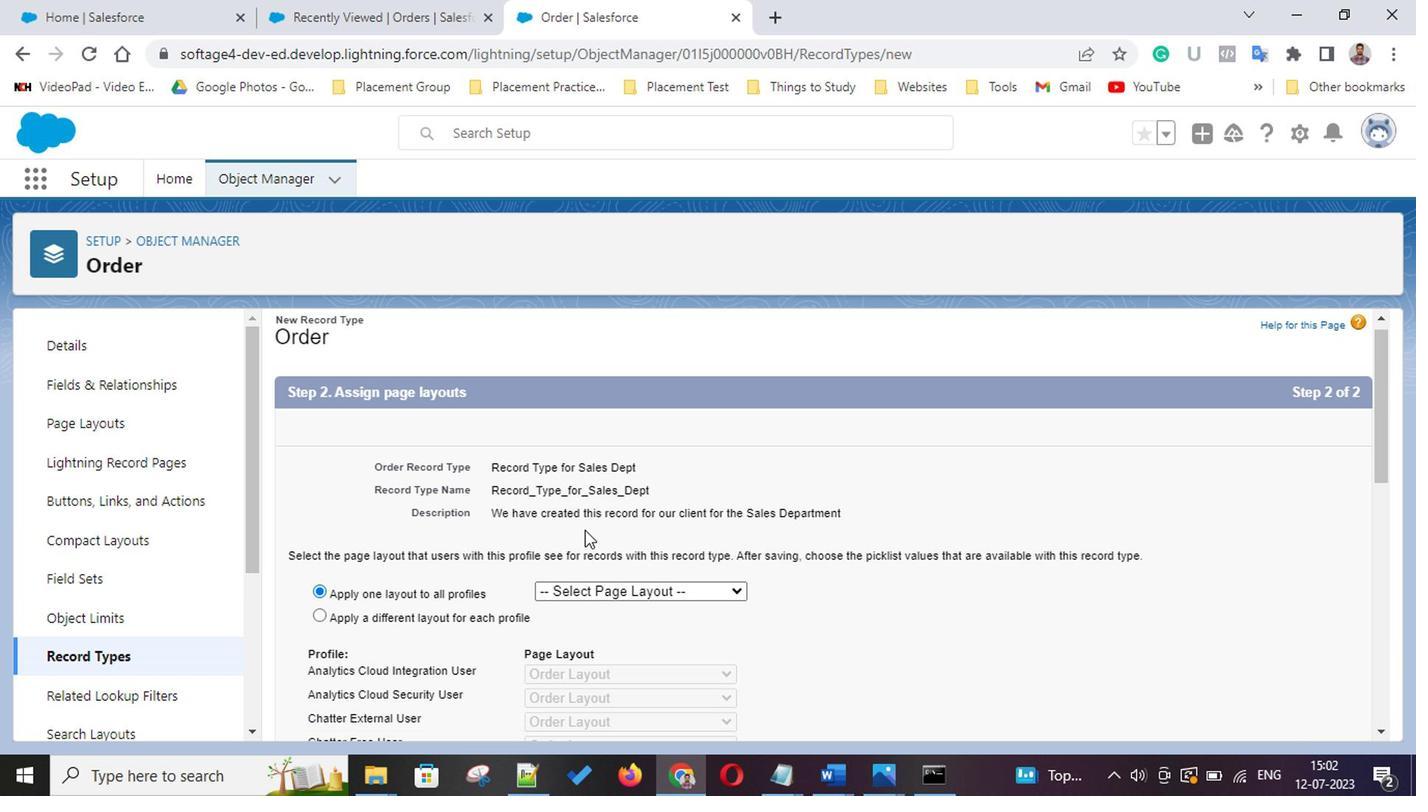 
Action: Mouse scrolled (583, 531) with delta (0, 0)
Screenshot: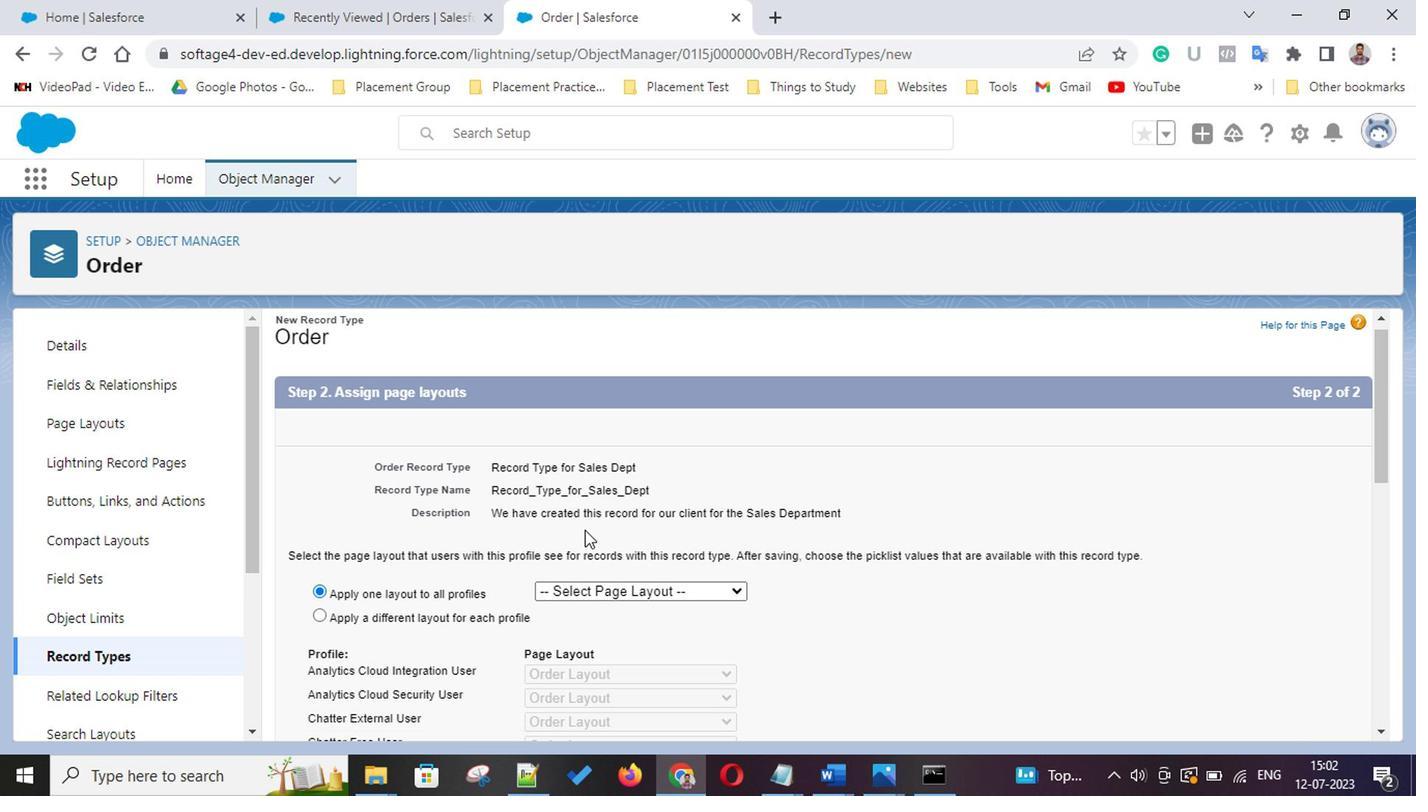 
Action: Mouse scrolled (583, 531) with delta (0, 0)
Screenshot: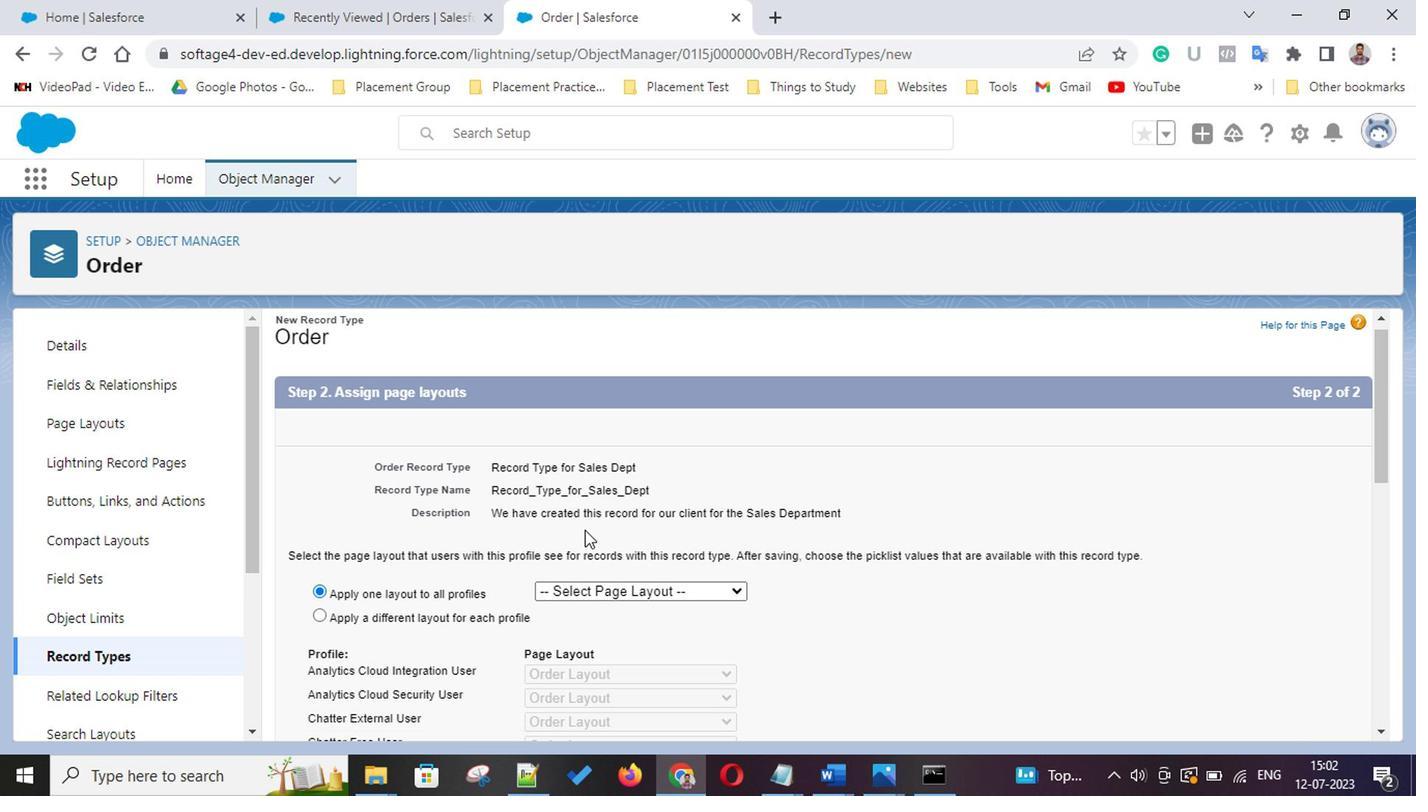 
Action: Mouse scrolled (583, 531) with delta (0, 0)
Screenshot: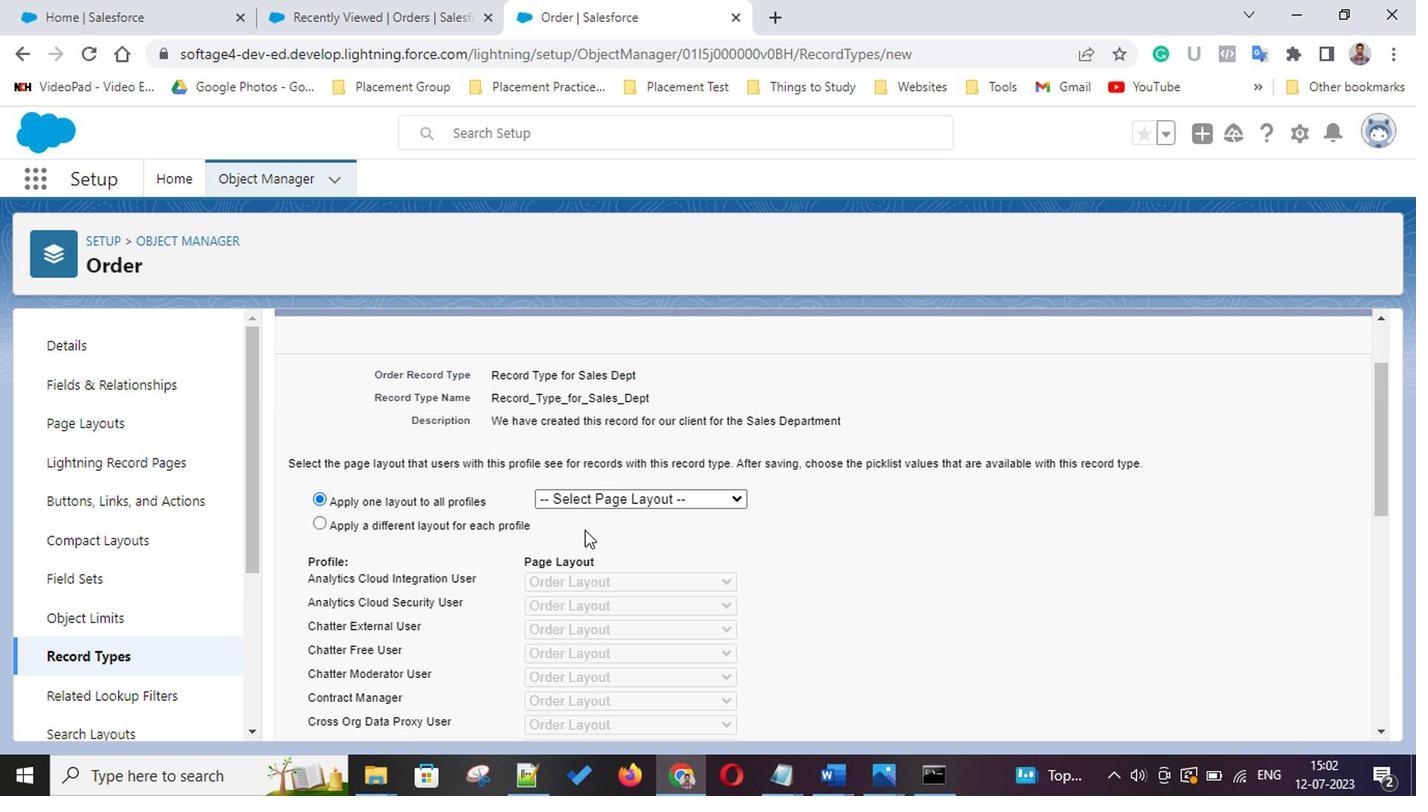 
Action: Mouse scrolled (583, 531) with delta (0, 0)
Screenshot: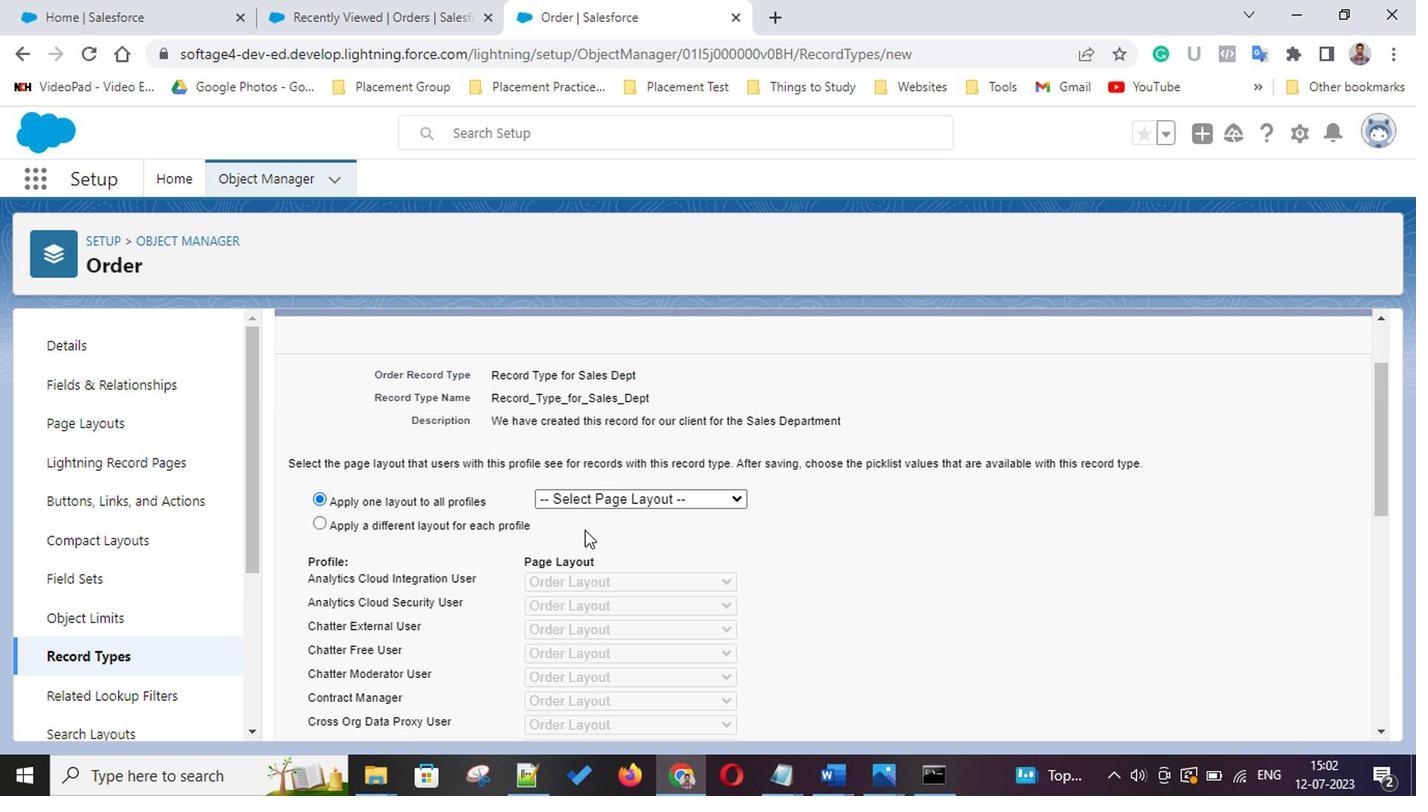 
Action: Mouse scrolled (583, 531) with delta (0, 0)
Screenshot: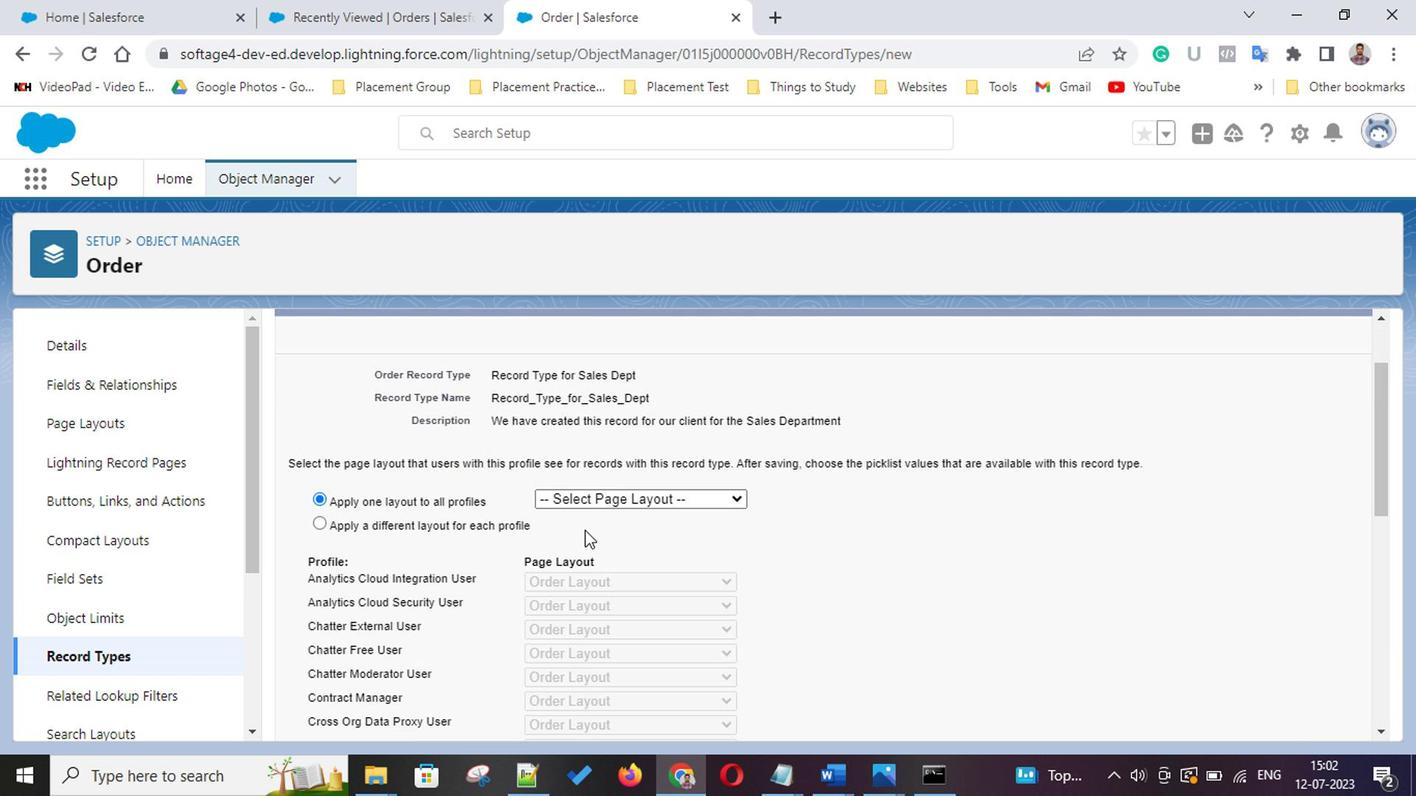 
Action: Mouse scrolled (583, 531) with delta (0, 0)
Screenshot: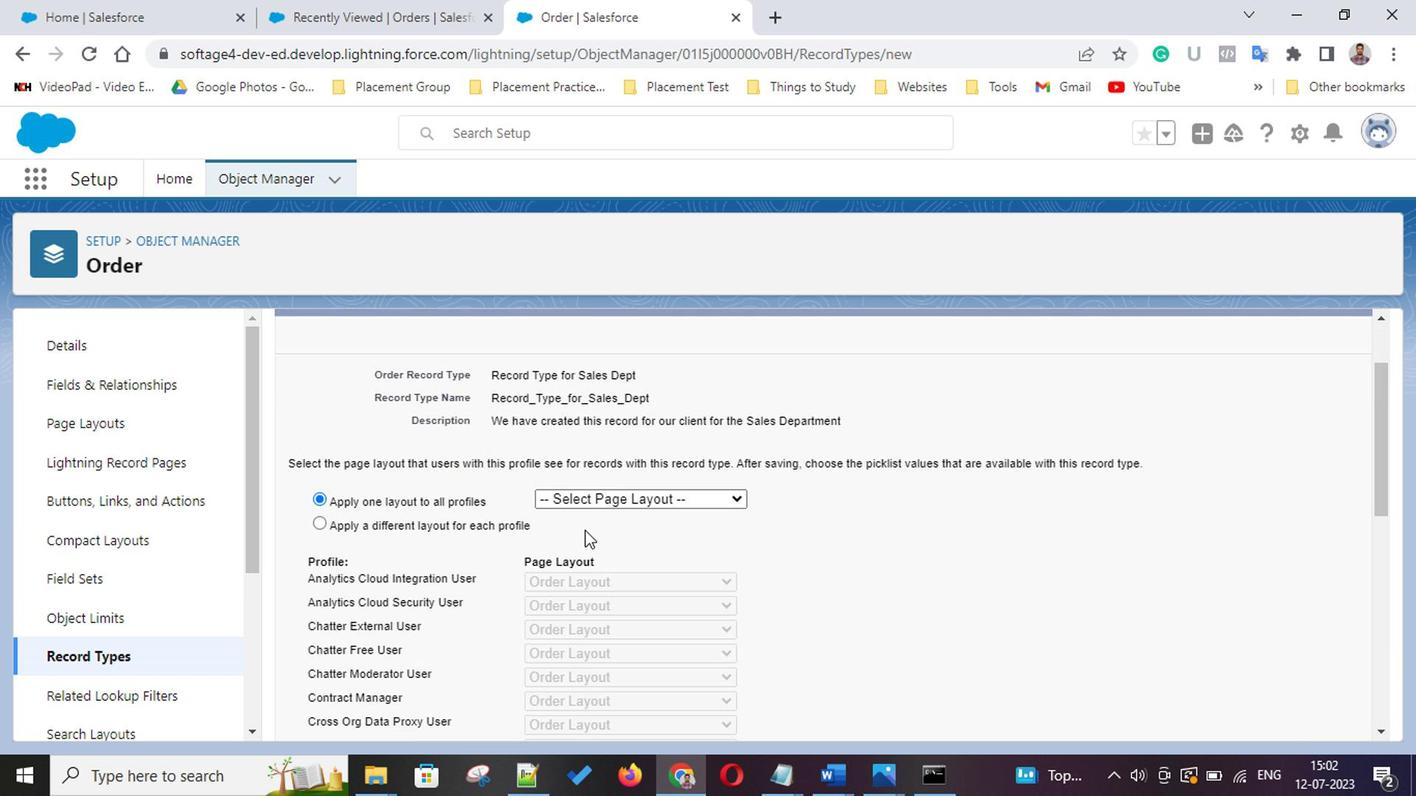 
Action: Mouse scrolled (583, 531) with delta (0, 0)
Screenshot: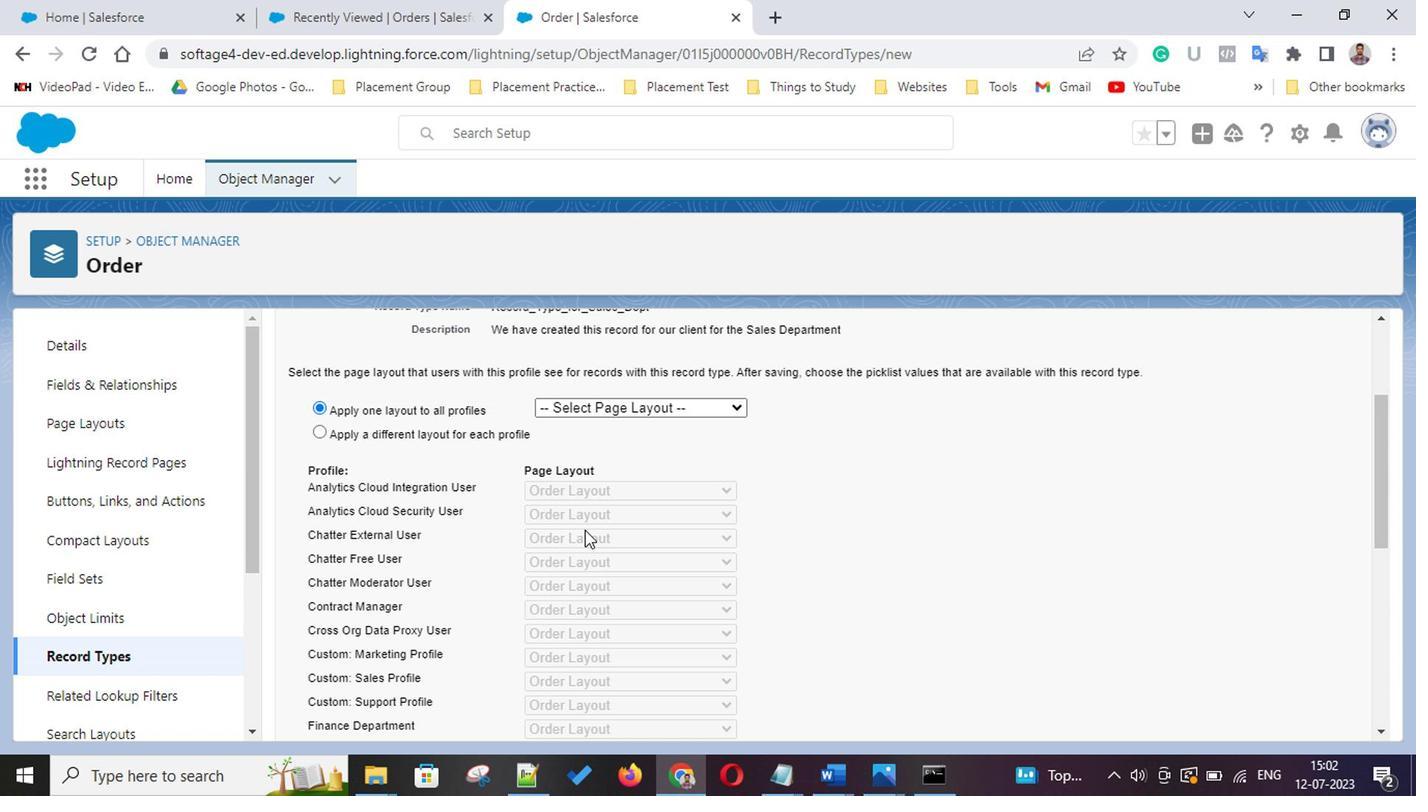 
Action: Mouse scrolled (583, 531) with delta (0, 0)
Screenshot: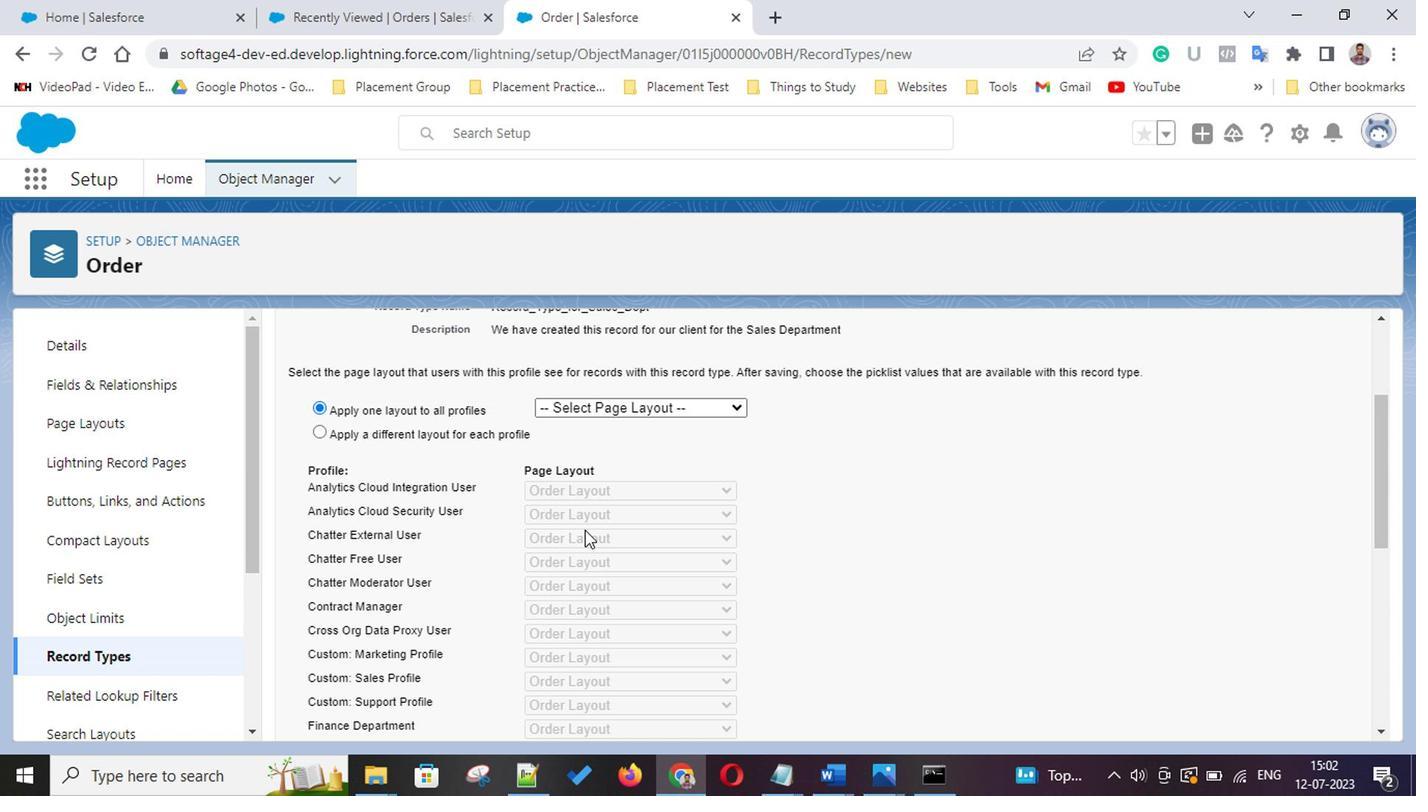 
Action: Mouse scrolled (583, 531) with delta (0, 0)
Screenshot: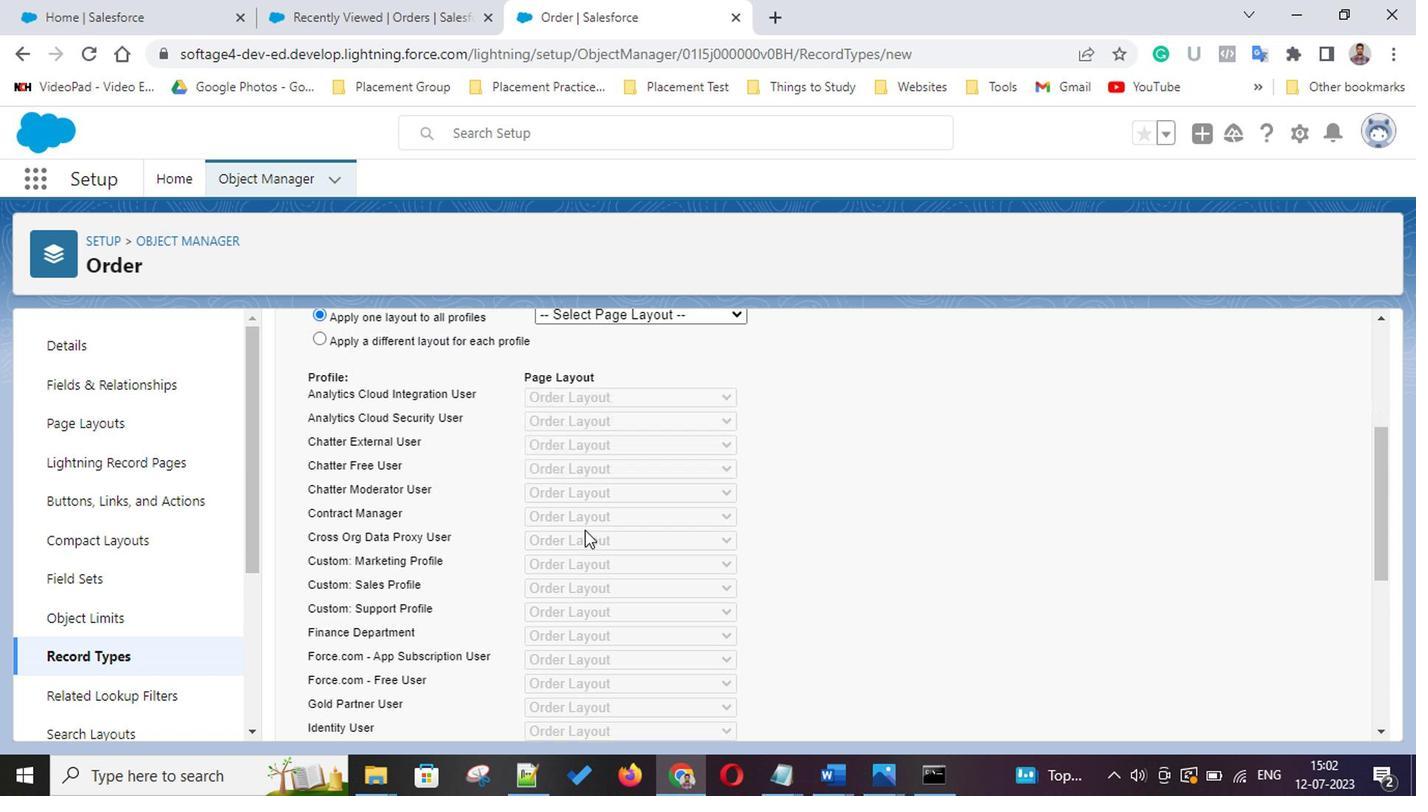 
Action: Mouse scrolled (583, 531) with delta (0, 0)
Screenshot: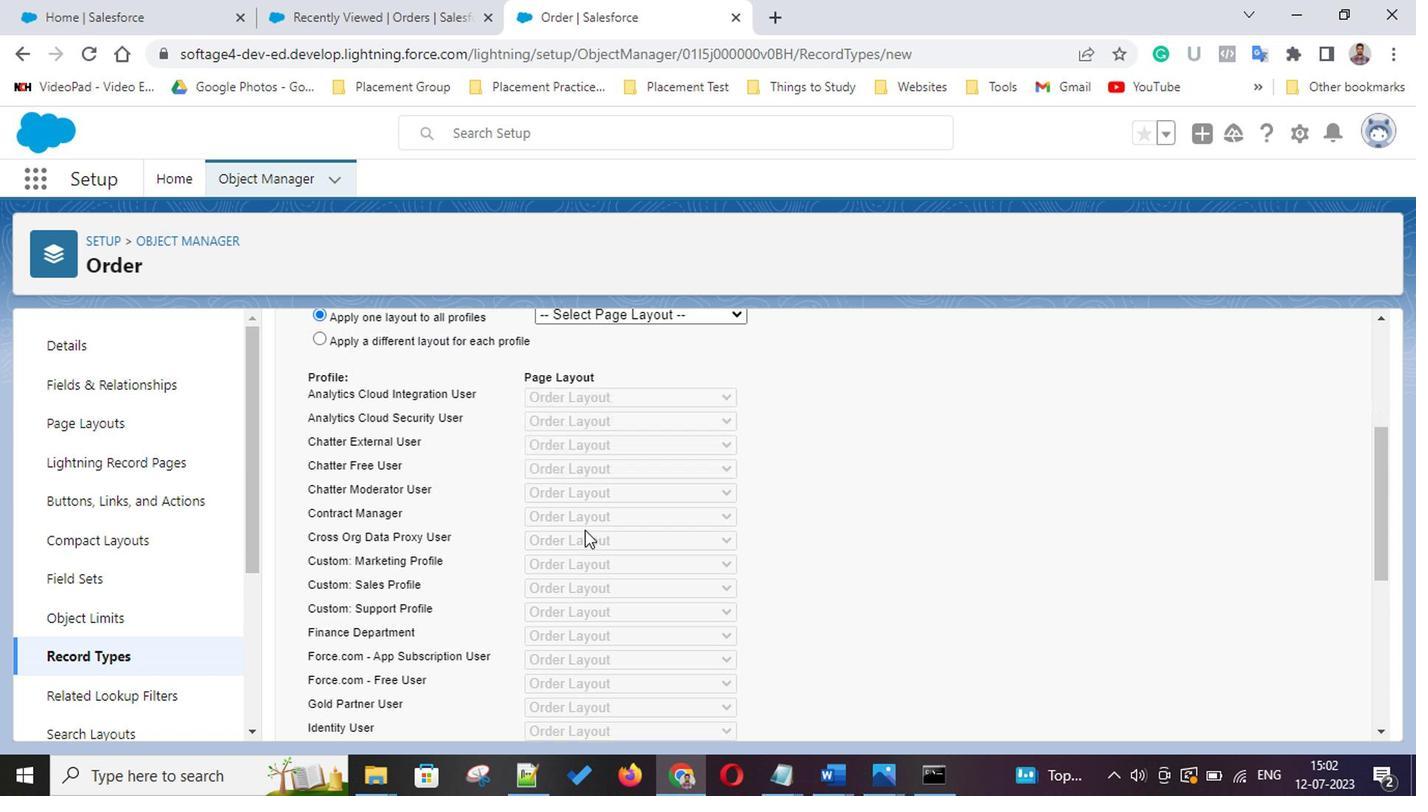 
Action: Mouse scrolled (583, 531) with delta (0, 0)
Screenshot: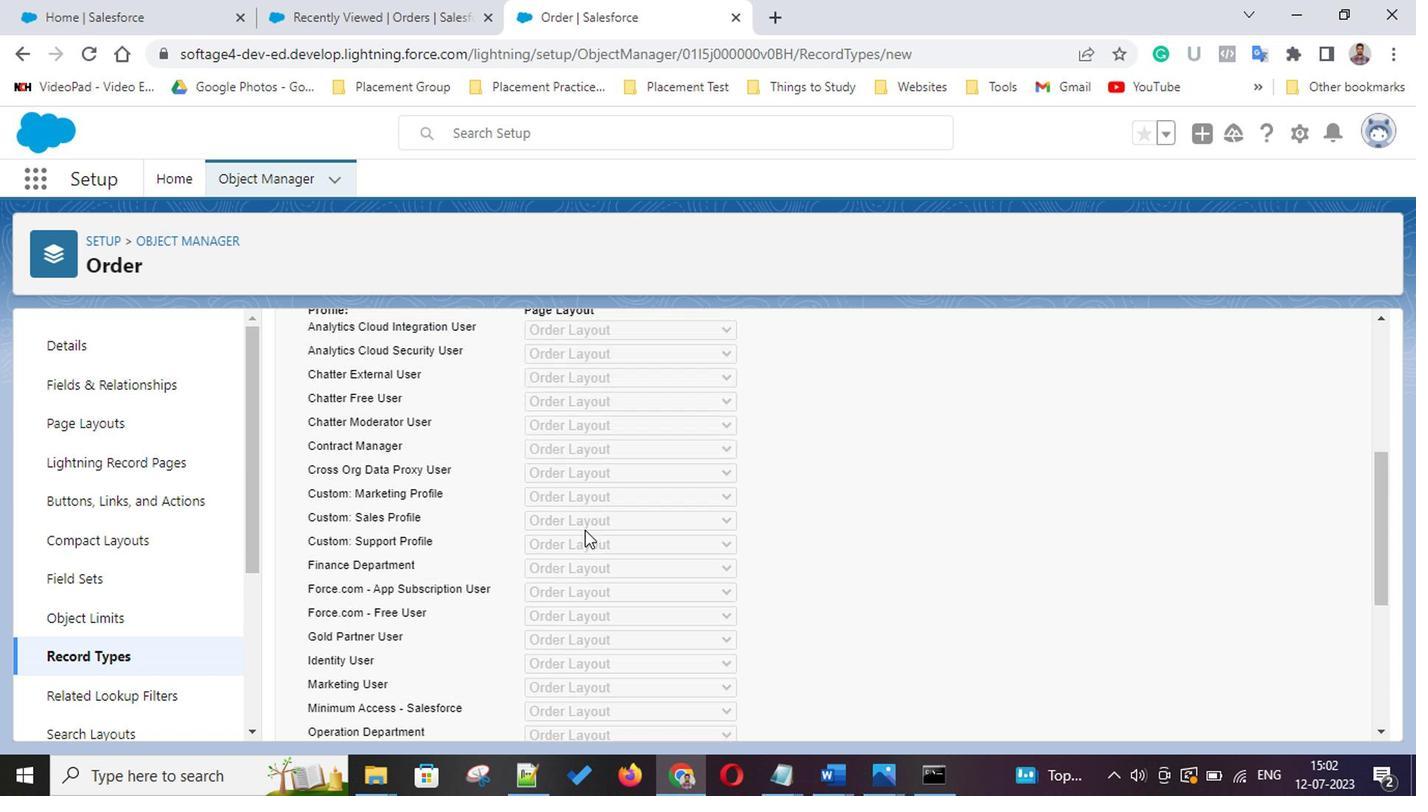 
Action: Mouse moved to (680, 510)
Screenshot: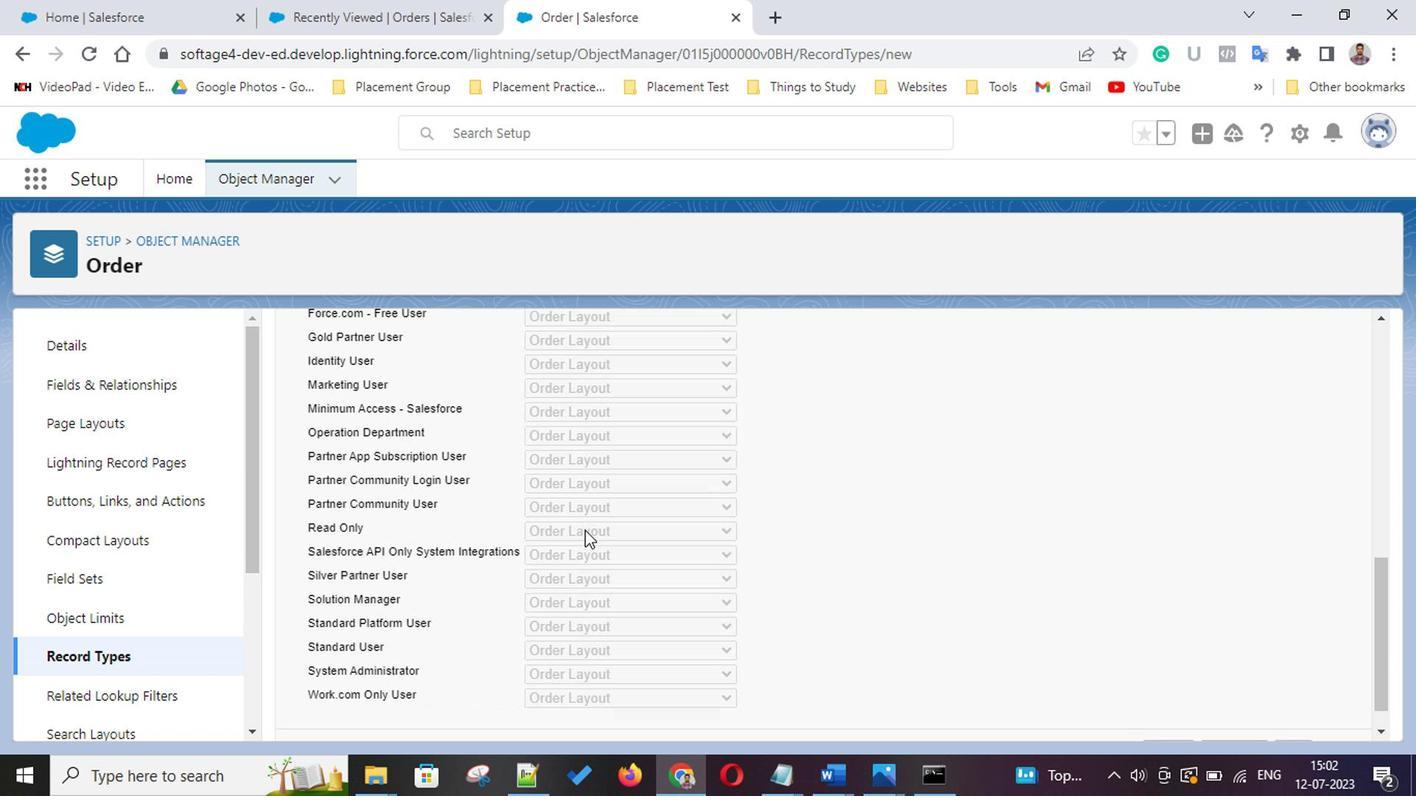 
Action: Mouse scrolled (680, 509) with delta (0, 0)
Screenshot: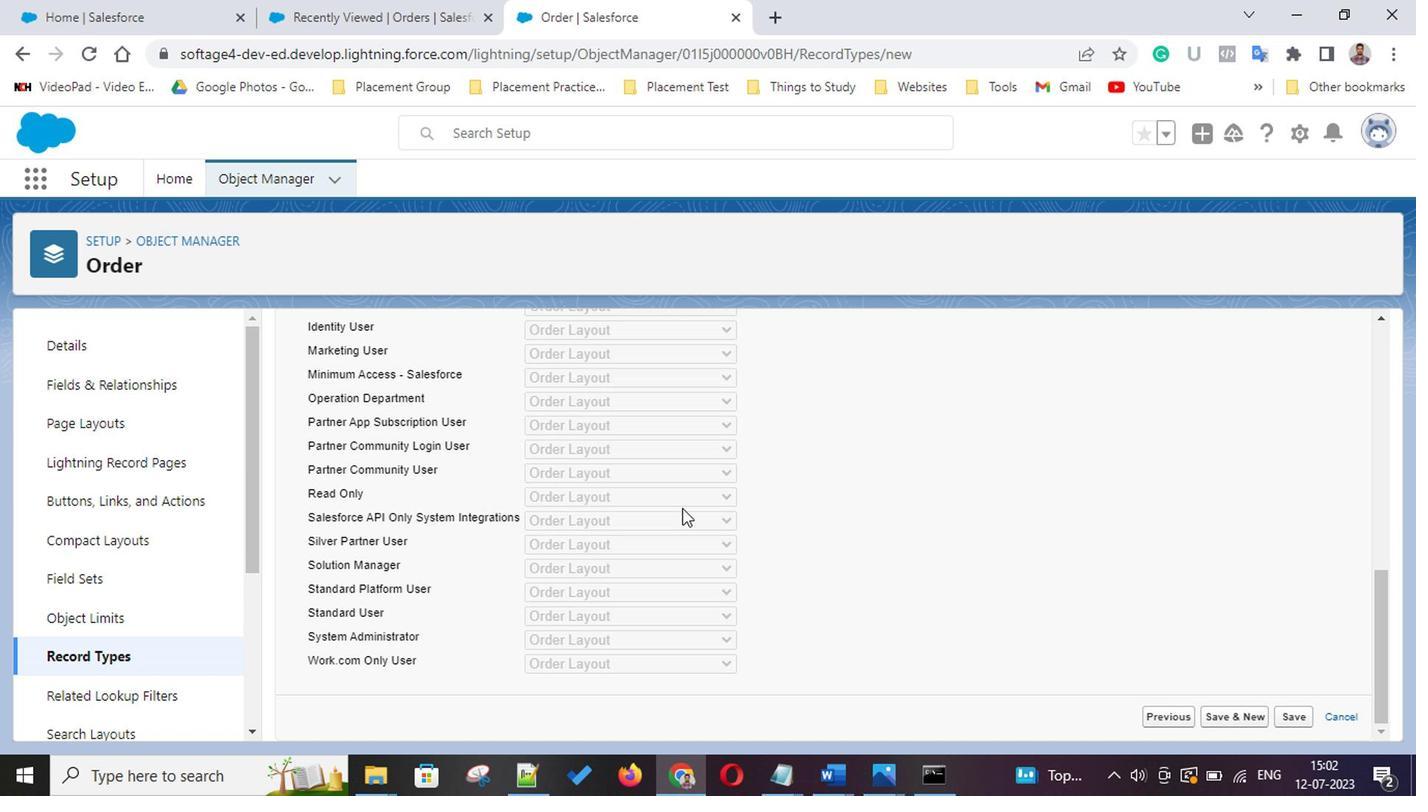 
Action: Mouse scrolled (680, 509) with delta (0, 0)
Screenshot: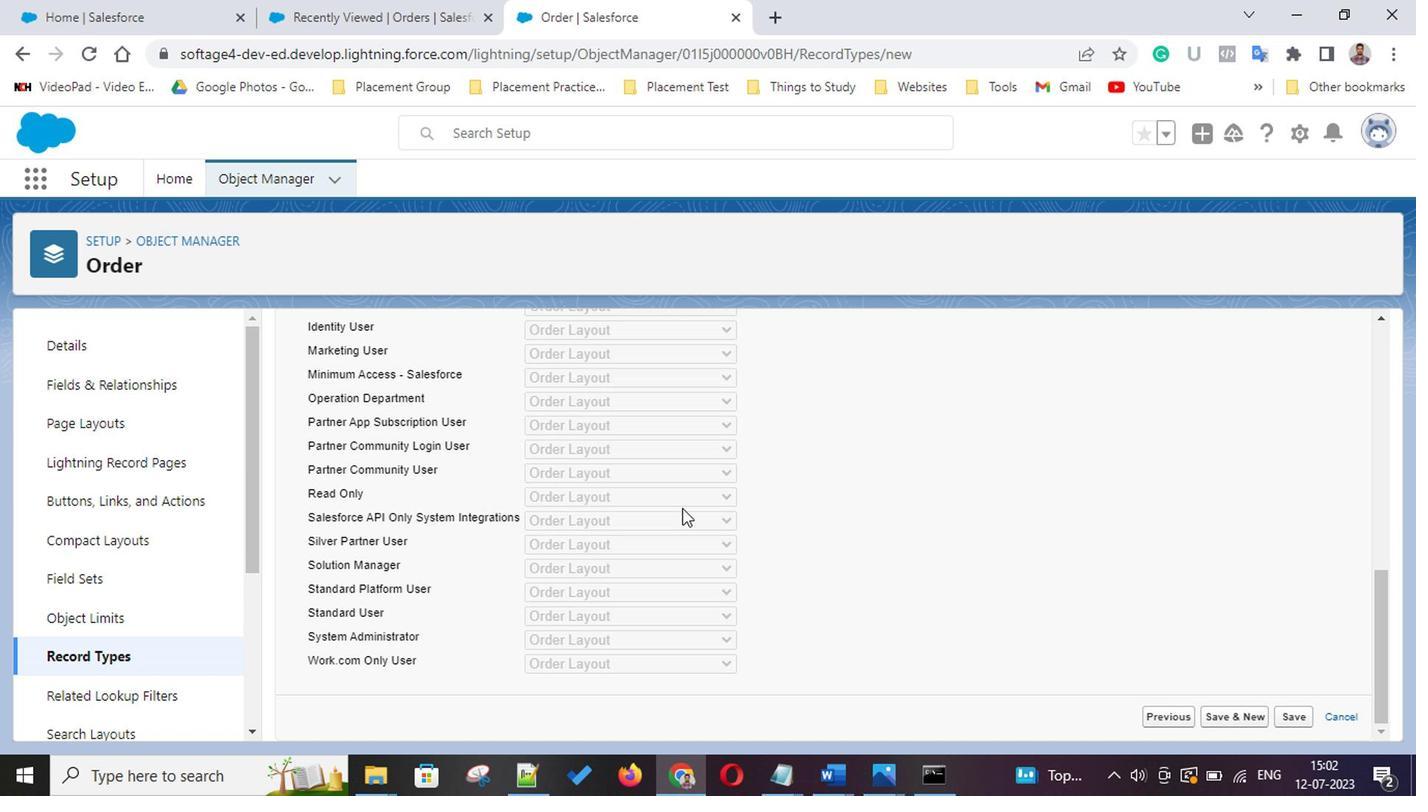 
Action: Mouse scrolled (680, 509) with delta (0, 0)
Screenshot: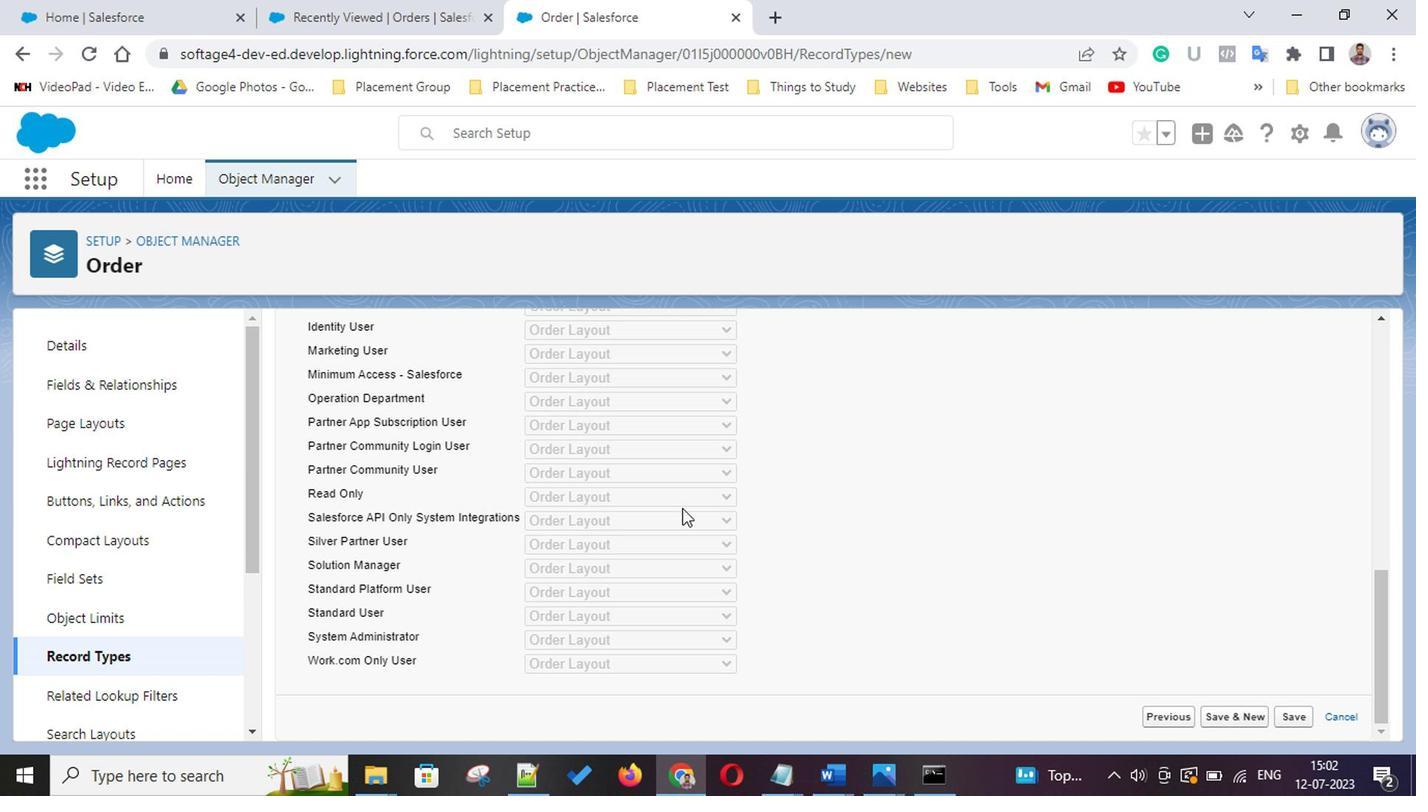 
Action: Mouse scrolled (680, 509) with delta (0, 0)
Screenshot: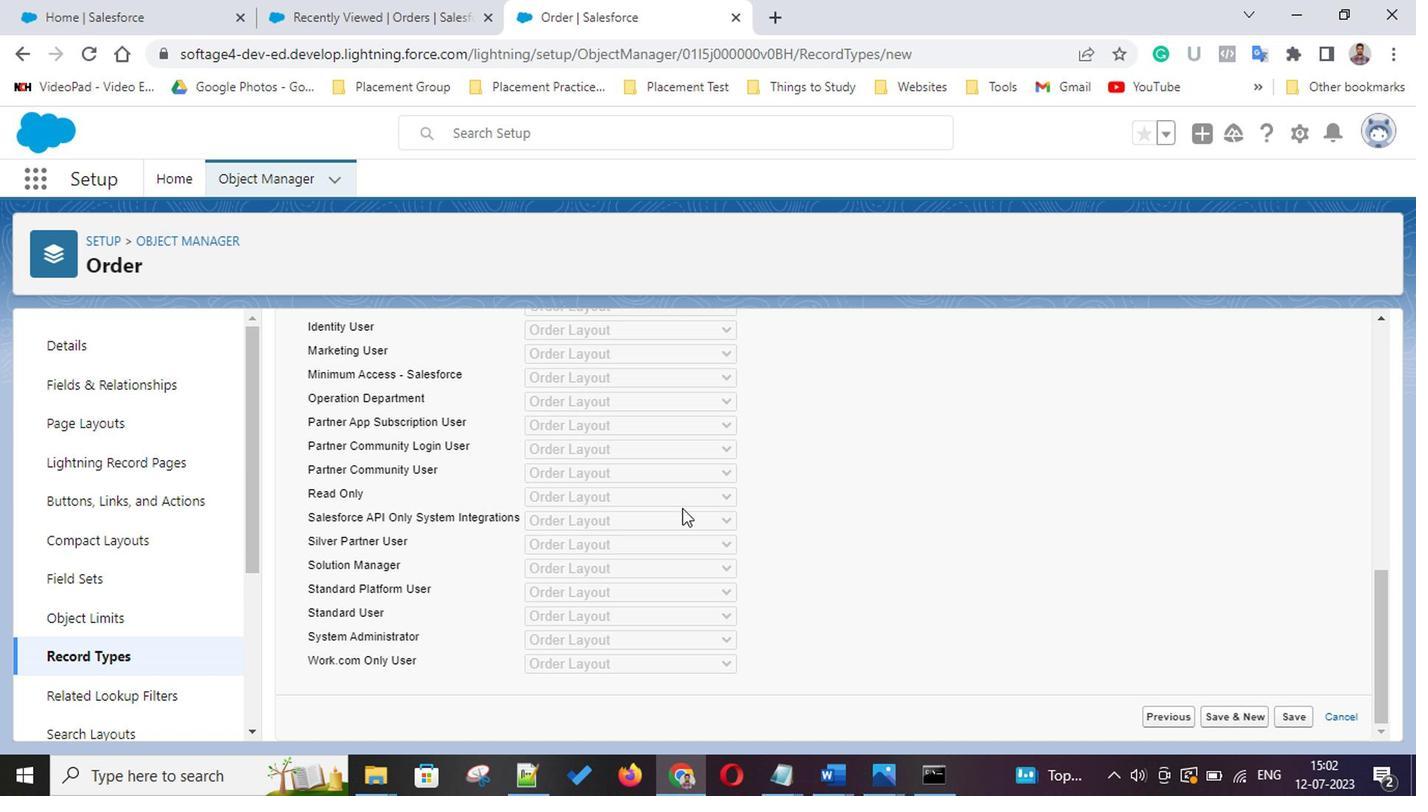 
Action: Mouse scrolled (680, 509) with delta (0, 0)
Screenshot: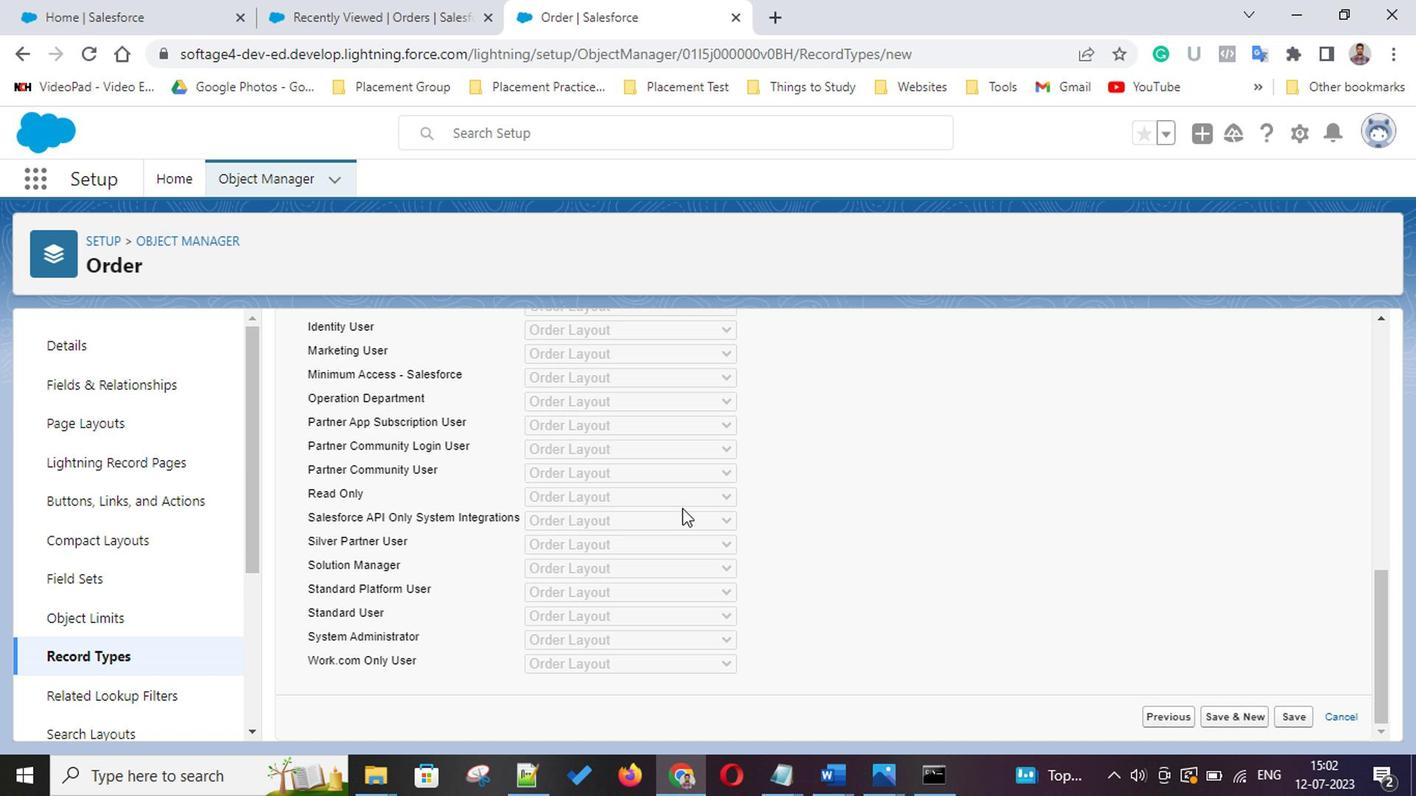 
Action: Mouse scrolled (680, 509) with delta (0, 0)
Screenshot: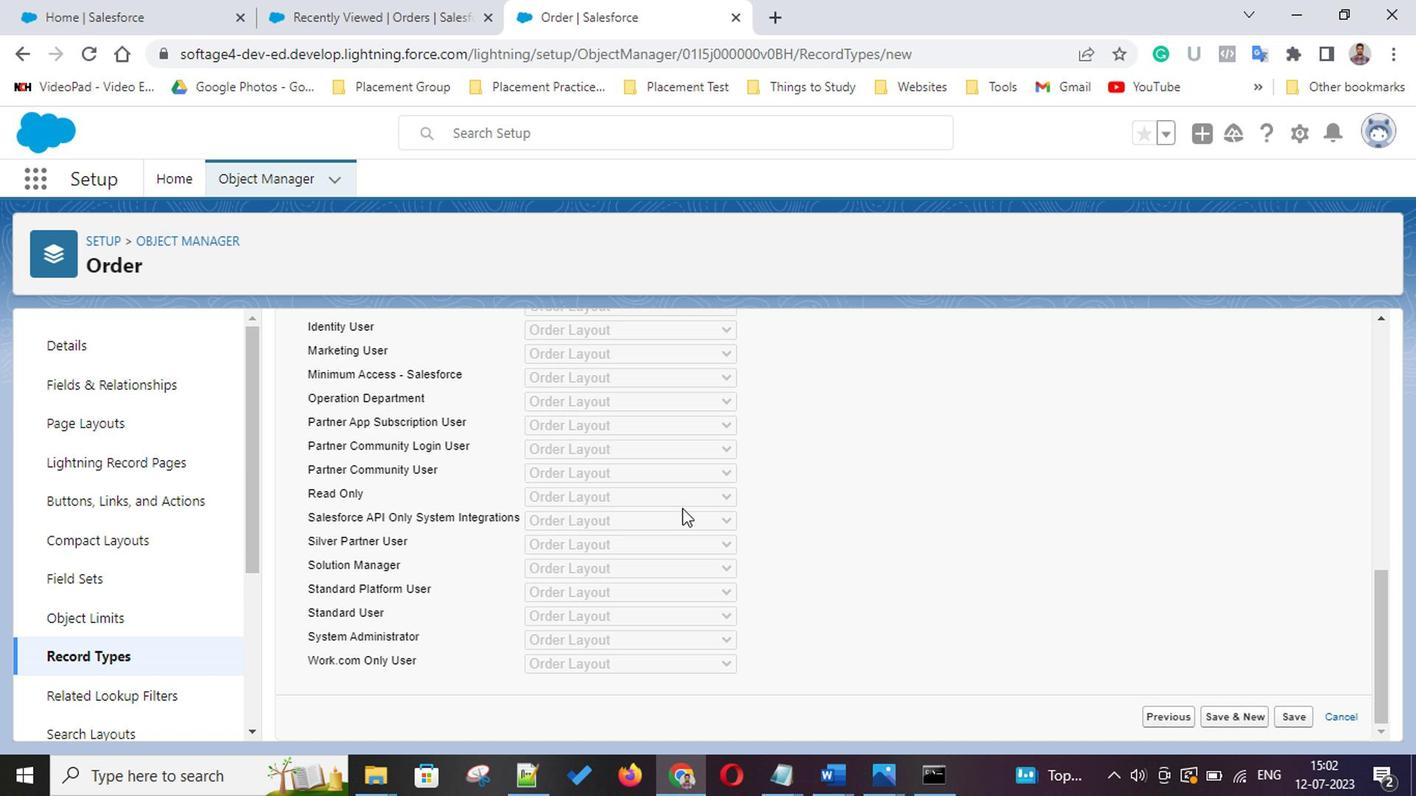 
Action: Mouse scrolled (680, 509) with delta (0, 0)
Screenshot: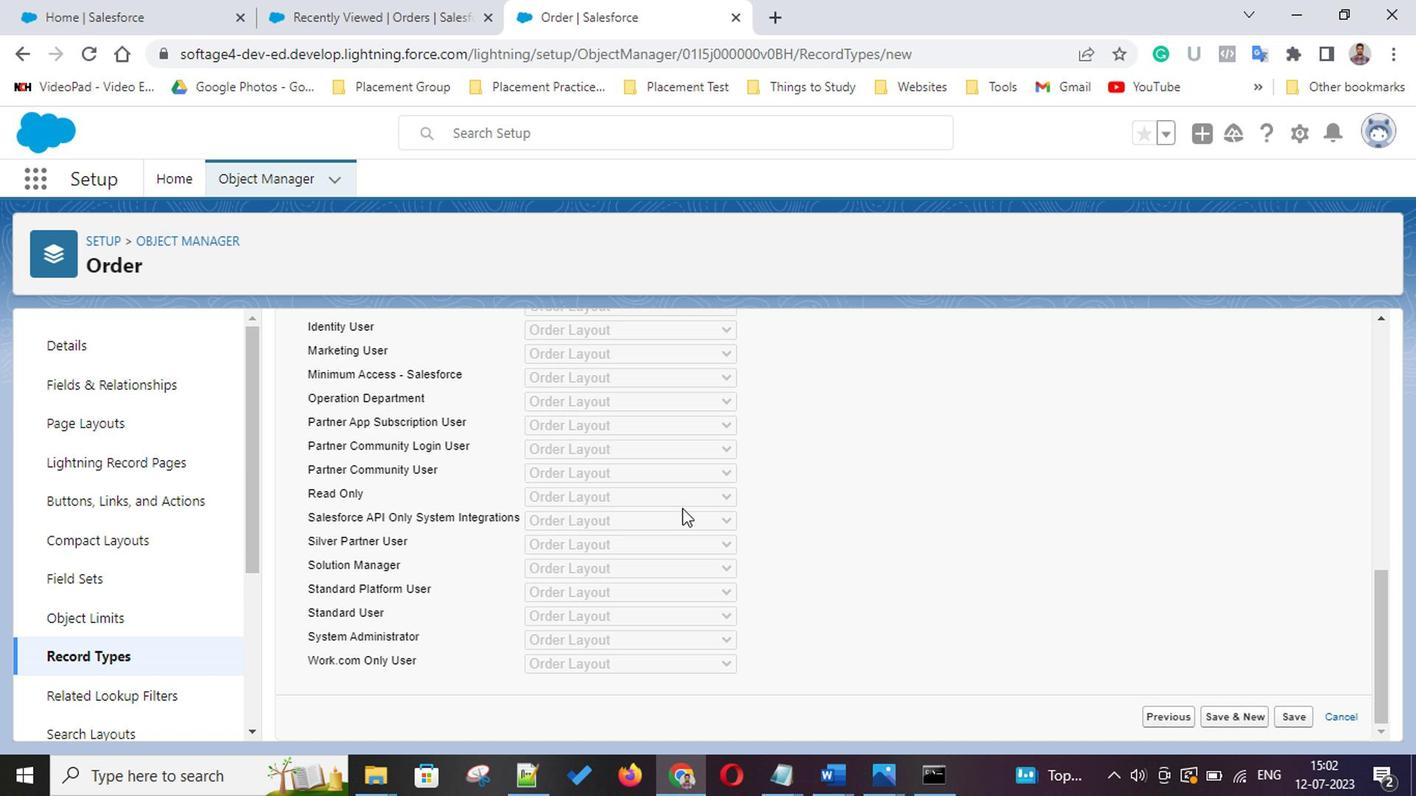 
Action: Mouse scrolled (680, 509) with delta (0, 0)
Screenshot: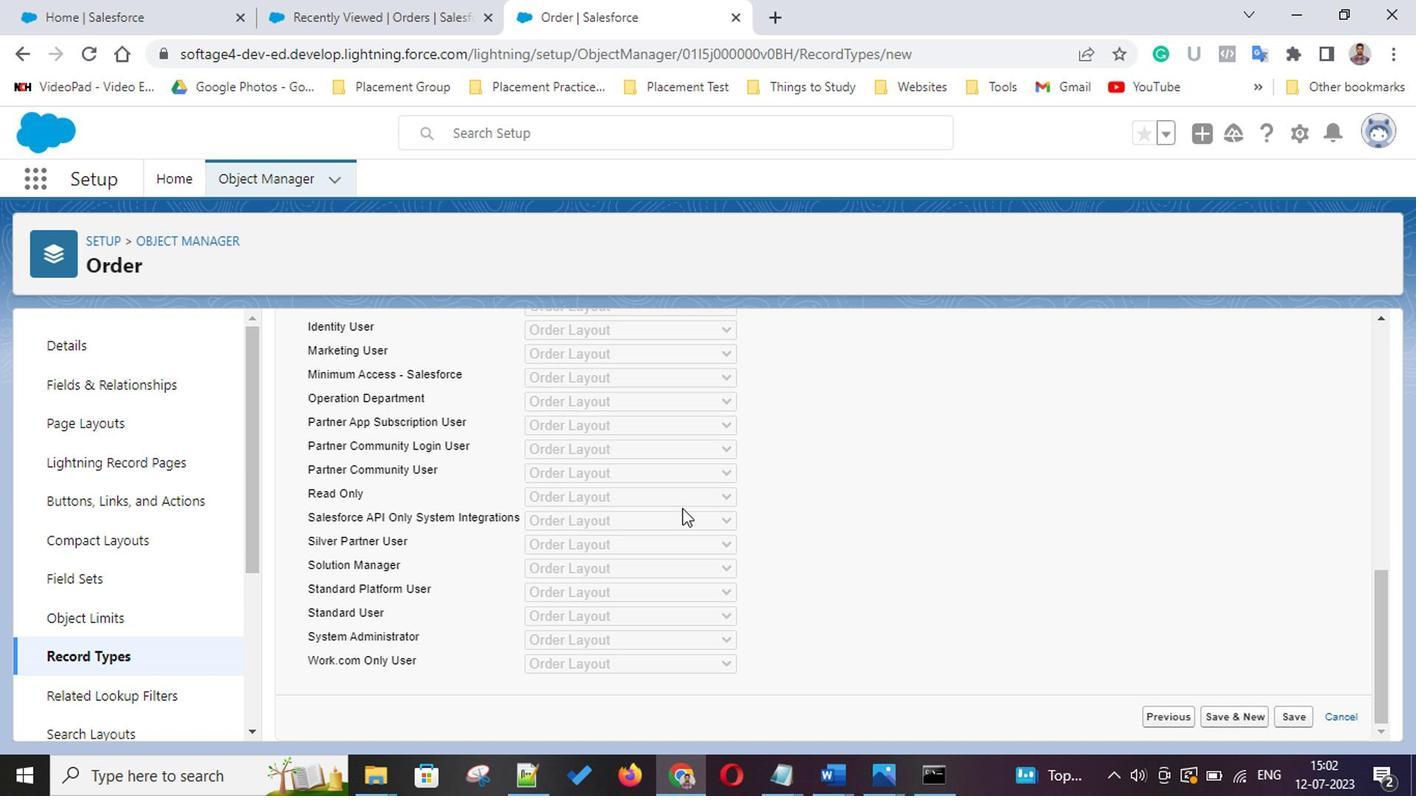 
Action: Mouse scrolled (680, 509) with delta (0, 0)
Screenshot: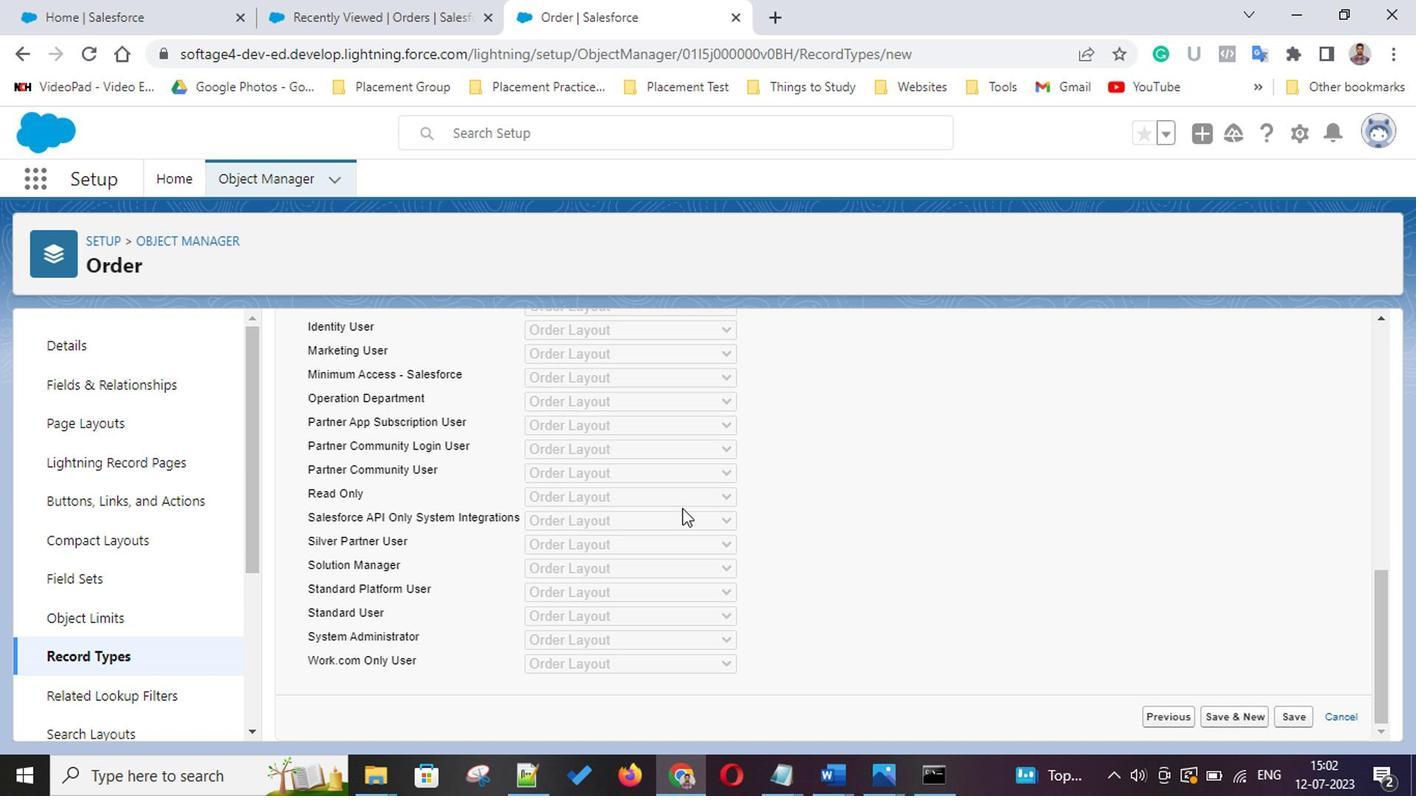 
Action: Mouse scrolled (680, 509) with delta (0, 0)
Screenshot: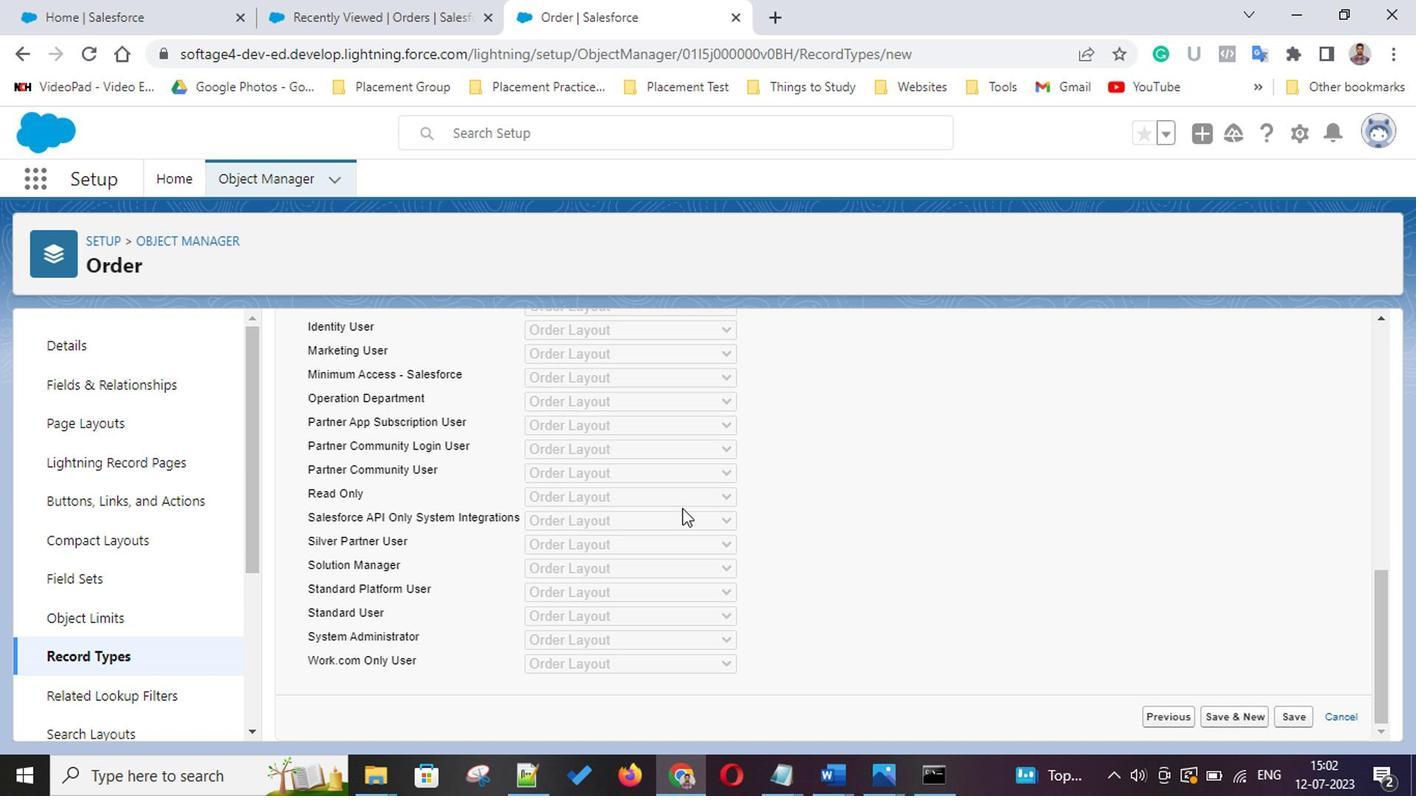 
Action: Mouse scrolled (680, 509) with delta (0, 0)
Screenshot: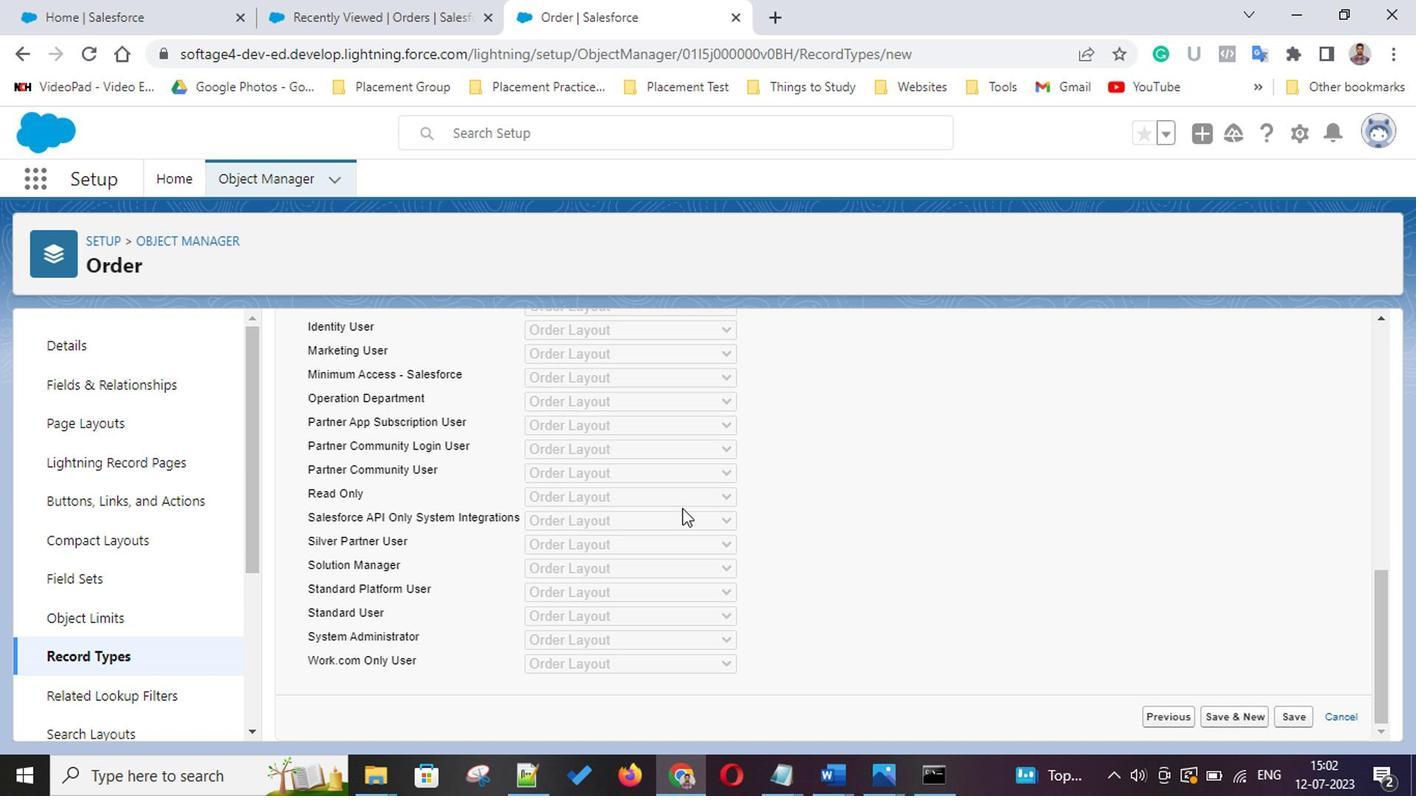 
Action: Mouse scrolled (680, 509) with delta (0, 0)
Screenshot: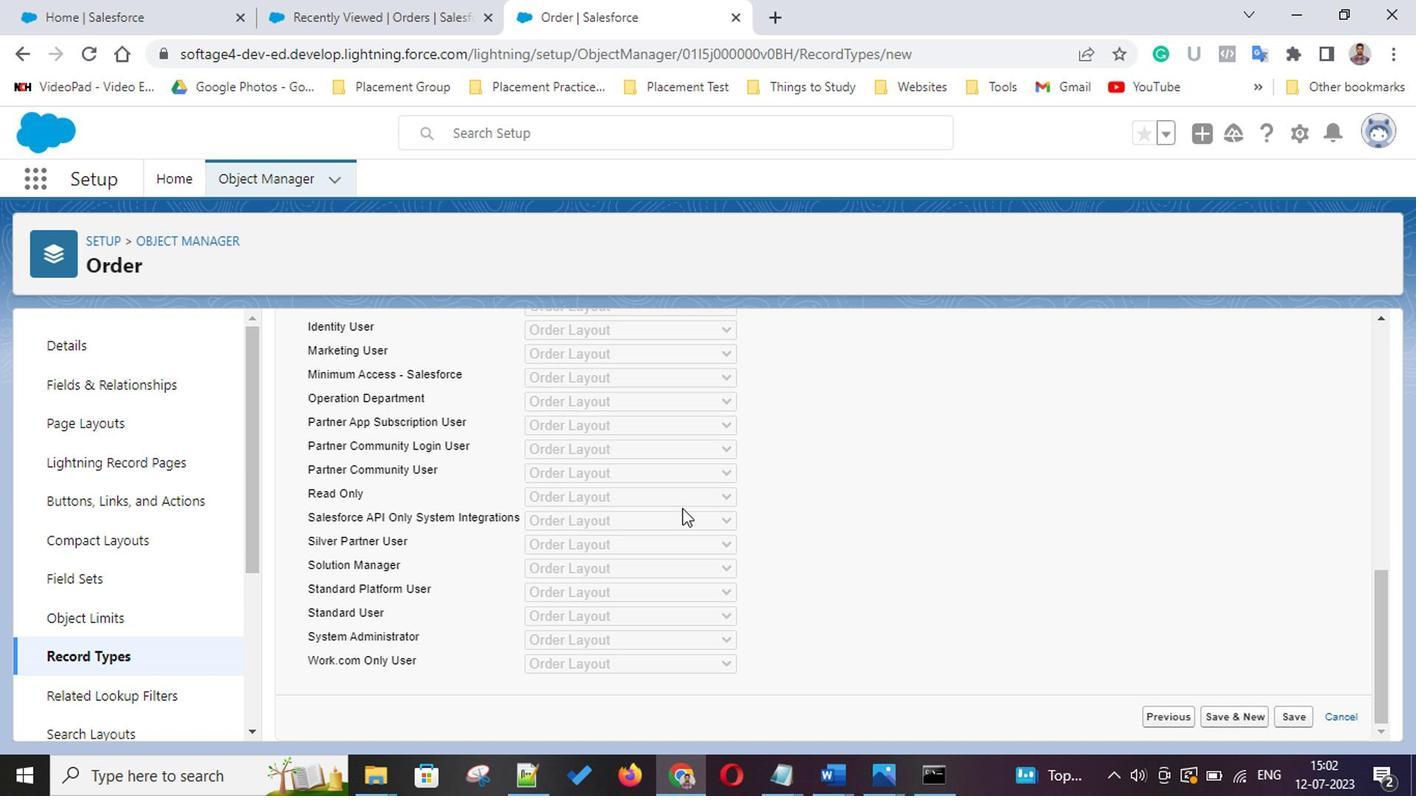 
Action: Mouse scrolled (680, 509) with delta (0, 0)
Screenshot: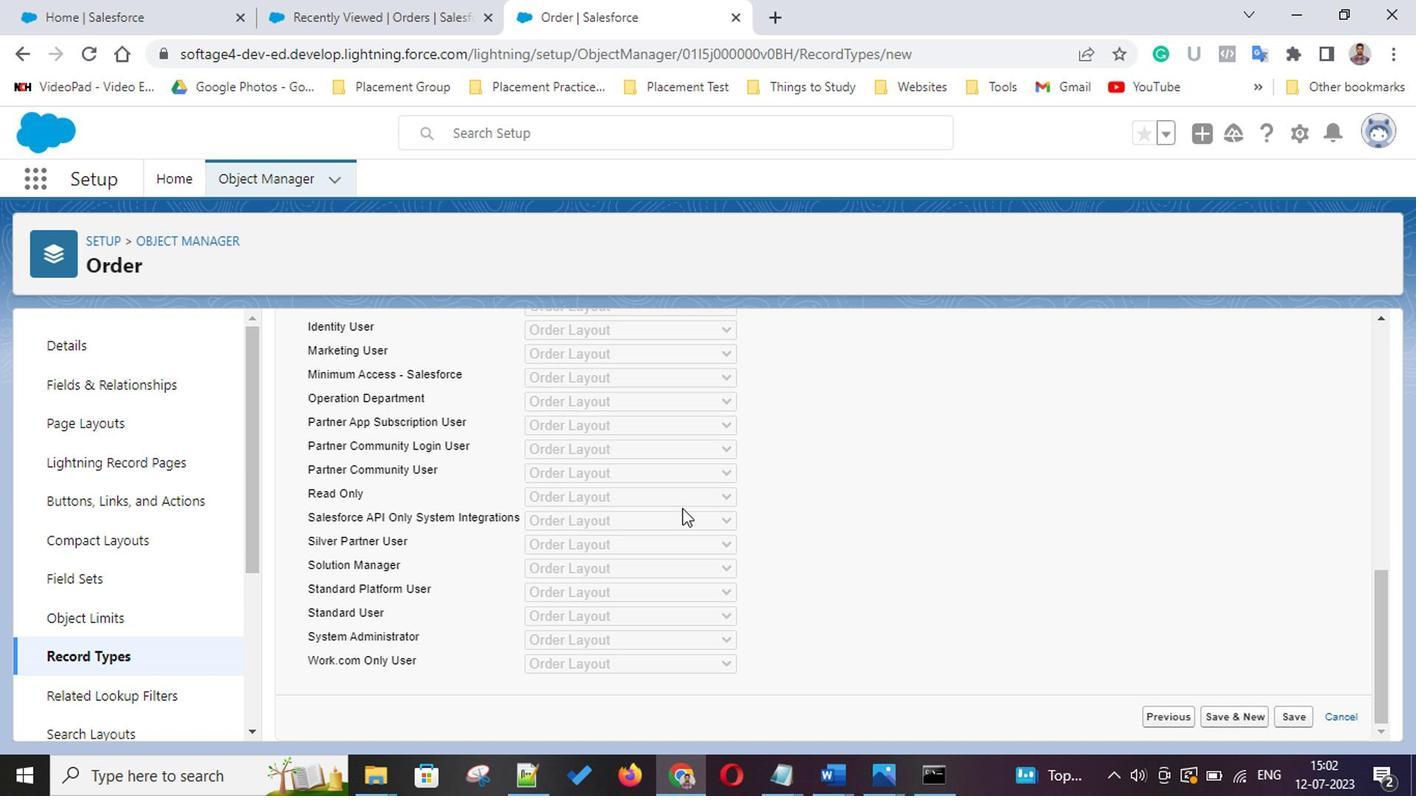 
Action: Mouse scrolled (680, 509) with delta (0, 0)
Screenshot: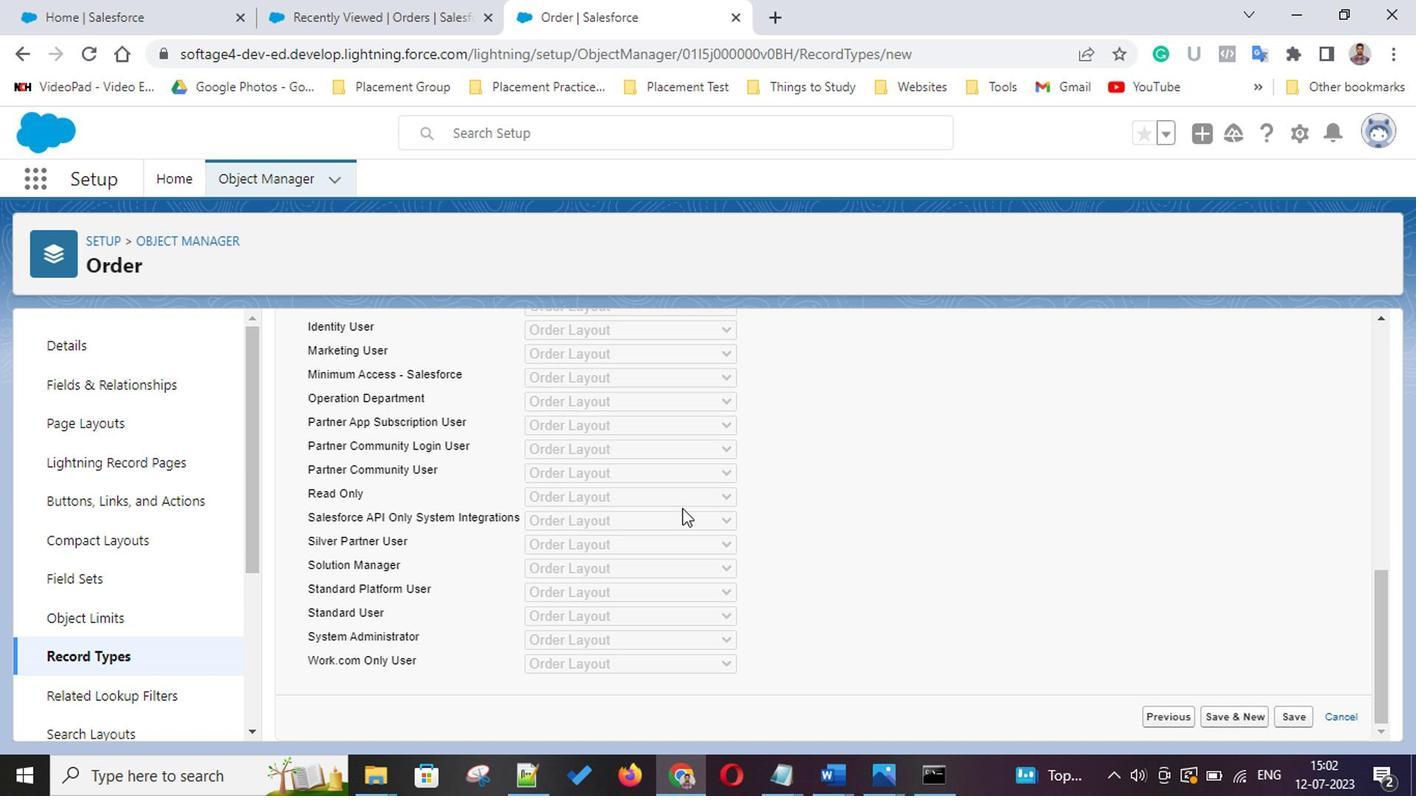 
Action: Mouse scrolled (680, 509) with delta (0, 0)
Screenshot: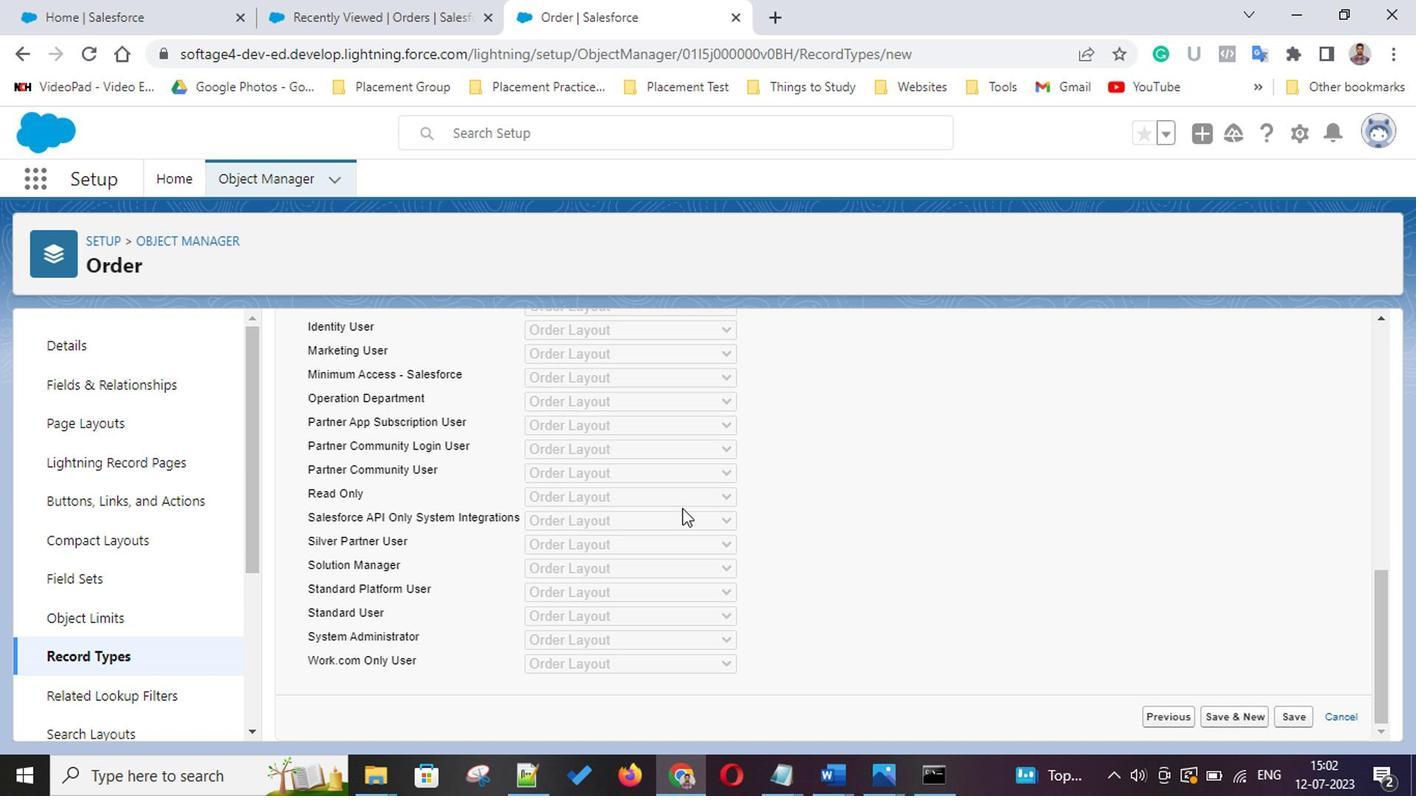 
Action: Mouse moved to (1296, 718)
Screenshot: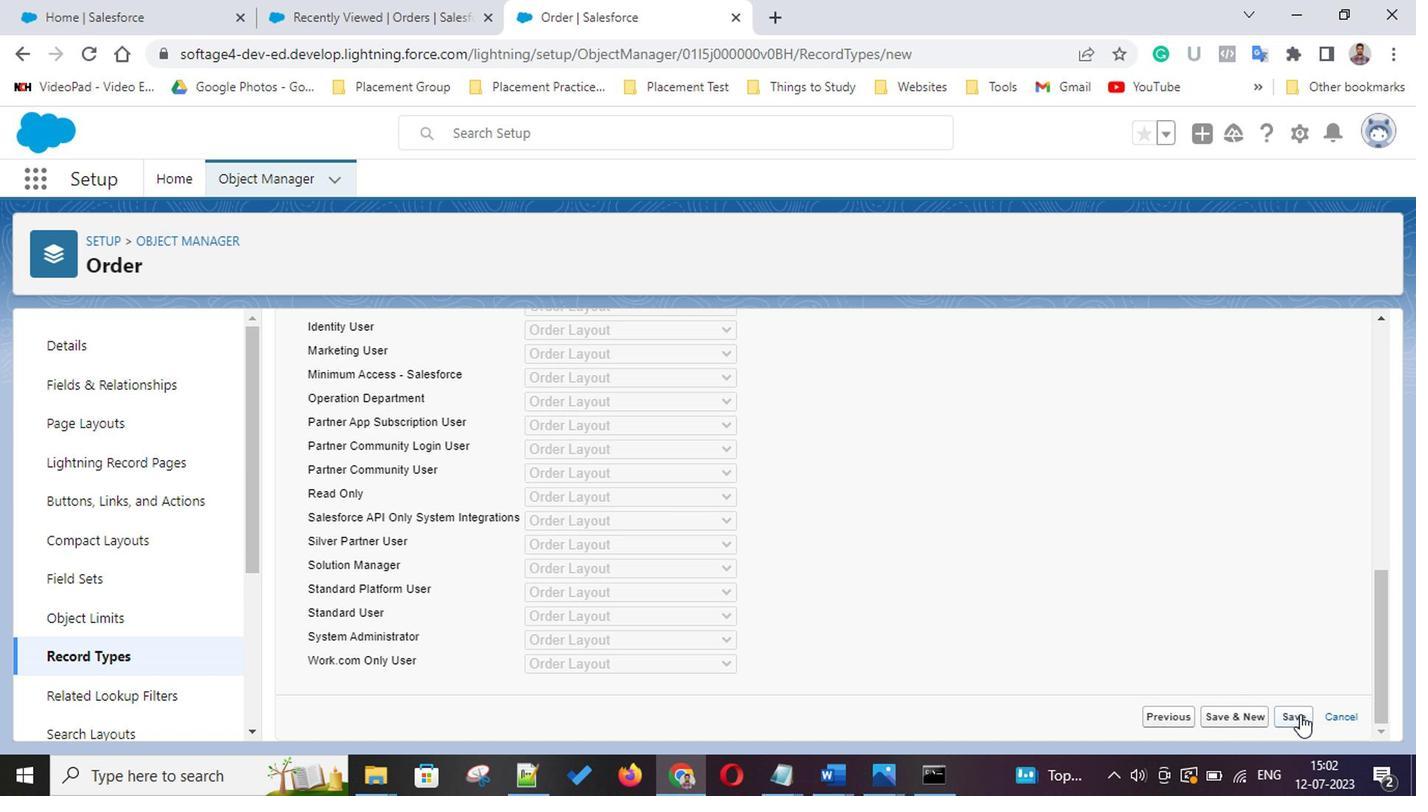 
Action: Mouse pressed left at (1296, 718)
Screenshot: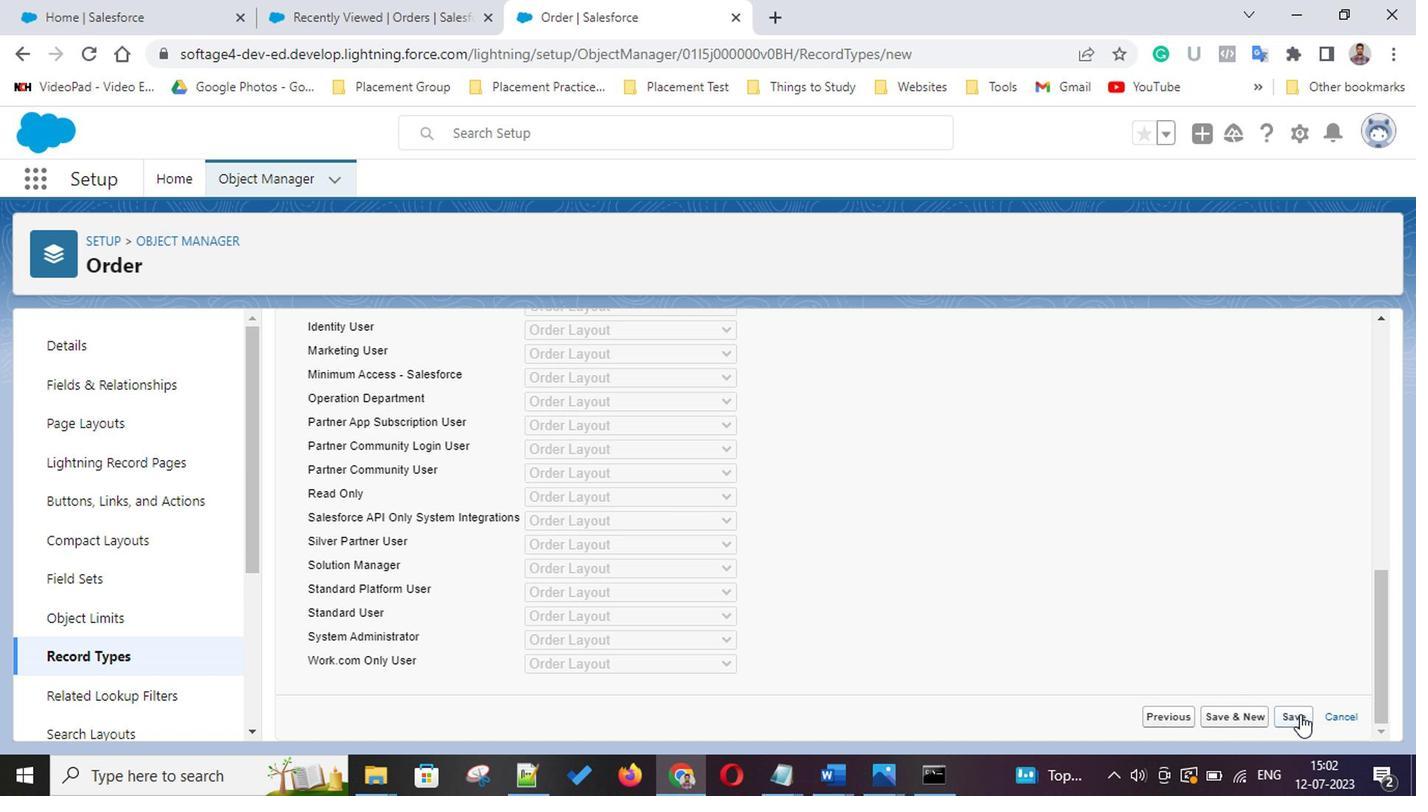 
Action: Mouse moved to (573, 606)
Screenshot: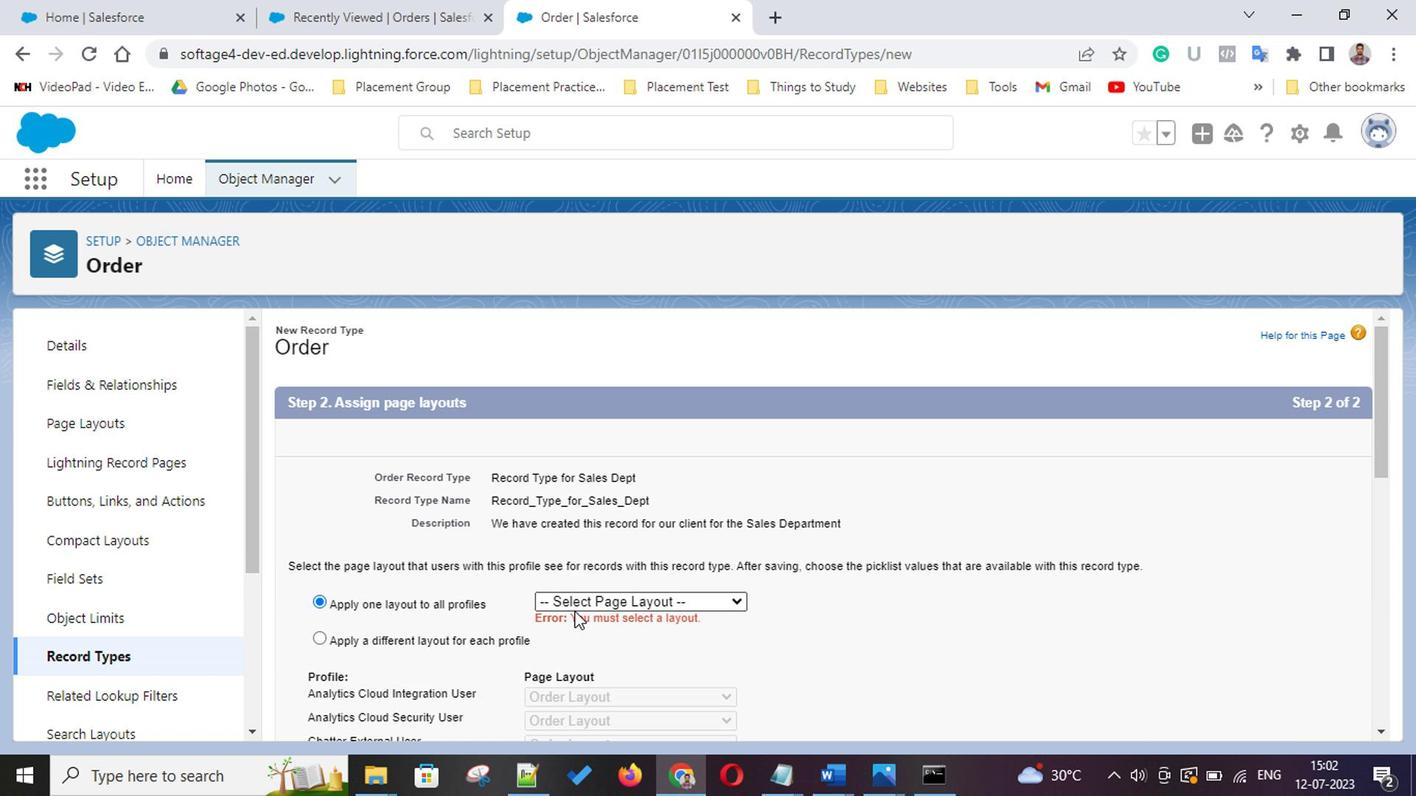 
Action: Mouse pressed left at (573, 606)
Screenshot: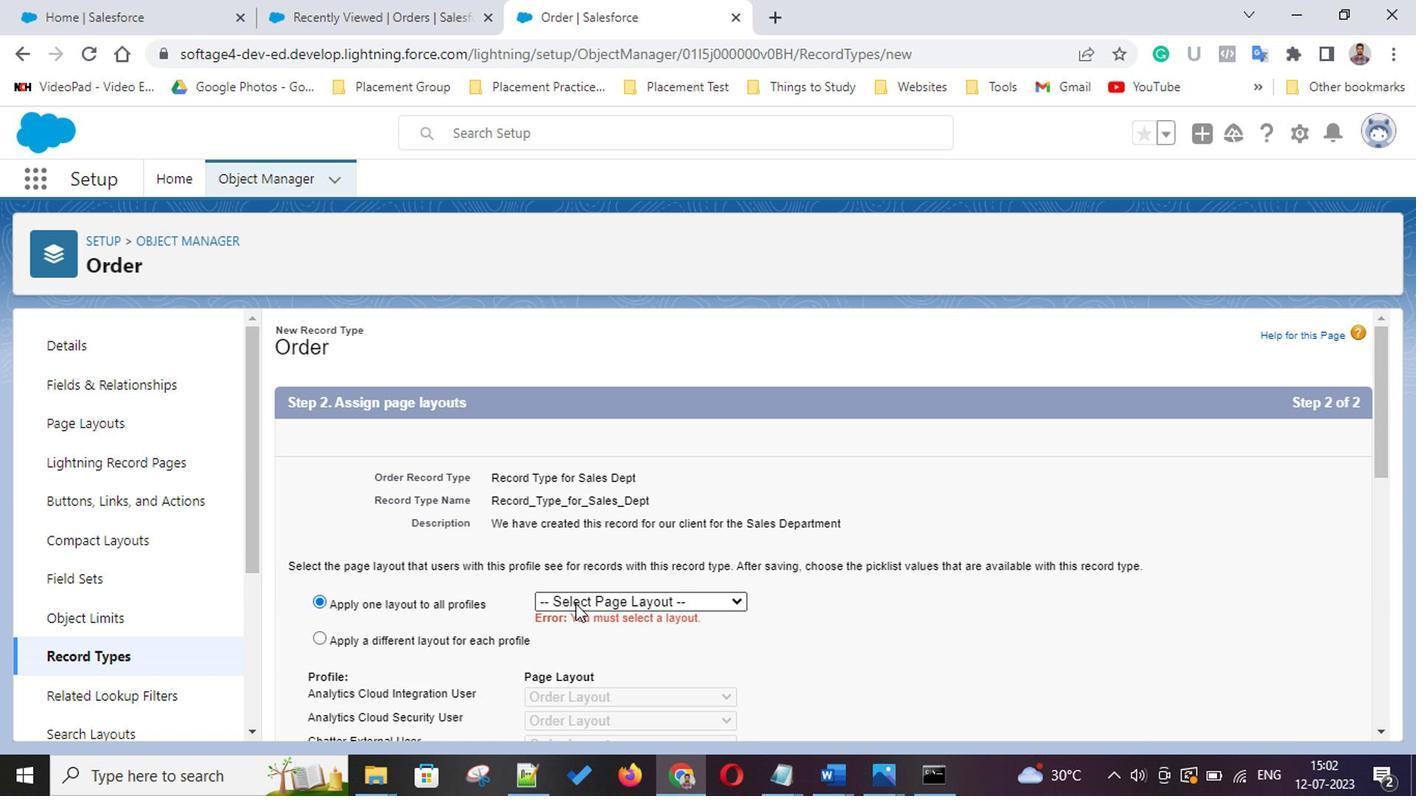 
Action: Mouse moved to (590, 670)
Screenshot: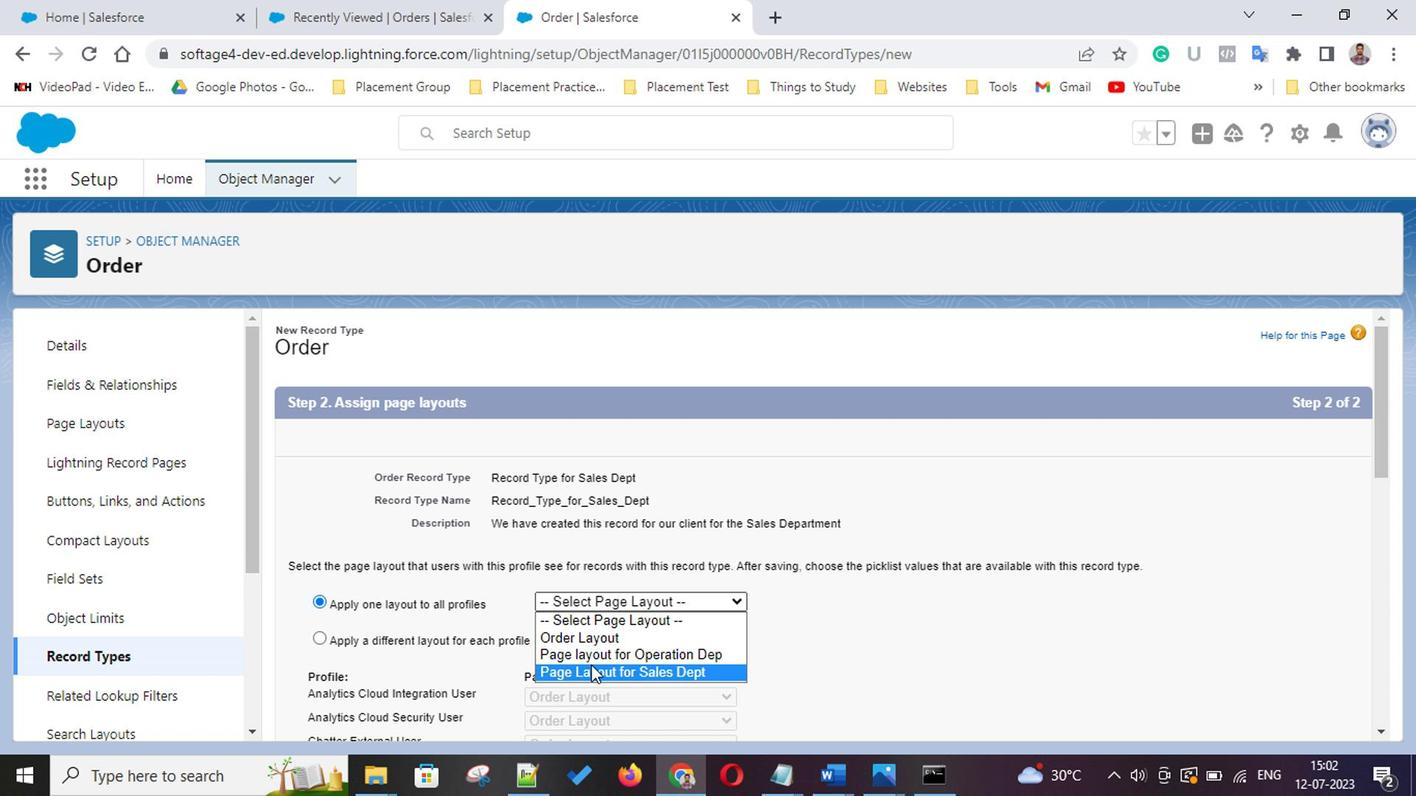 
Action: Mouse pressed left at (590, 670)
Screenshot: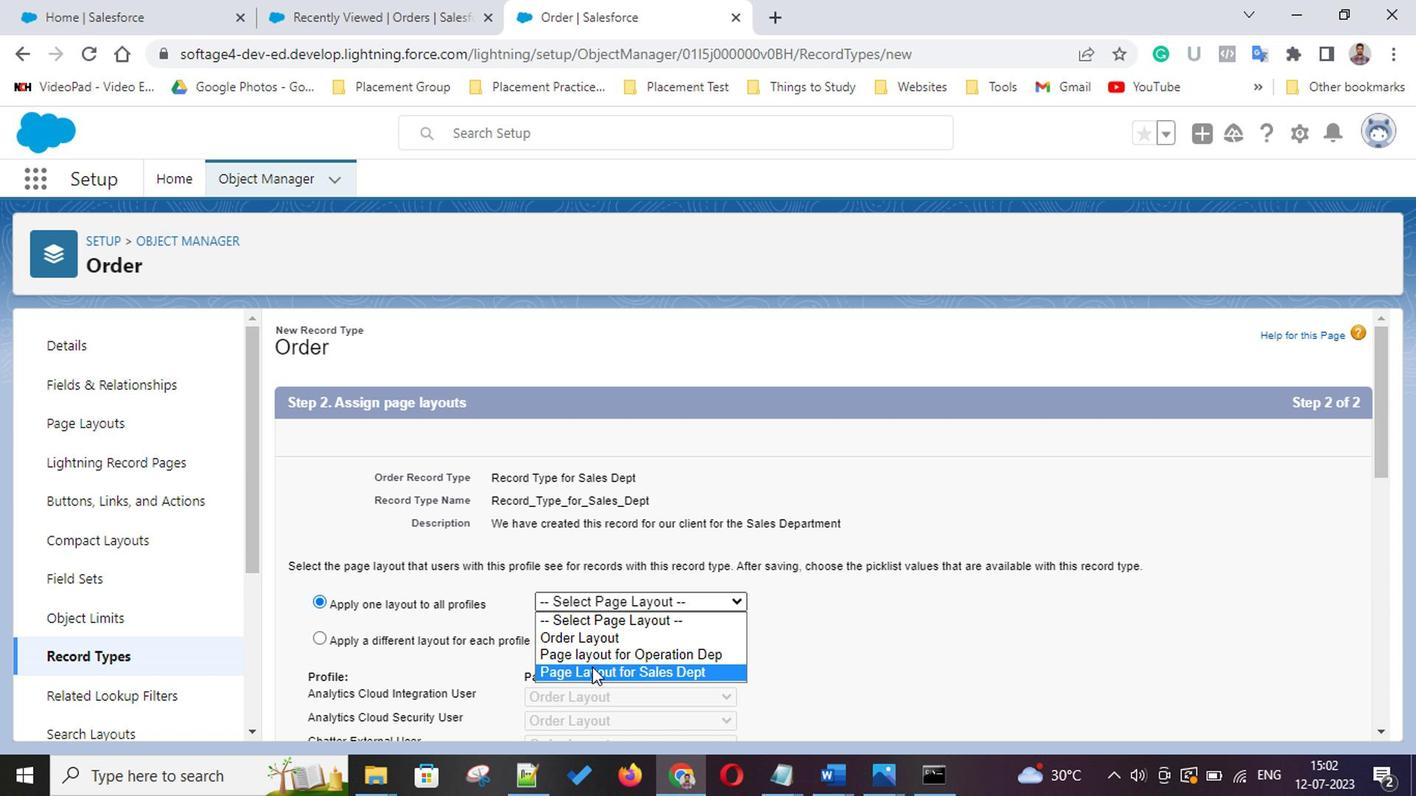 
Action: Mouse moved to (833, 617)
Screenshot: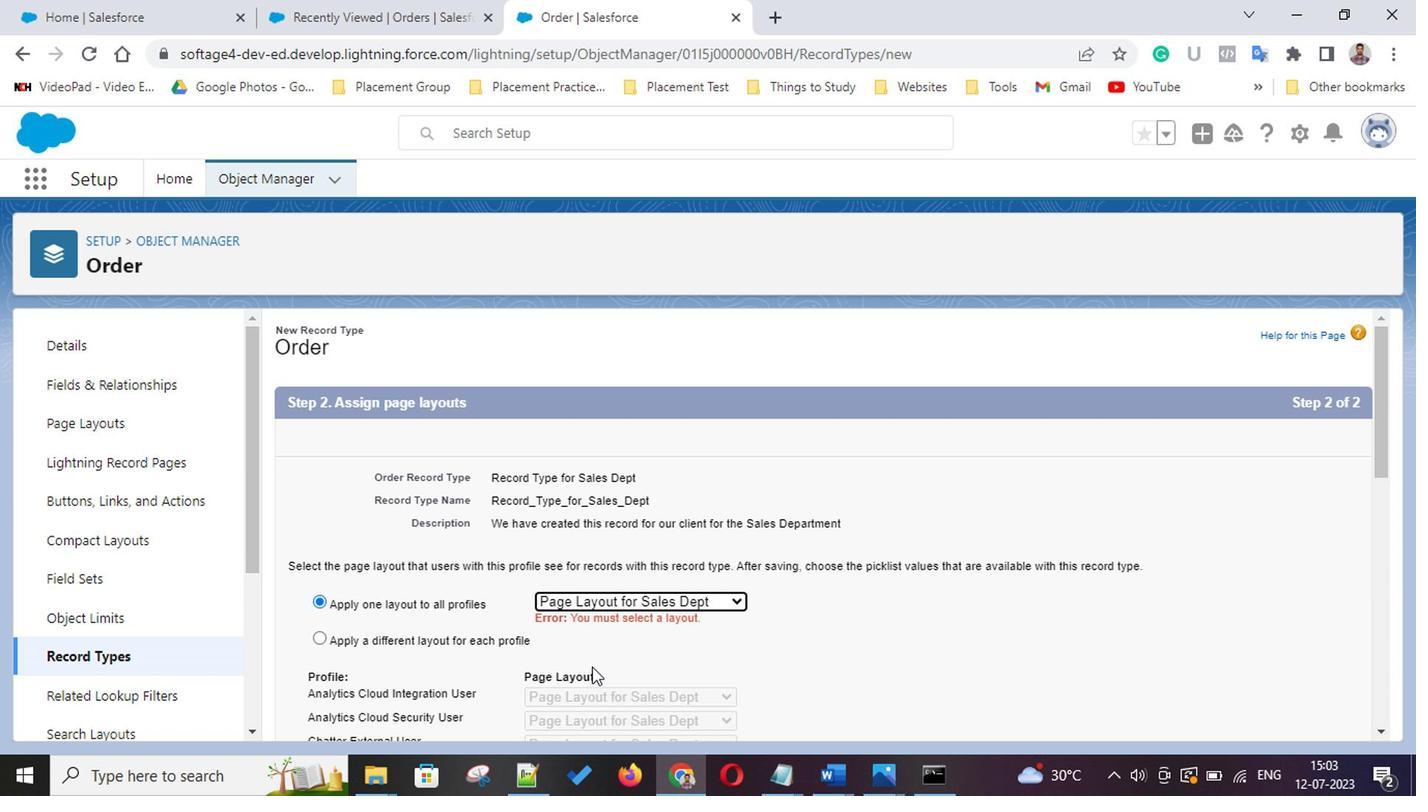 
Action: Mouse scrolled (833, 616) with delta (0, -1)
Screenshot: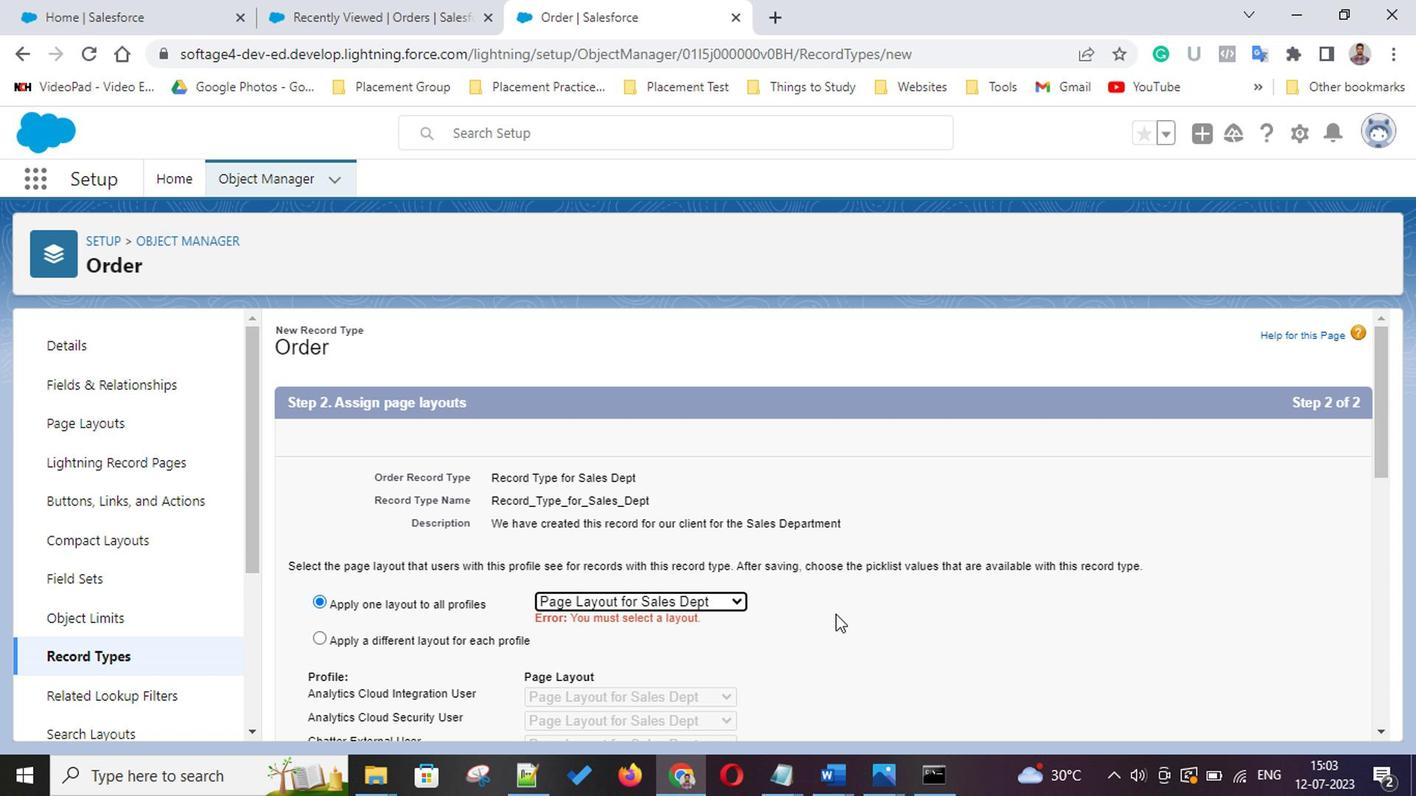
Action: Mouse scrolled (833, 615) with delta (0, -2)
Screenshot: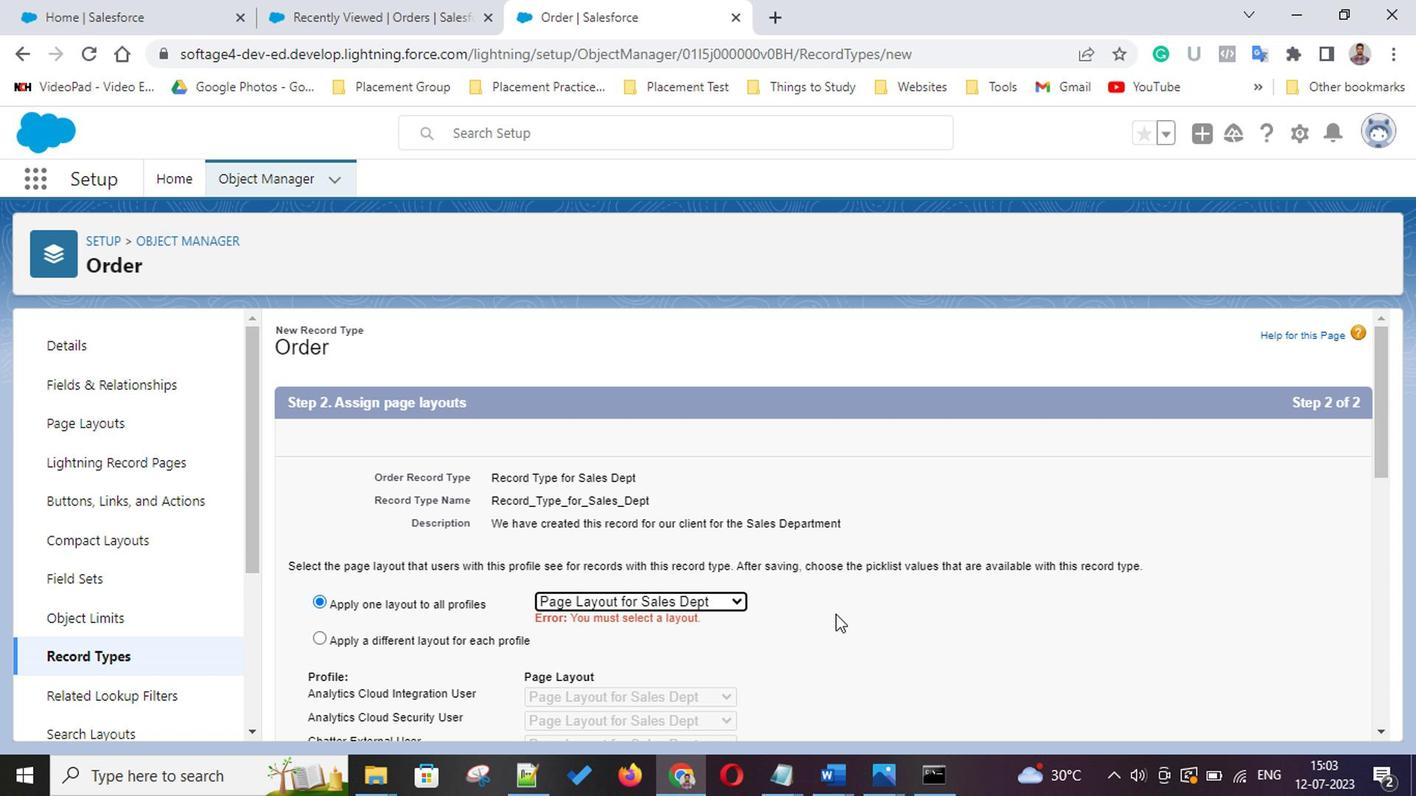 
Action: Mouse scrolled (833, 615) with delta (0, -2)
Screenshot: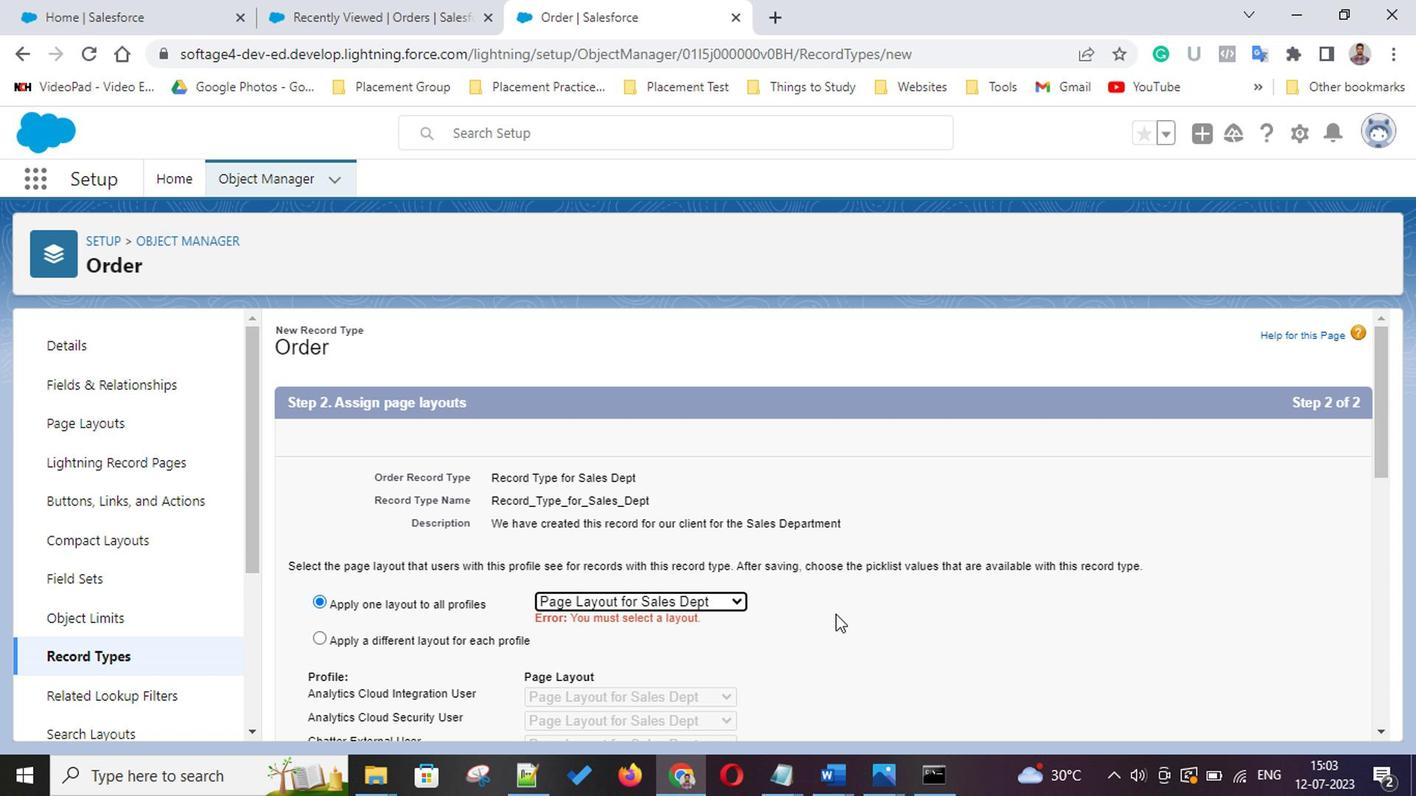 
Action: Mouse scrolled (833, 615) with delta (0, -2)
Screenshot: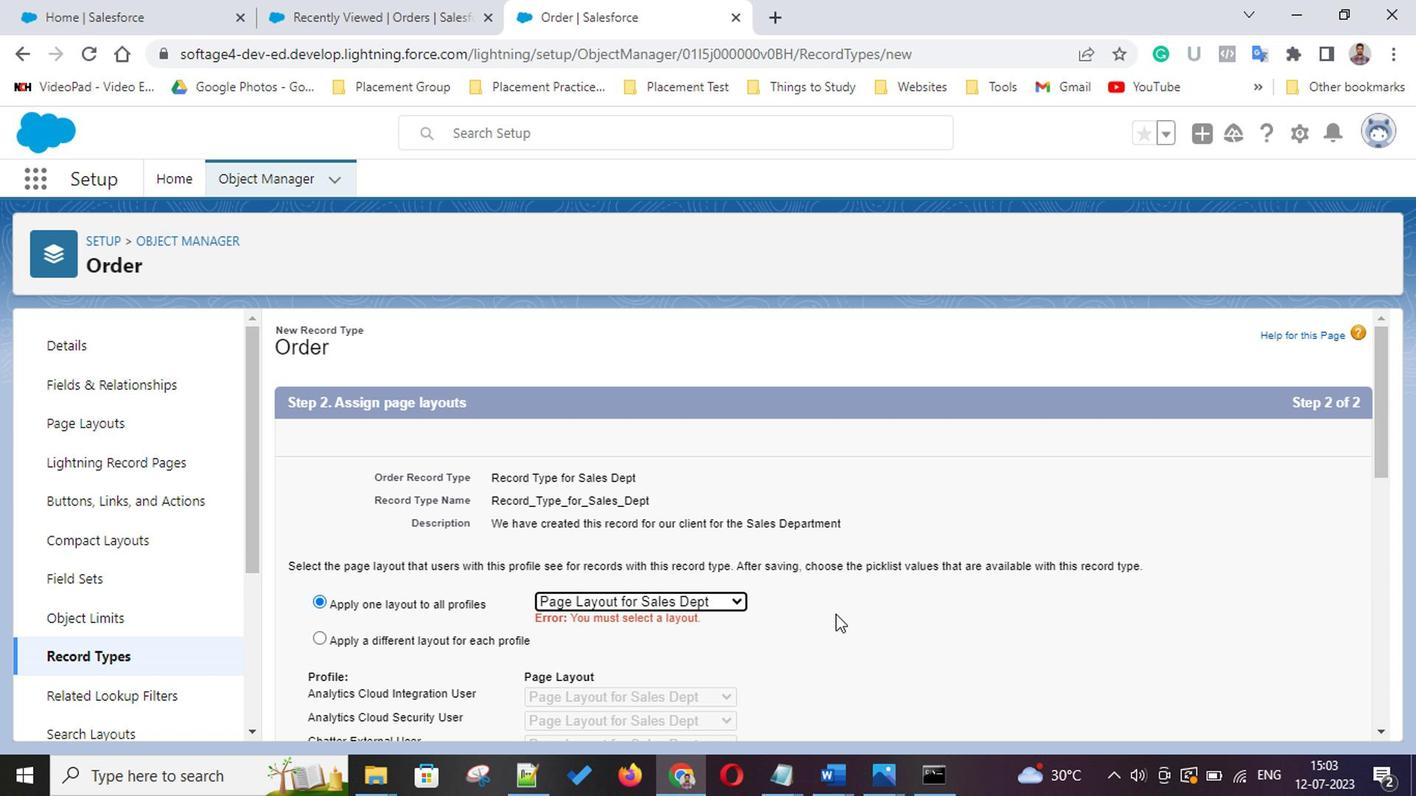 
Action: Mouse scrolled (833, 615) with delta (0, -2)
Screenshot: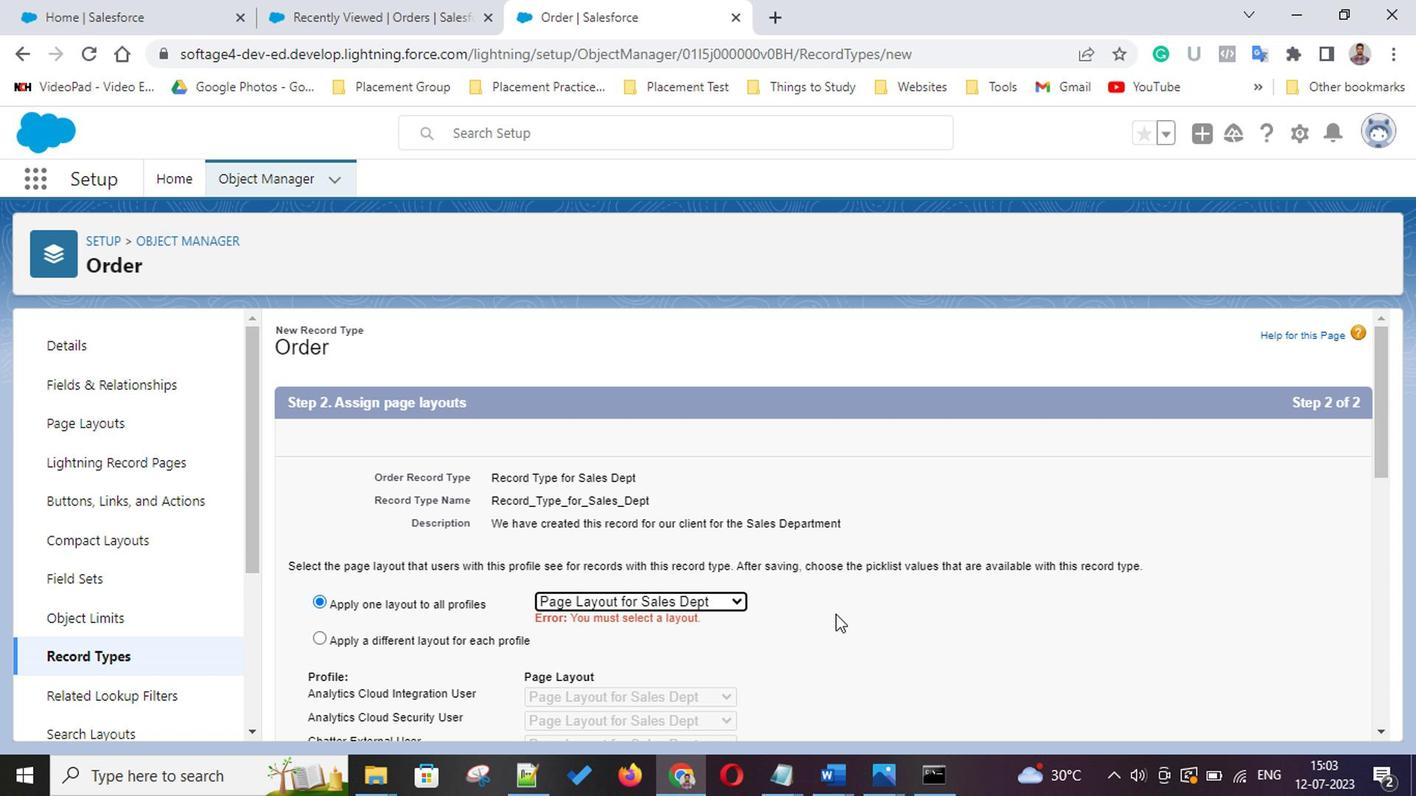 
Action: Mouse scrolled (833, 615) with delta (0, -2)
Screenshot: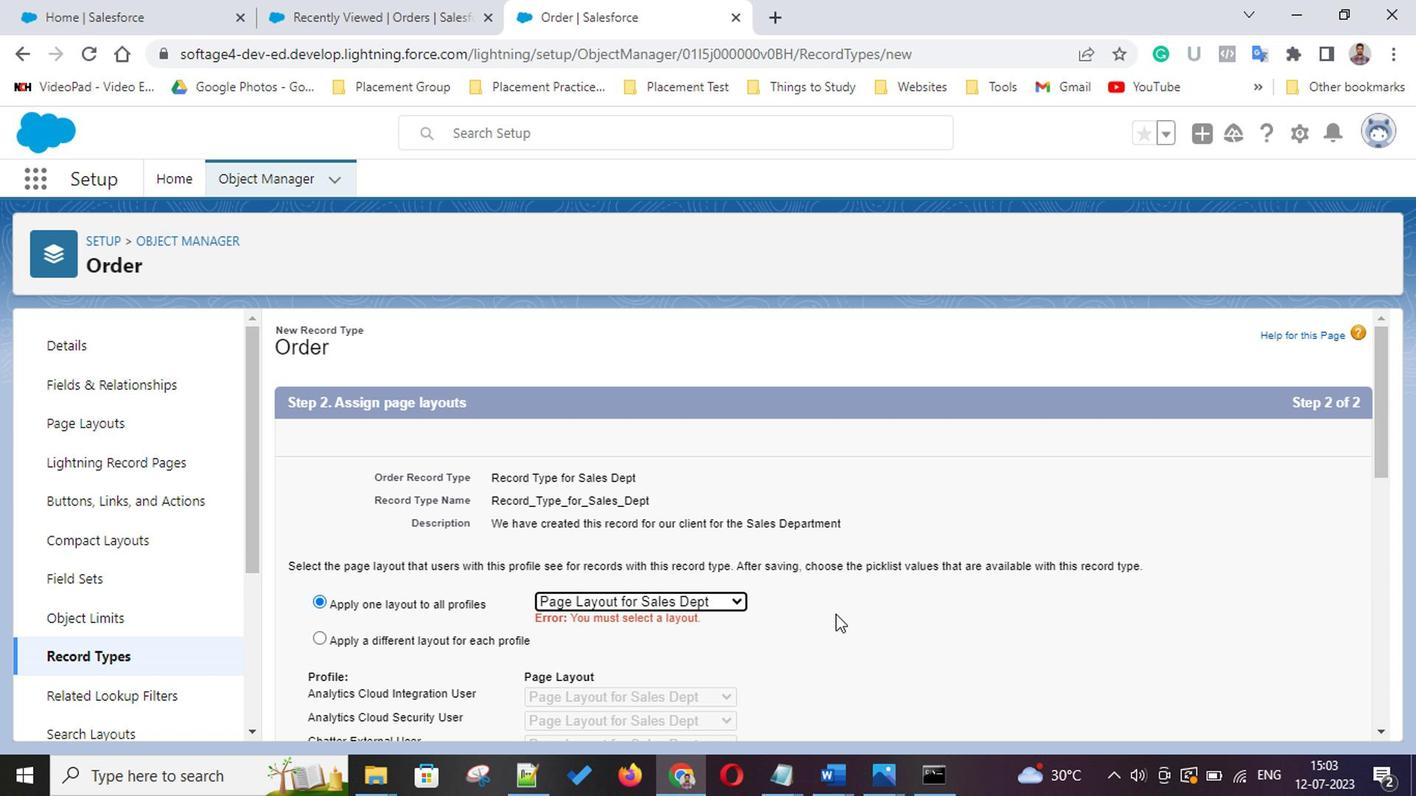 
Action: Mouse scrolled (833, 616) with delta (0, -1)
Screenshot: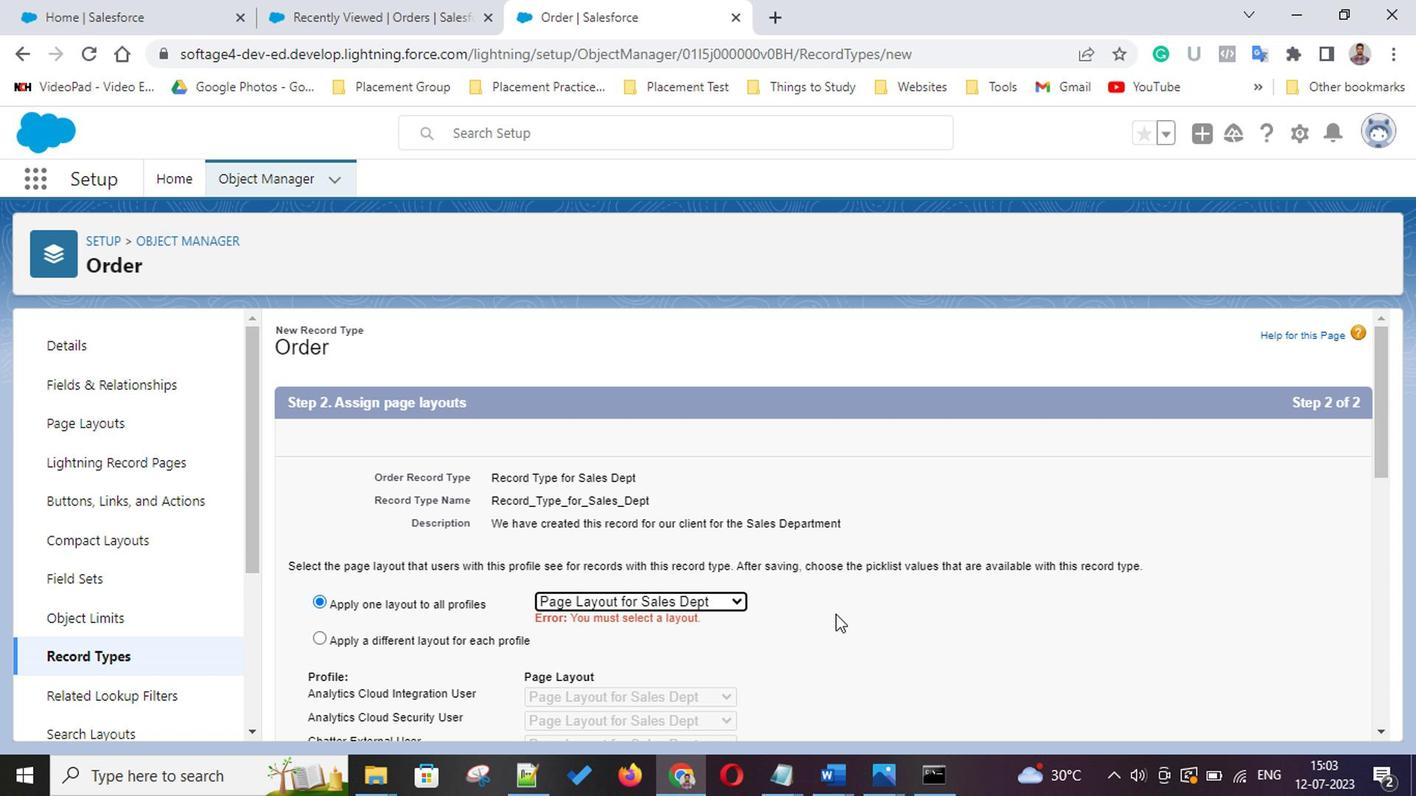 
Action: Mouse scrolled (833, 616) with delta (0, -1)
Screenshot: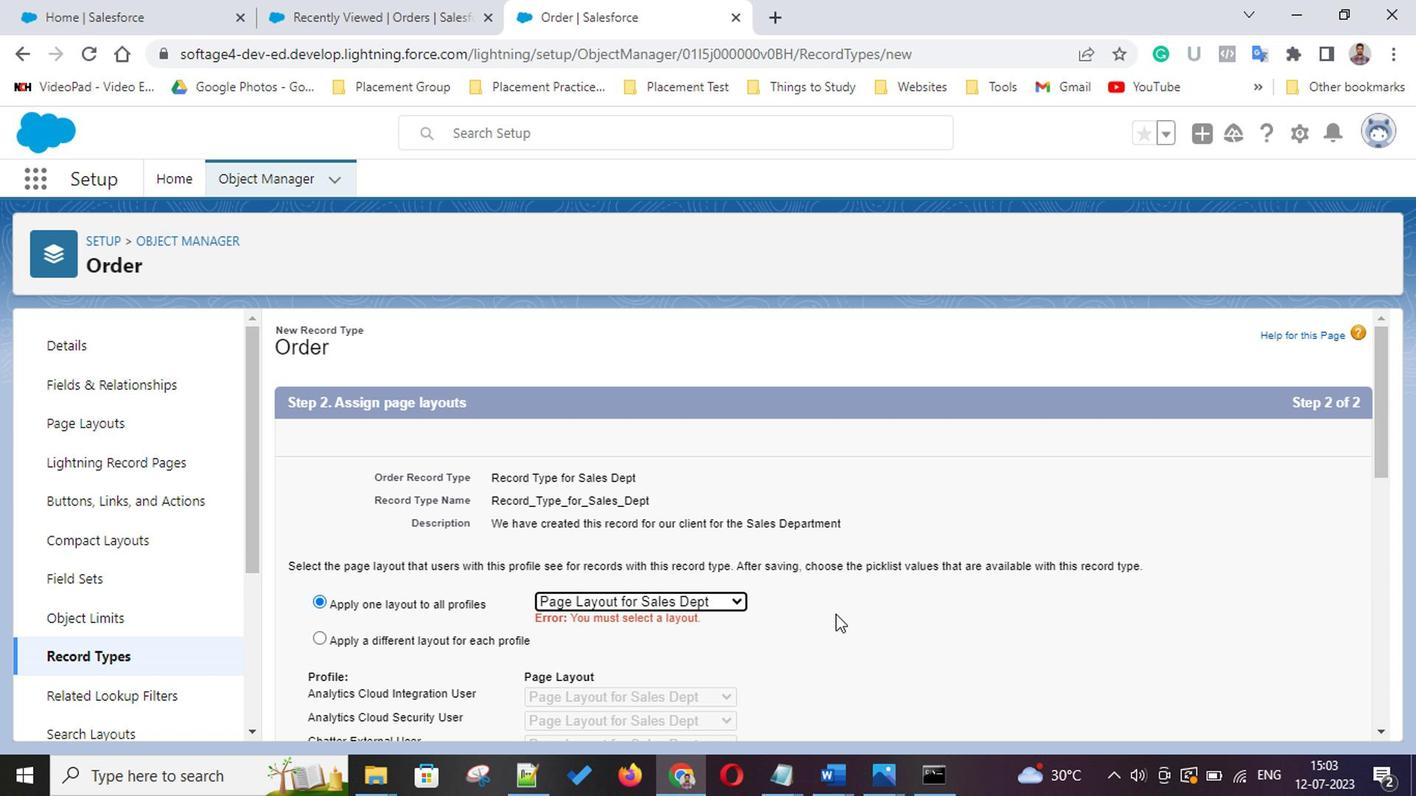 
Action: Mouse scrolled (833, 616) with delta (0, -1)
Screenshot: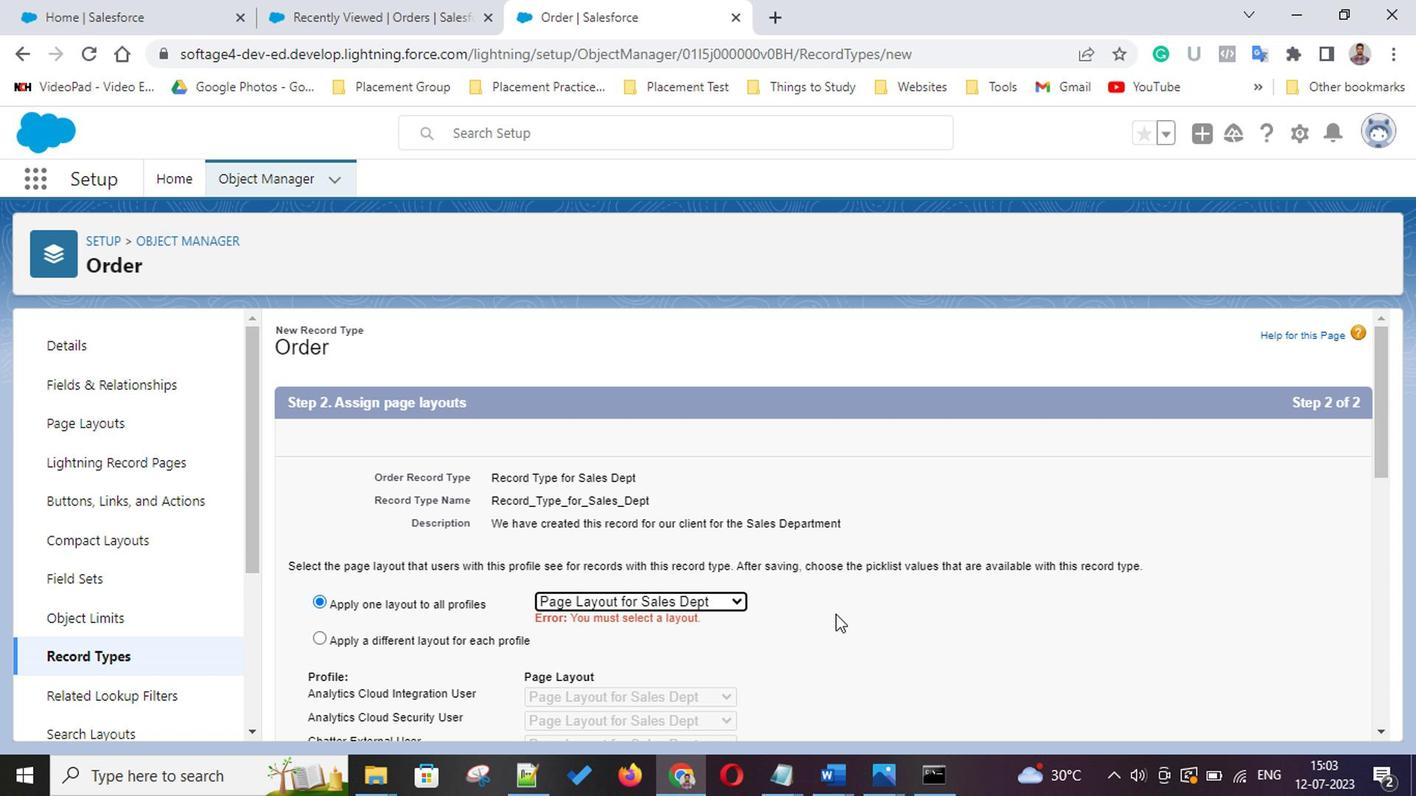 
Action: Mouse scrolled (833, 616) with delta (0, -1)
Screenshot: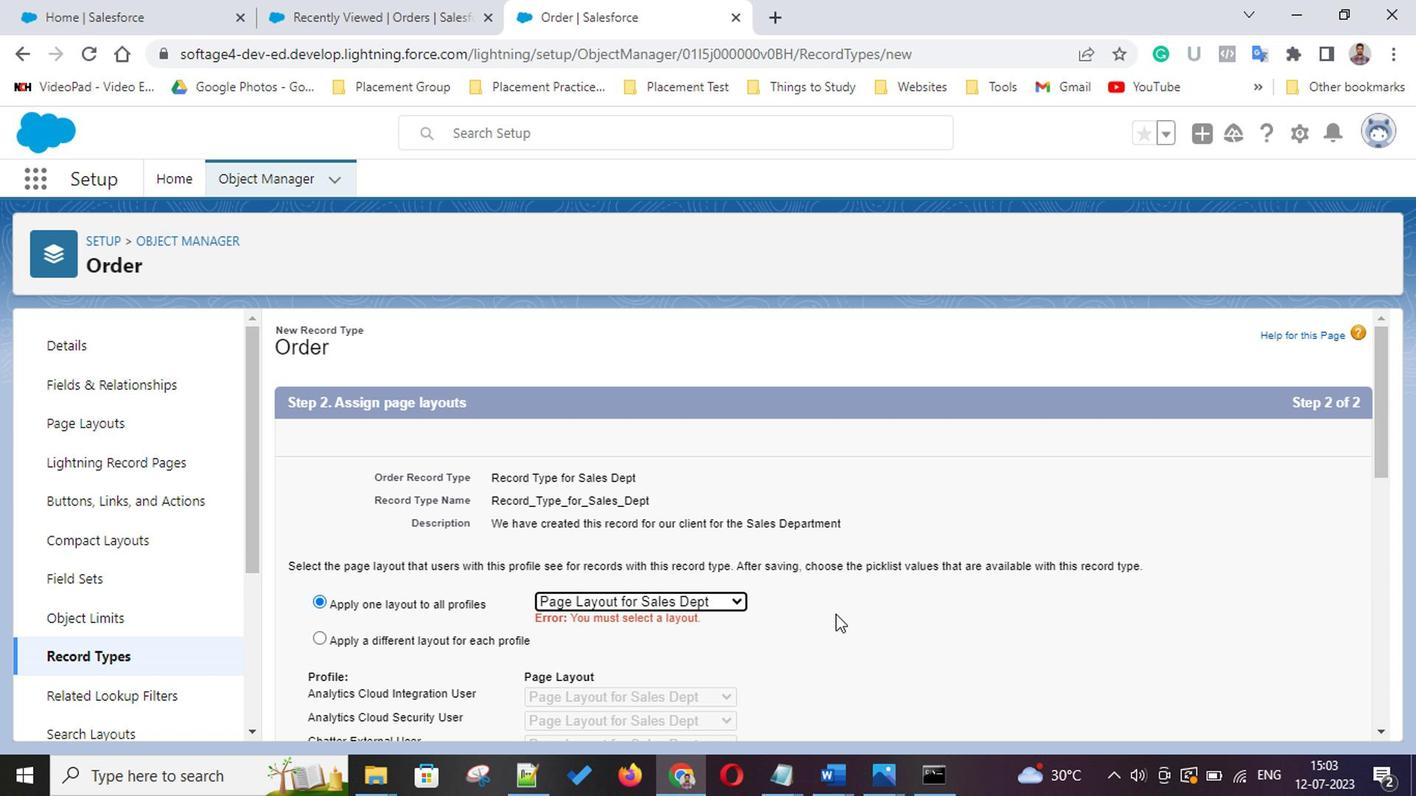 
Action: Mouse scrolled (833, 616) with delta (0, -1)
Screenshot: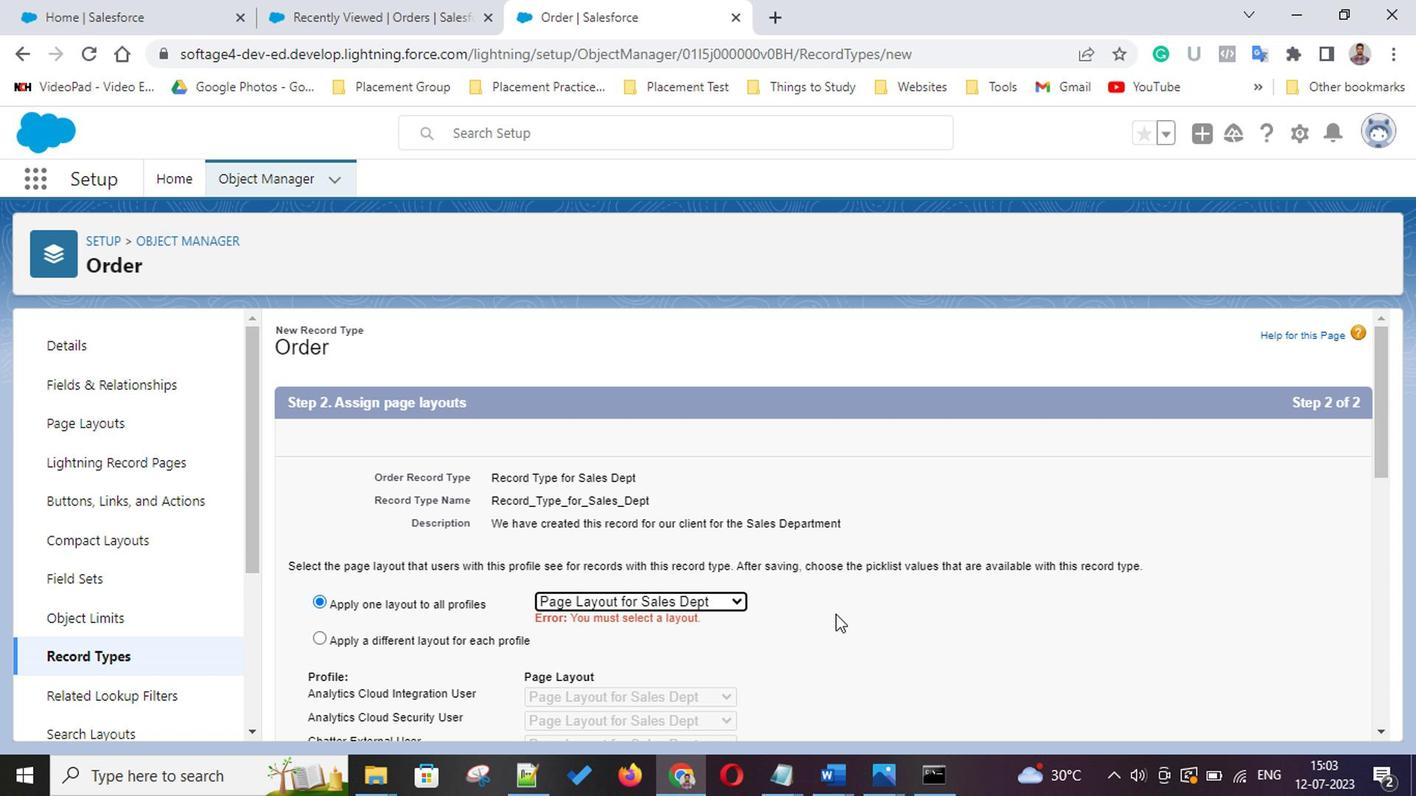
Action: Mouse scrolled (833, 616) with delta (0, -1)
Screenshot: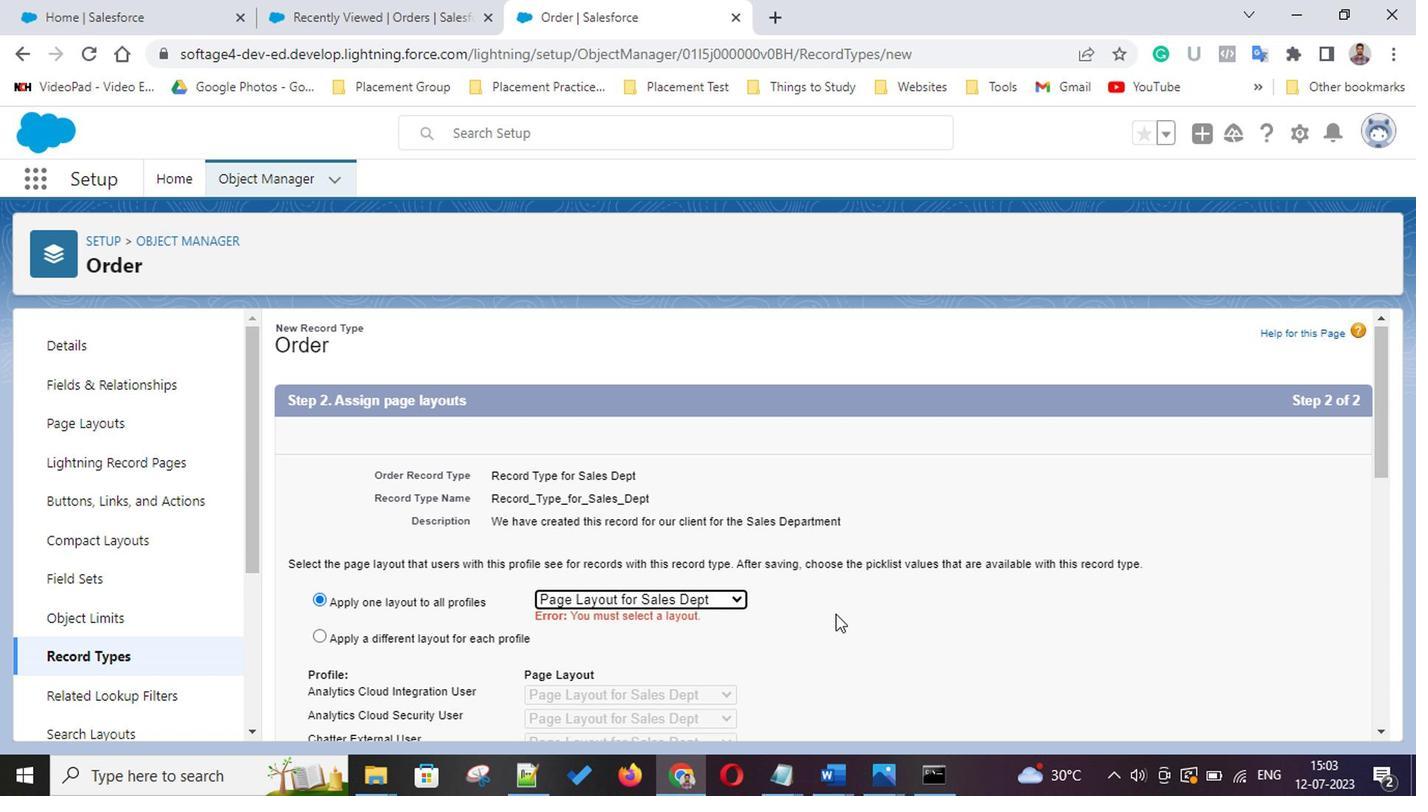 
Action: Mouse scrolled (833, 616) with delta (0, -1)
Screenshot: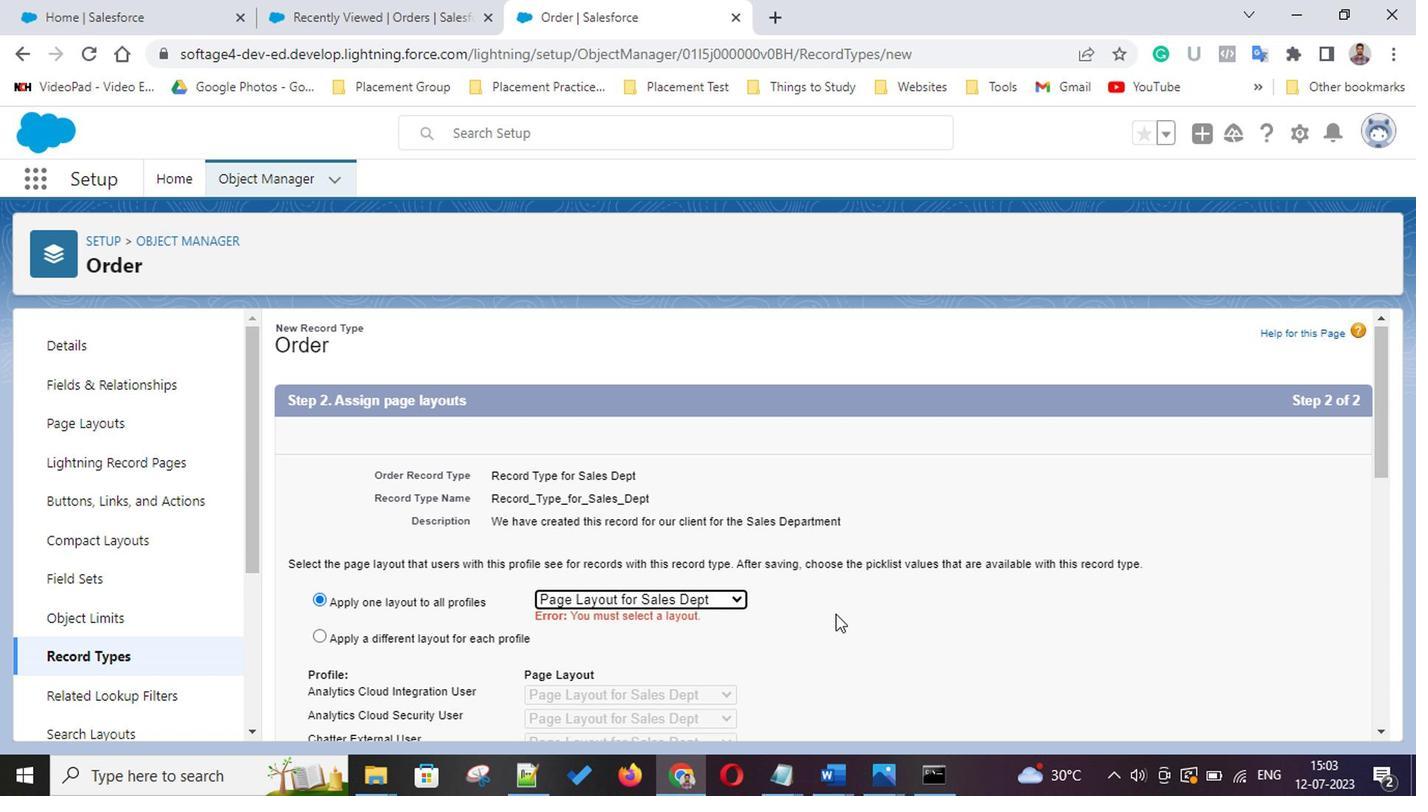 
Action: Mouse scrolled (833, 616) with delta (0, -1)
Screenshot: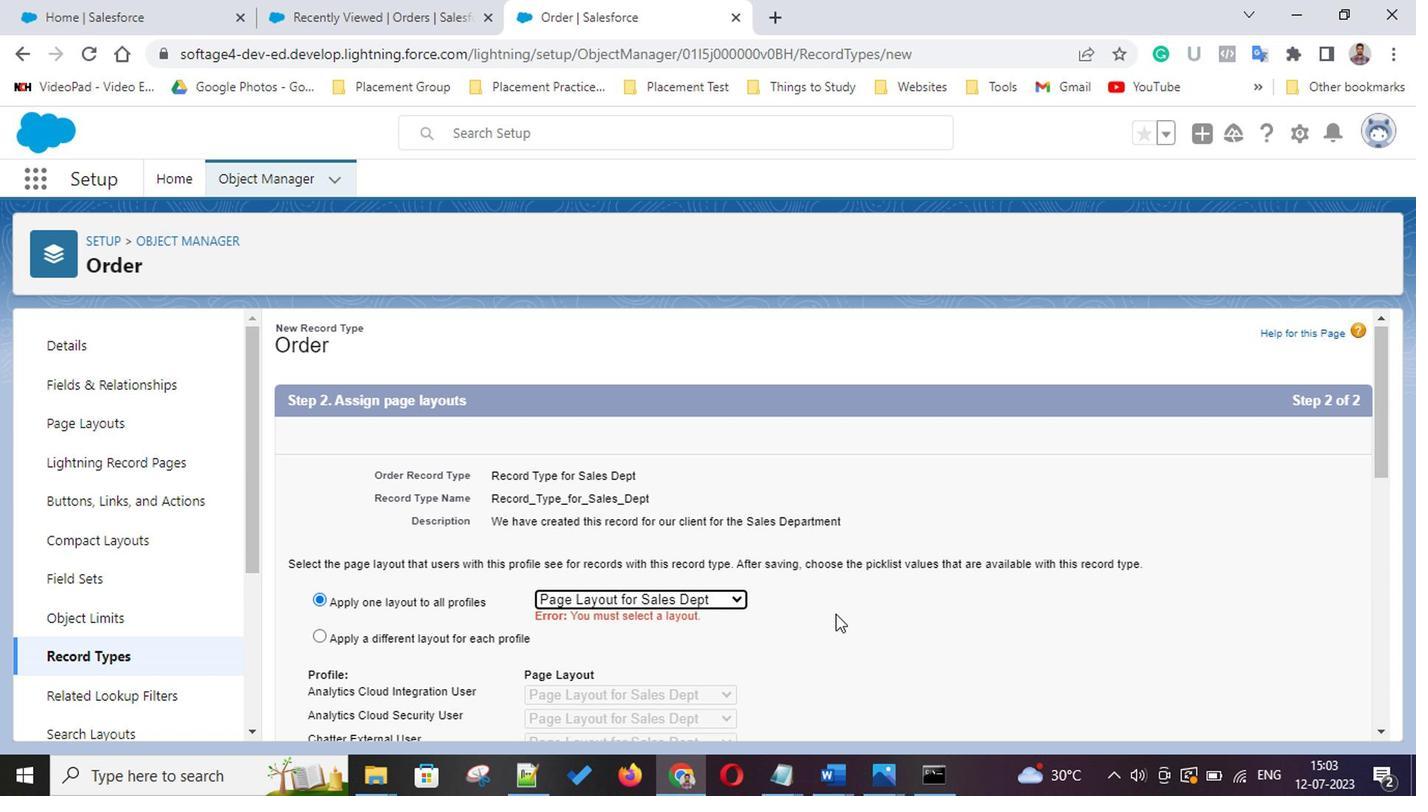 
Action: Mouse scrolled (833, 616) with delta (0, -1)
Screenshot: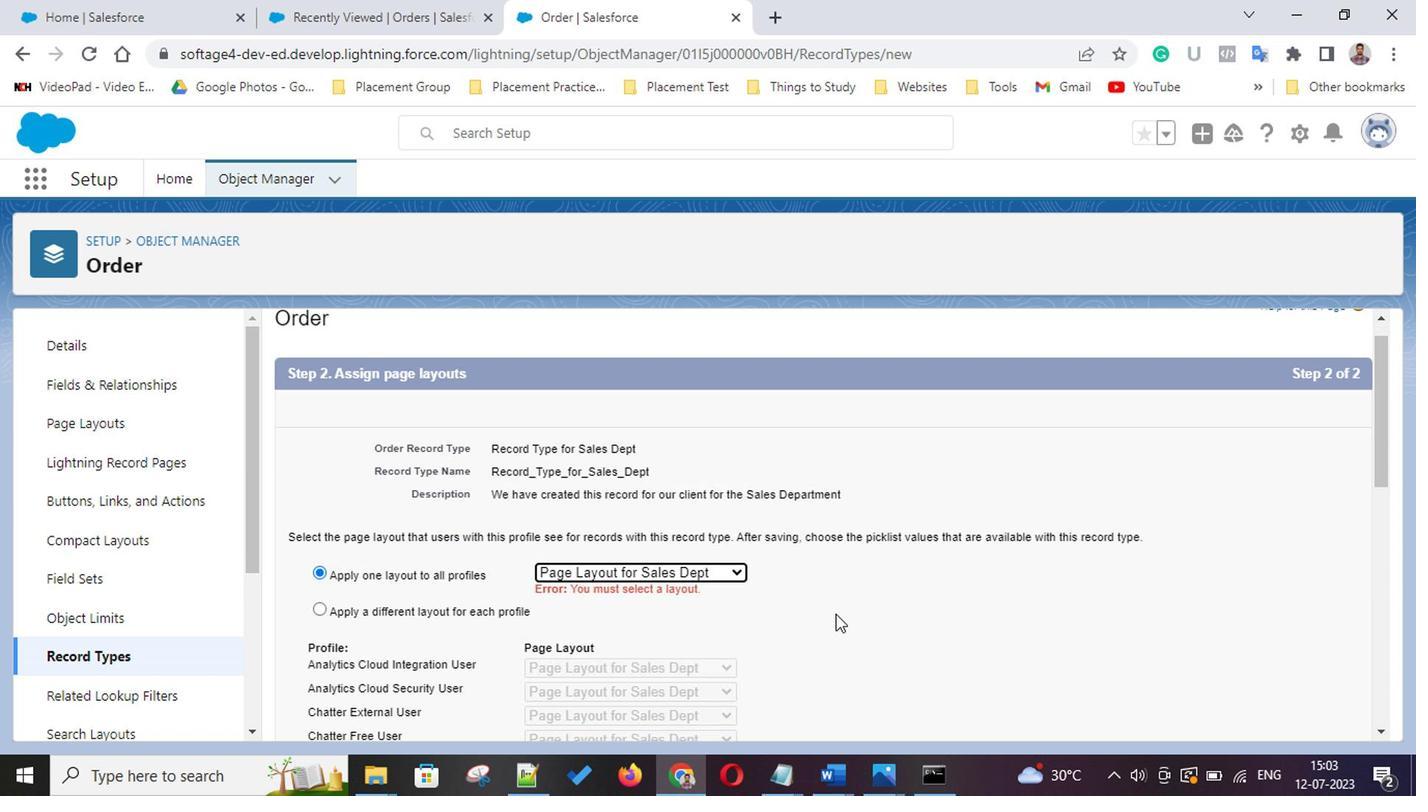 
Action: Mouse scrolled (833, 616) with delta (0, -1)
Screenshot: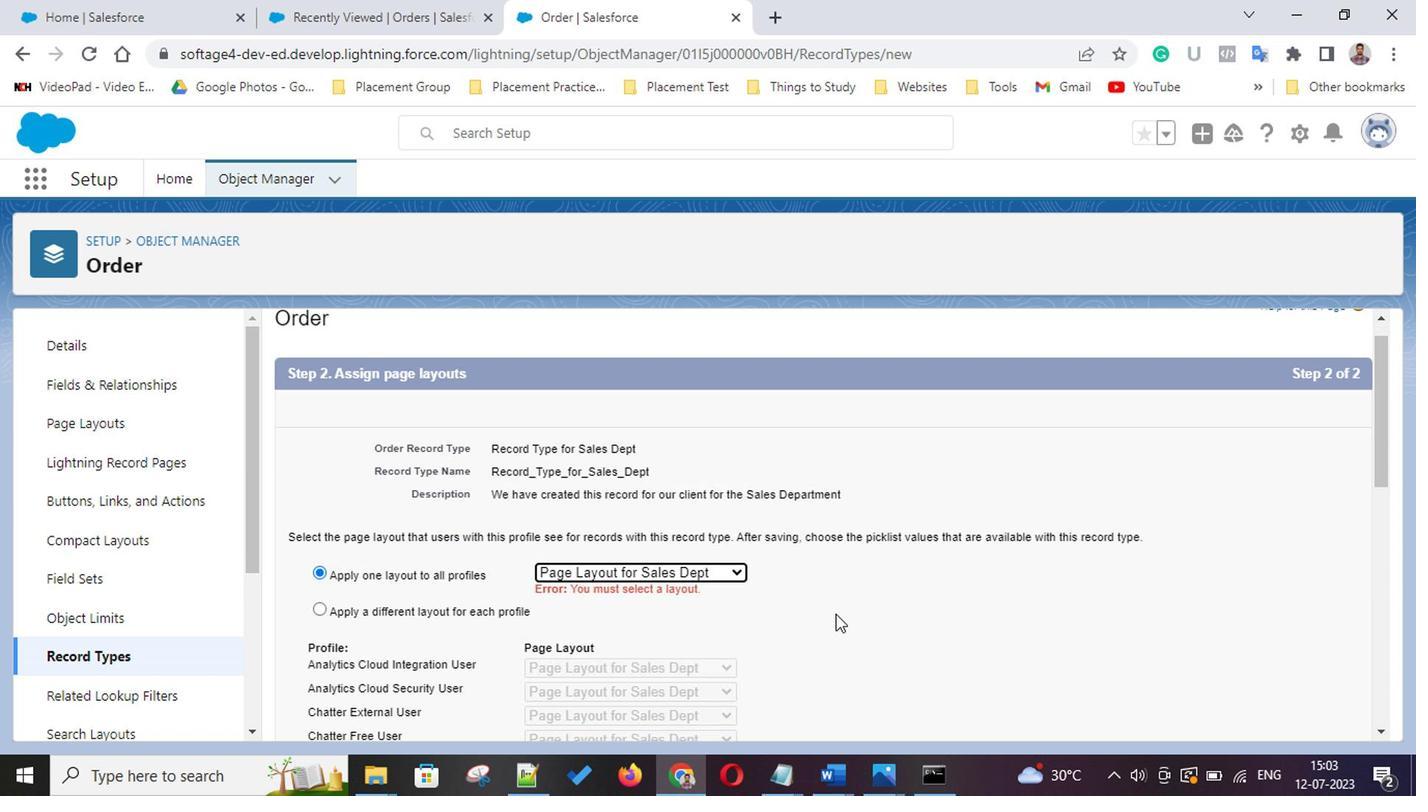 
Action: Mouse scrolled (833, 616) with delta (0, -1)
Screenshot: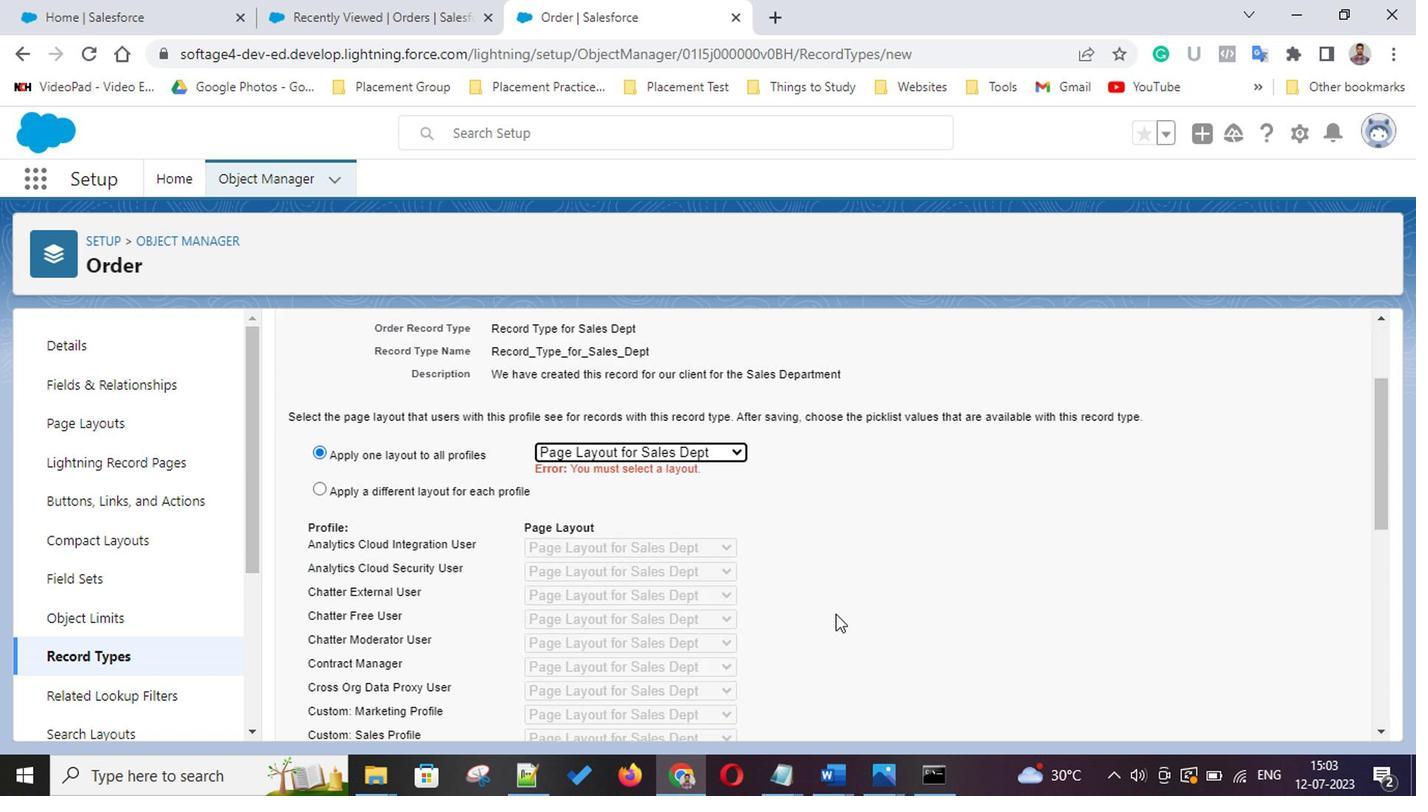 
Action: Mouse scrolled (833, 616) with delta (0, -1)
Screenshot: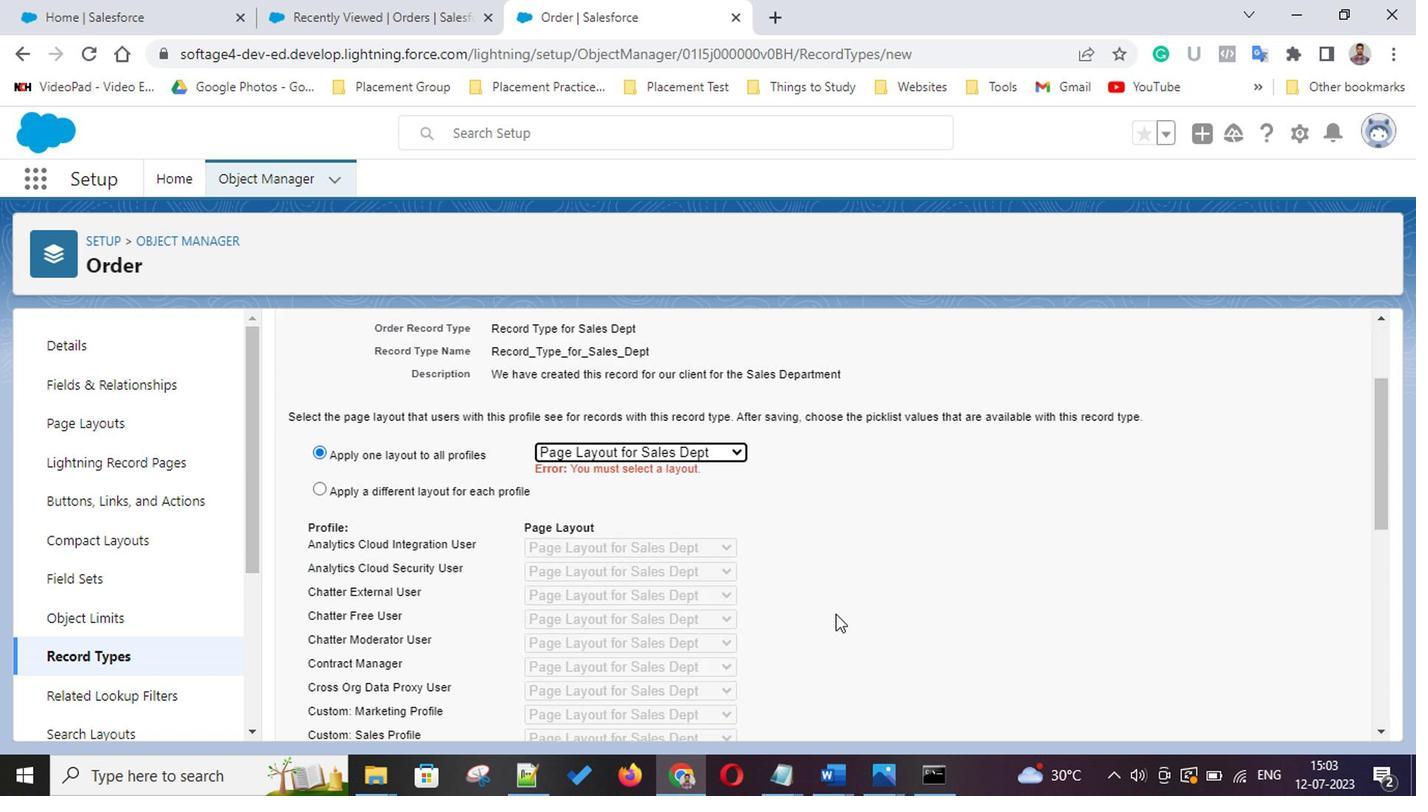 
Action: Mouse scrolled (833, 616) with delta (0, -1)
Screenshot: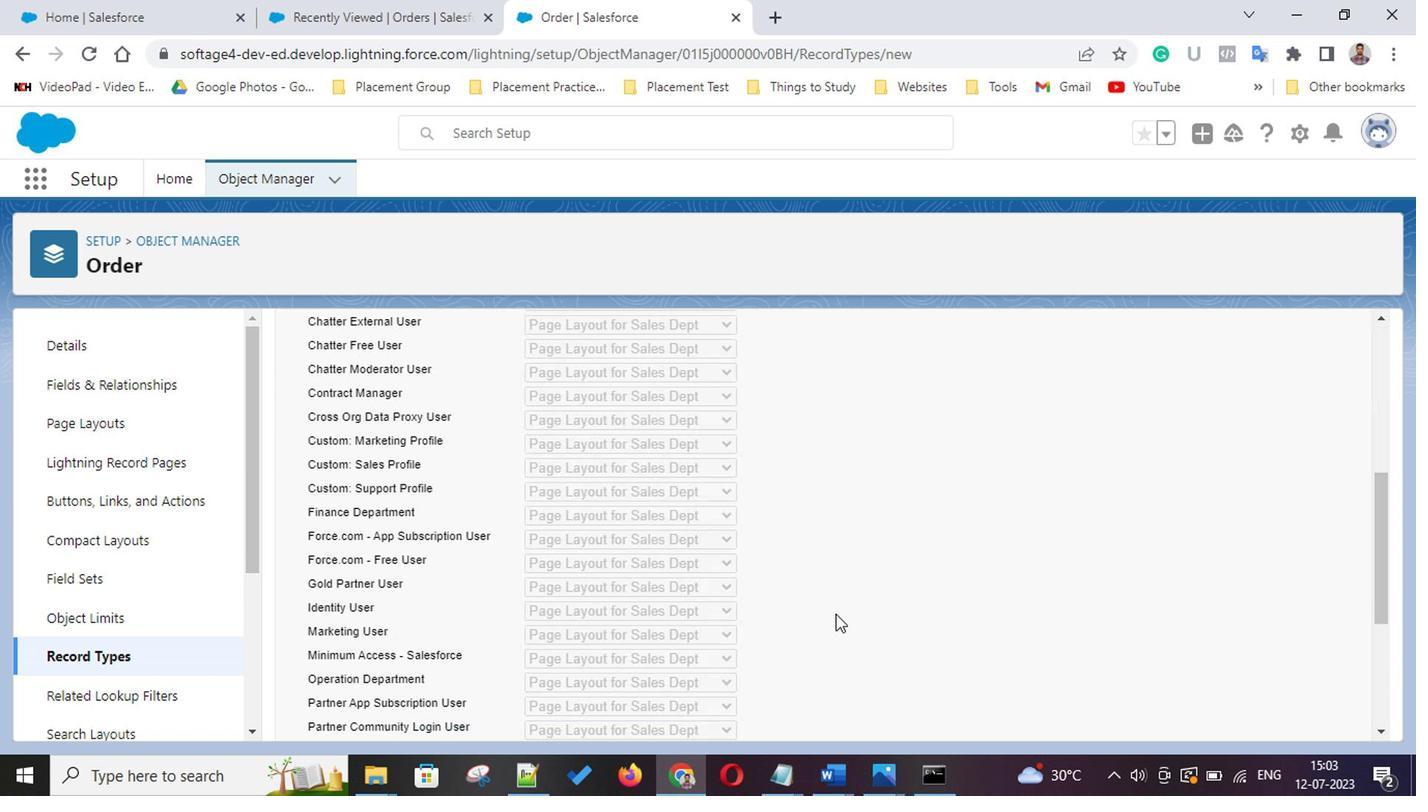 
Action: Mouse scrolled (833, 616) with delta (0, -1)
Screenshot: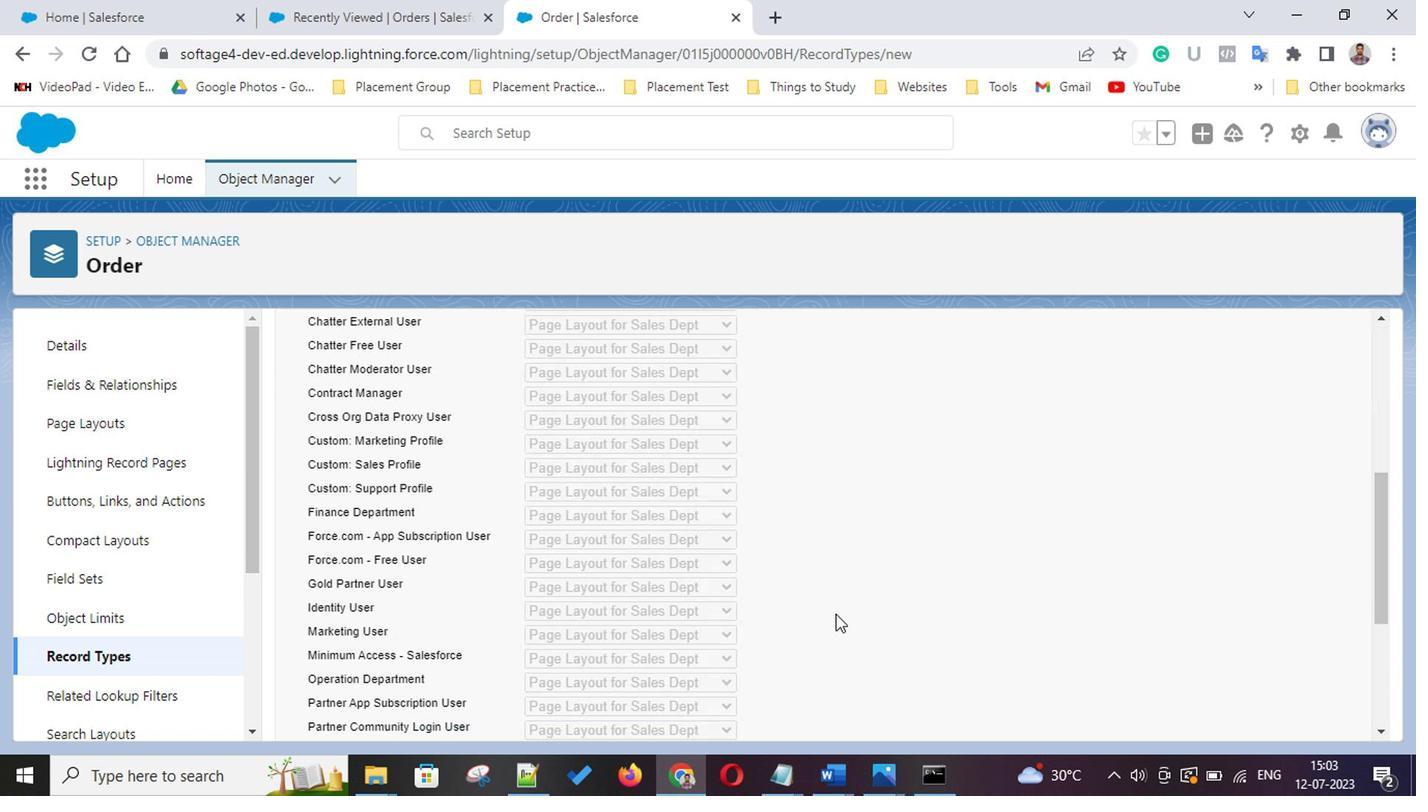 
Action: Mouse scrolled (833, 616) with delta (0, -1)
Screenshot: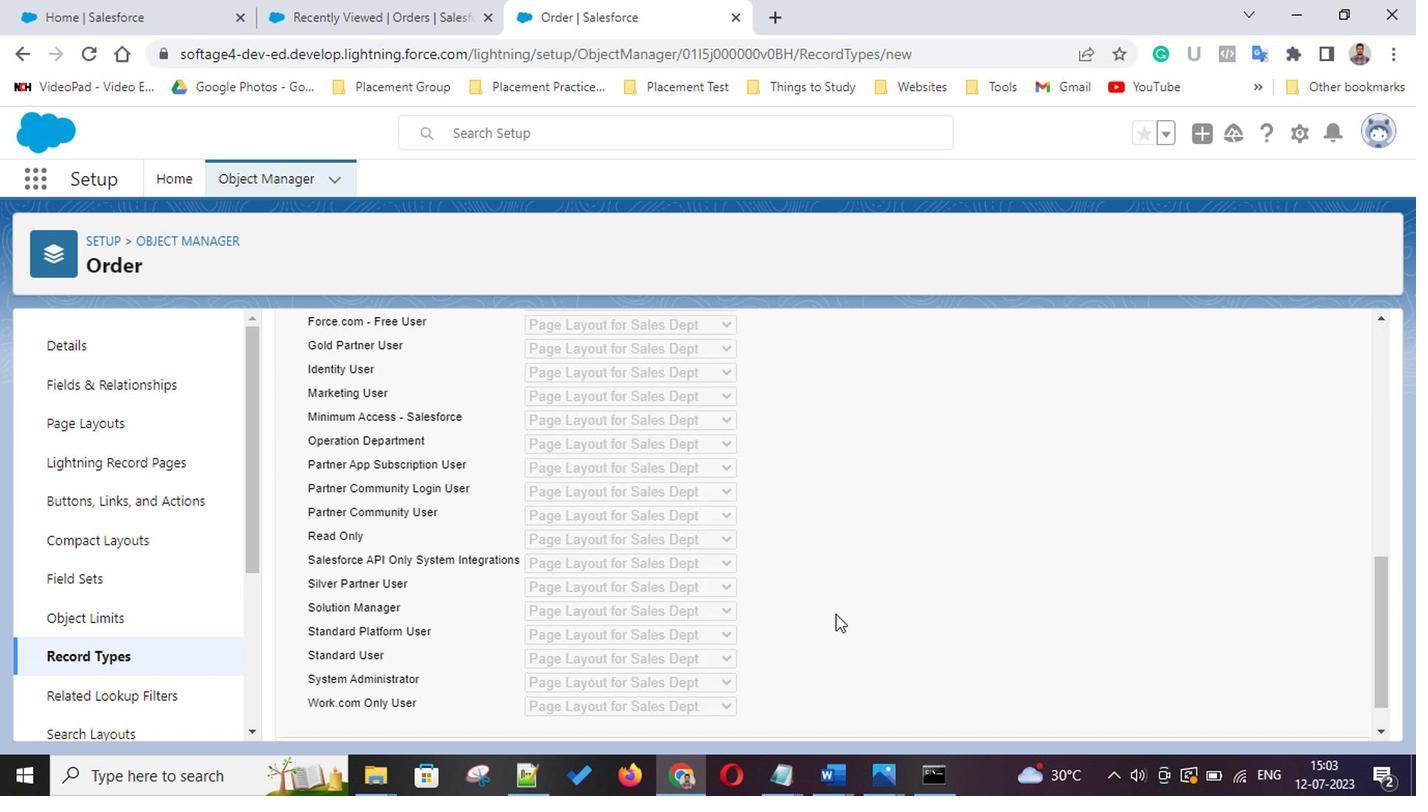
Action: Mouse scrolled (833, 616) with delta (0, -1)
Screenshot: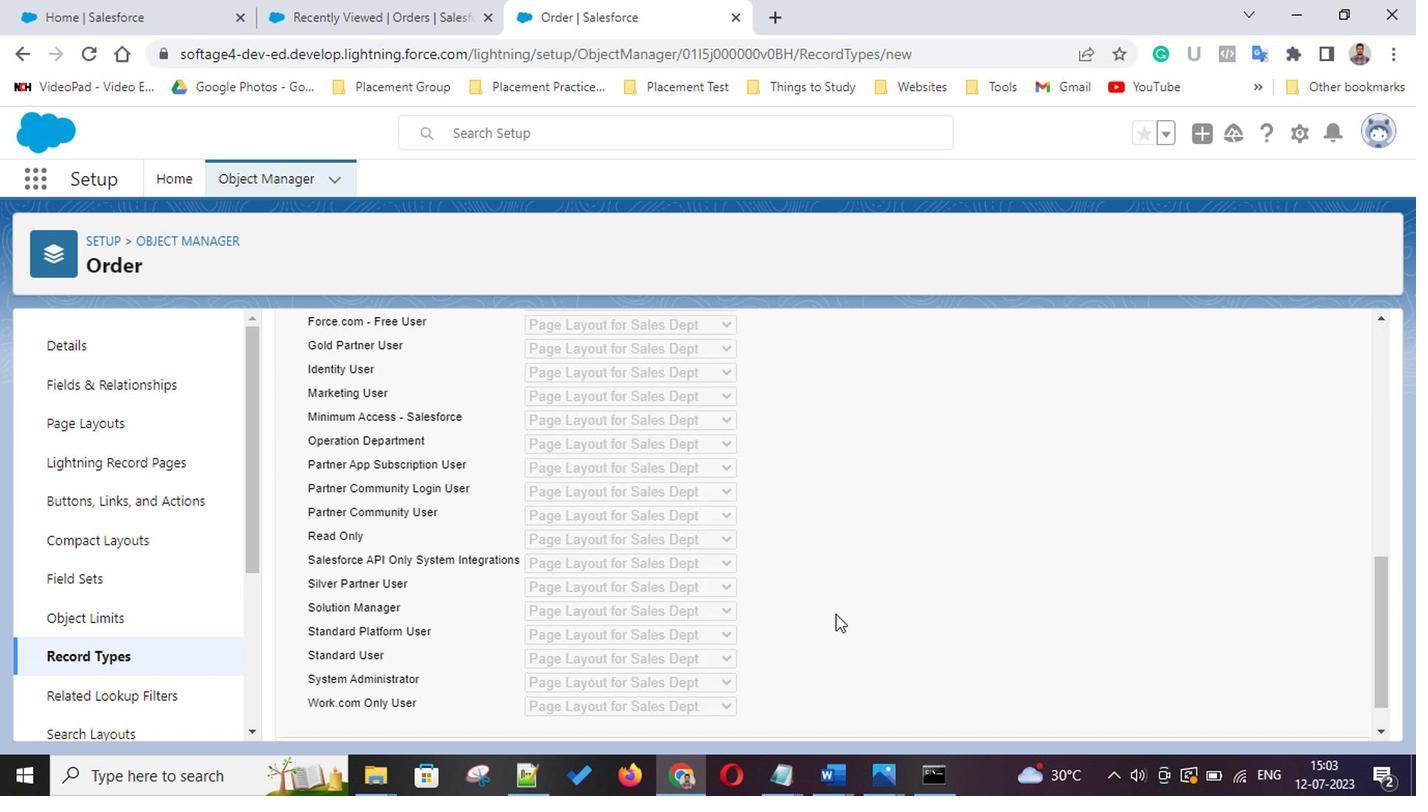
Action: Mouse moved to (1280, 720)
Screenshot: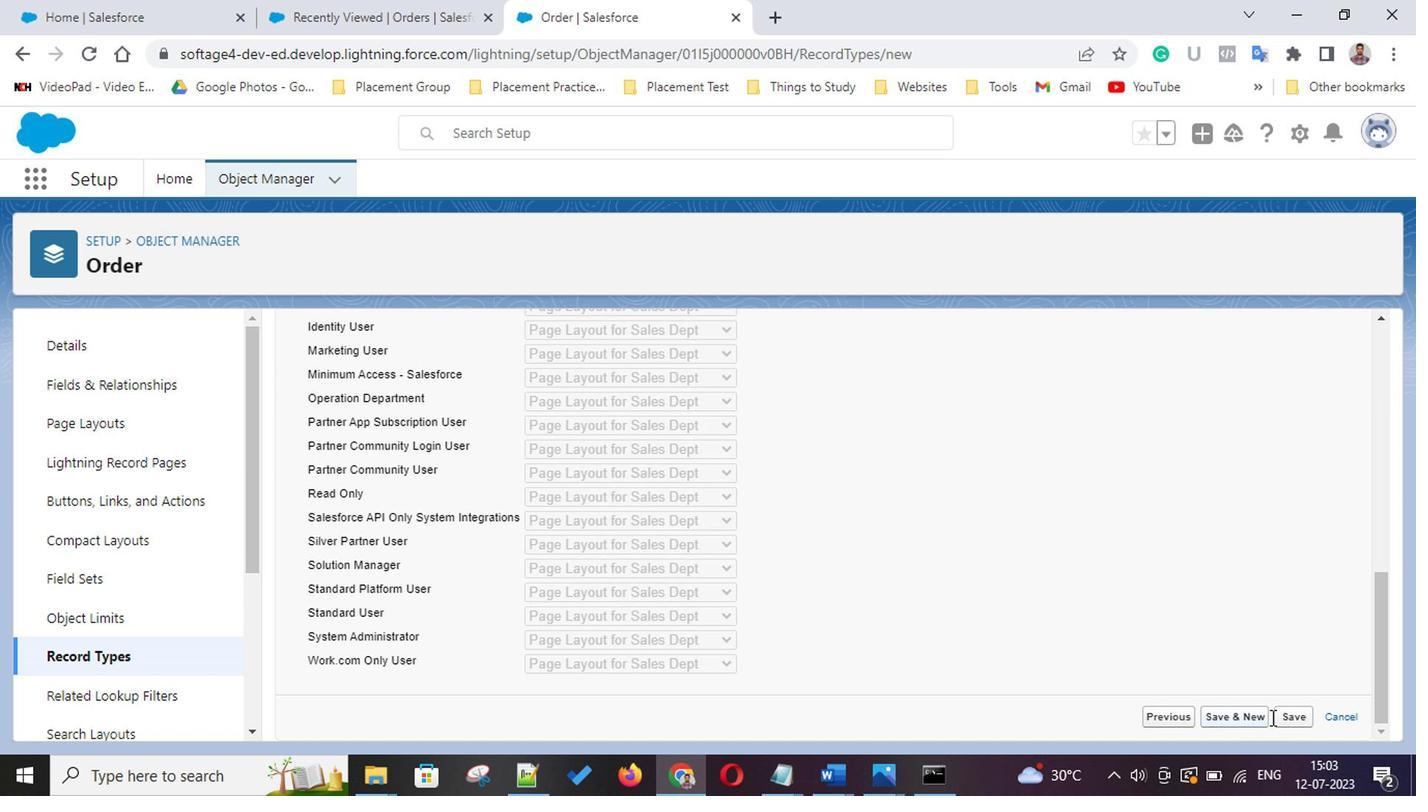 
Action: Mouse pressed left at (1280, 720)
Screenshot: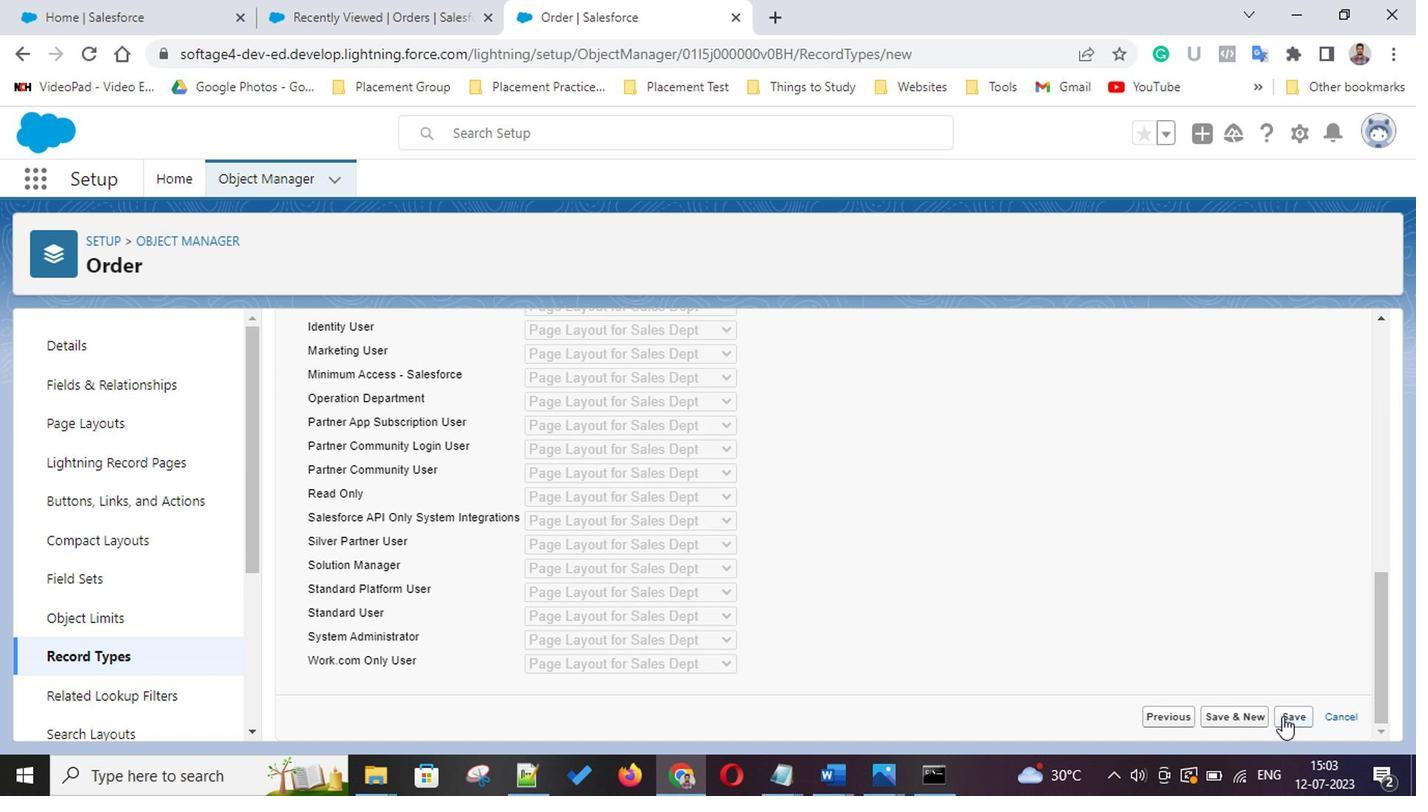 
Action: Mouse moved to (402, 351)
Screenshot: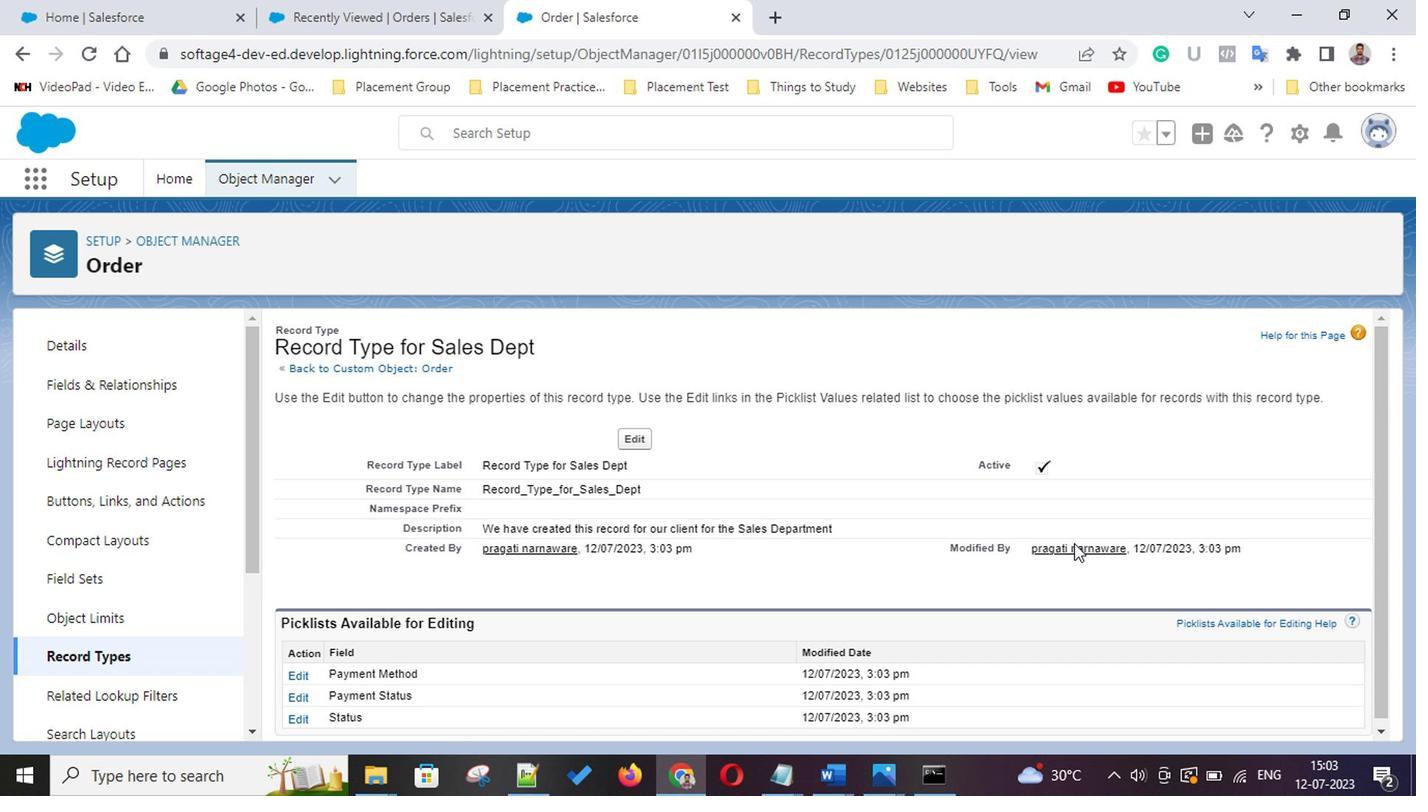 
